 Task: Create a recipe book cover for 'Healthy Food 2023' using Canva.
Action: Mouse moved to (782, 11)
Screenshot: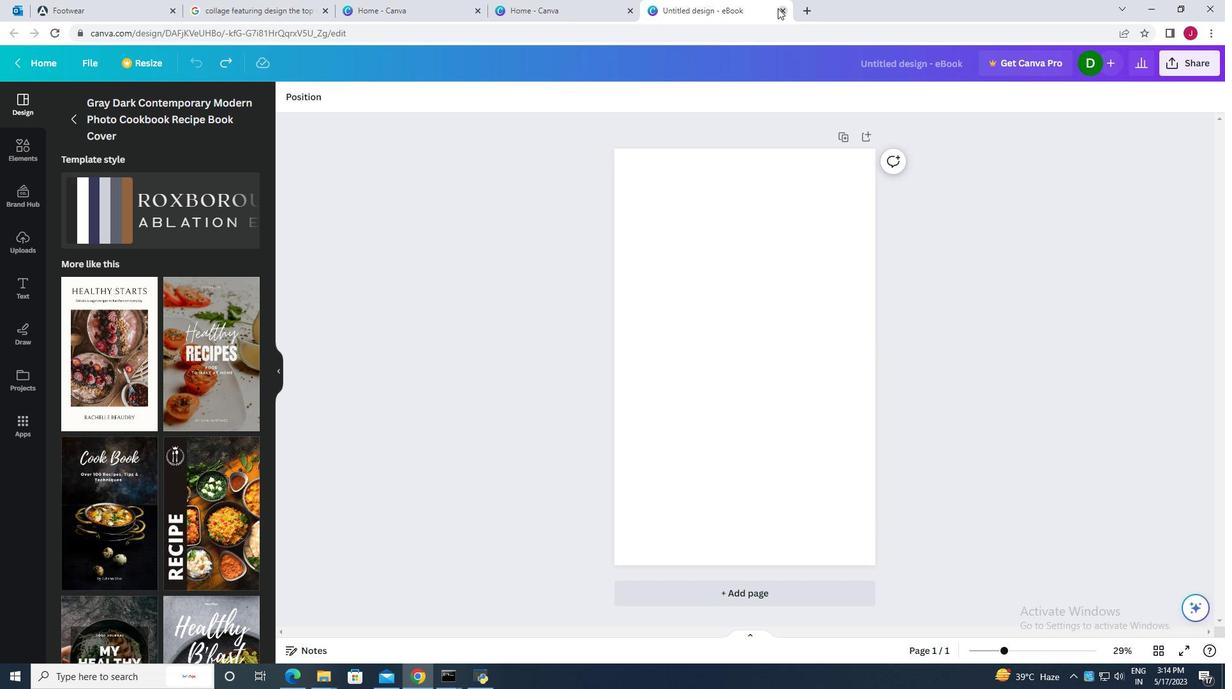 
Action: Mouse pressed left at (782, 11)
Screenshot: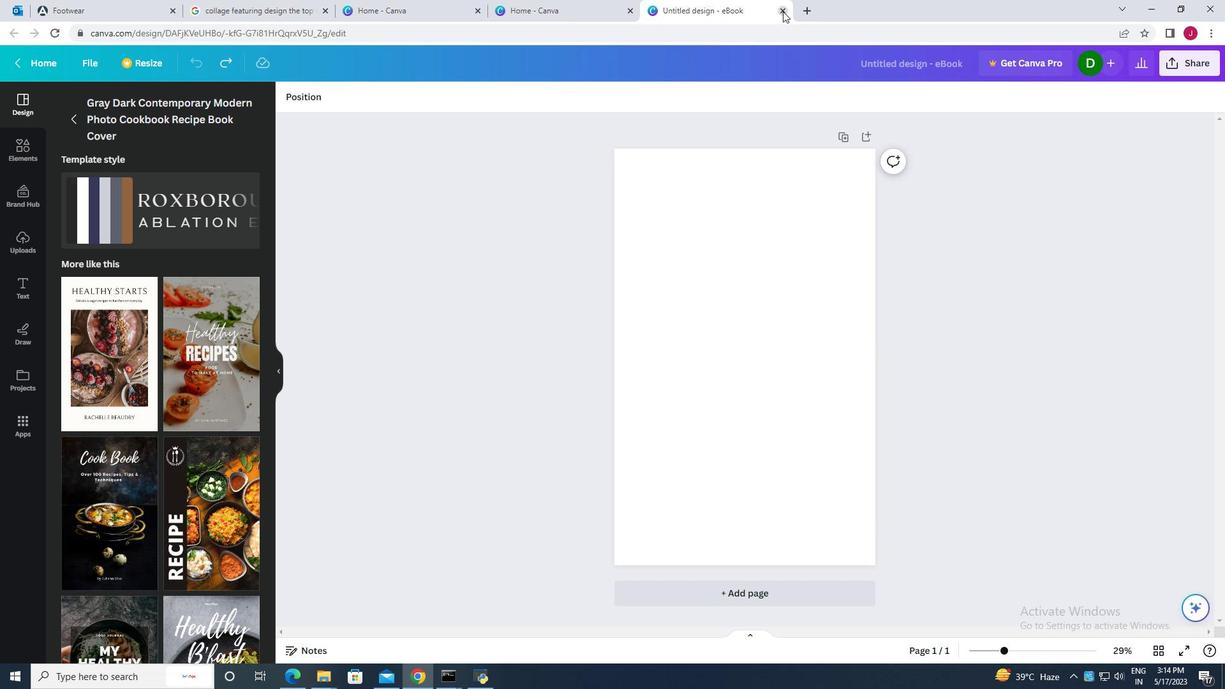 
Action: Mouse moved to (1004, 142)
Screenshot: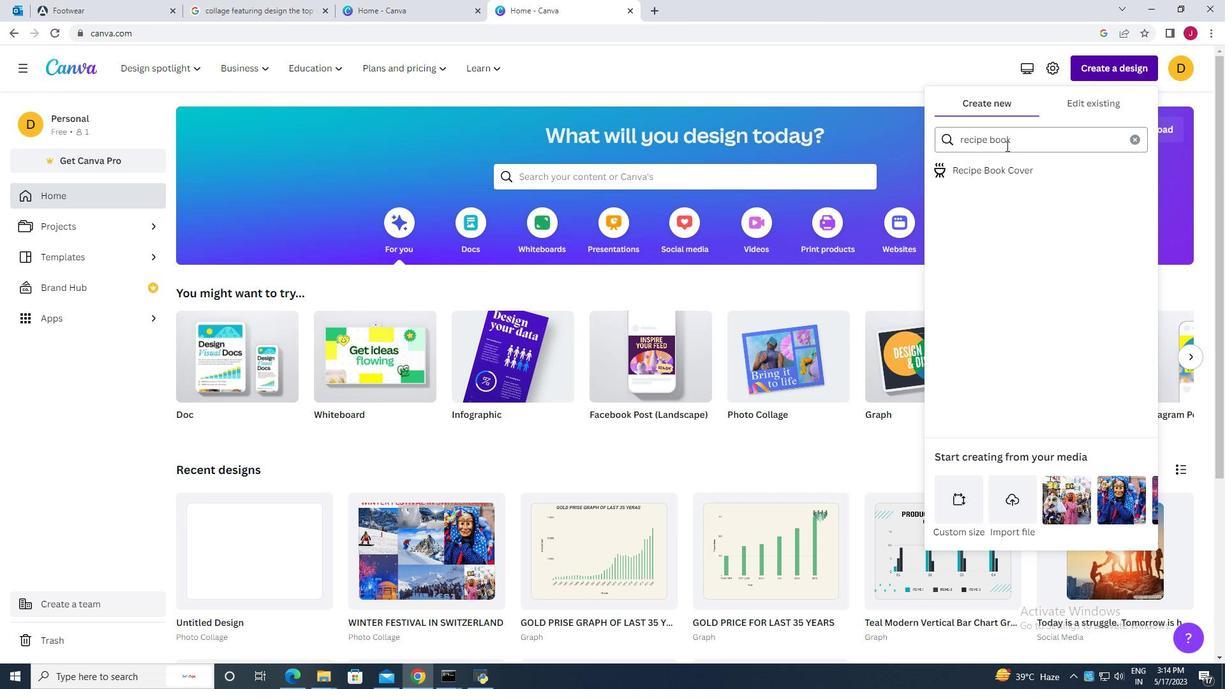 
Action: Mouse pressed left at (1004, 142)
Screenshot: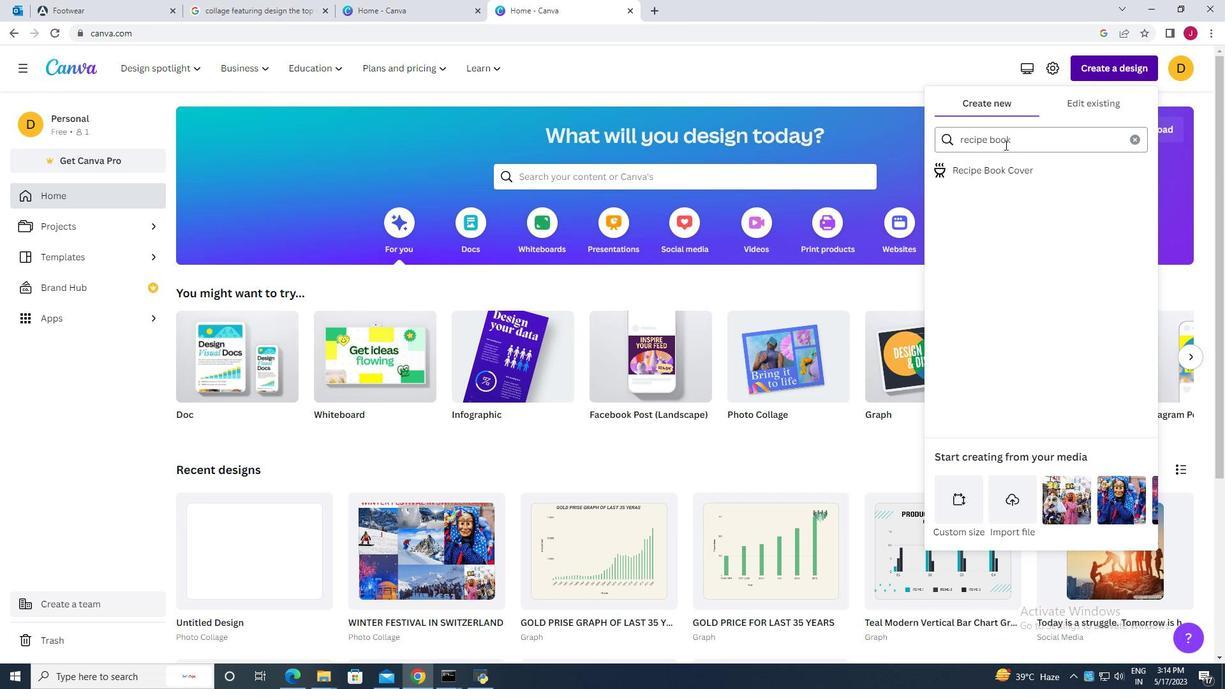 
Action: Key pressed recipe<Key.space>book<Key.space>template
Screenshot: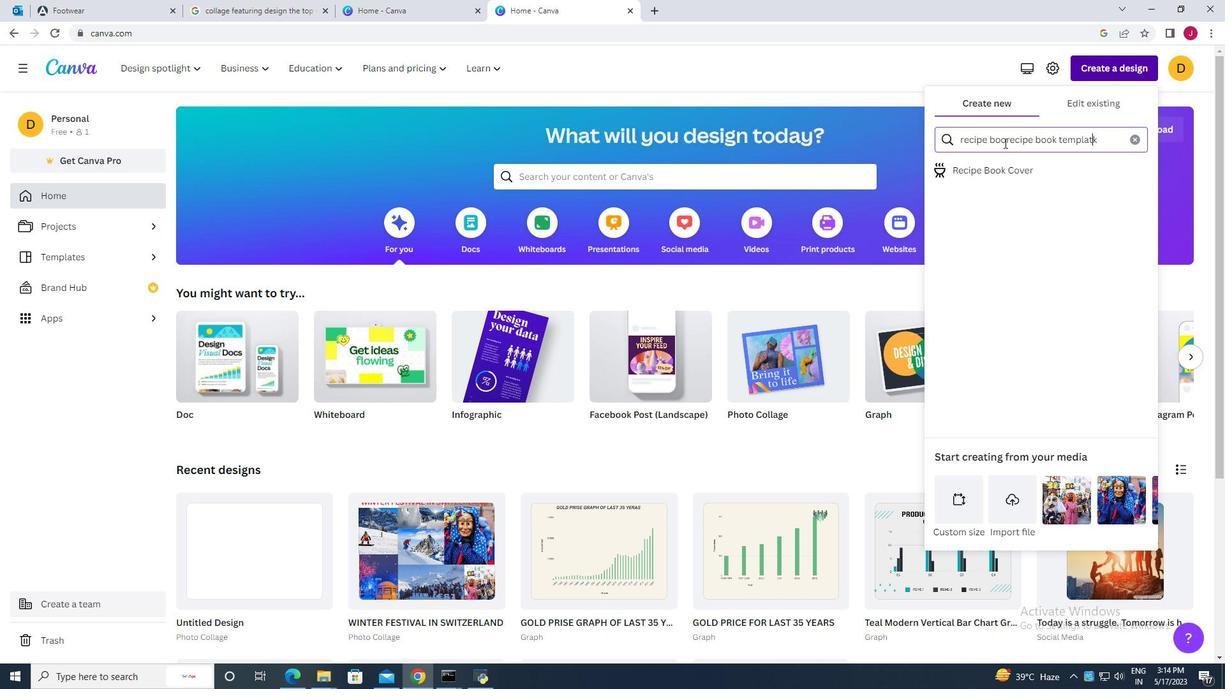 
Action: Mouse moved to (1101, 141)
Screenshot: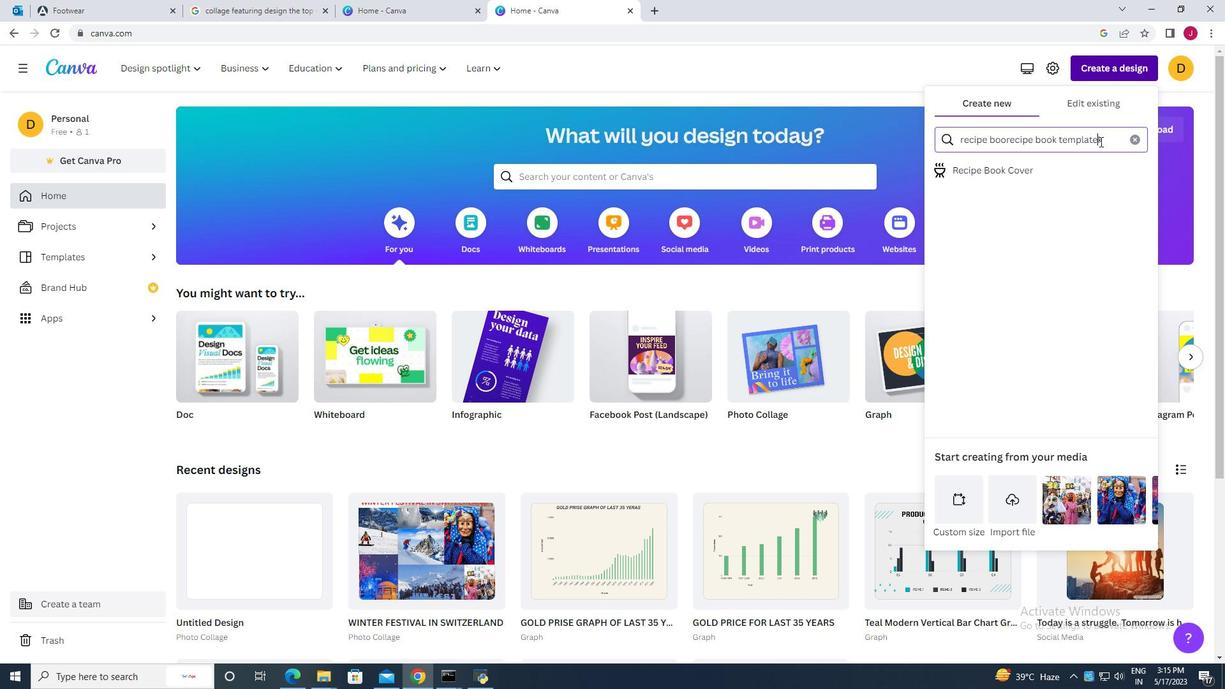 
Action: Mouse pressed left at (1101, 141)
Screenshot: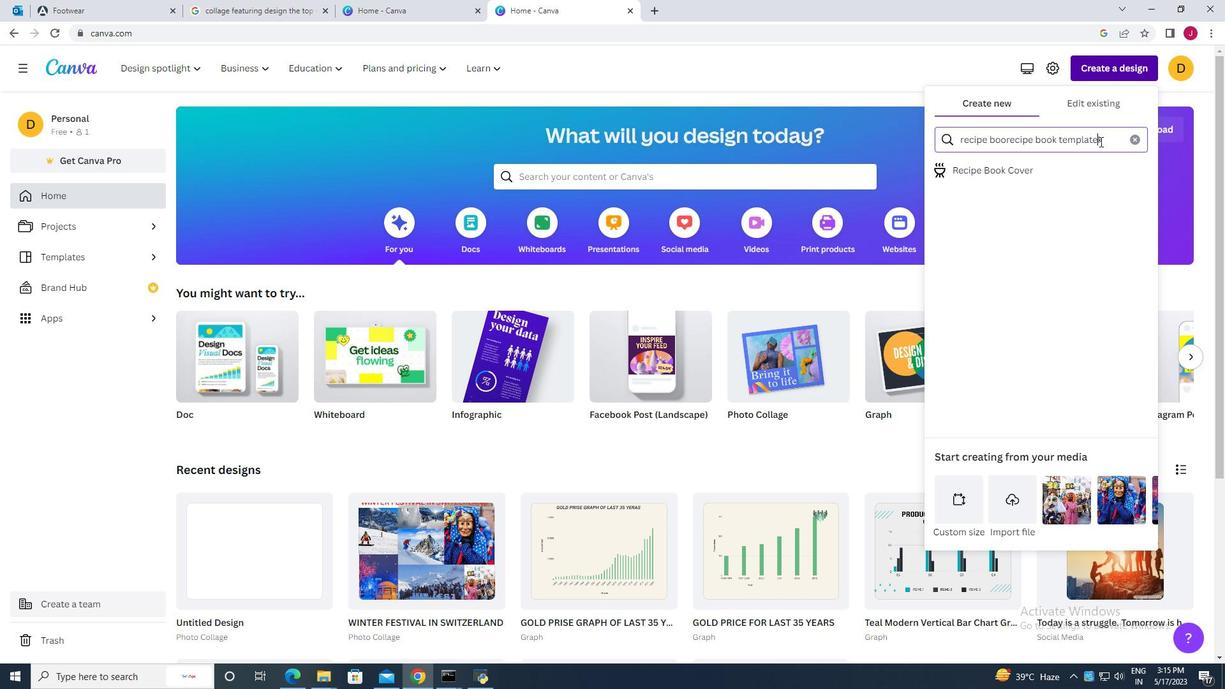 
Action: Key pressed <Key.backspace>
Screenshot: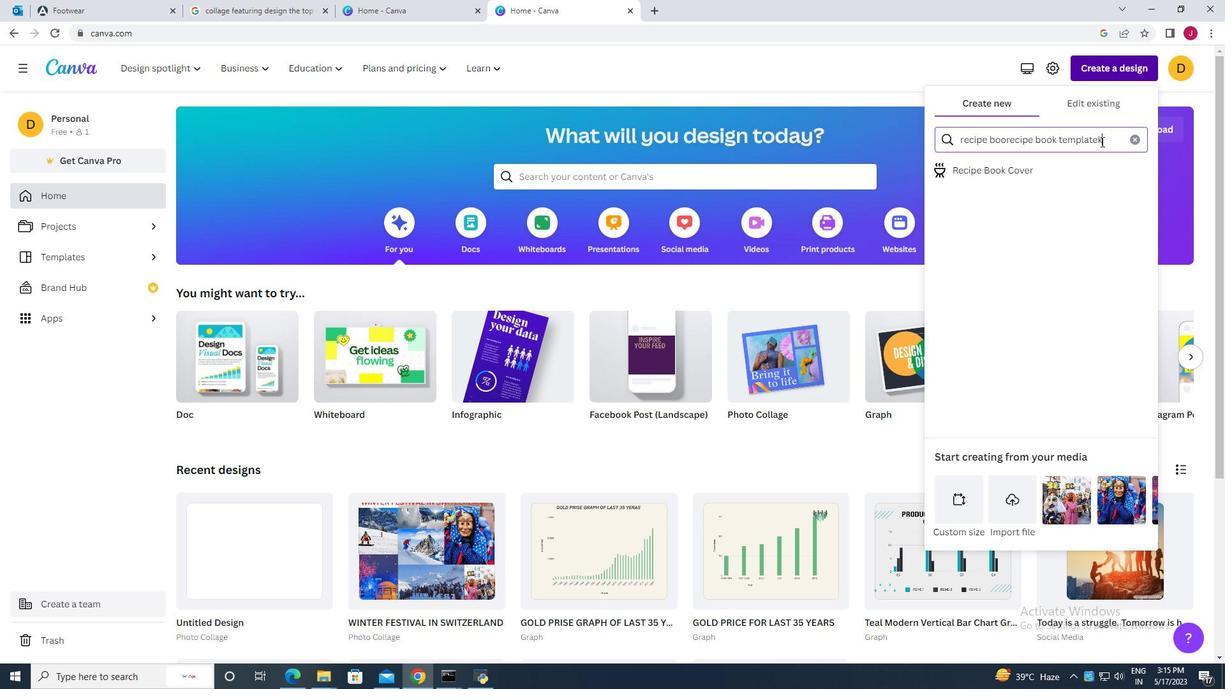 
Action: Mouse moved to (1017, 171)
Screenshot: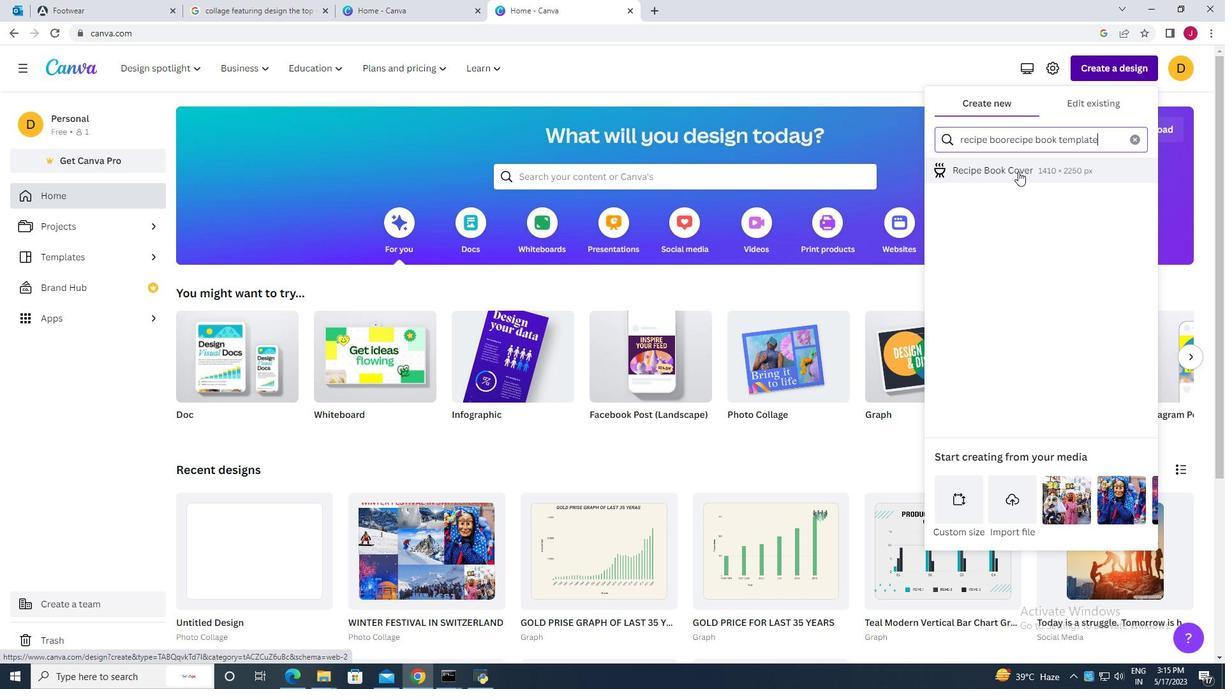 
Action: Mouse pressed left at (1017, 171)
Screenshot: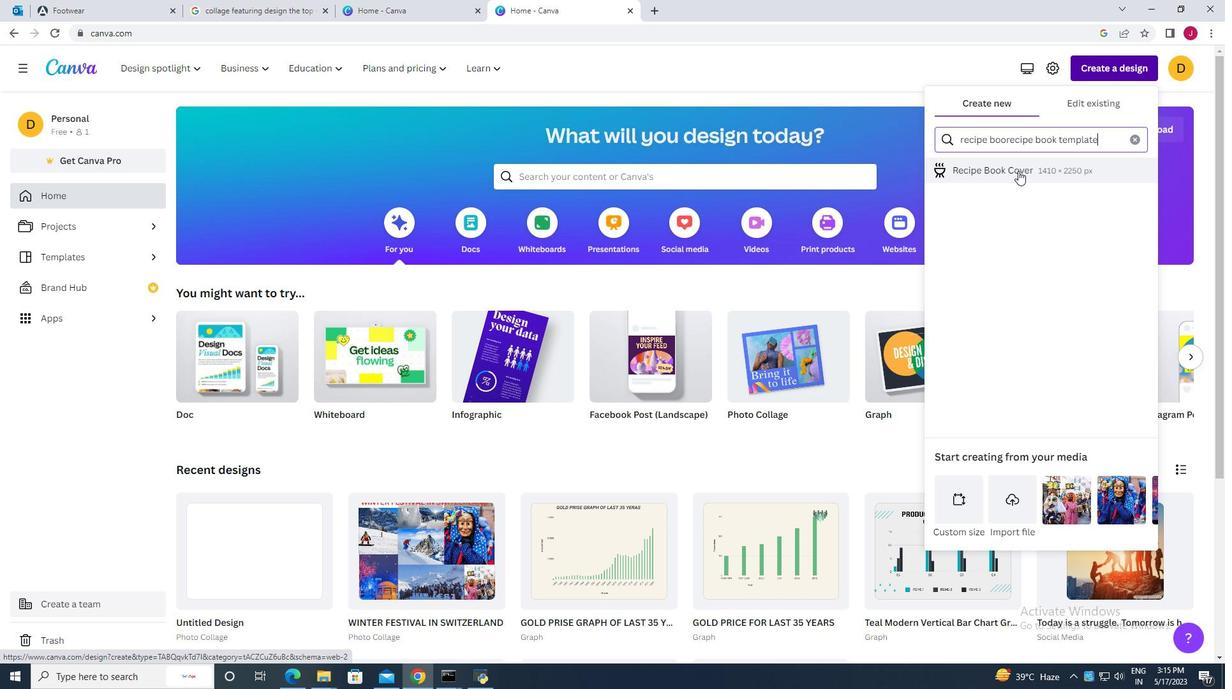 
Action: Mouse moved to (174, 105)
Screenshot: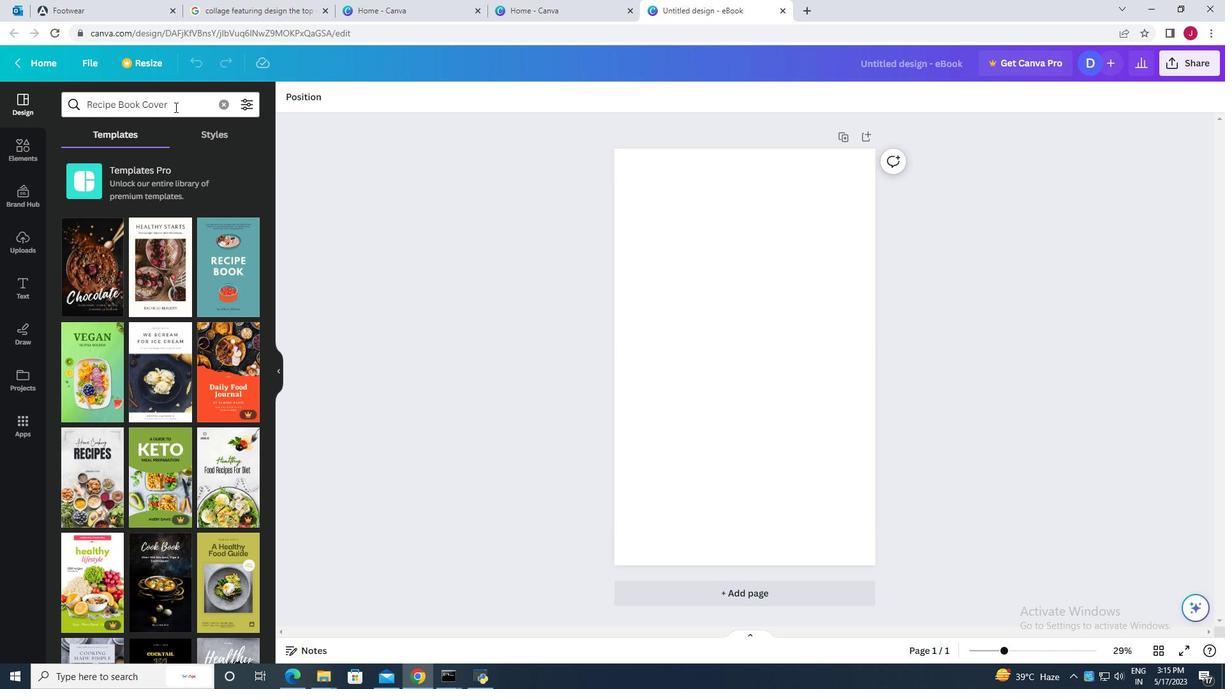 
Action: Mouse pressed left at (174, 105)
Screenshot: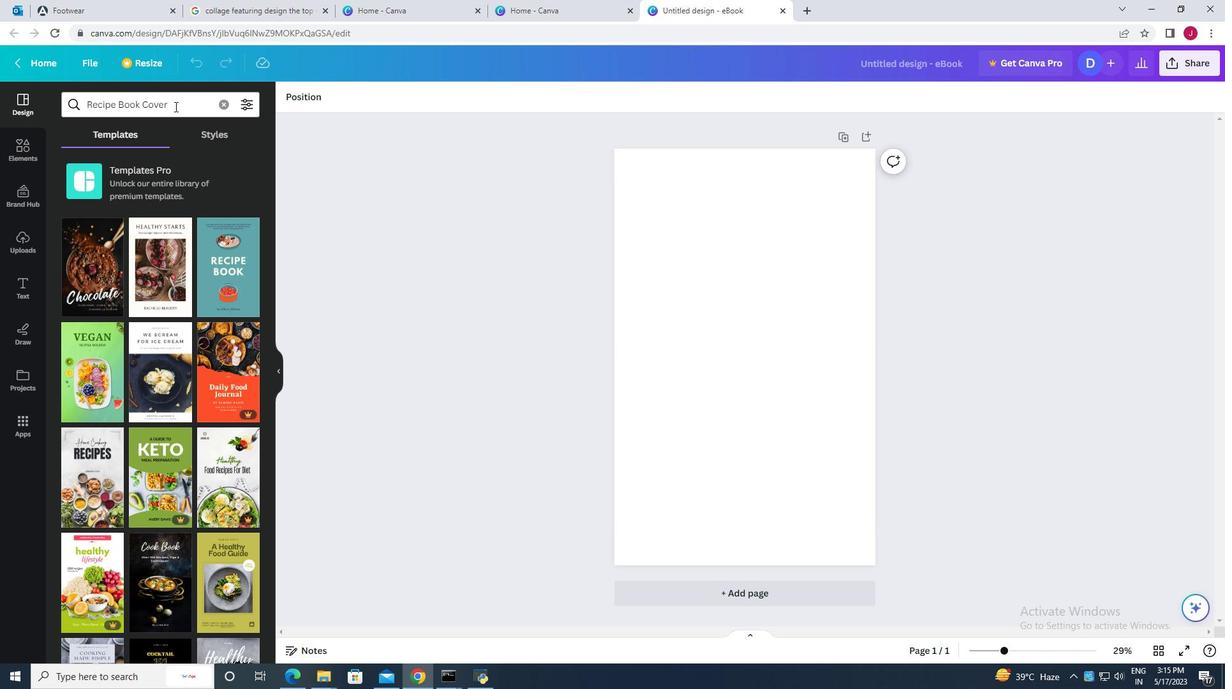 
Action: Key pressed <Key.backspace><Key.backspace><Key.backspace><Key.backspace><Key.backspace>tem<Key.backspace>mplate<Key.space>for<Key.space>healthy<Key.space>and<Key.space>easy<Key.space>to<Key.space>make<Key.space>meals<Key.enter>
Screenshot: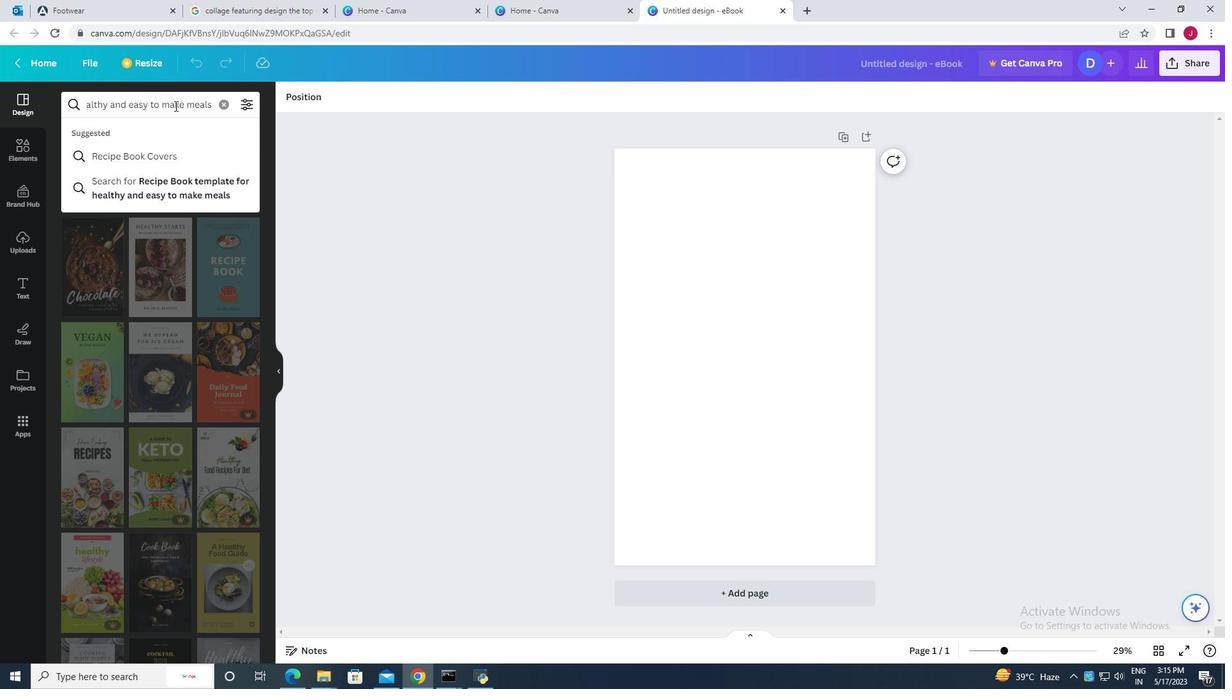 
Action: Mouse moved to (222, 280)
Screenshot: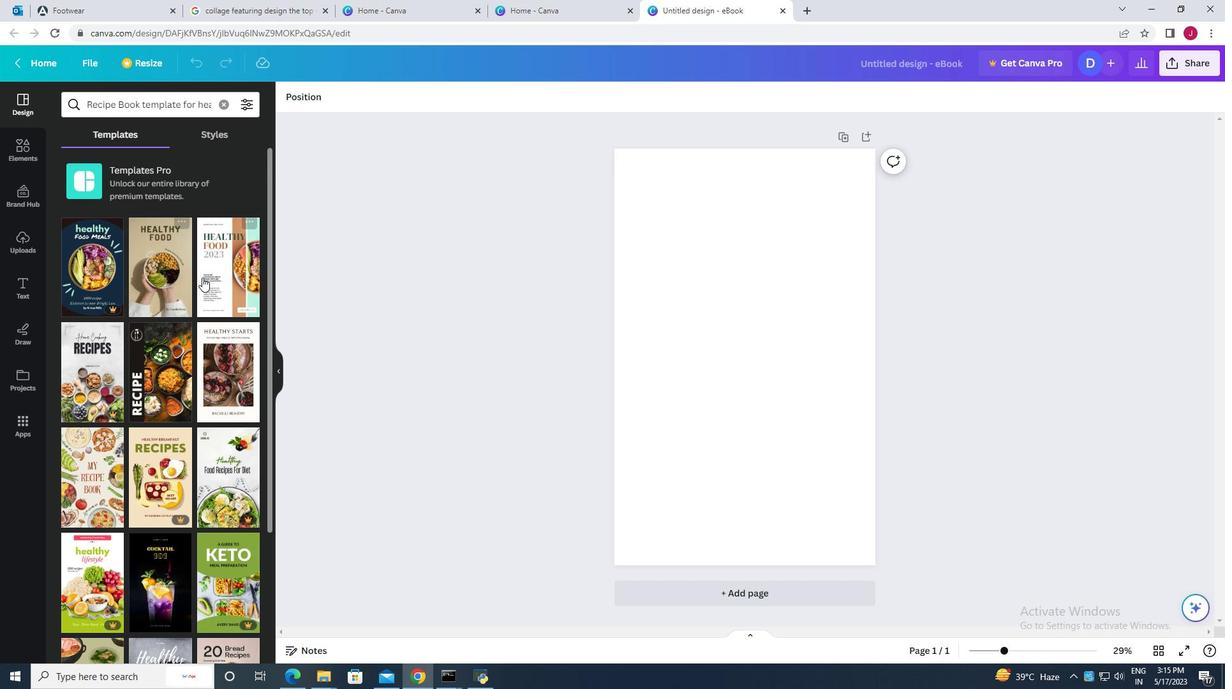 
Action: Mouse pressed left at (222, 280)
Screenshot: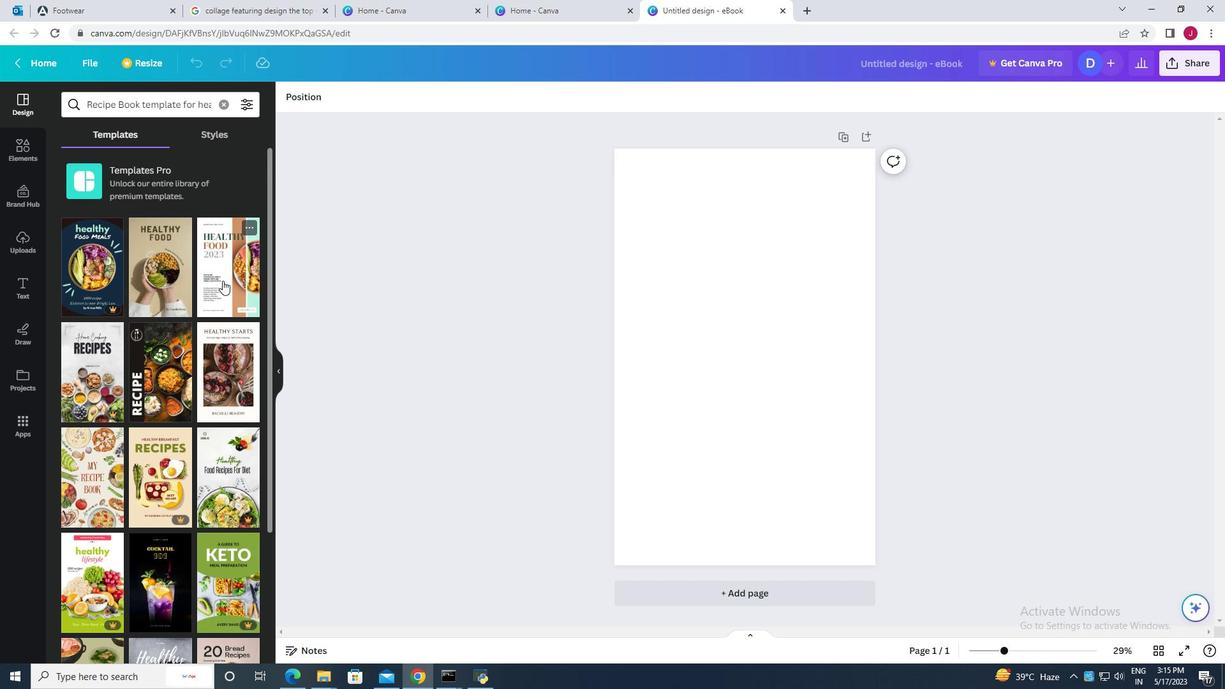 
Action: Mouse moved to (740, 488)
Screenshot: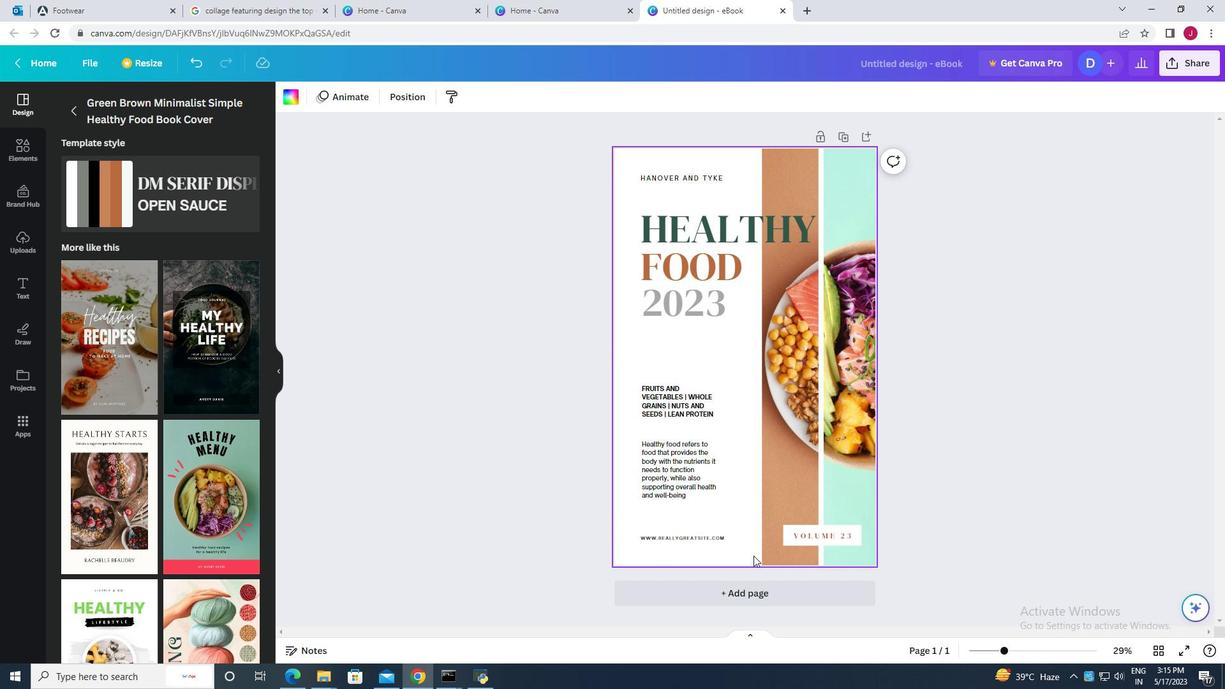
Action: Mouse pressed left at (740, 488)
Screenshot: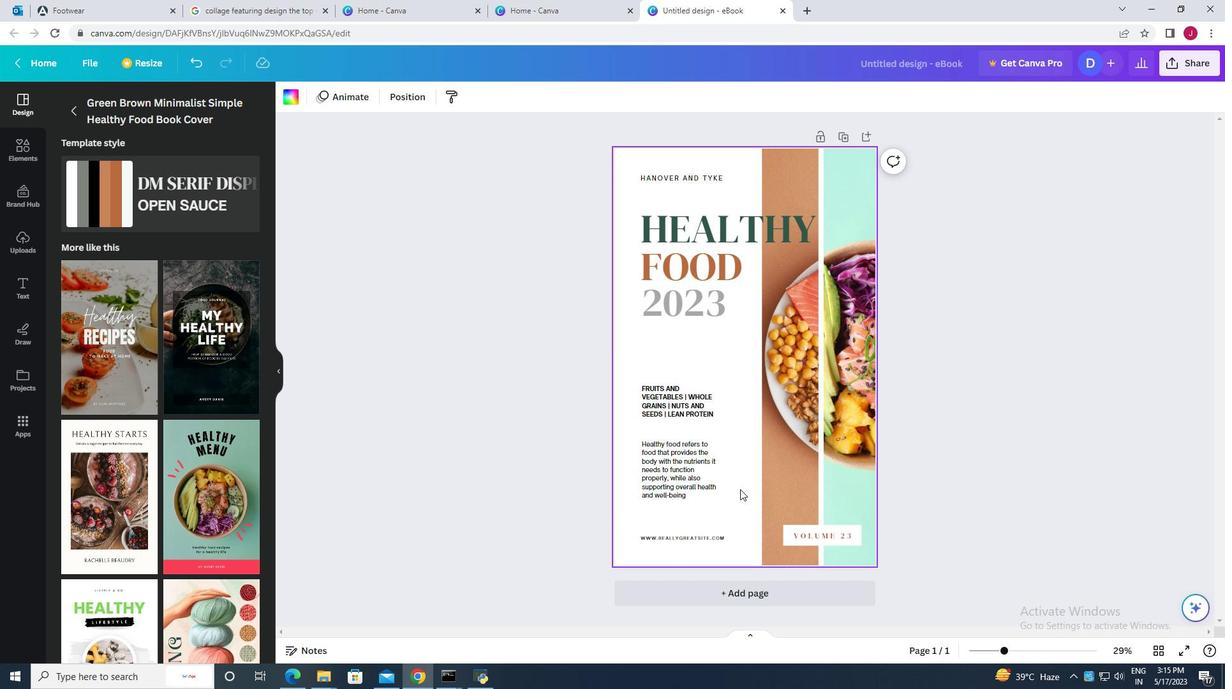 
Action: Mouse moved to (740, 488)
Screenshot: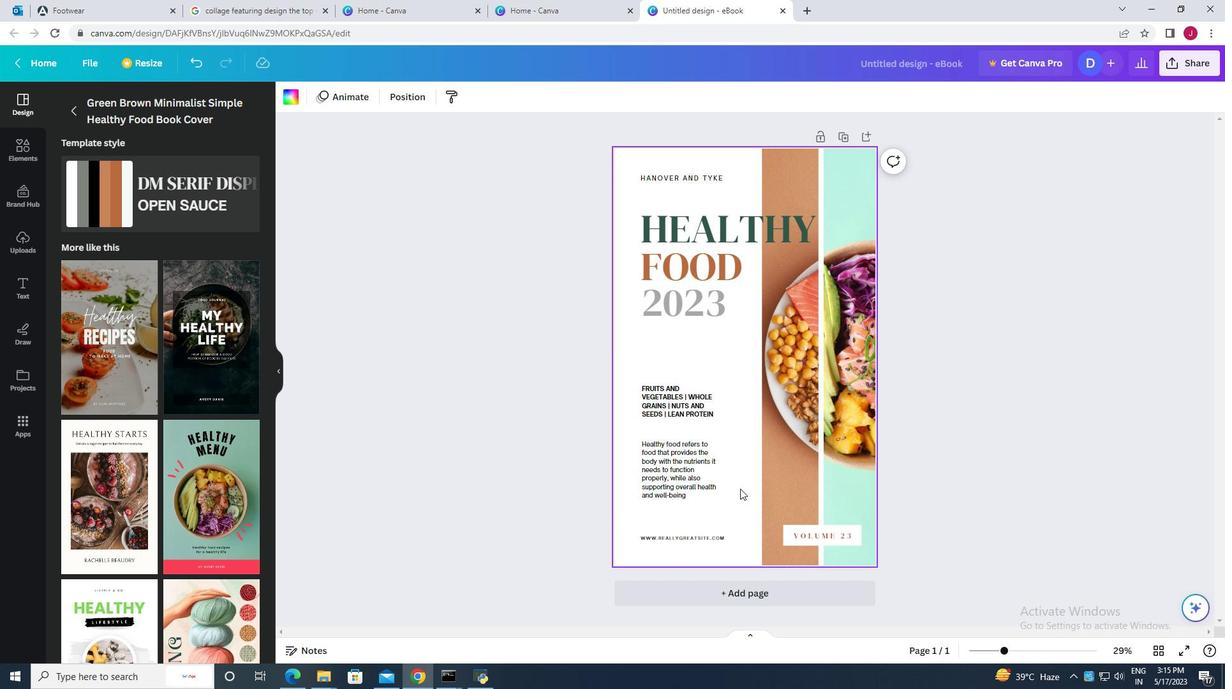
Action: Mouse pressed left at (740, 488)
Screenshot: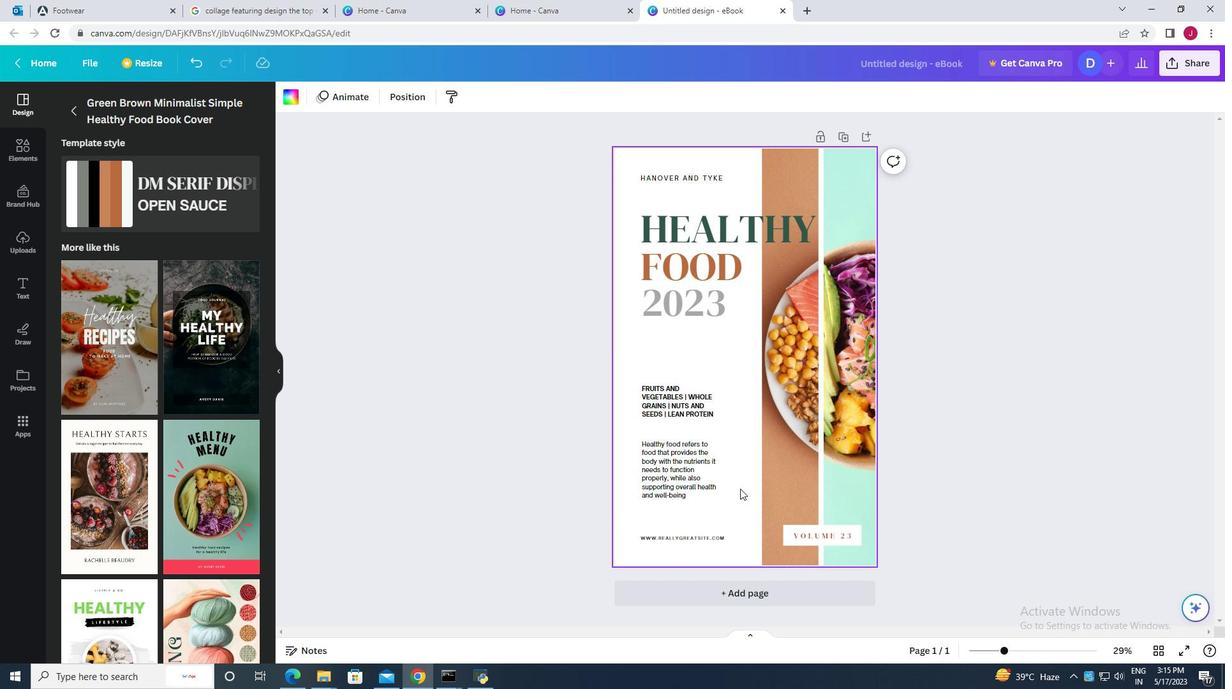 
Action: Mouse moved to (714, 413)
Screenshot: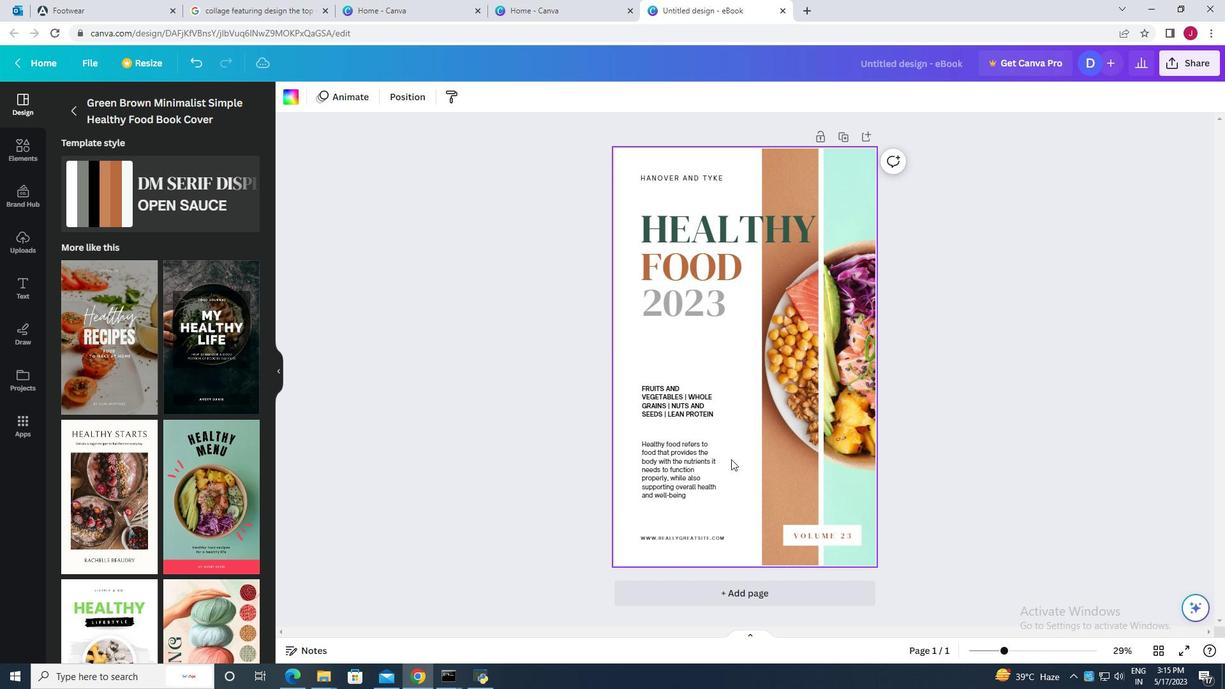 
Action: Mouse pressed left at (714, 413)
Screenshot: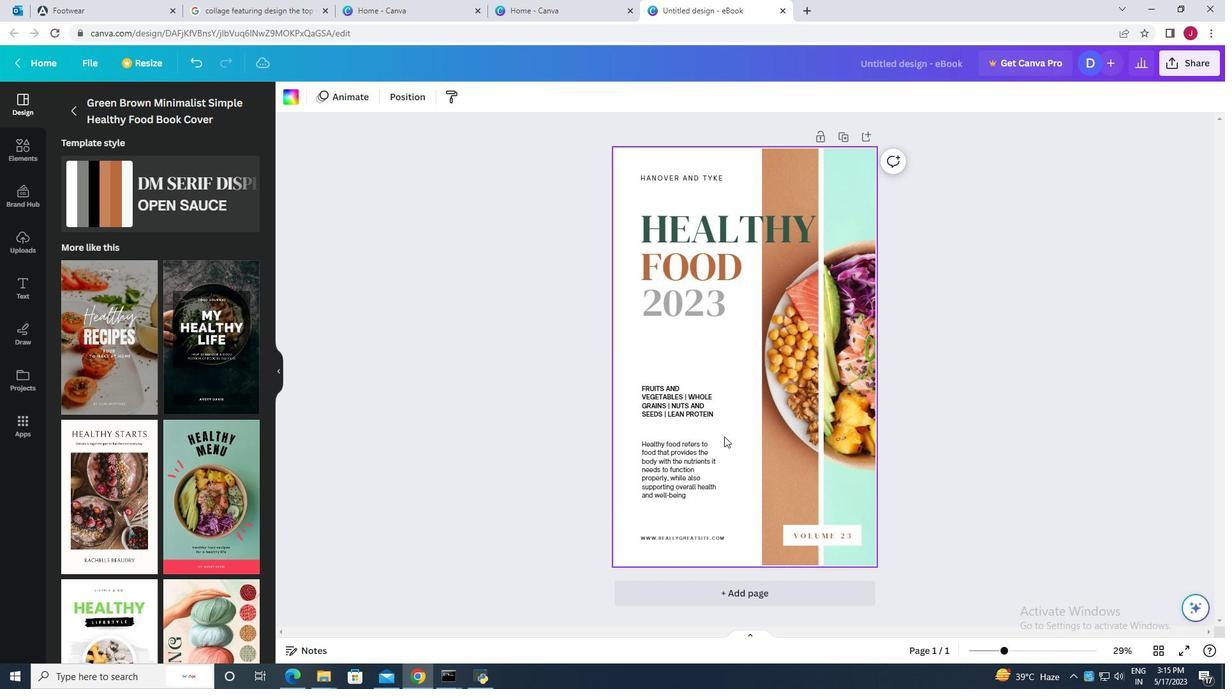 
Action: Mouse moved to (713, 458)
Screenshot: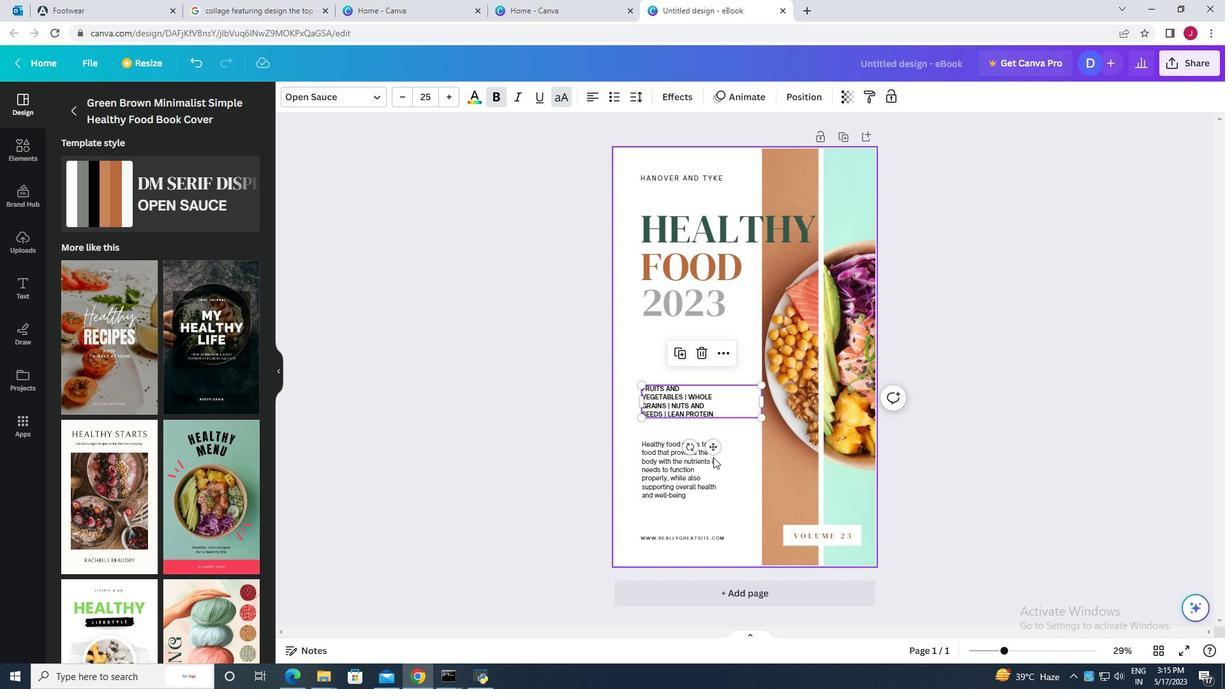 
Action: Mouse pressed left at (713, 458)
Screenshot: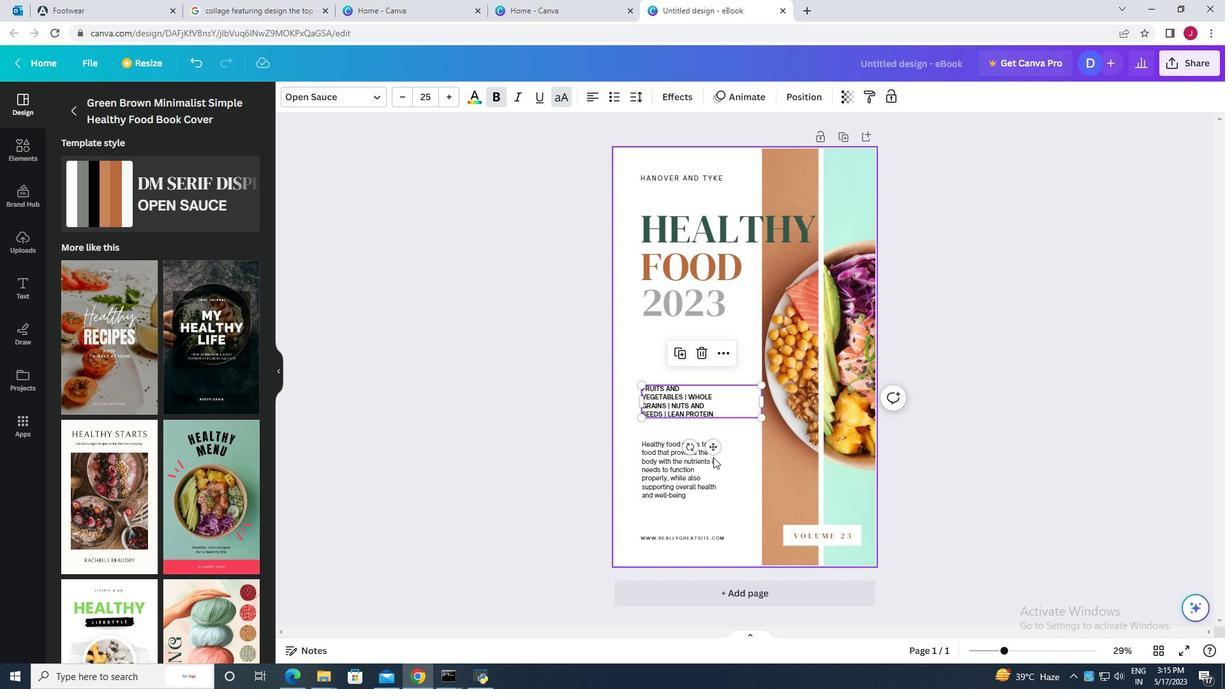 
Action: Mouse moved to (789, 446)
Screenshot: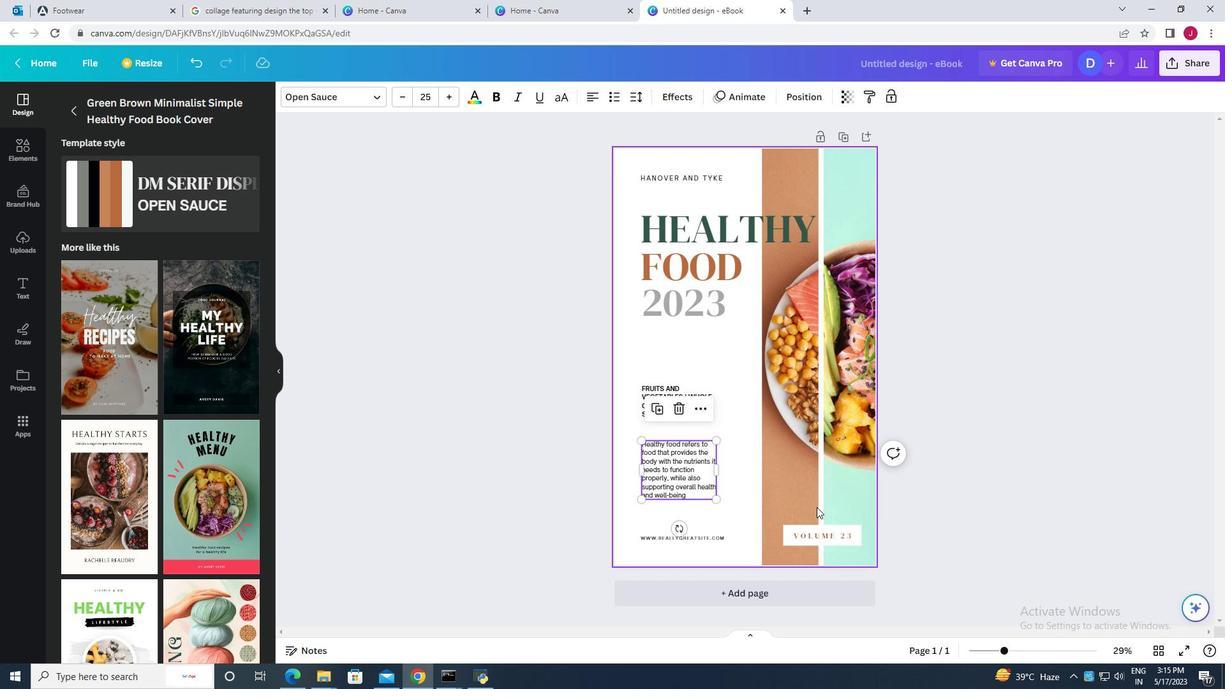 
Action: Mouse scrolled (789, 445) with delta (0, 0)
Screenshot: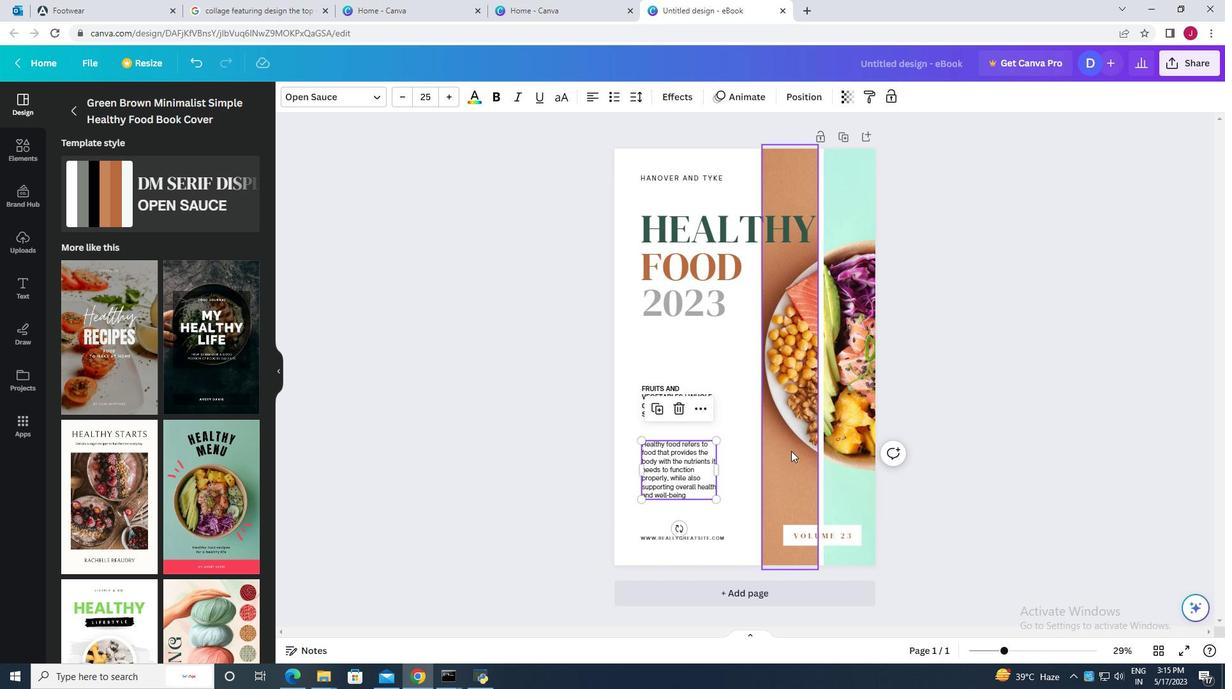 
Action: Mouse scrolled (789, 445) with delta (0, 0)
Screenshot: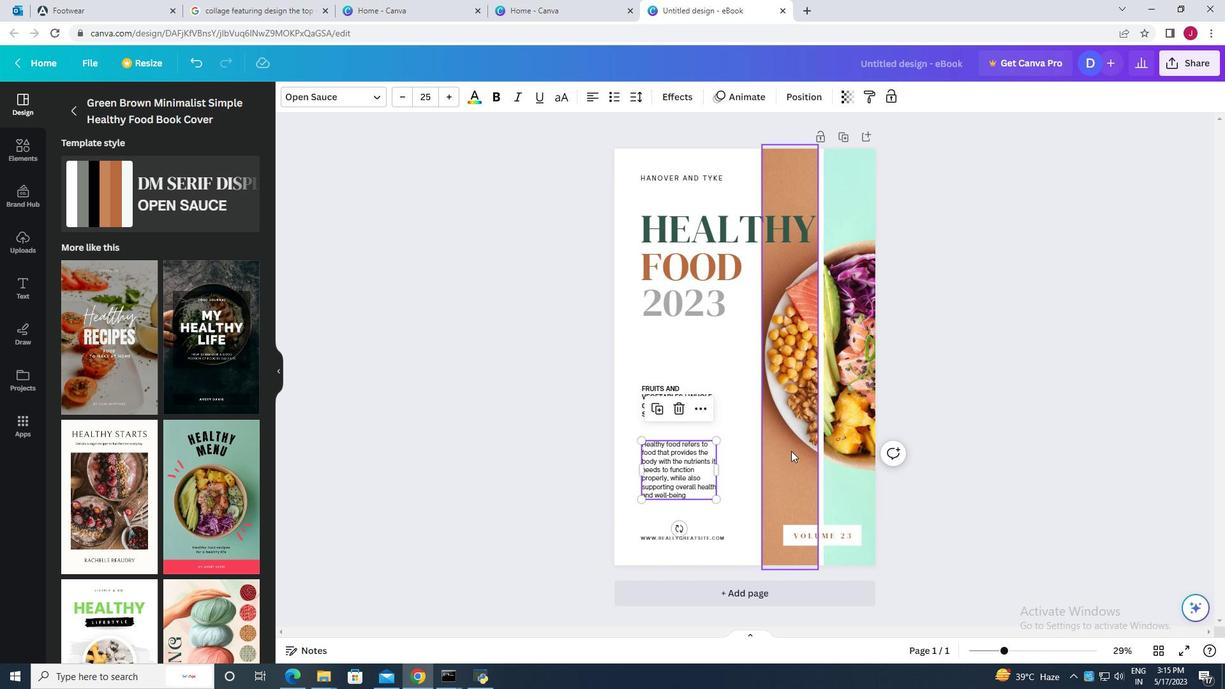 
Action: Mouse scrolled (789, 445) with delta (0, 0)
Screenshot: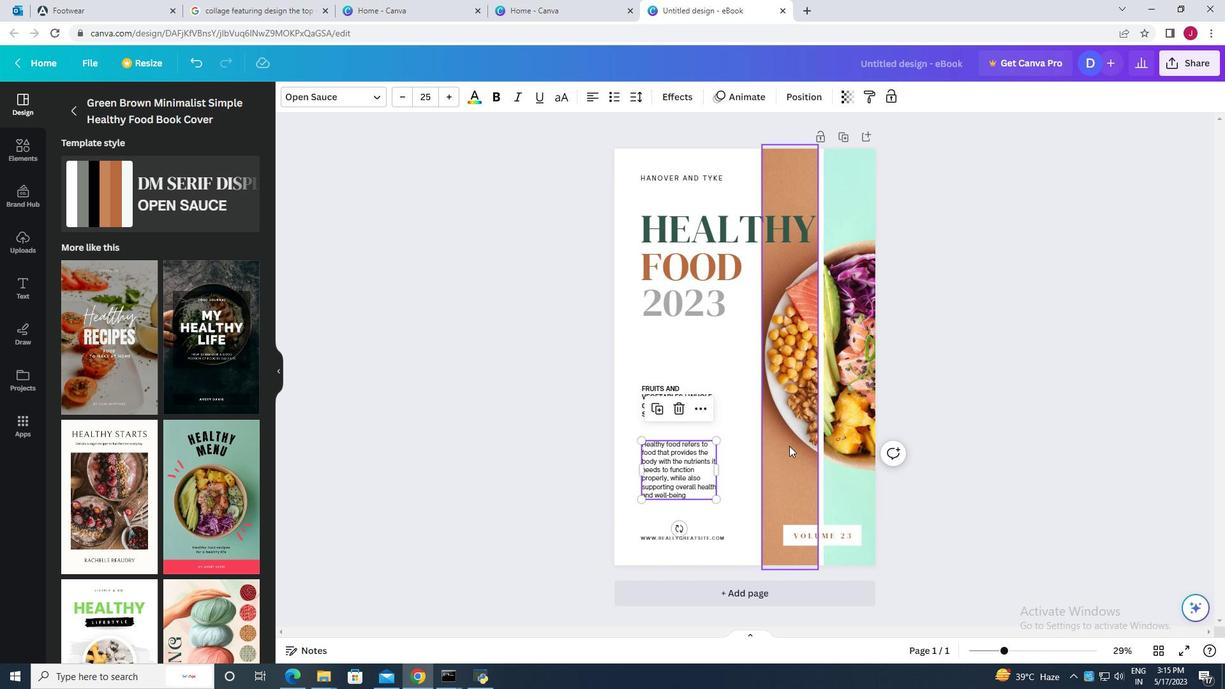 
Action: Mouse scrolled (789, 445) with delta (0, 0)
Screenshot: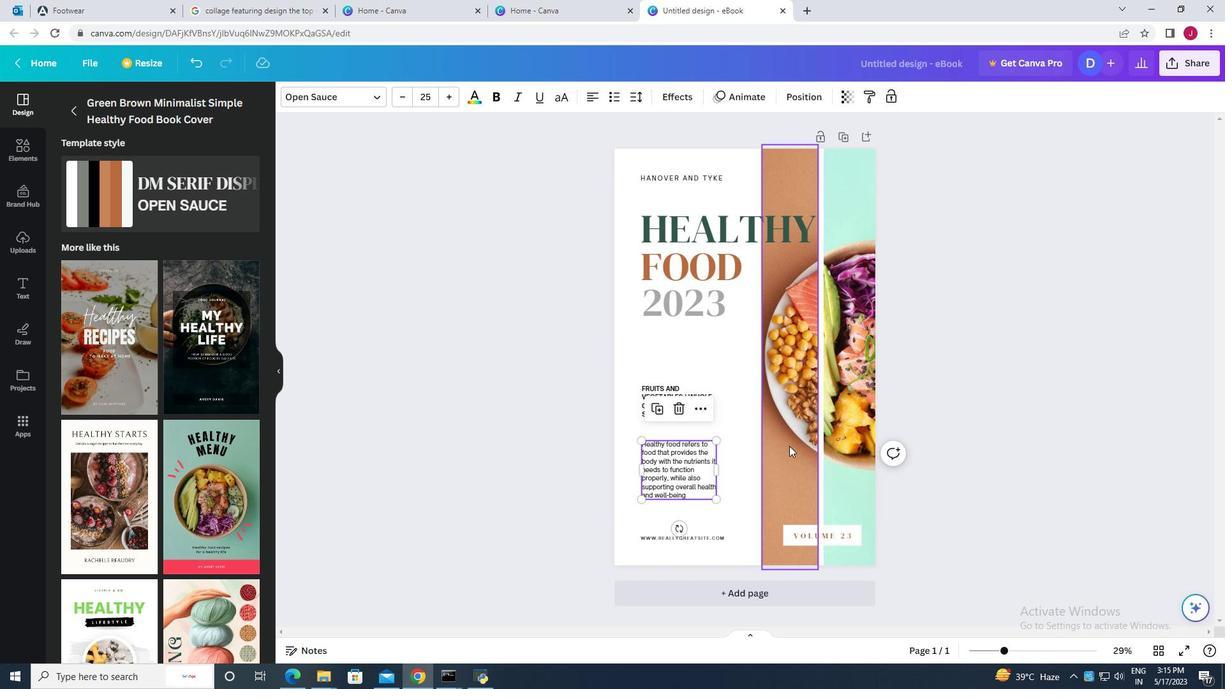 
Action: Mouse scrolled (789, 445) with delta (0, 0)
Screenshot: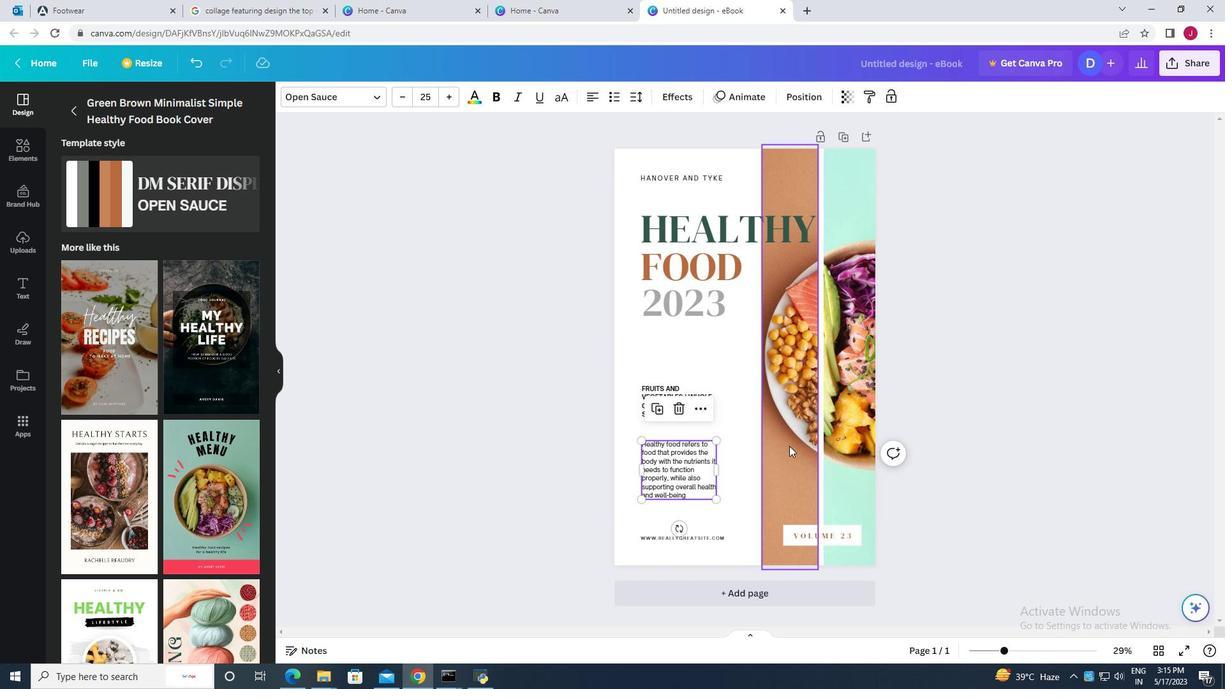 
Action: Mouse scrolled (789, 445) with delta (0, 0)
Screenshot: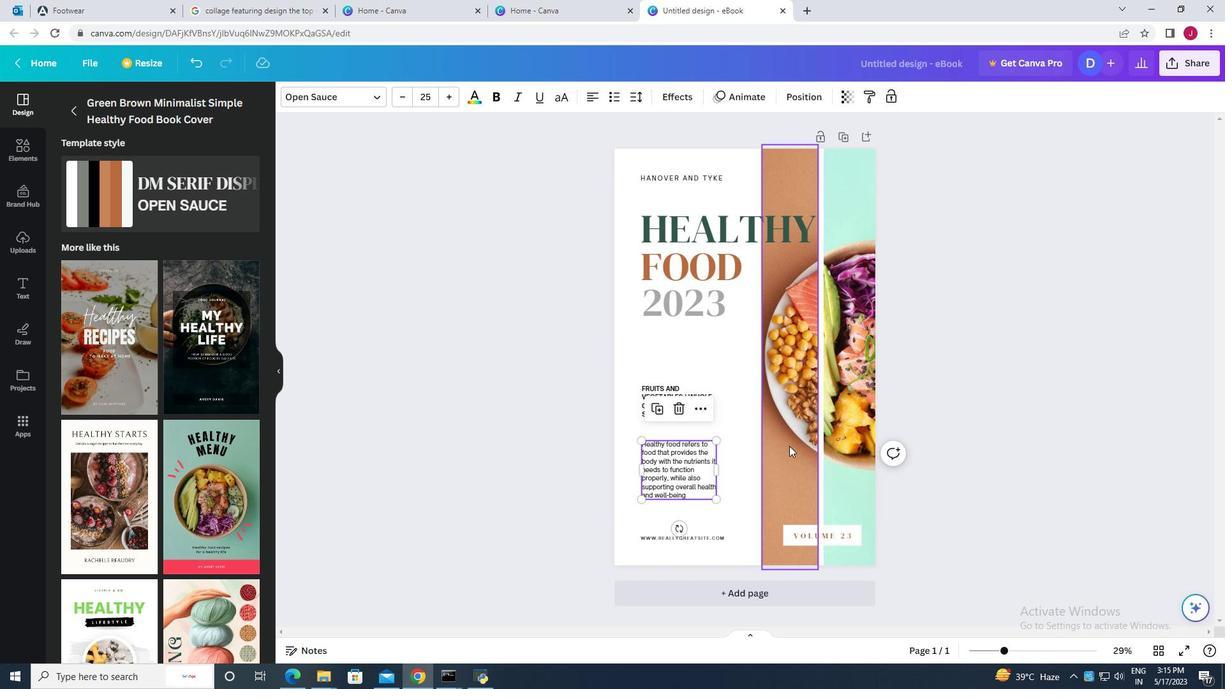 
Action: Mouse scrolled (789, 445) with delta (0, 0)
Screenshot: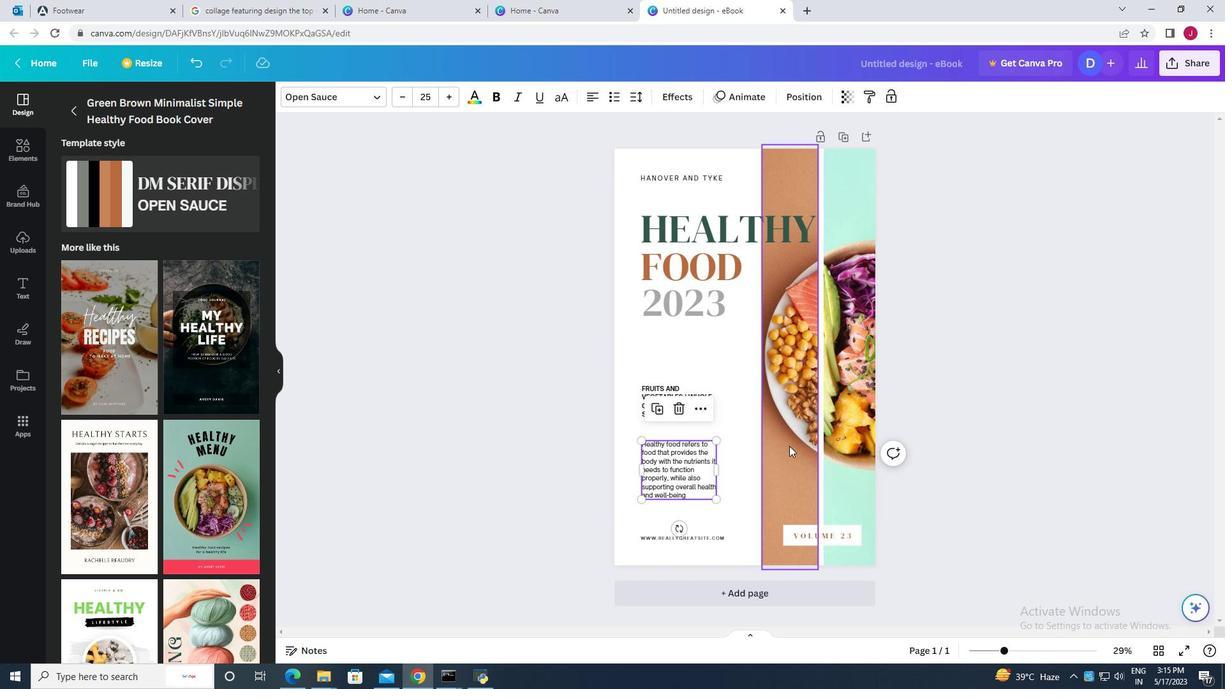 
Action: Mouse scrolled (789, 445) with delta (0, 0)
Screenshot: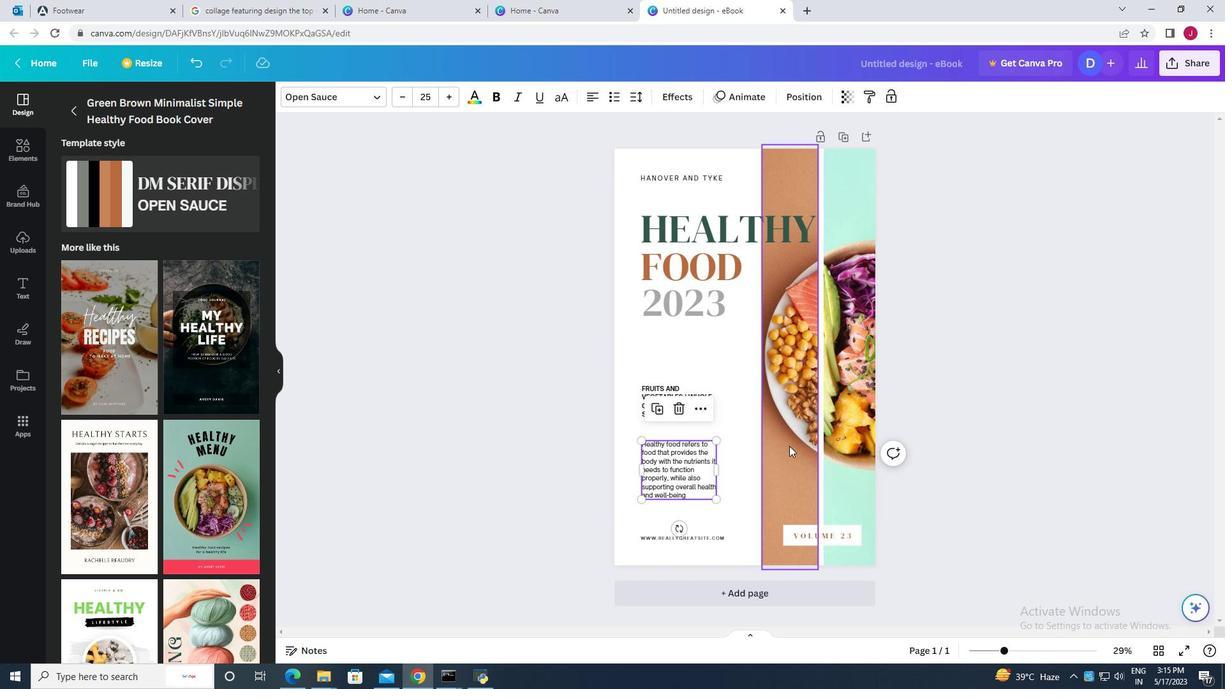 
Action: Mouse scrolled (789, 445) with delta (0, 0)
Screenshot: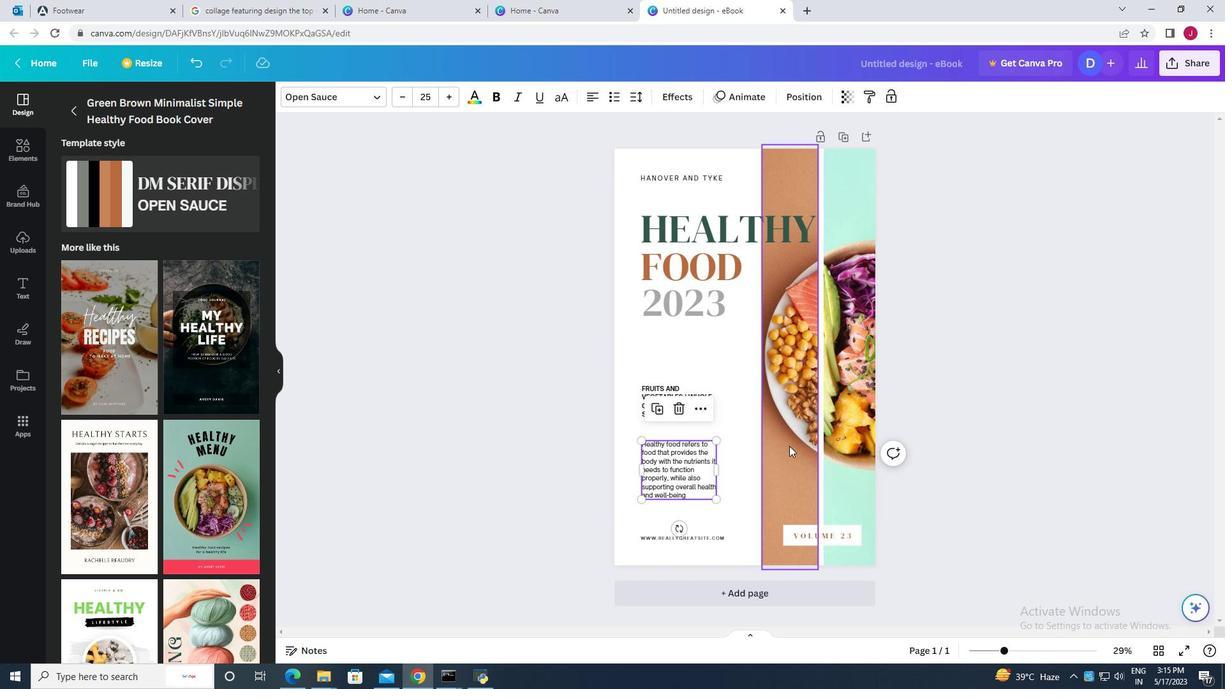 
Action: Mouse scrolled (789, 445) with delta (0, 0)
Screenshot: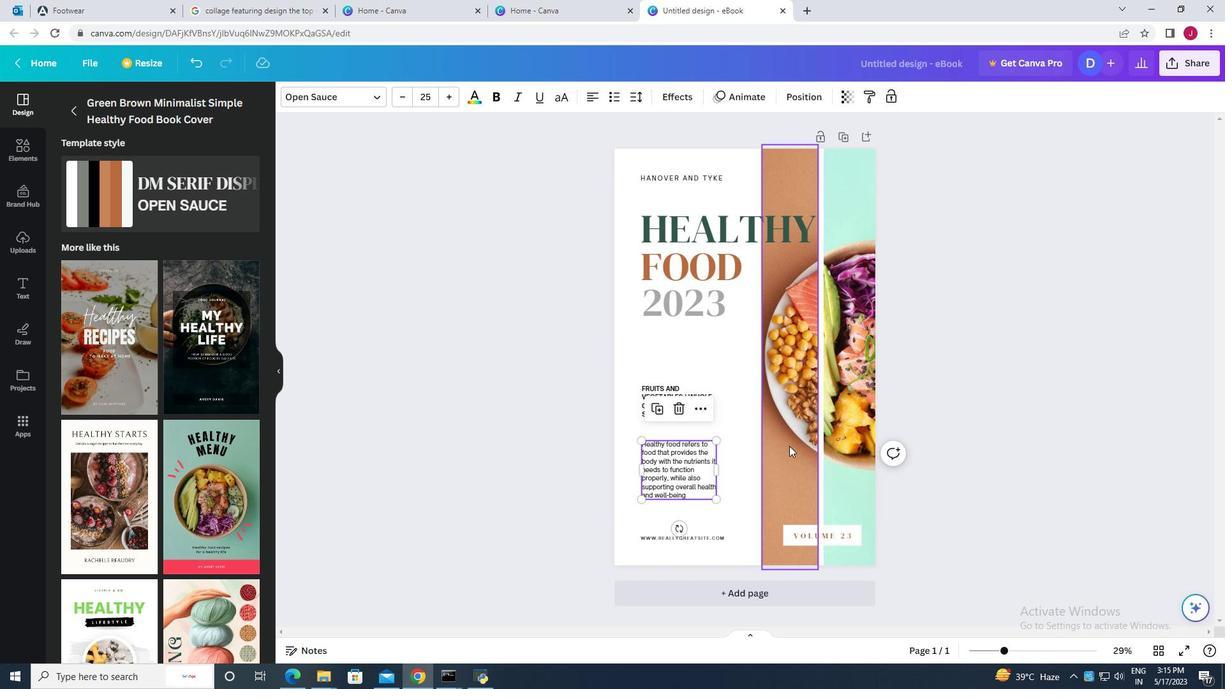 
Action: Mouse scrolled (789, 445) with delta (0, 0)
Screenshot: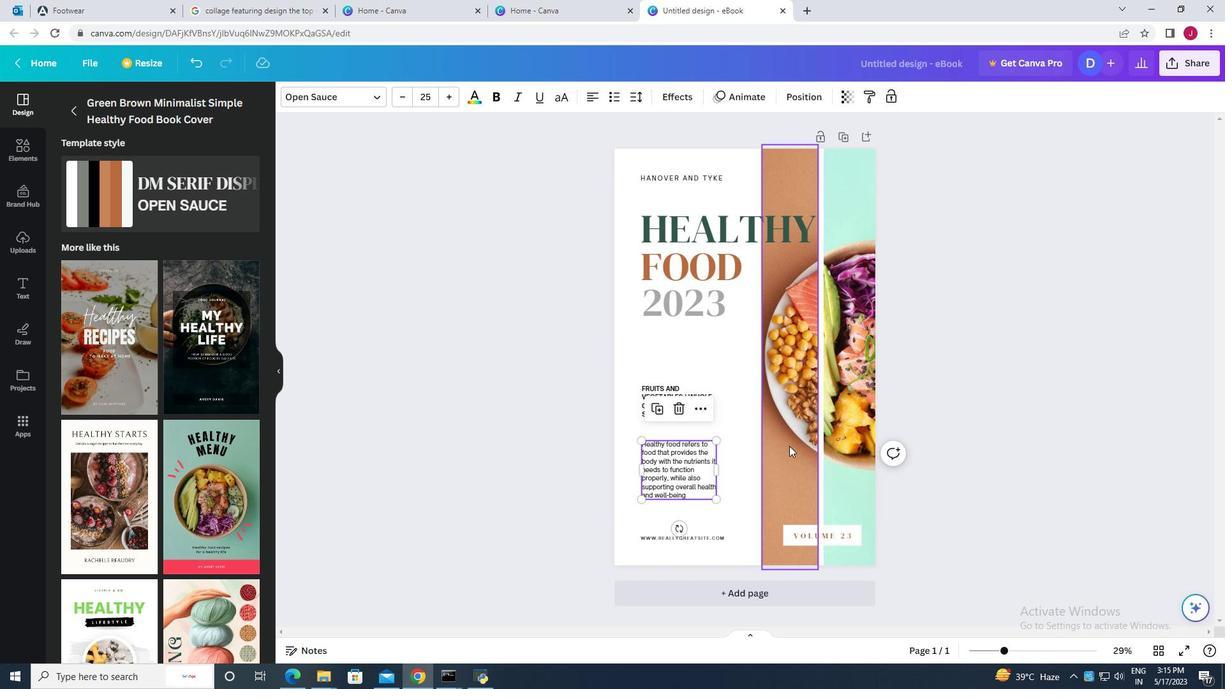 
Action: Mouse scrolled (789, 445) with delta (0, 0)
Screenshot: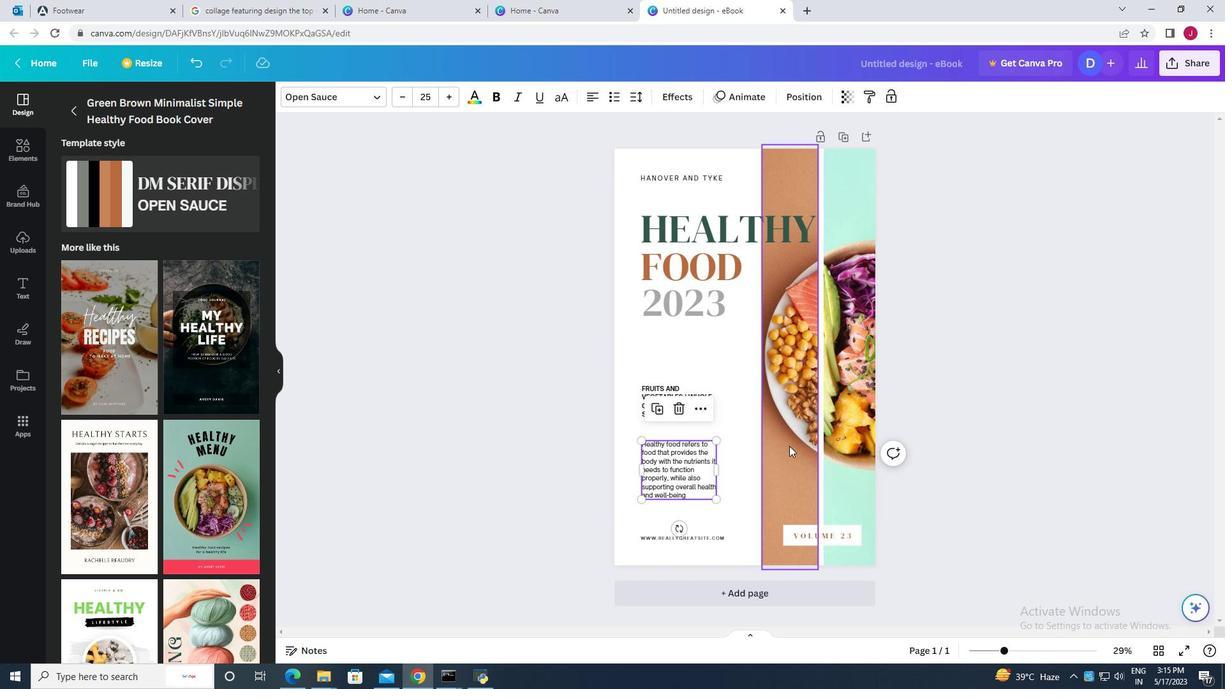 
Action: Mouse moved to (751, 590)
Screenshot: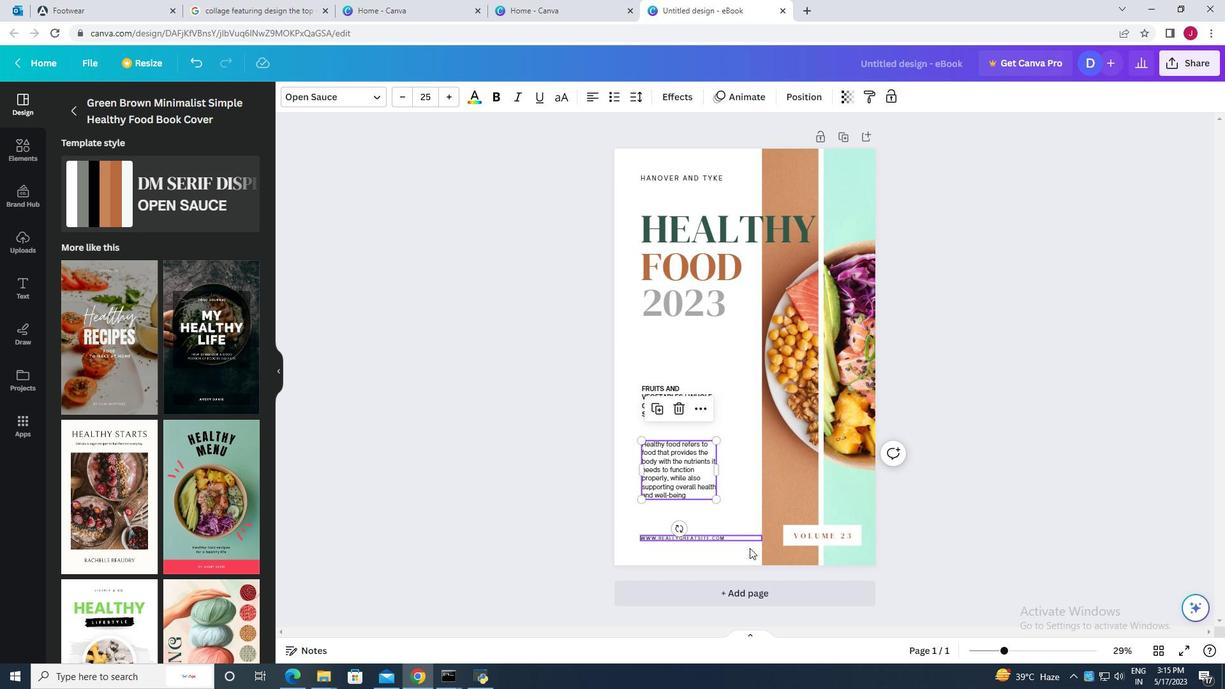 
Action: Mouse pressed left at (751, 590)
Screenshot: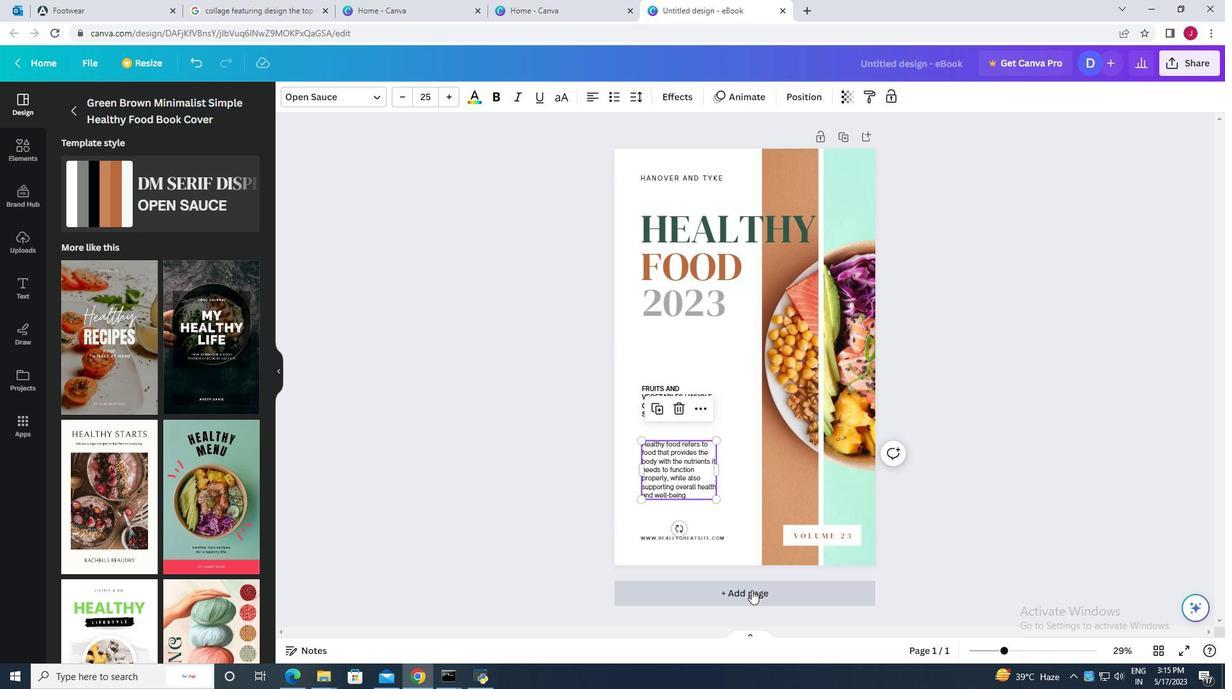
Action: Mouse moved to (738, 487)
Screenshot: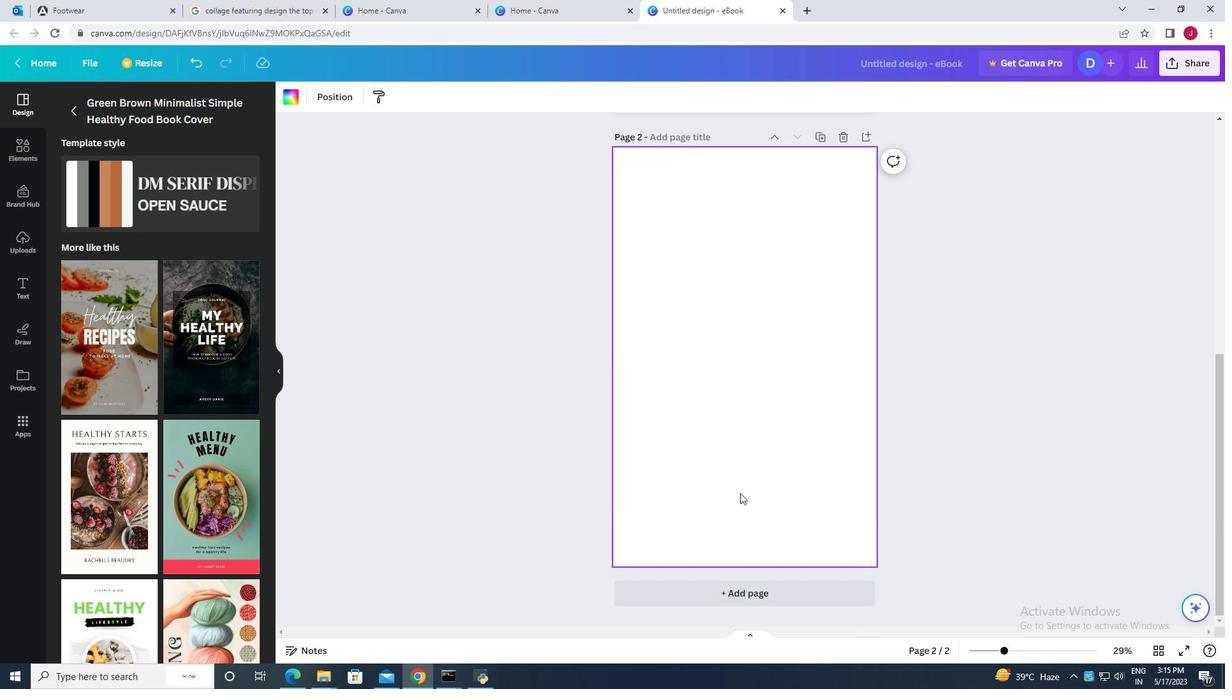 
Action: Mouse scrolled (738, 488) with delta (0, 0)
Screenshot: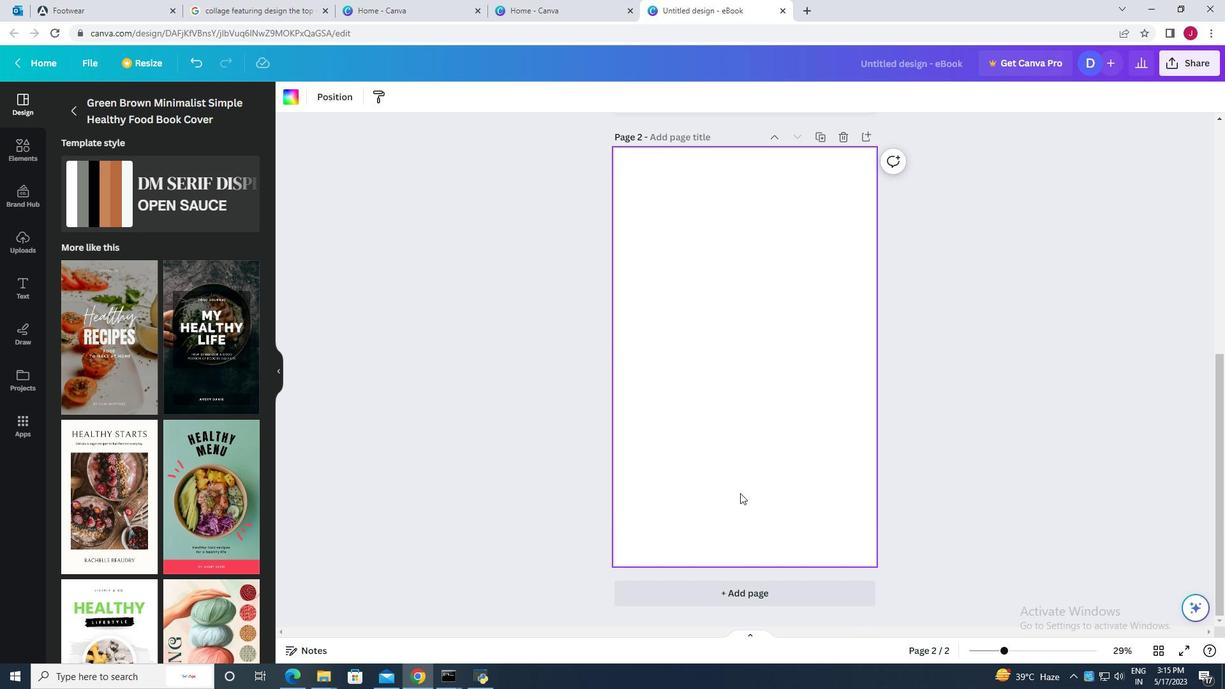 
Action: Mouse scrolled (738, 488) with delta (0, 0)
Screenshot: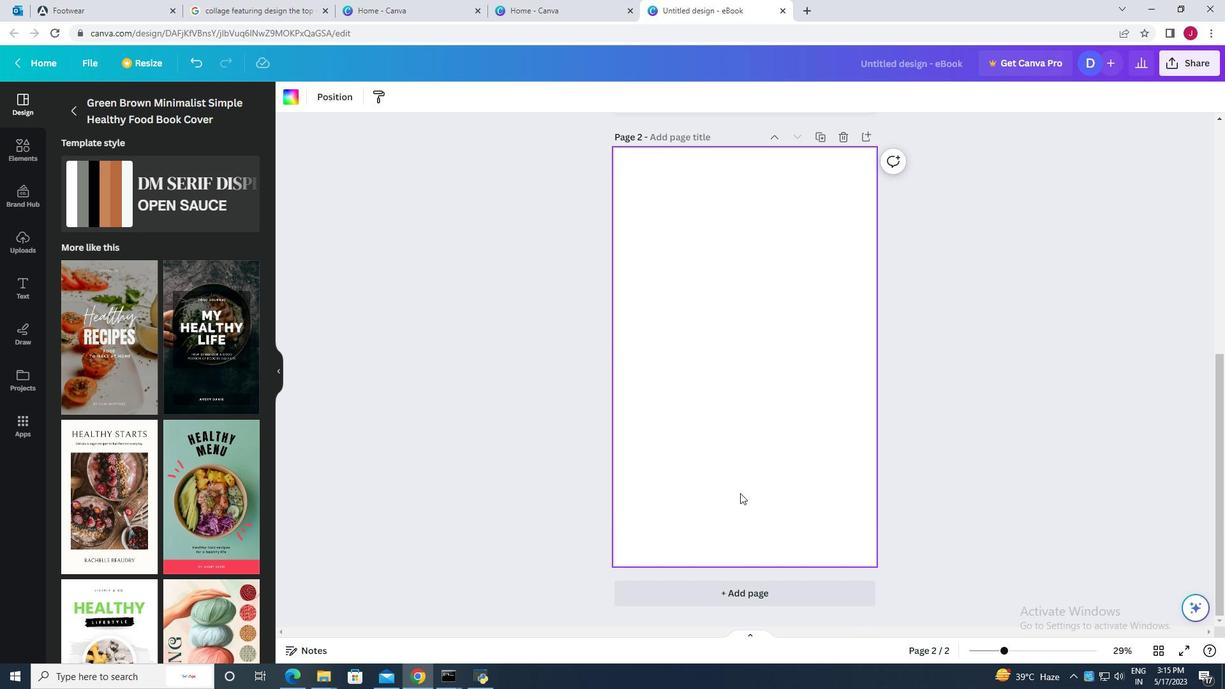 
Action: Mouse scrolled (738, 488) with delta (0, 0)
Screenshot: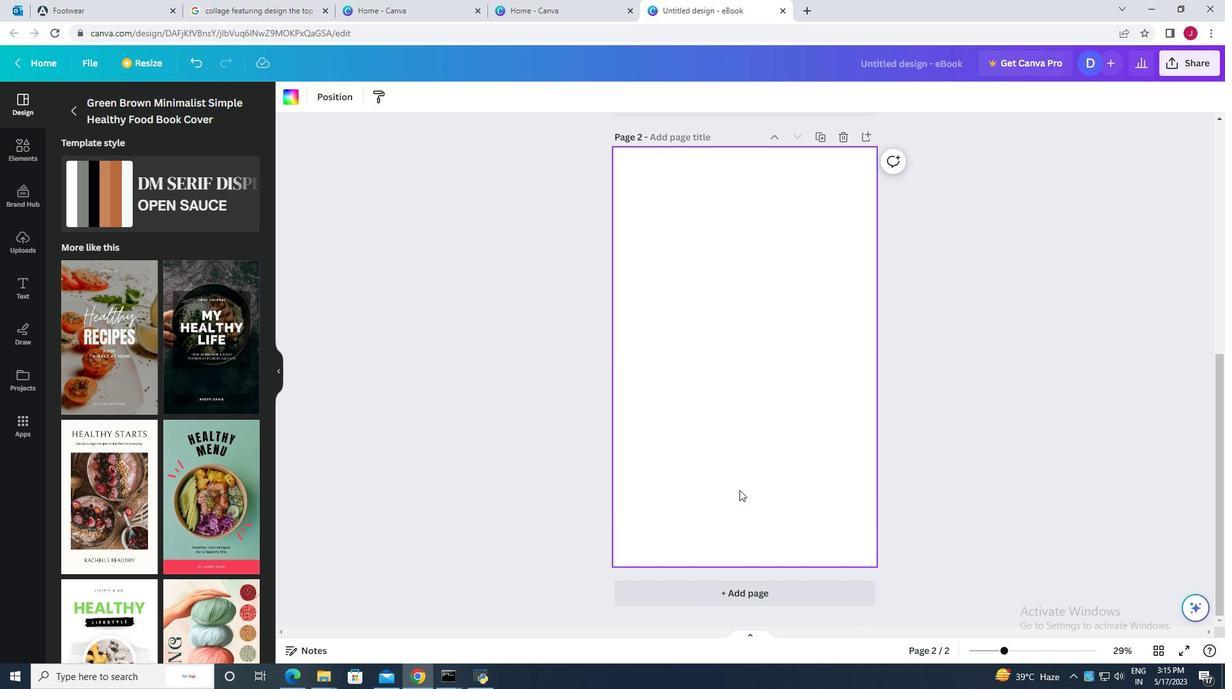 
Action: Mouse scrolled (738, 488) with delta (0, 0)
Screenshot: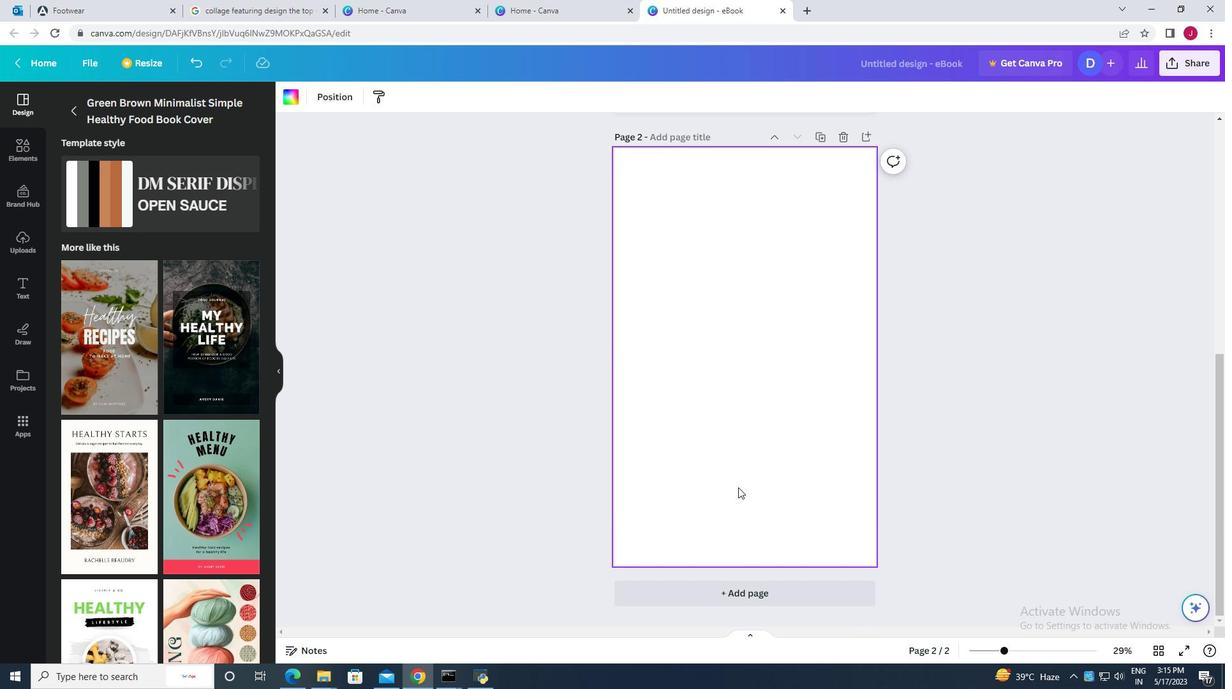
Action: Mouse scrolled (738, 488) with delta (0, 0)
Screenshot: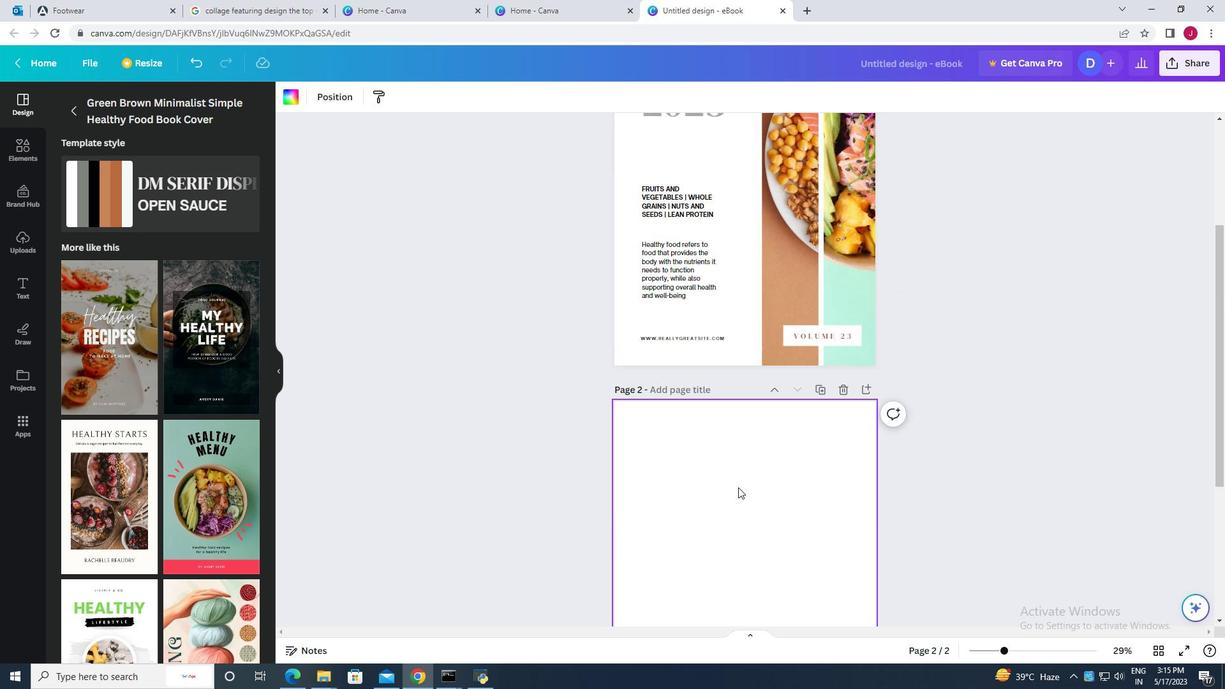 
Action: Mouse scrolled (738, 488) with delta (0, 0)
Screenshot: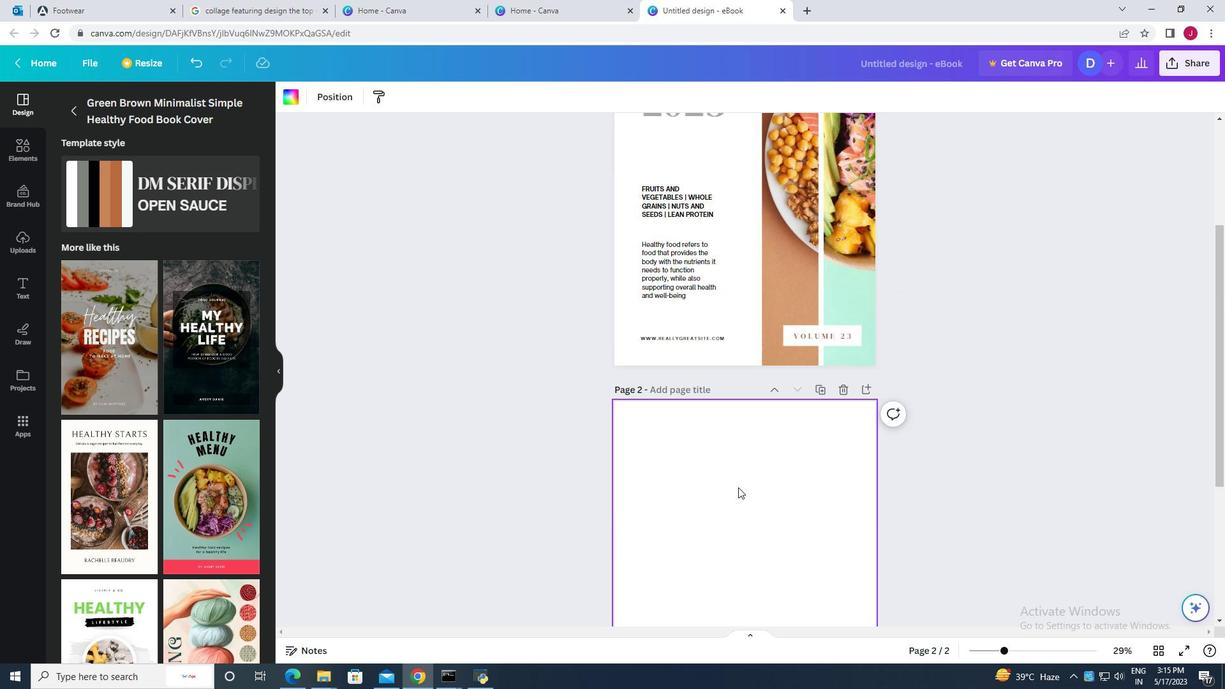 
Action: Mouse scrolled (738, 488) with delta (0, 0)
Screenshot: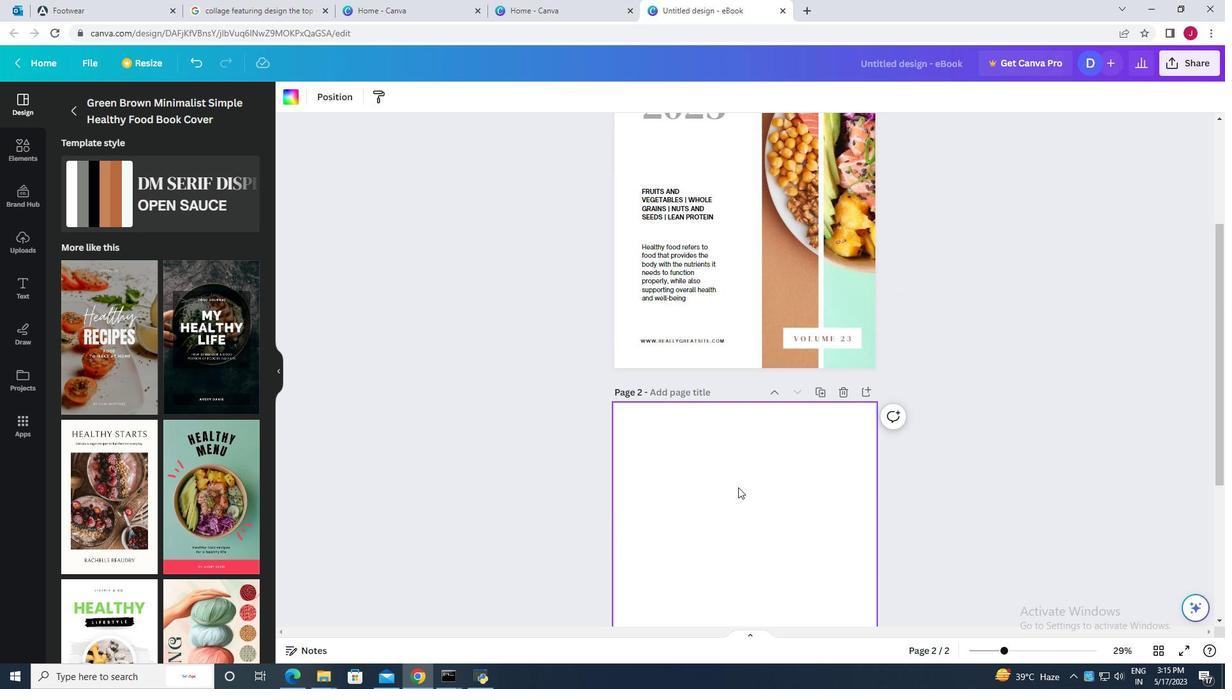 
Action: Mouse moved to (722, 452)
Screenshot: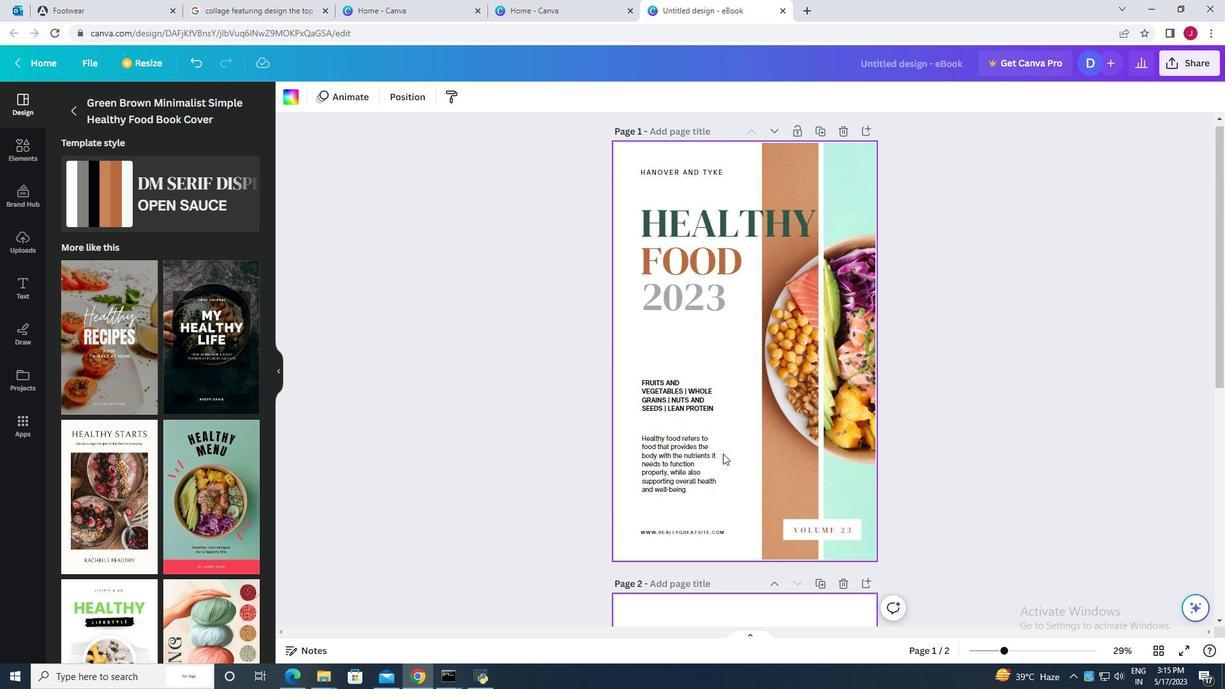 
Action: Mouse scrolled (722, 451) with delta (0, 0)
Screenshot: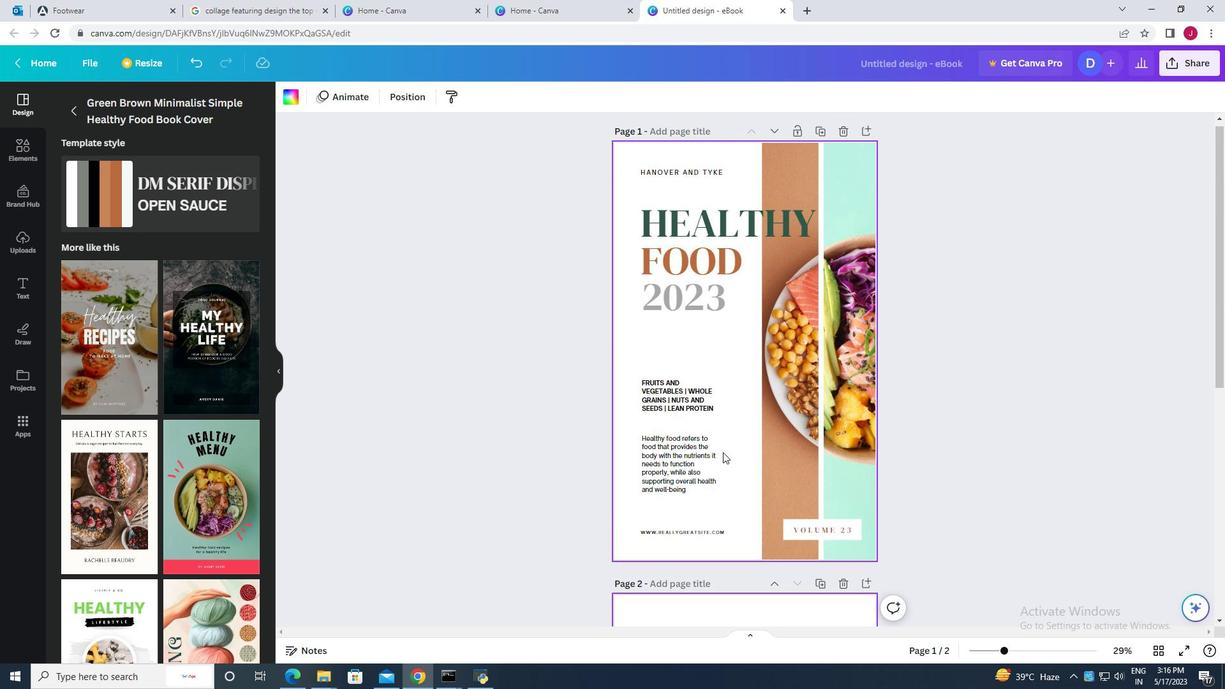 
Action: Mouse scrolled (722, 451) with delta (0, 0)
Screenshot: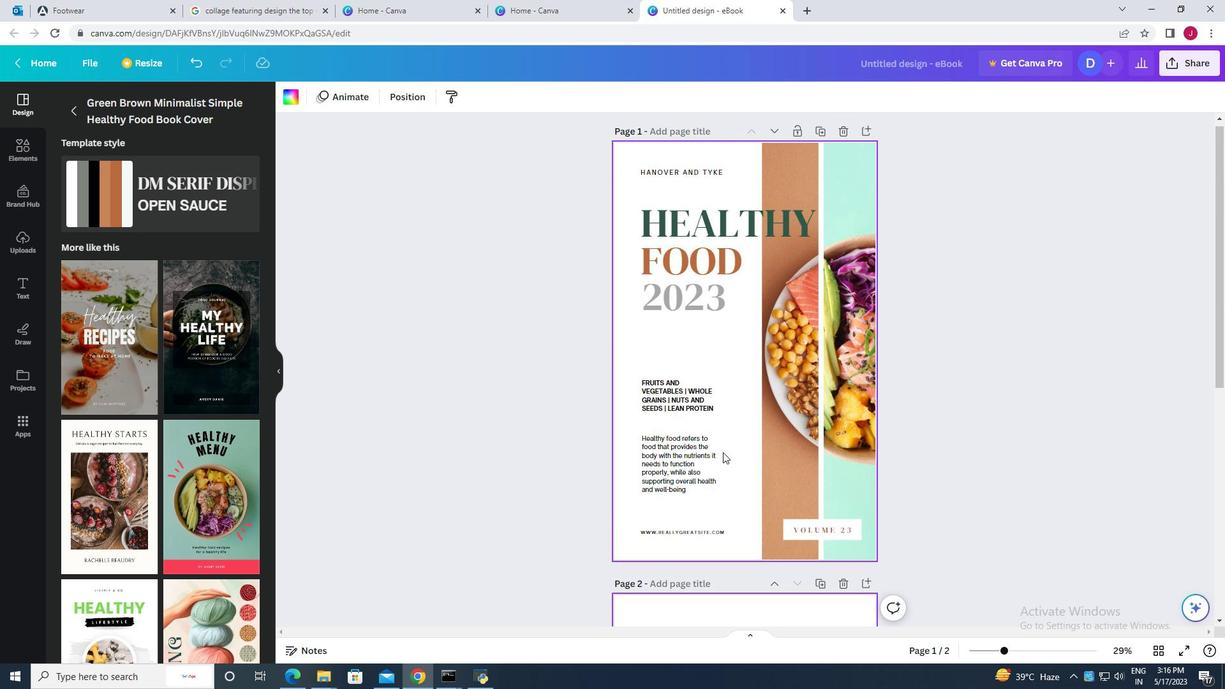 
Action: Mouse scrolled (722, 451) with delta (0, 0)
Screenshot: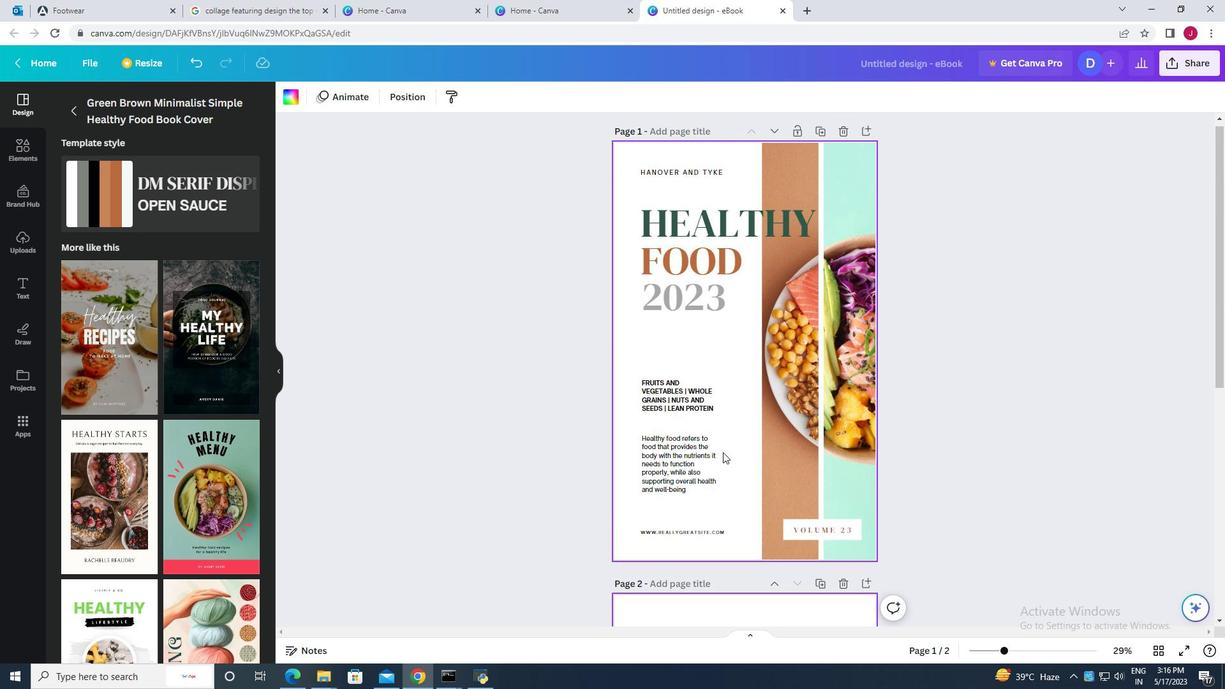 
Action: Mouse scrolled (722, 451) with delta (0, 0)
Screenshot: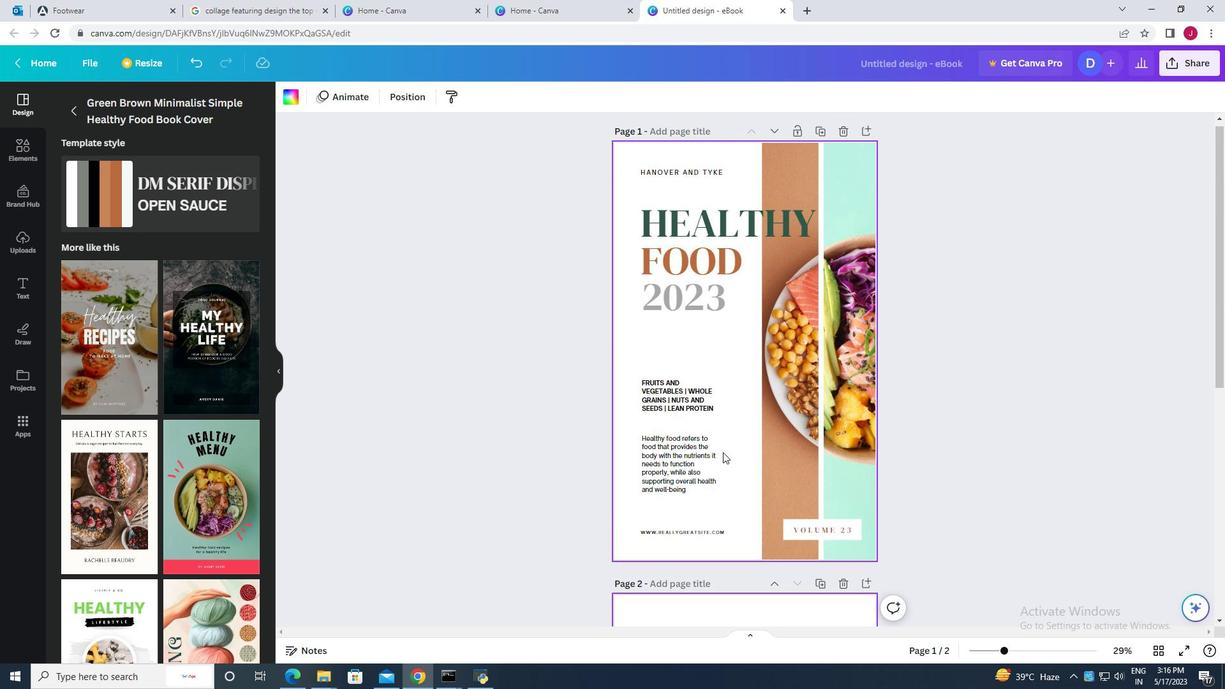 
Action: Mouse moved to (146, 382)
Screenshot: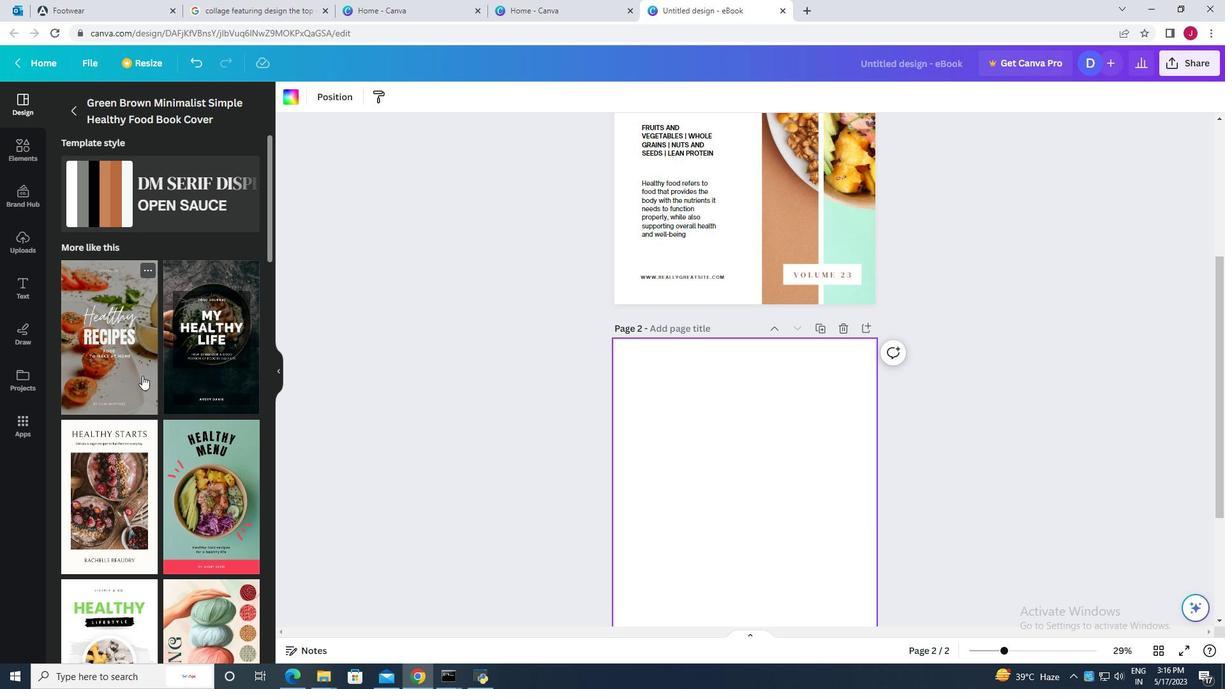 
Action: Mouse scrolled (146, 382) with delta (0, 0)
Screenshot: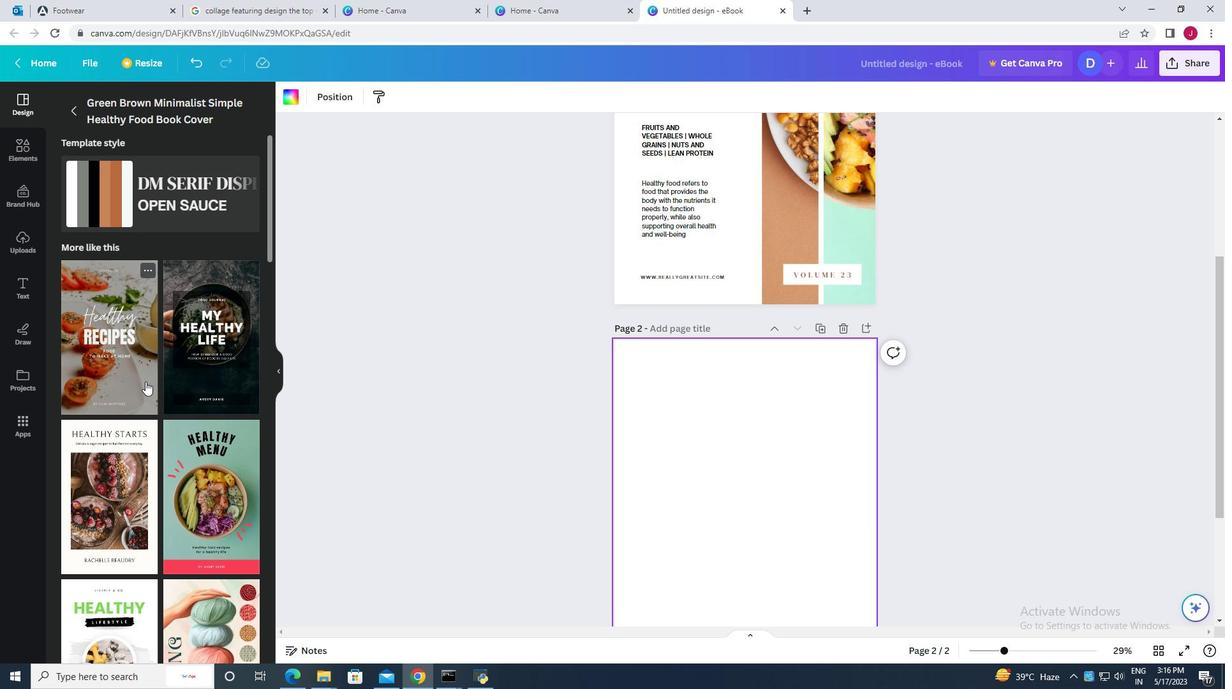 
Action: Mouse scrolled (146, 382) with delta (0, 0)
Screenshot: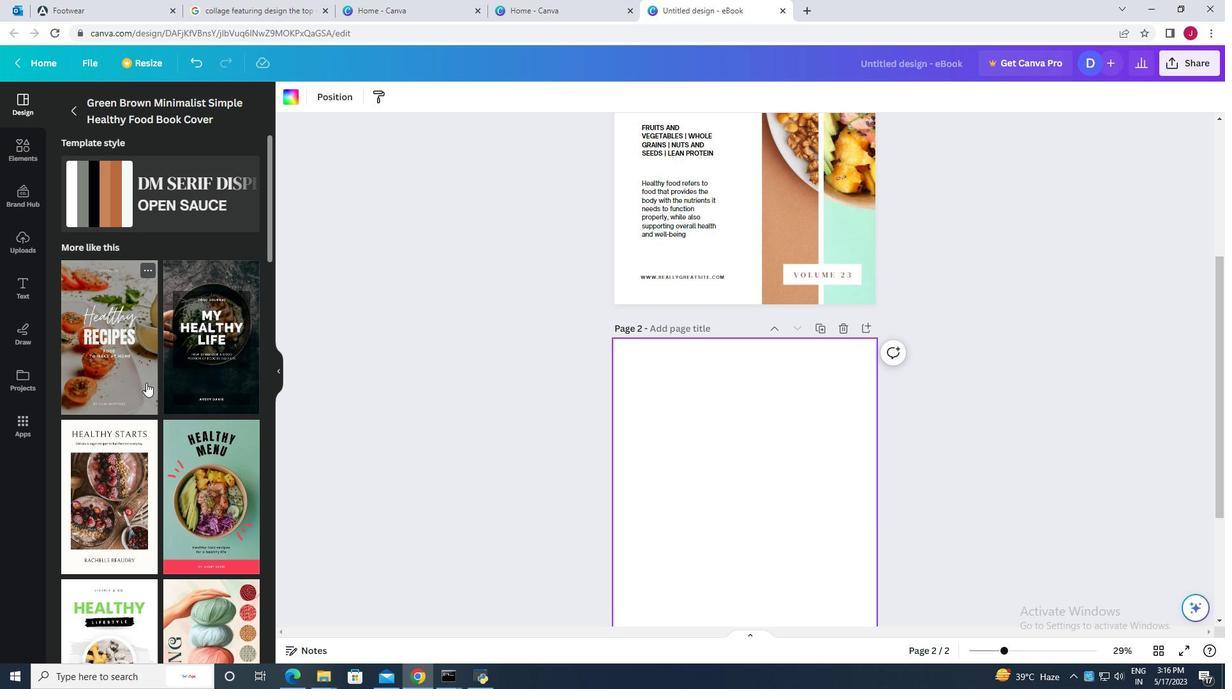 
Action: Mouse moved to (121, 377)
Screenshot: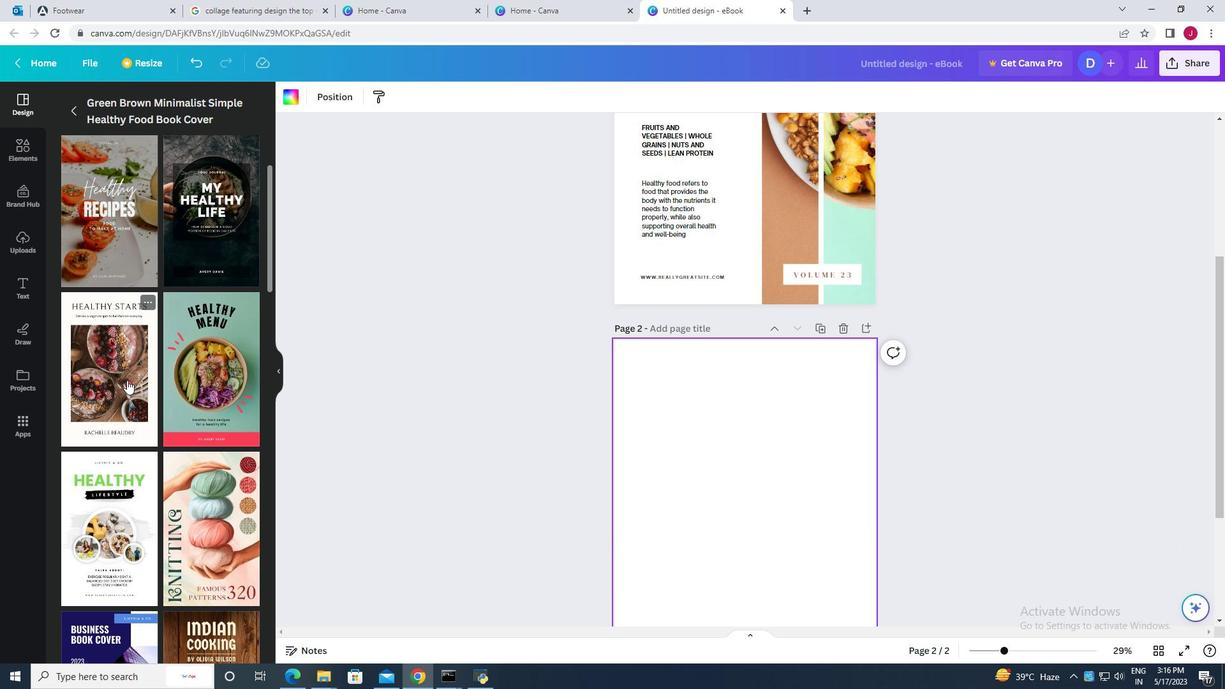 
Action: Mouse pressed left at (121, 377)
Screenshot: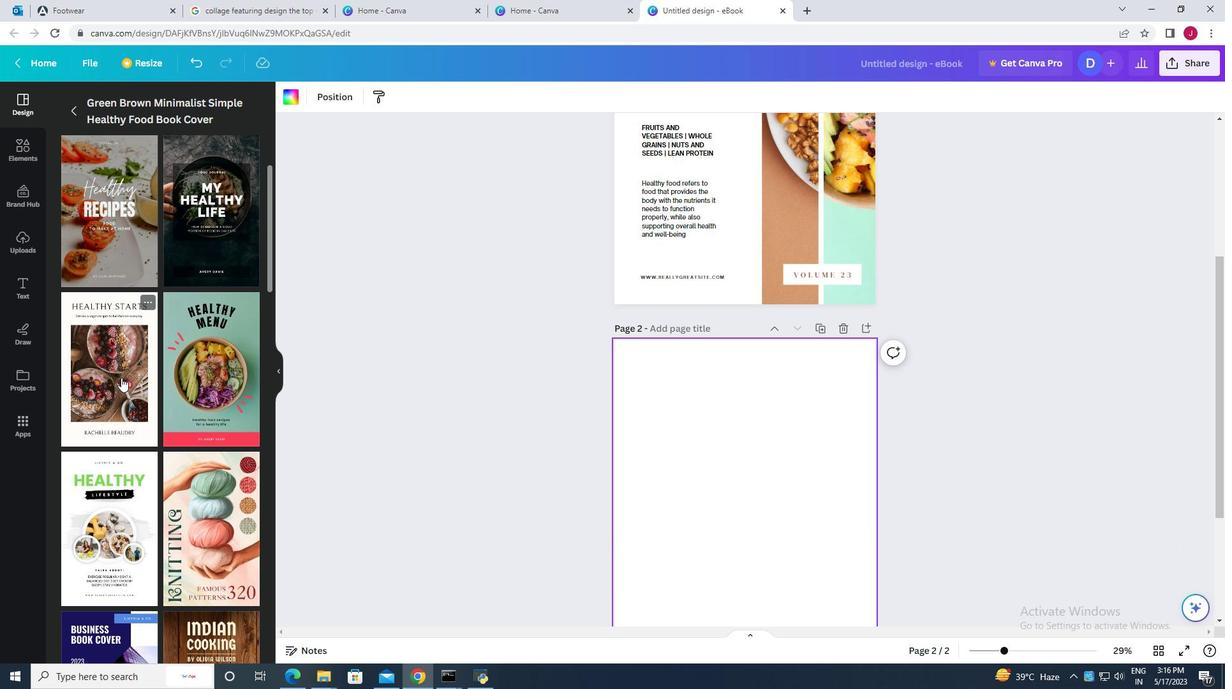 
Action: Mouse moved to (725, 461)
Screenshot: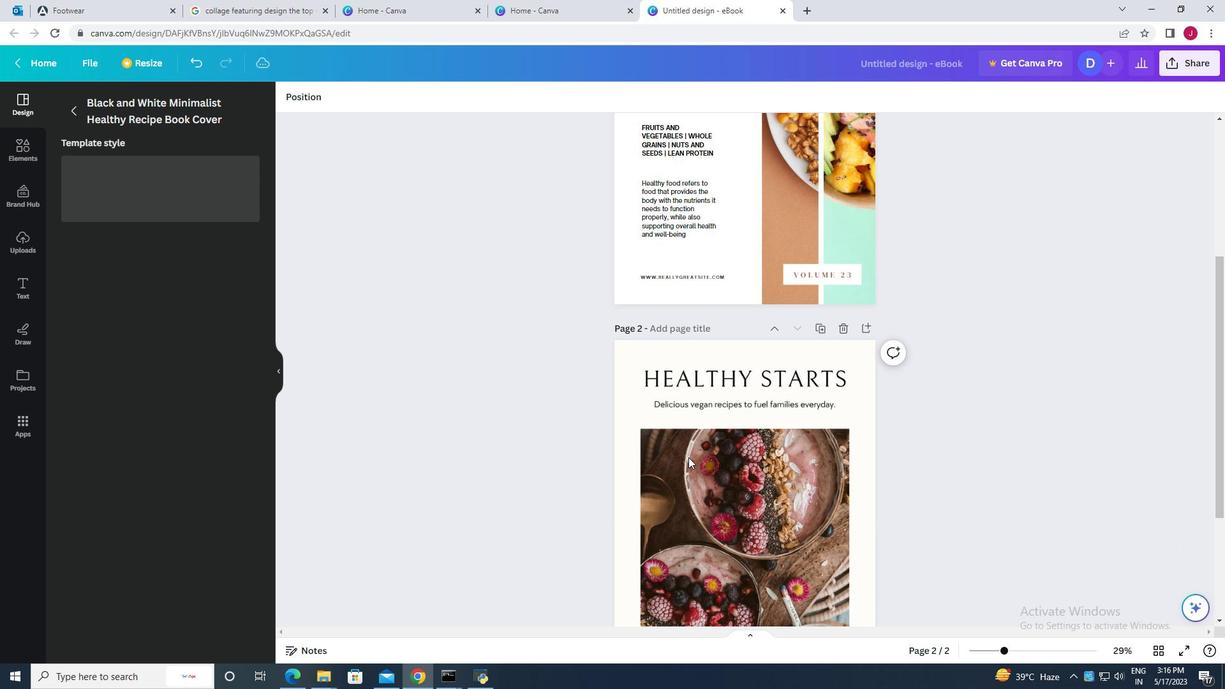 
Action: Mouse scrolled (725, 461) with delta (0, 0)
Screenshot: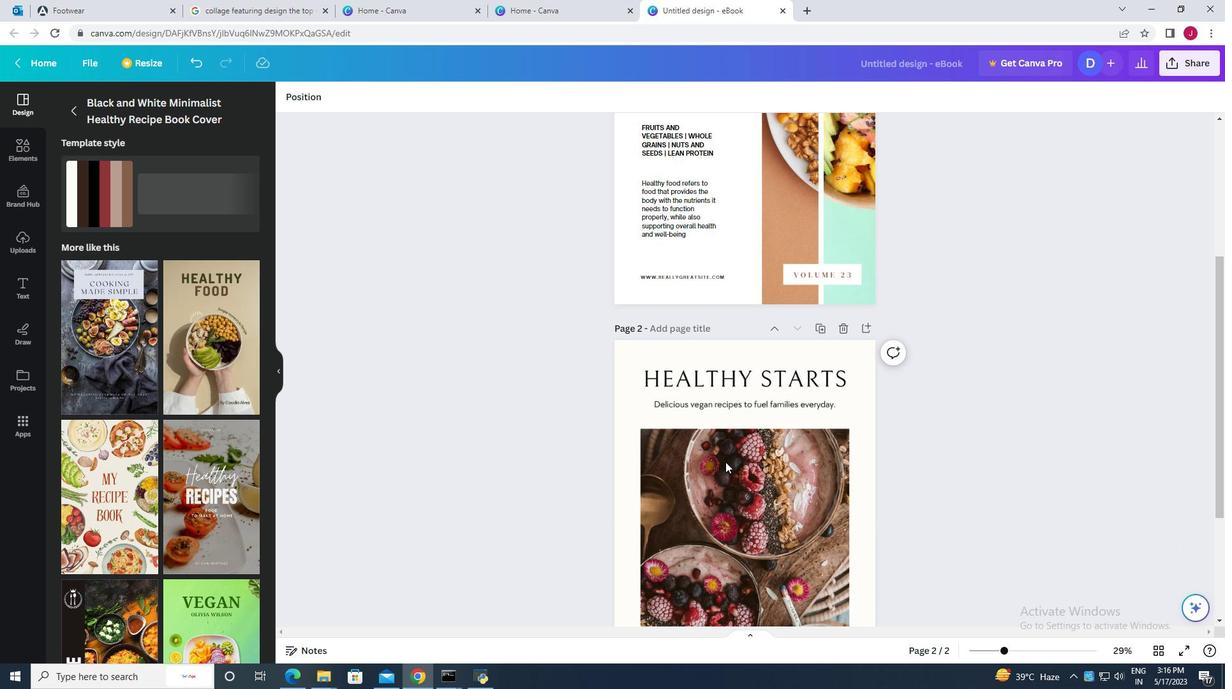 
Action: Mouse scrolled (725, 461) with delta (0, 0)
Screenshot: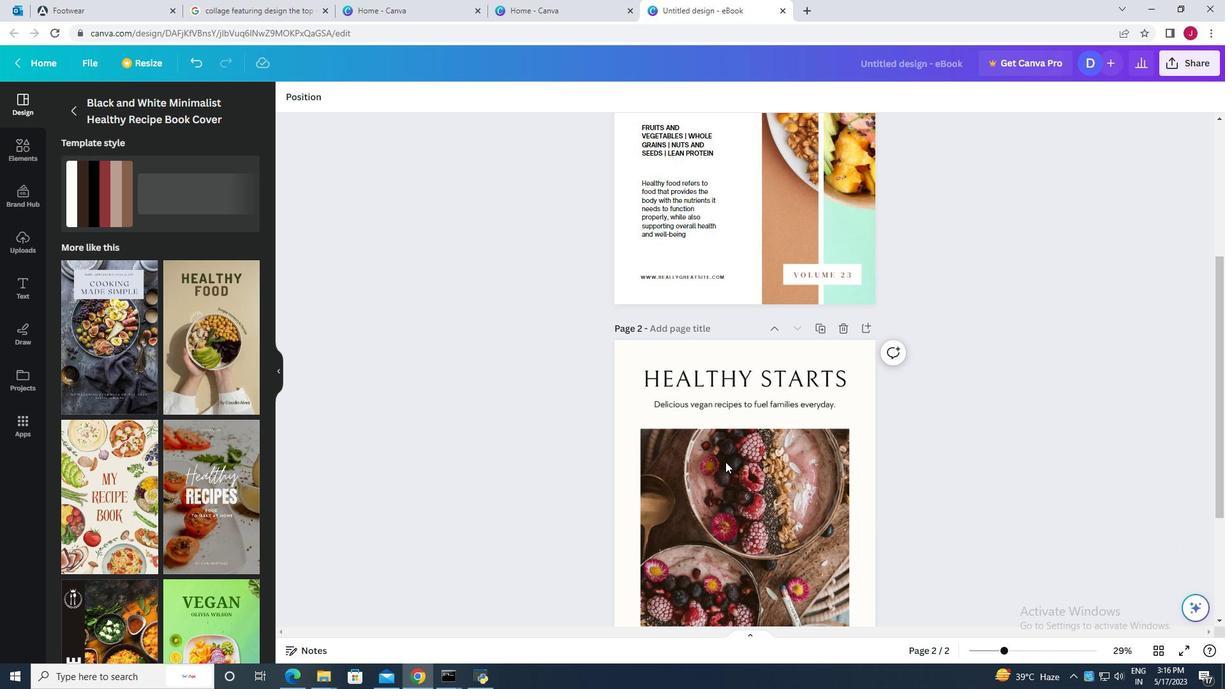 
Action: Mouse scrolled (725, 461) with delta (0, 0)
Screenshot: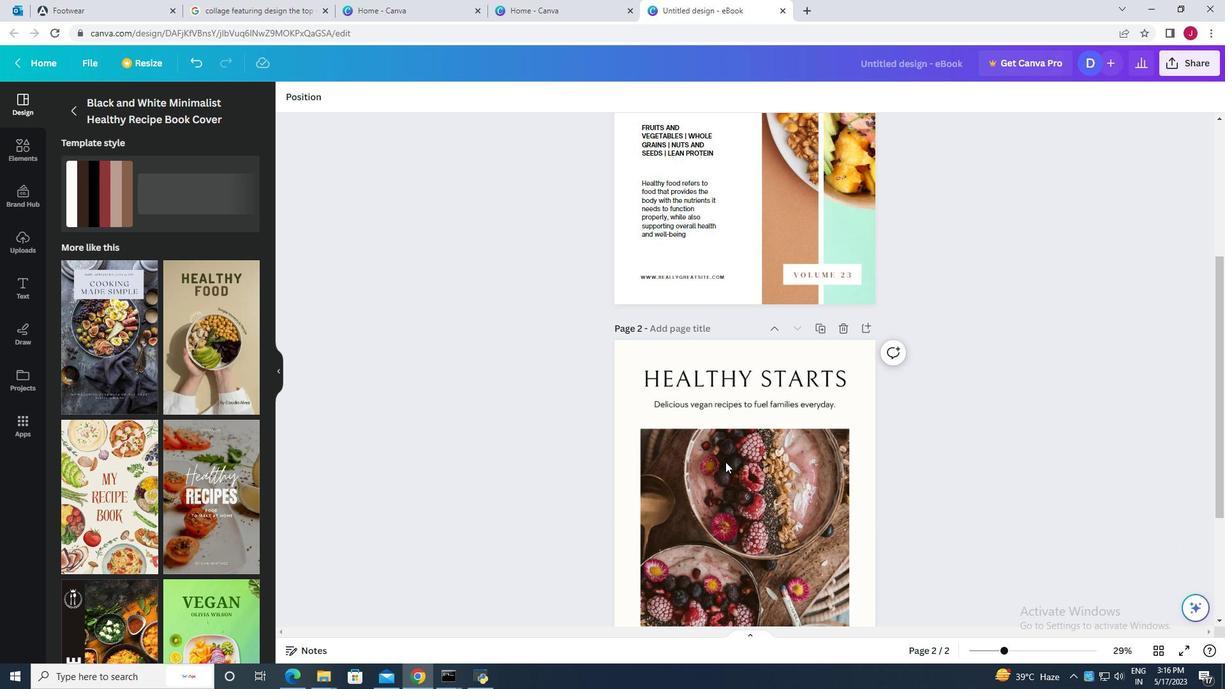 
Action: Mouse scrolled (725, 461) with delta (0, 0)
Screenshot: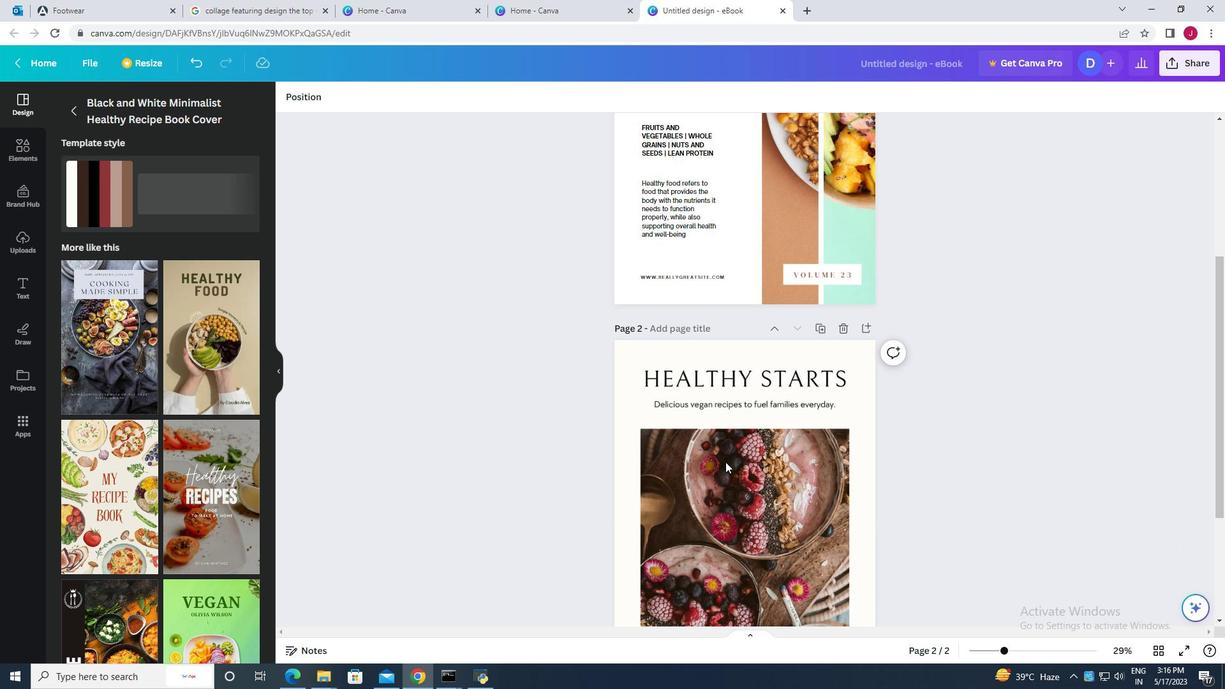 
Action: Mouse scrolled (725, 461) with delta (0, 0)
Screenshot: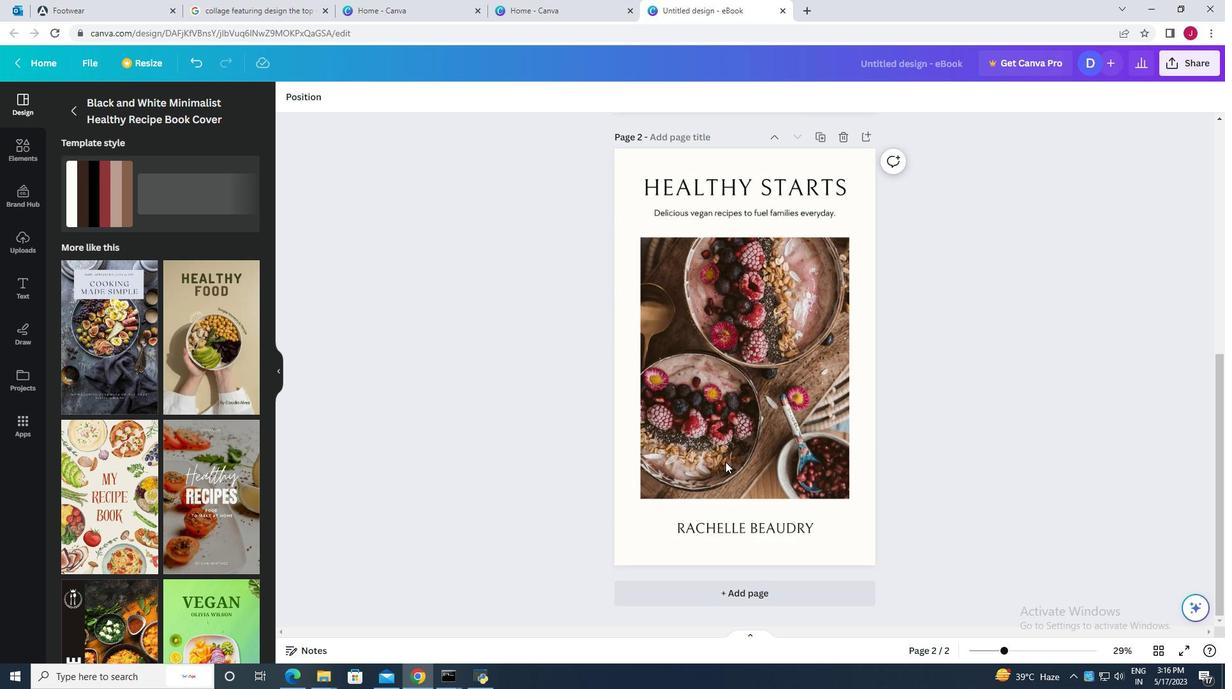 
Action: Mouse scrolled (725, 461) with delta (0, 0)
Screenshot: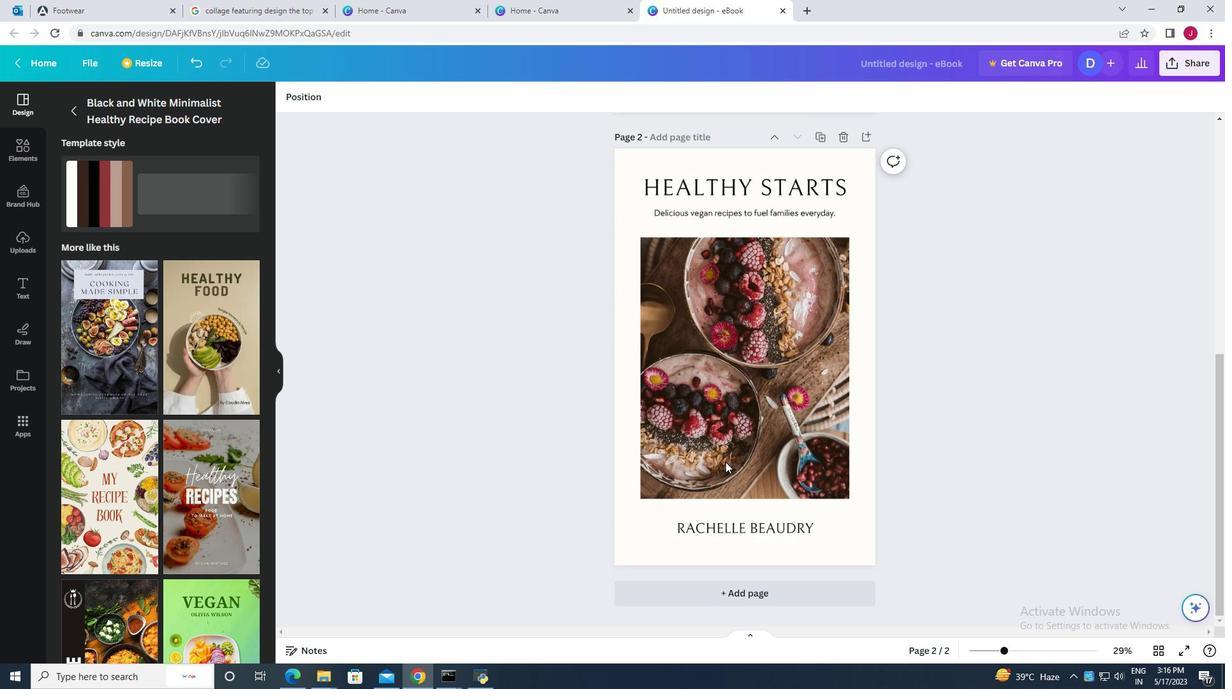 
Action: Mouse moved to (735, 532)
Screenshot: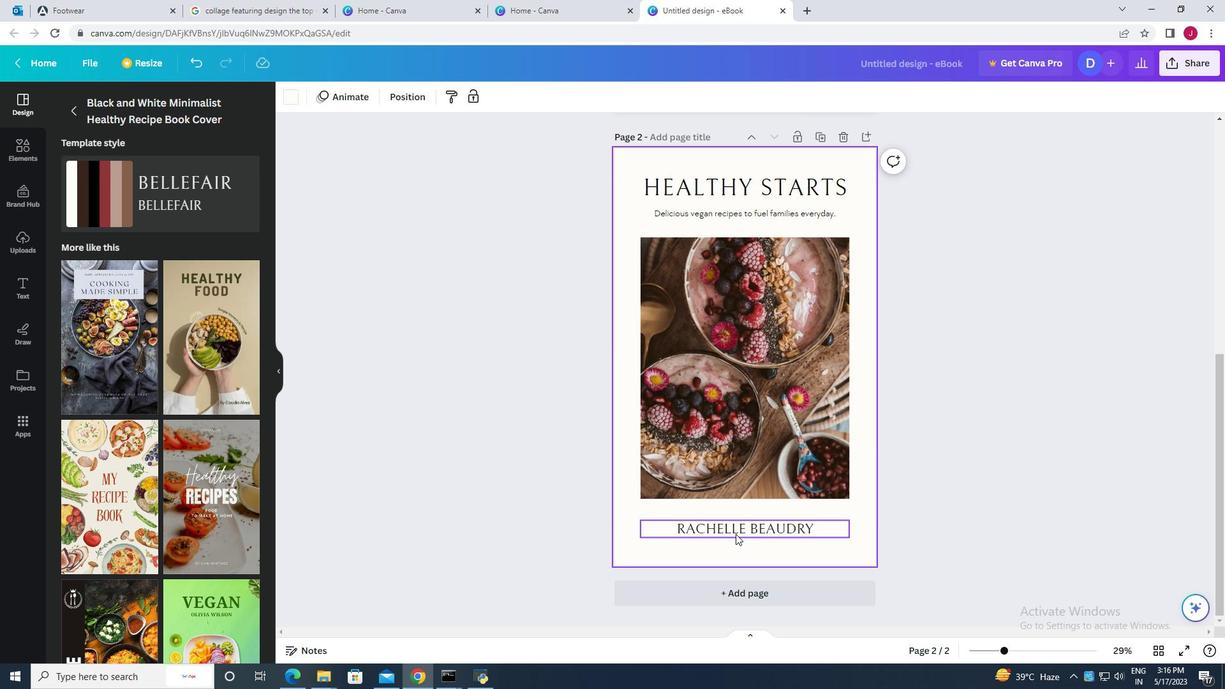 
Action: Mouse pressed left at (735, 532)
Screenshot: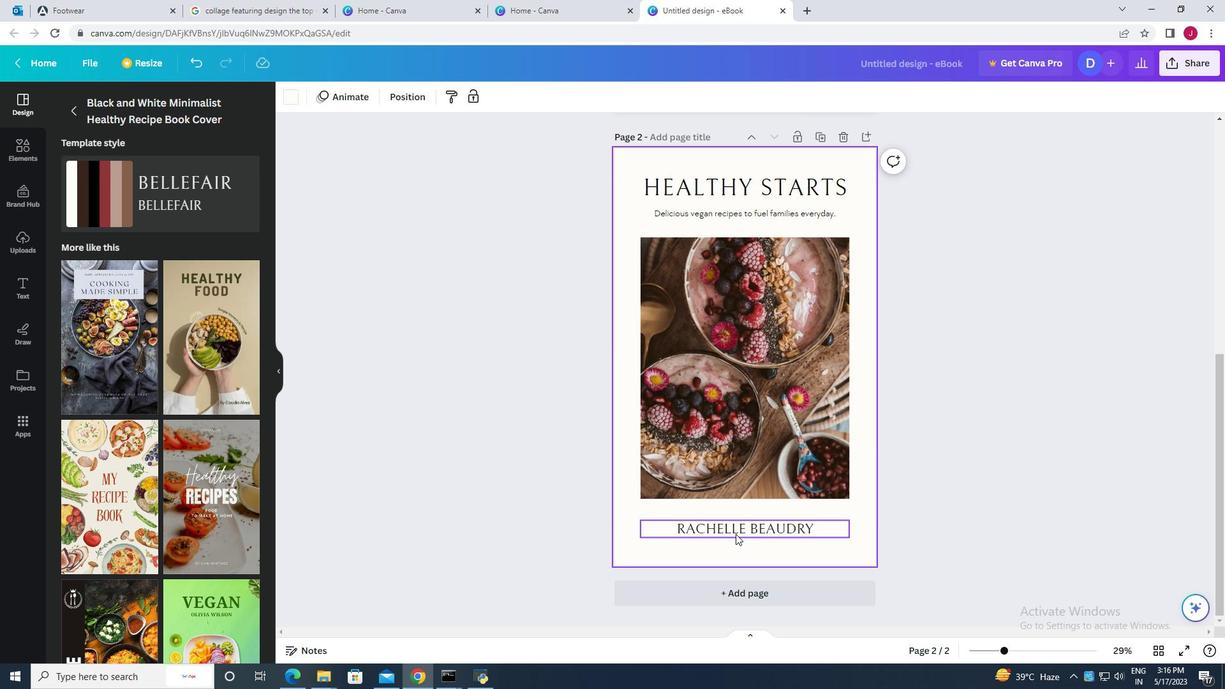 
Action: Mouse pressed left at (735, 532)
Screenshot: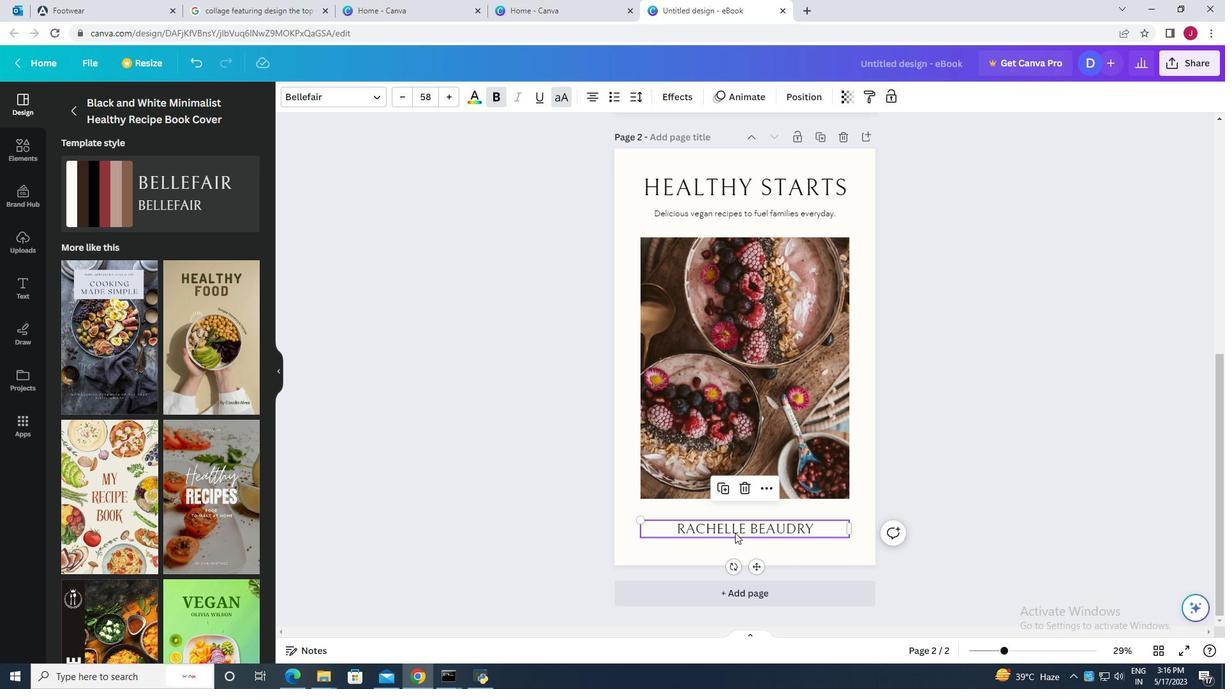 
Action: Mouse pressed left at (735, 532)
Screenshot: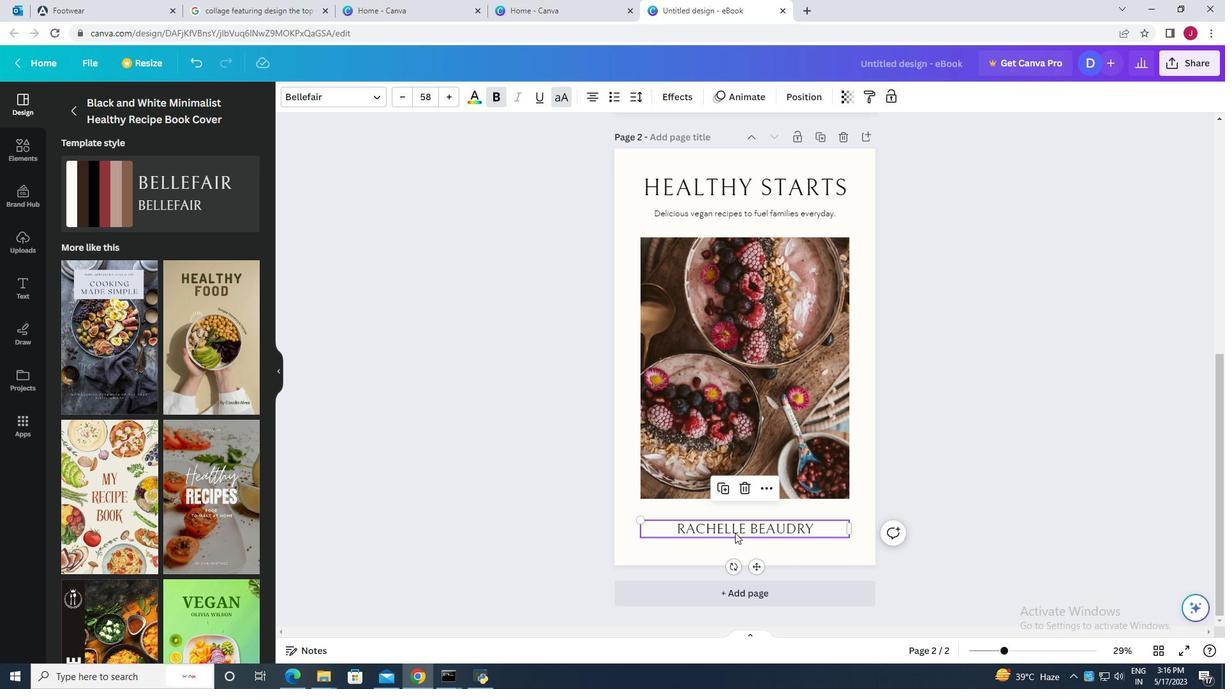 
Action: Key pressed <Key.backspace>
Screenshot: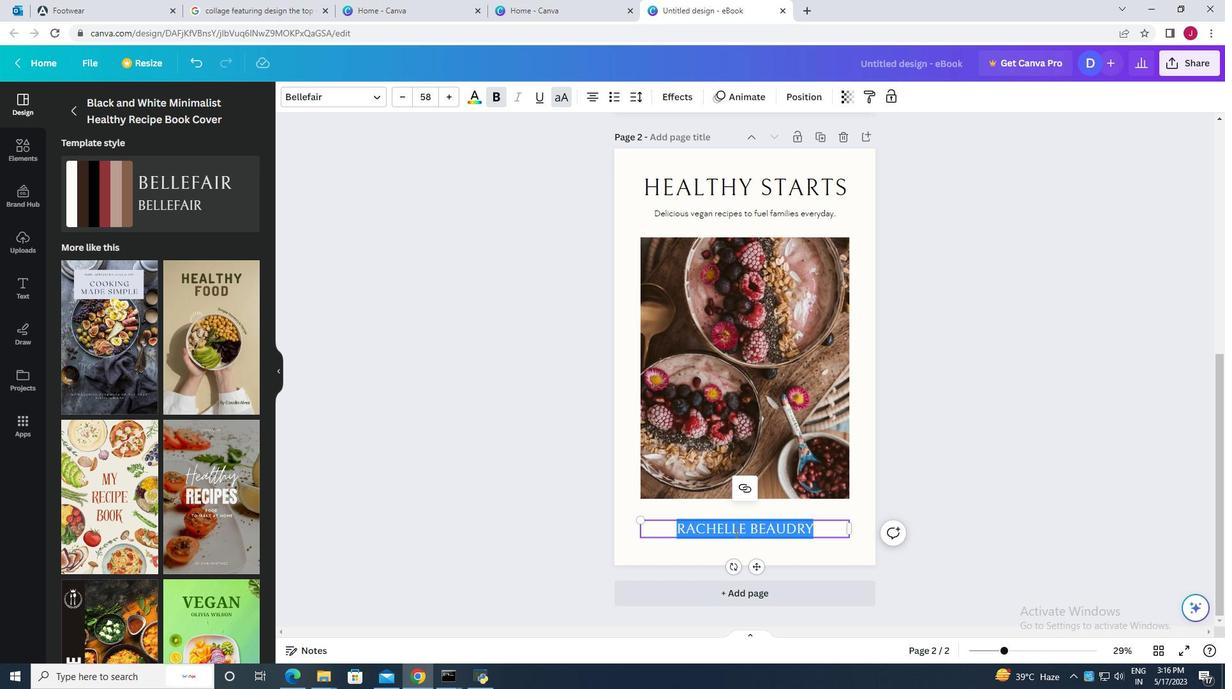 
Action: Mouse moved to (748, 533)
Screenshot: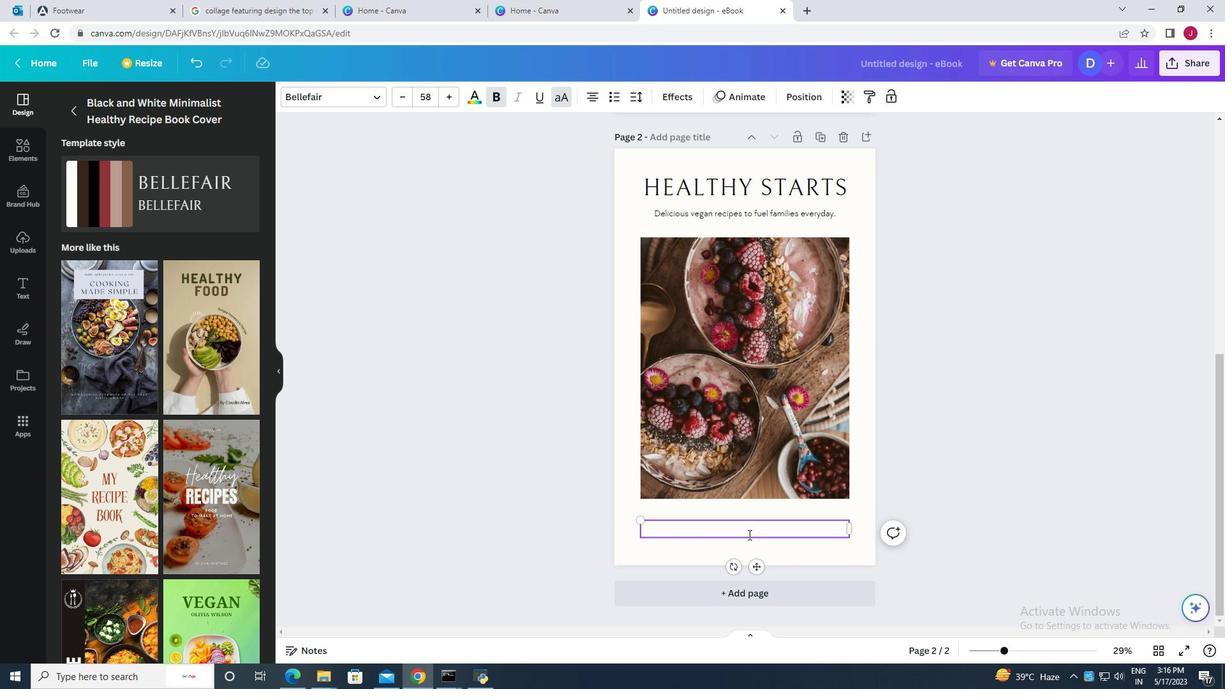 
Action: Mouse pressed right at (748, 533)
Screenshot: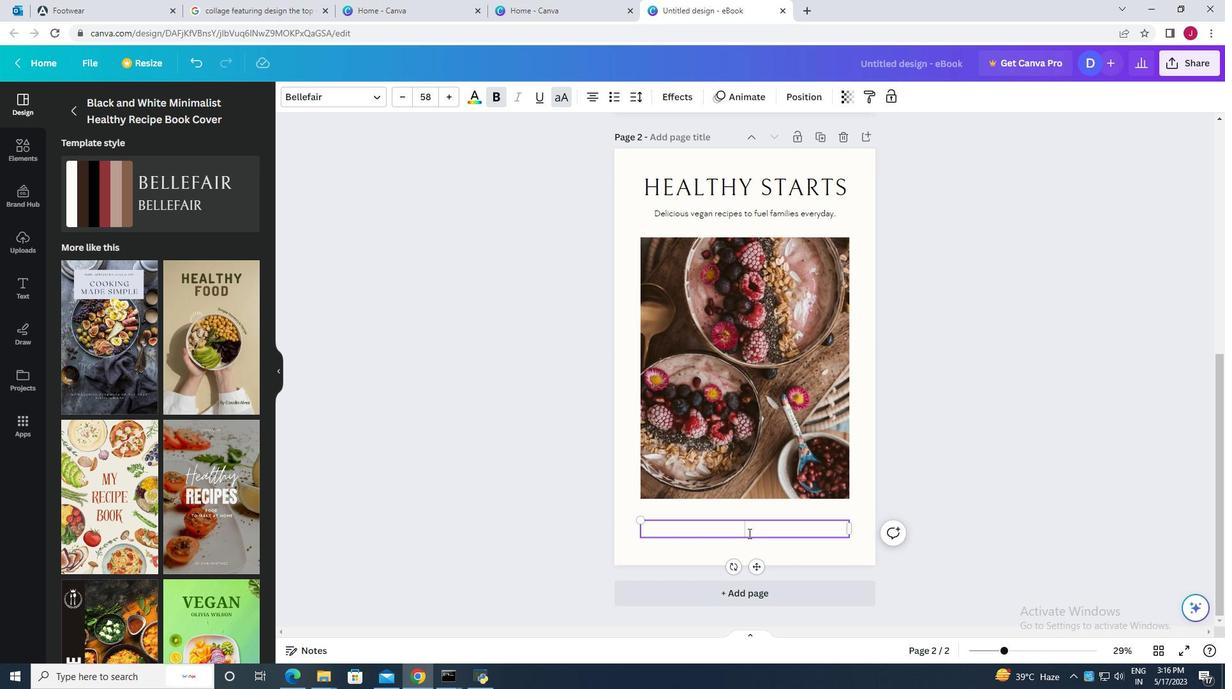
Action: Mouse moved to (511, 470)
Screenshot: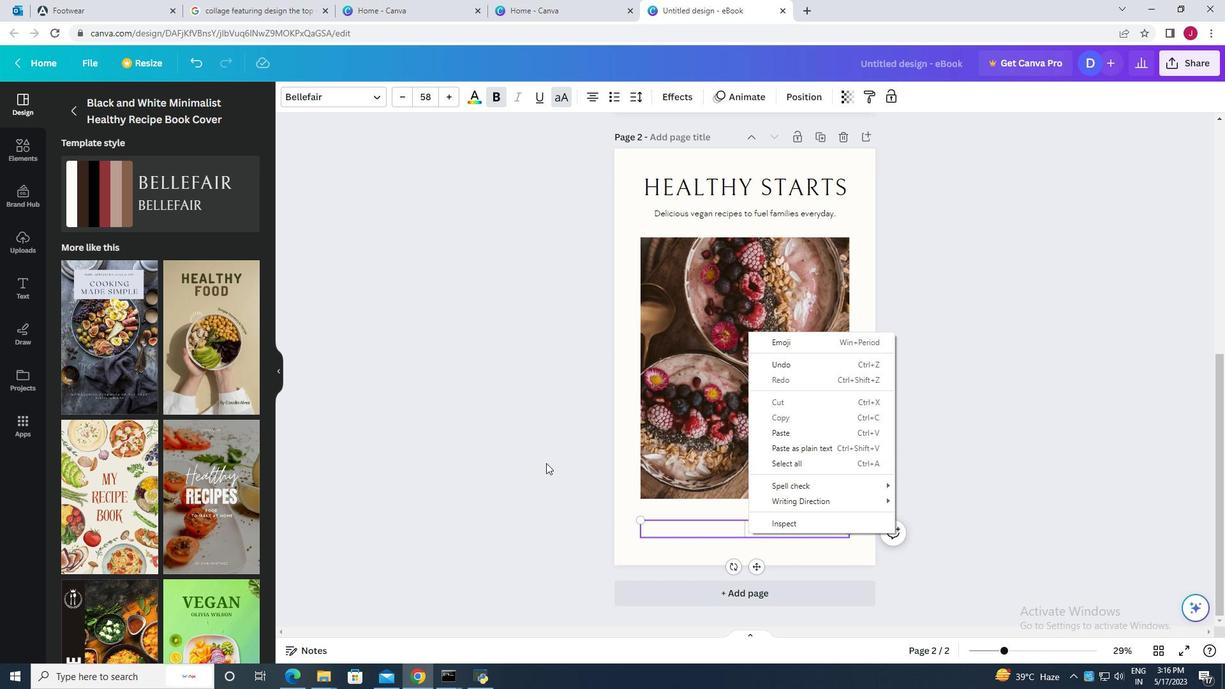 
Action: Mouse pressed left at (511, 470)
Screenshot: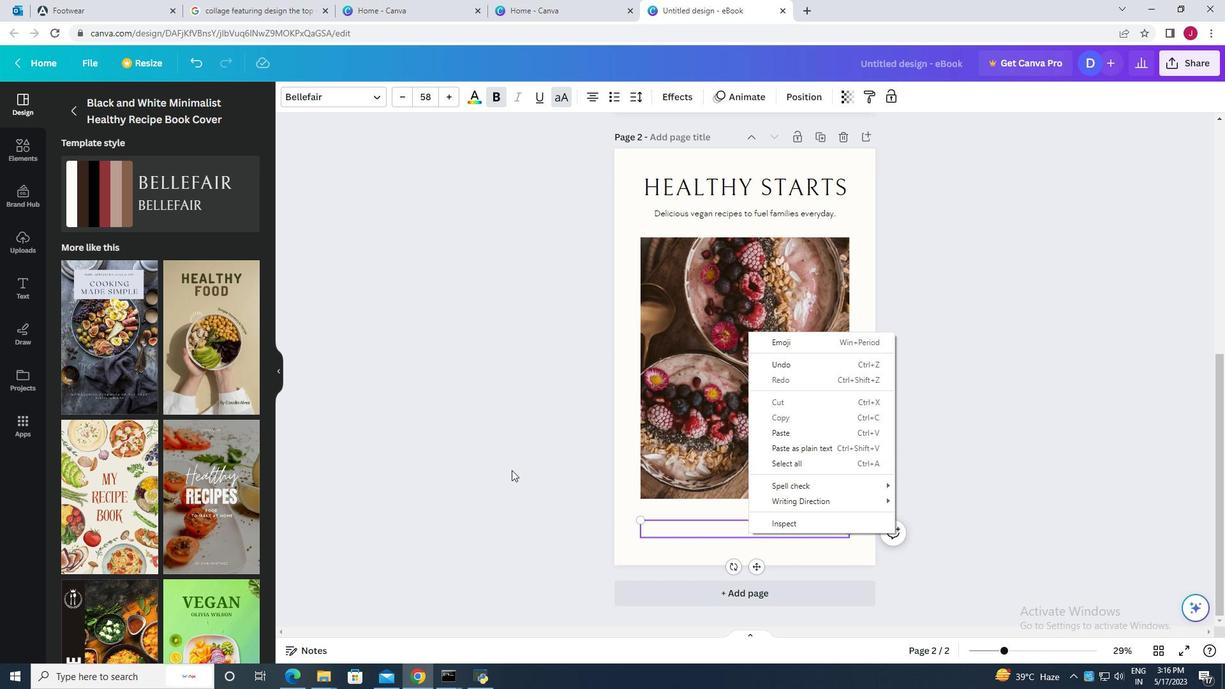 
Action: Mouse moved to (796, 525)
Screenshot: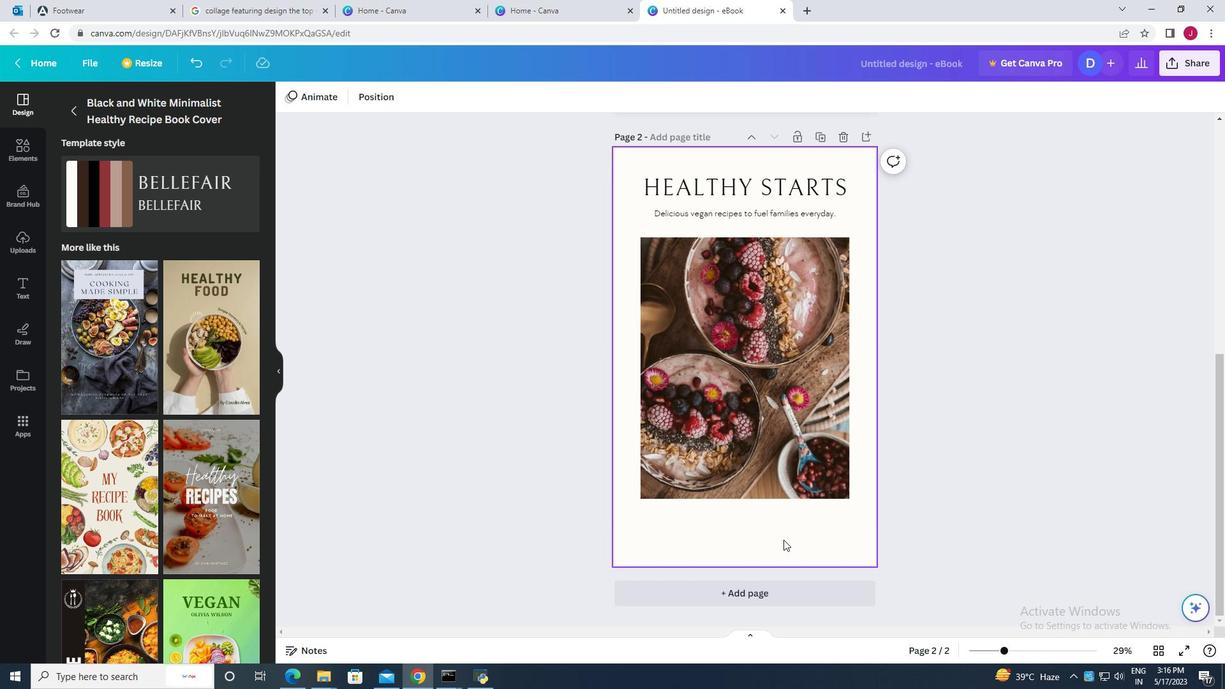 
Action: Mouse scrolled (796, 524) with delta (0, 0)
Screenshot: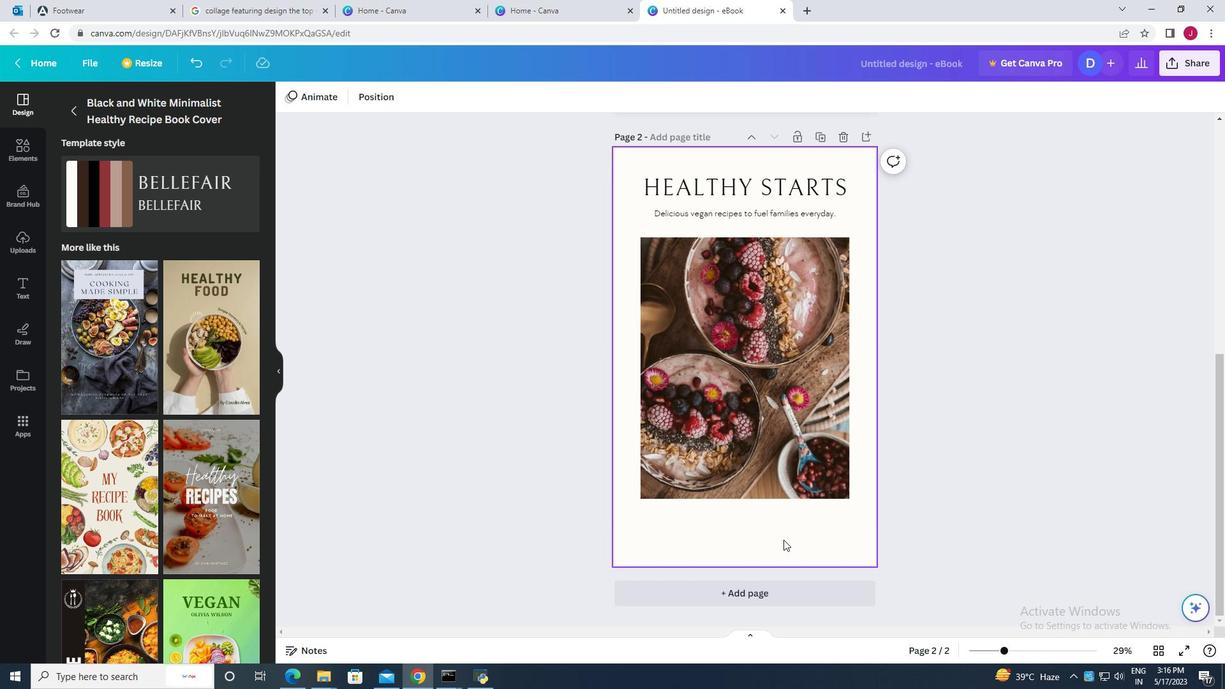 
Action: Mouse scrolled (796, 524) with delta (0, 0)
Screenshot: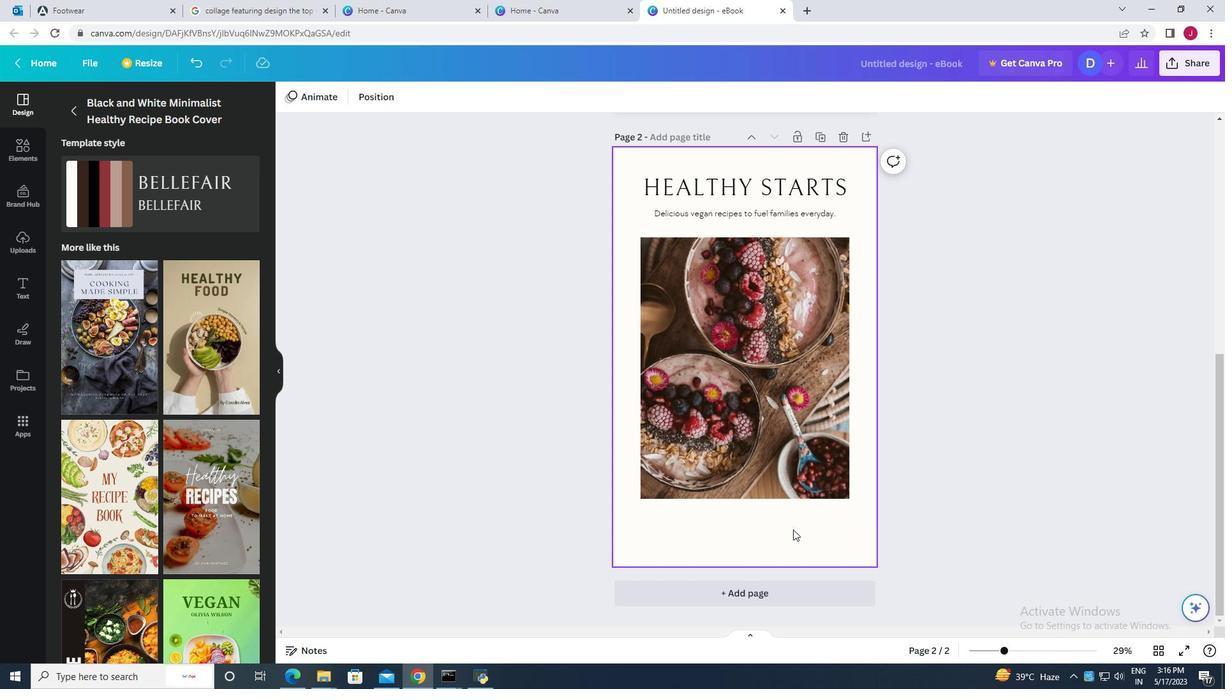 
Action: Mouse scrolled (796, 524) with delta (0, 0)
Screenshot: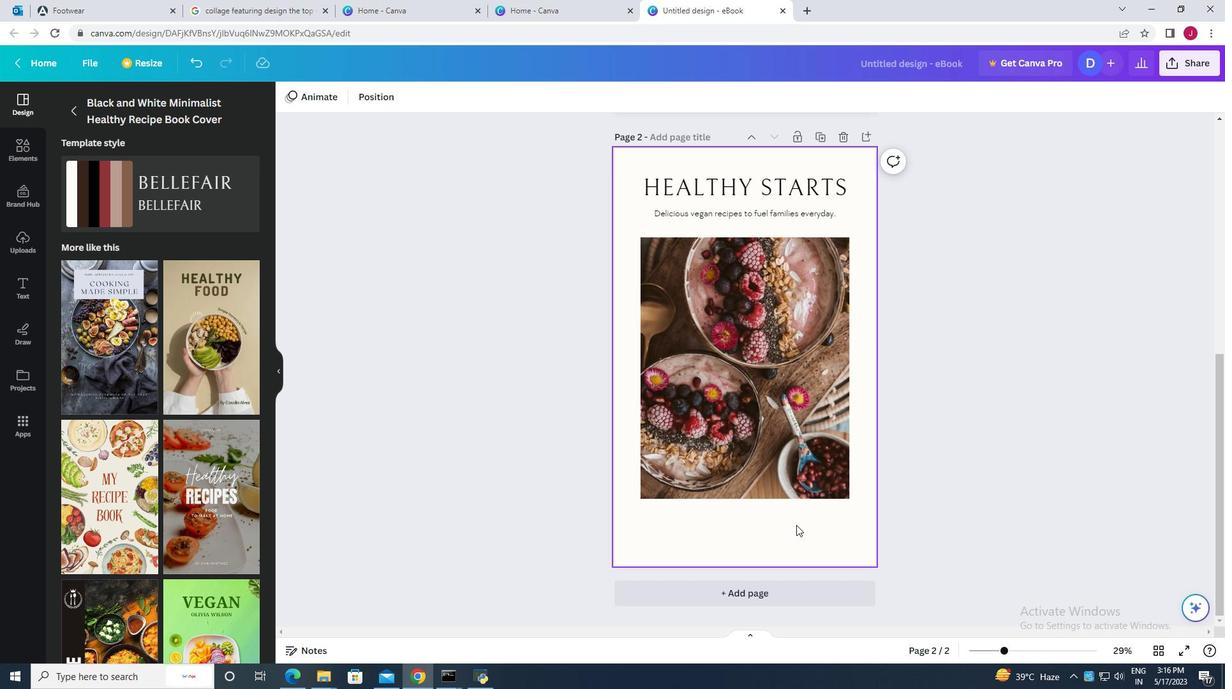 
Action: Mouse scrolled (796, 525) with delta (0, 0)
Screenshot: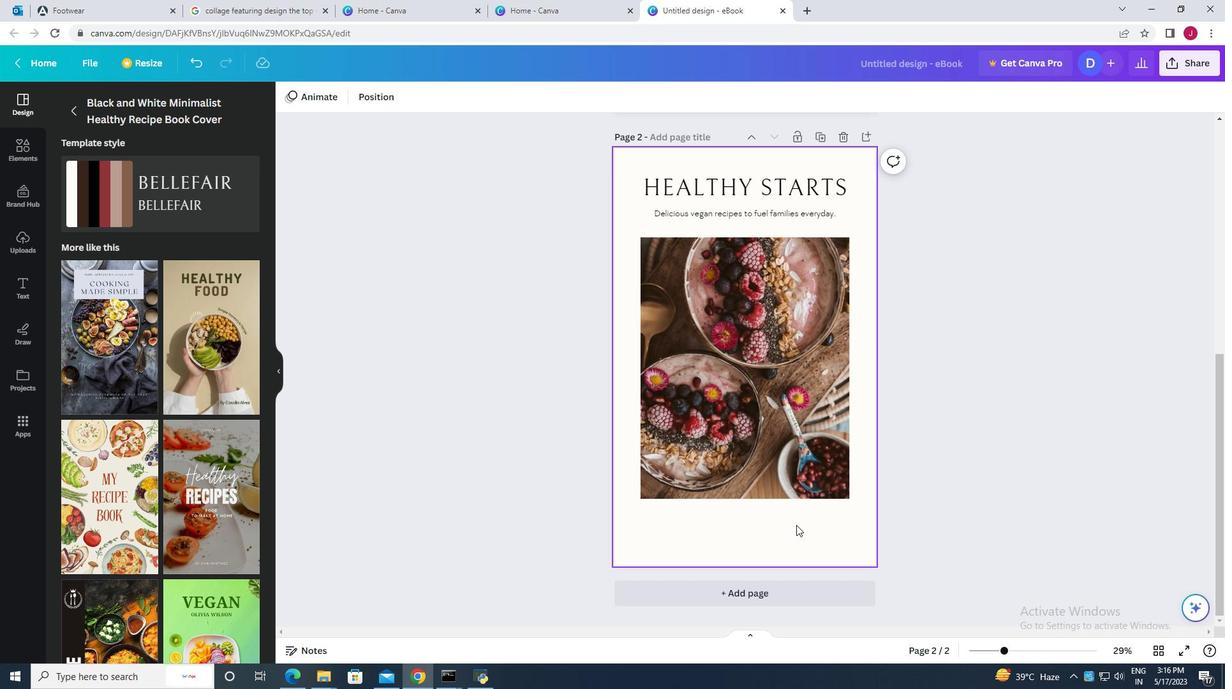 
Action: Mouse scrolled (796, 525) with delta (0, 0)
Screenshot: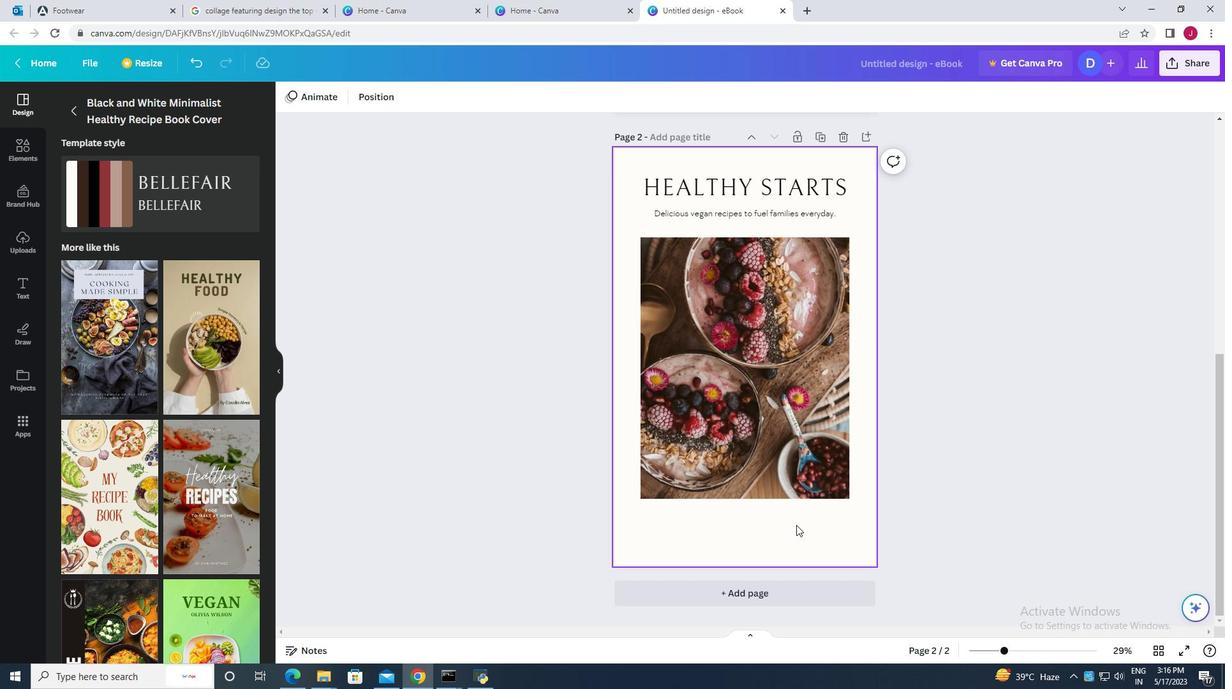 
Action: Mouse scrolled (796, 525) with delta (0, 0)
Screenshot: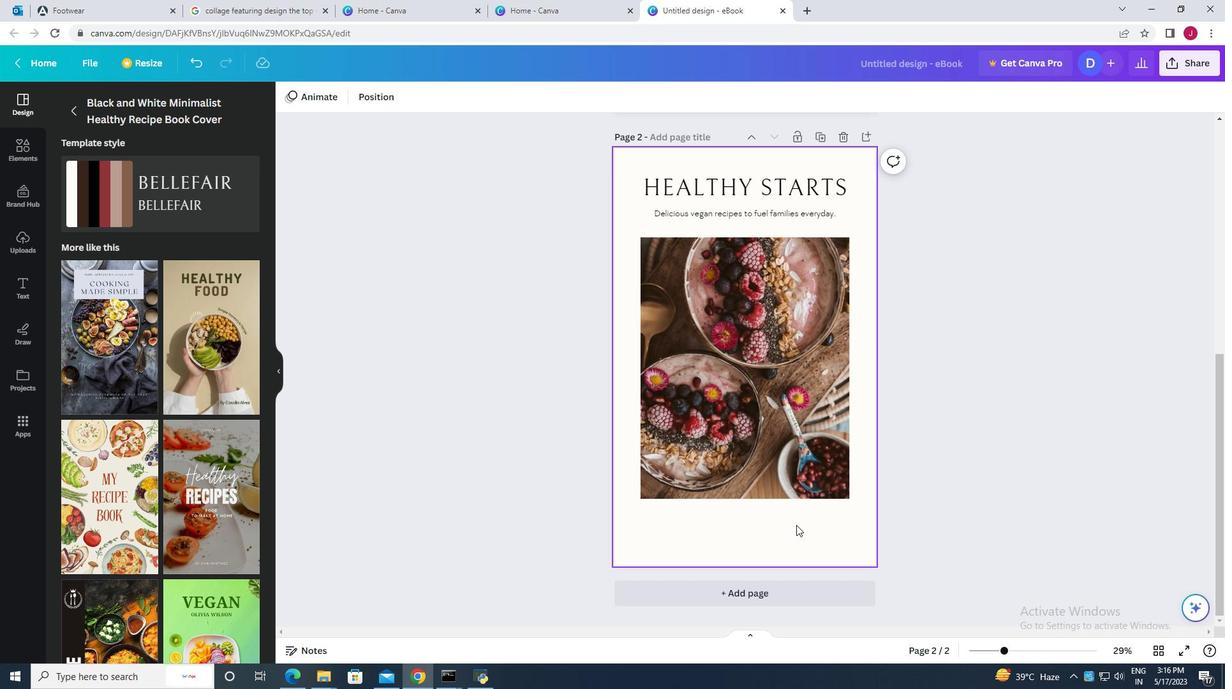 
Action: Mouse moved to (685, 276)
Screenshot: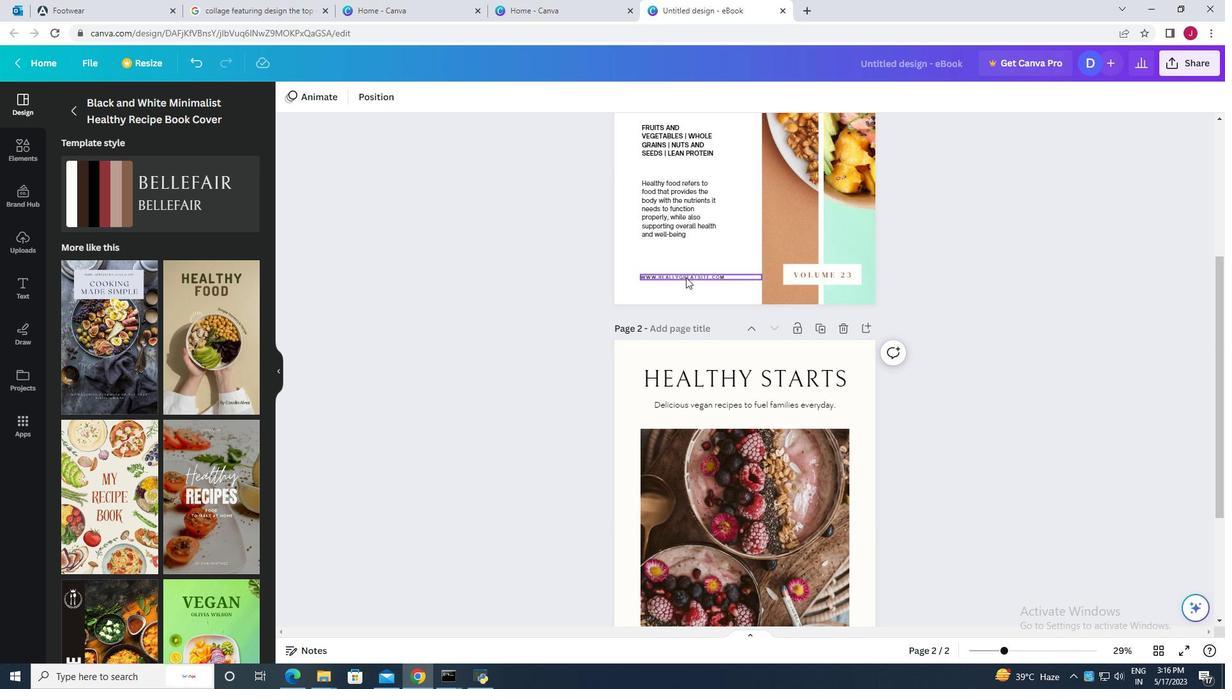 
Action: Mouse pressed left at (685, 276)
Screenshot: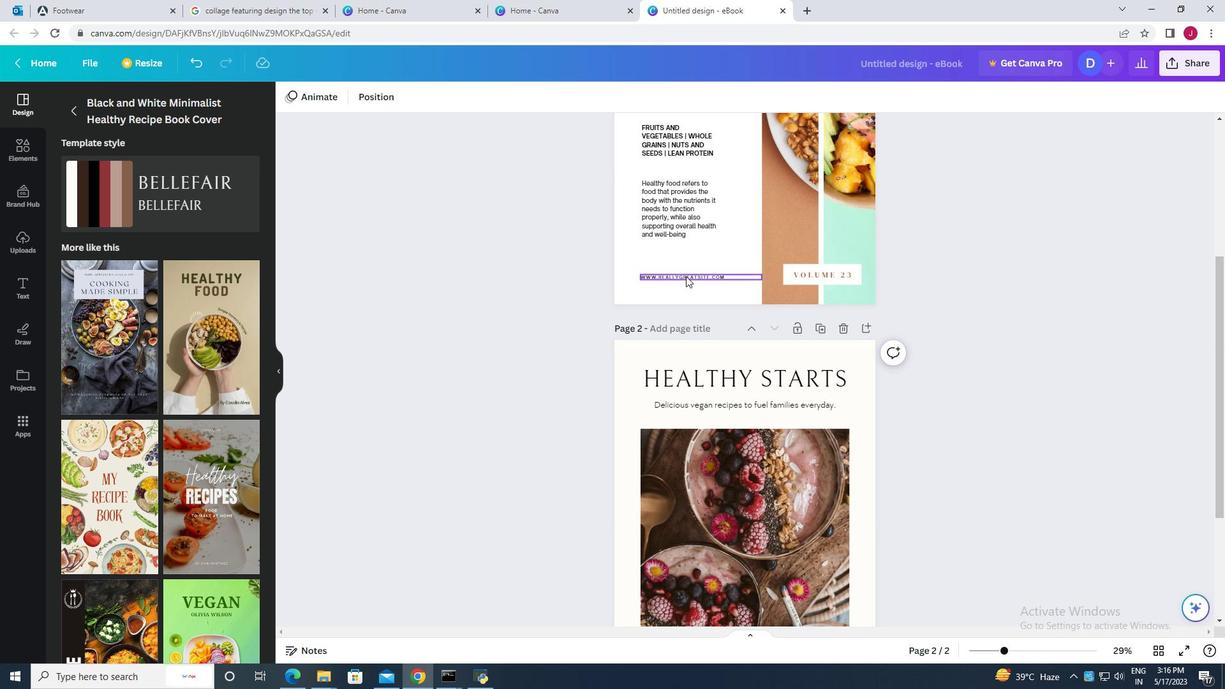 
Action: Mouse pressed left at (685, 276)
Screenshot: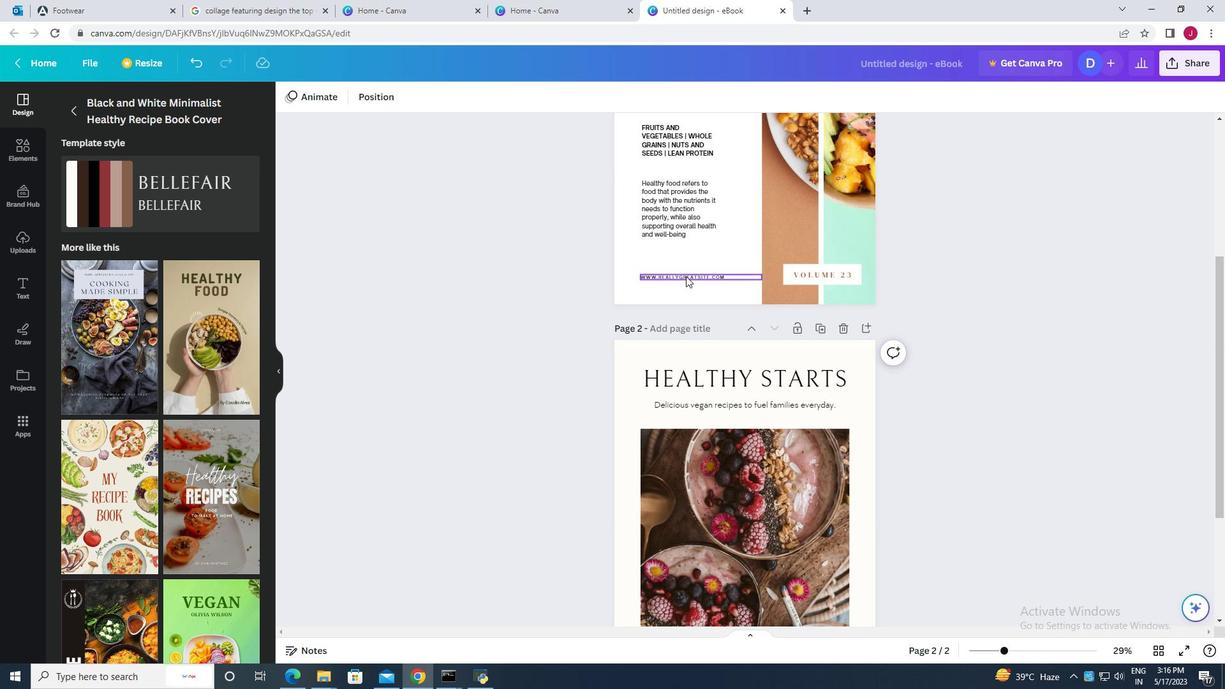 
Action: Key pressed <Key.backspace>
Screenshot: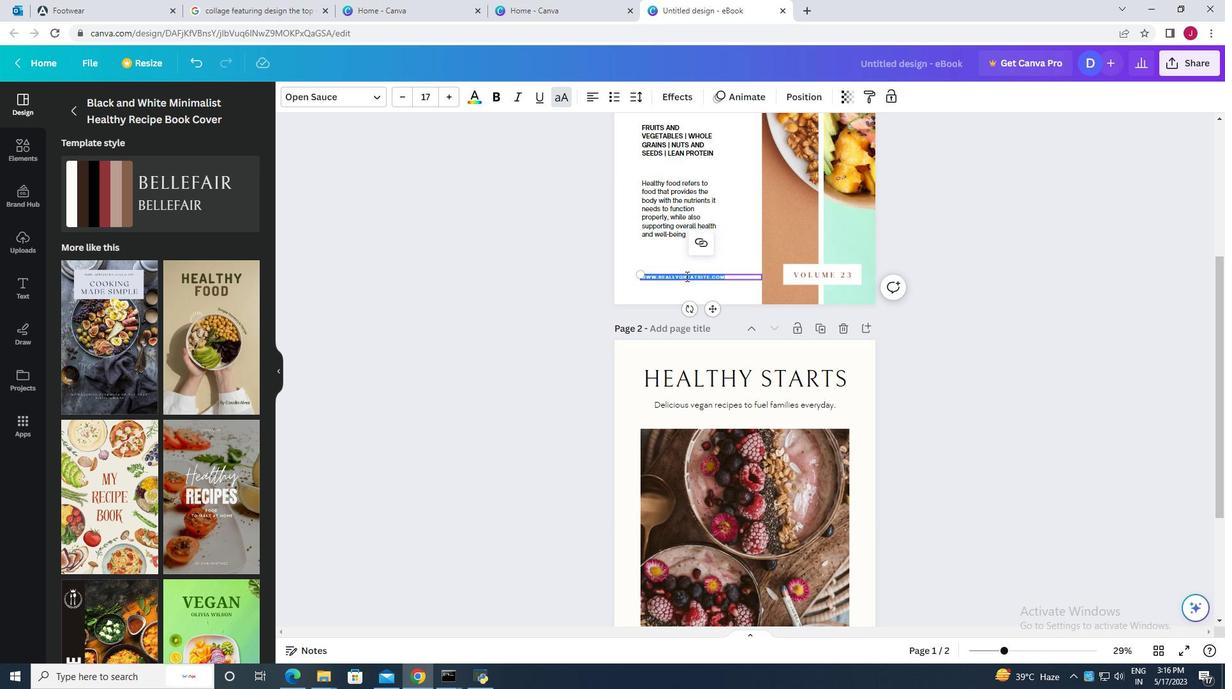
Action: Mouse moved to (562, 464)
Screenshot: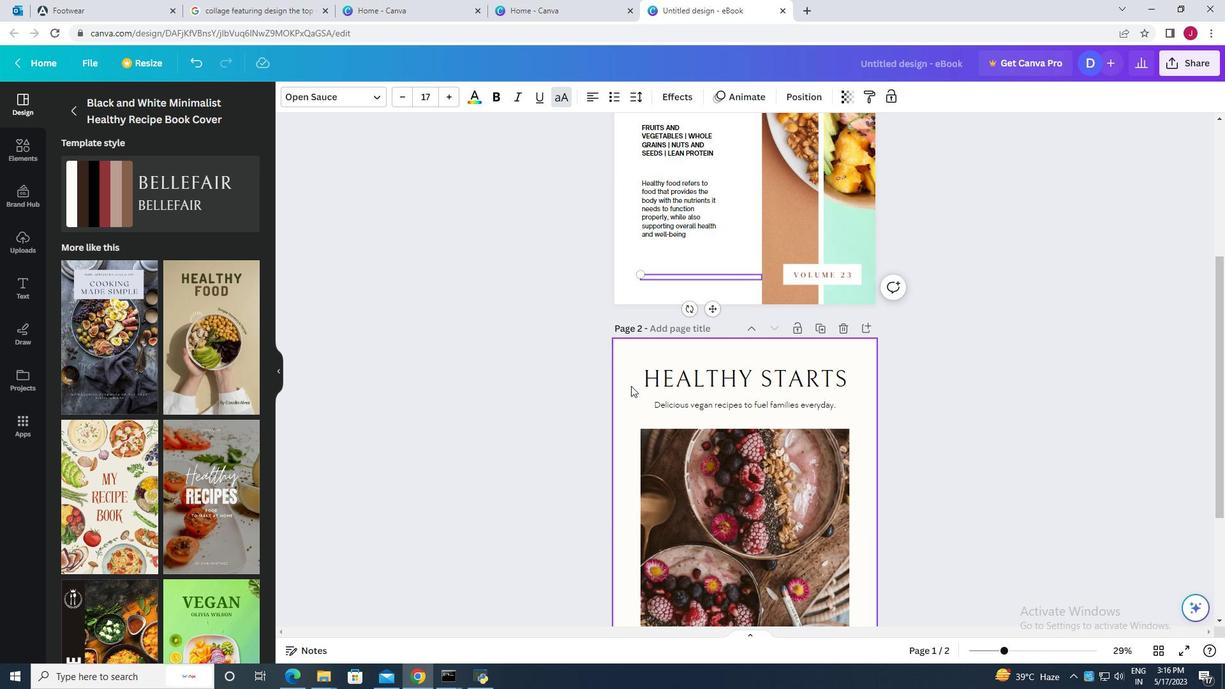 
Action: Mouse pressed left at (562, 464)
Screenshot: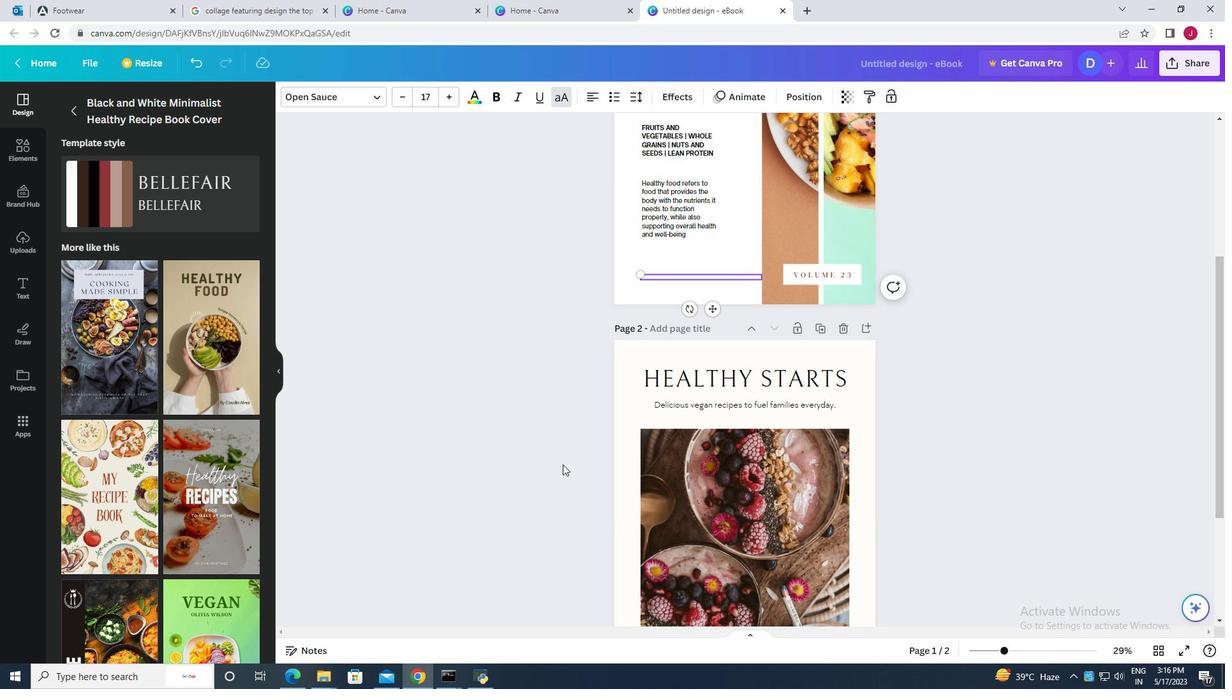 
Action: Mouse moved to (701, 474)
Screenshot: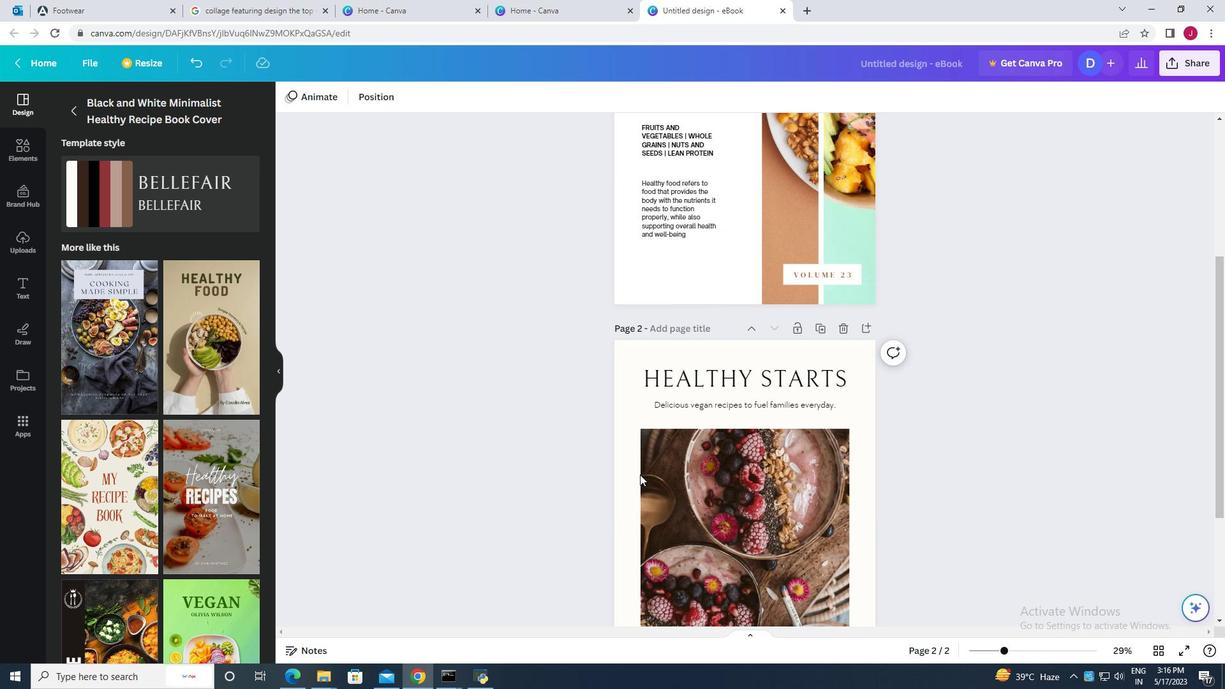 
Action: Mouse scrolled (701, 473) with delta (0, 0)
Screenshot: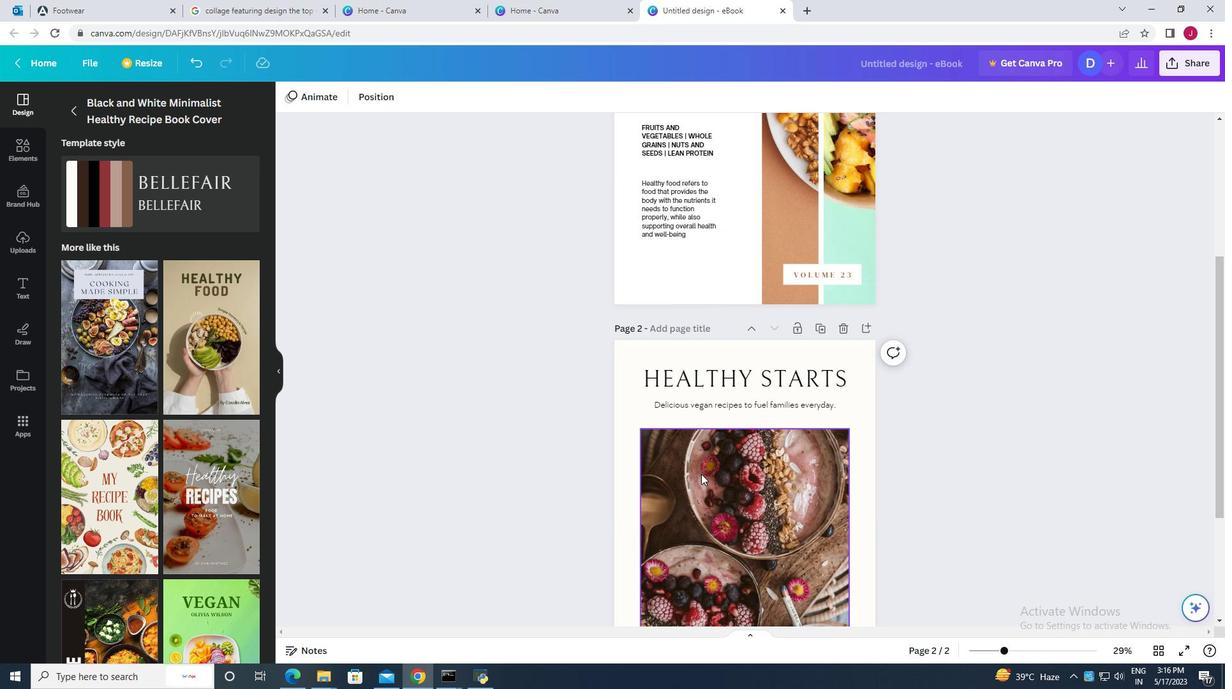 
Action: Mouse scrolled (701, 473) with delta (0, 0)
Screenshot: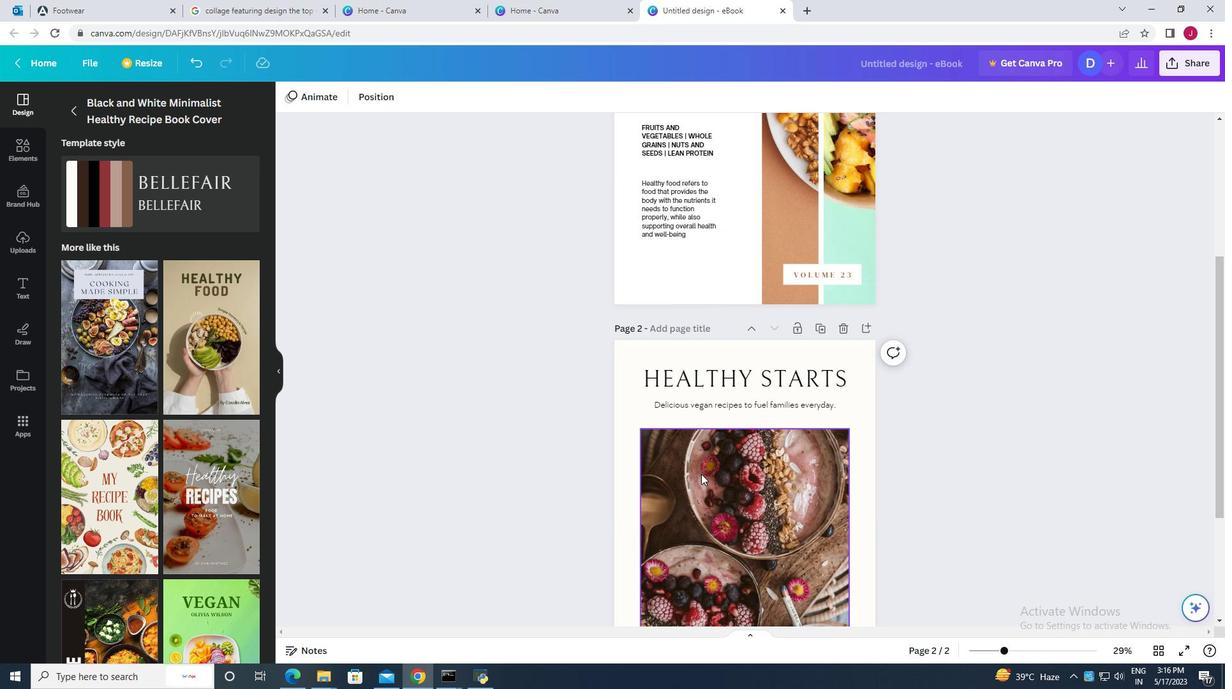 
Action: Mouse scrolled (701, 473) with delta (0, 0)
Screenshot: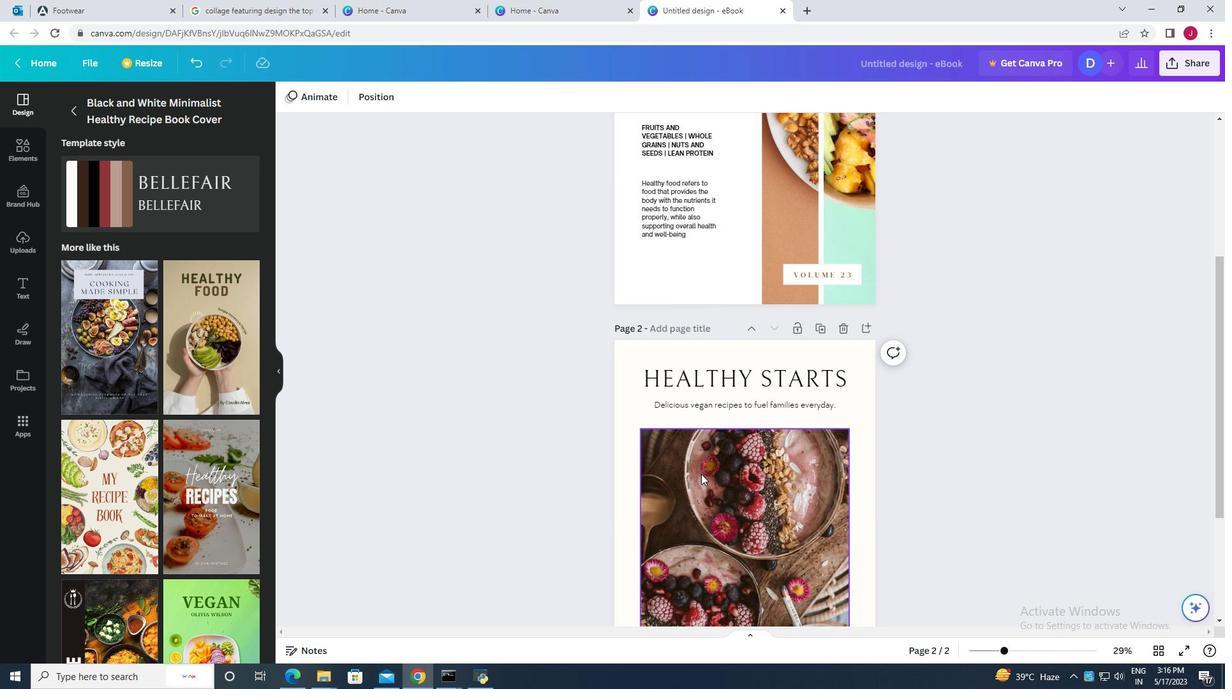 
Action: Mouse scrolled (701, 473) with delta (0, 0)
Screenshot: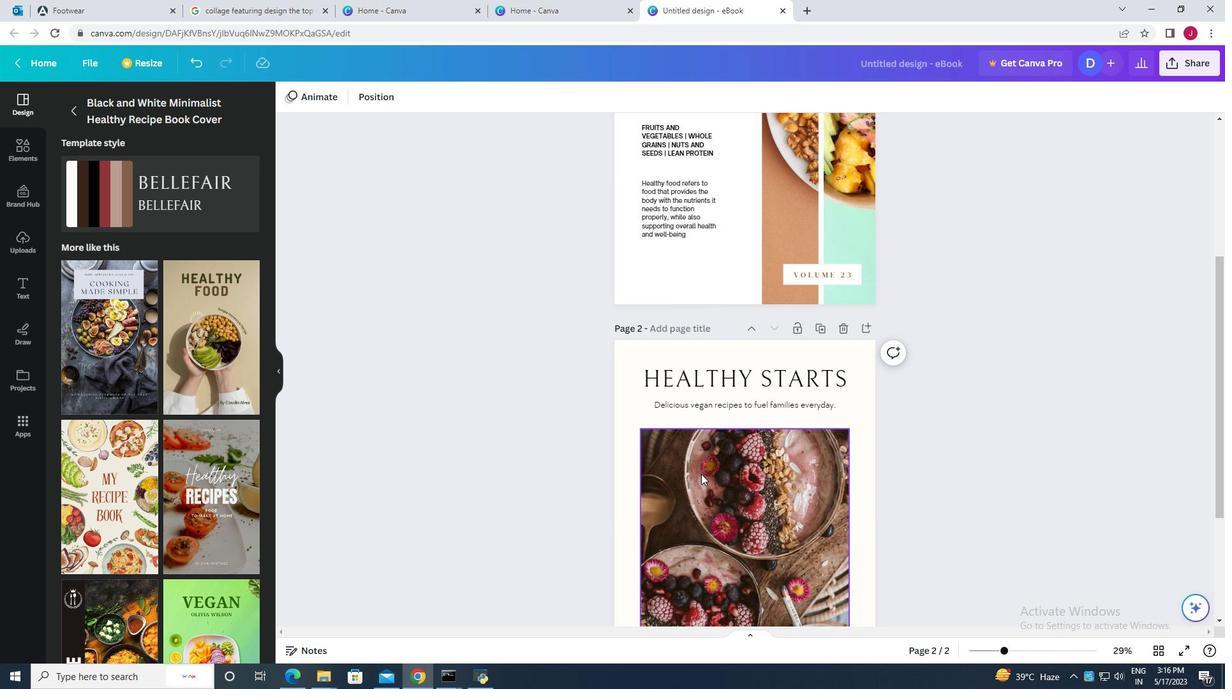 
Action: Mouse scrolled (701, 473) with delta (0, 0)
Screenshot: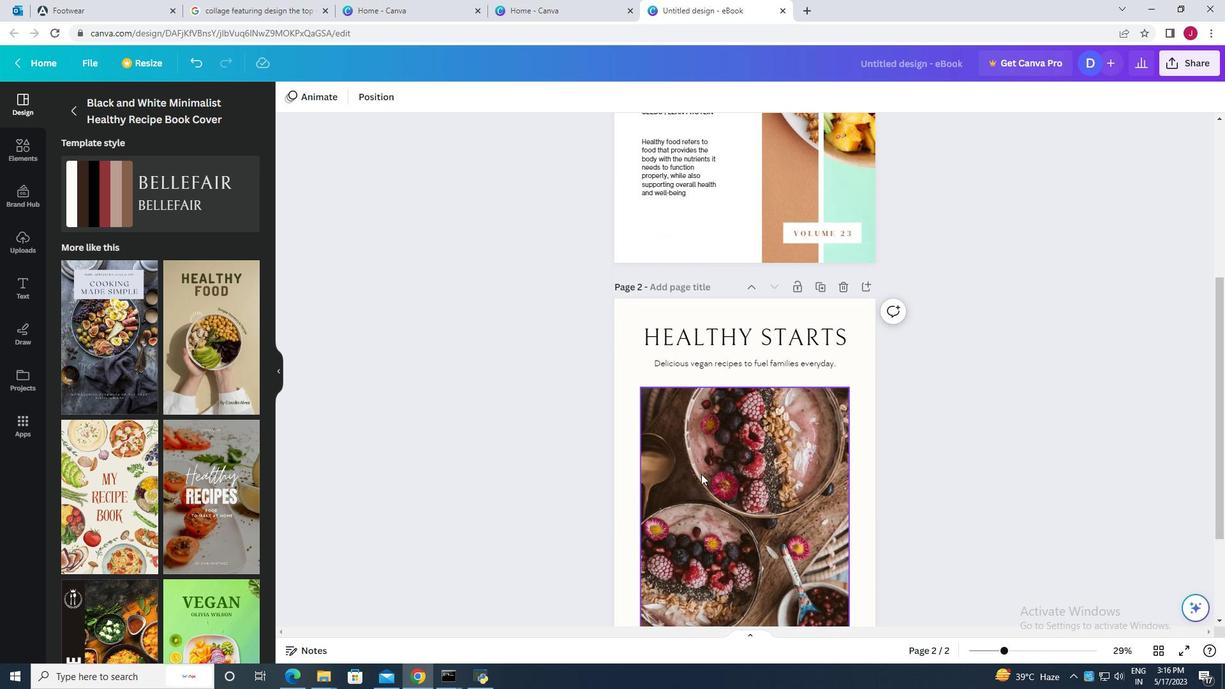 
Action: Mouse moved to (700, 473)
Screenshot: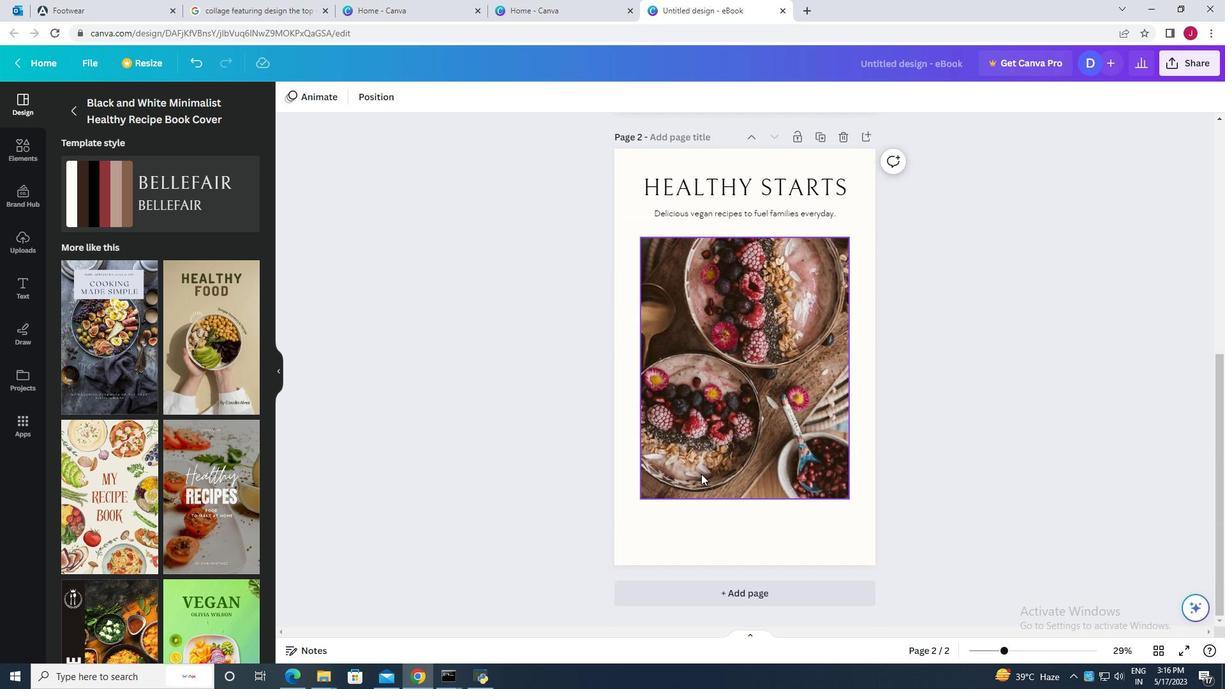 
Action: Mouse scrolled (700, 472) with delta (0, 0)
Screenshot: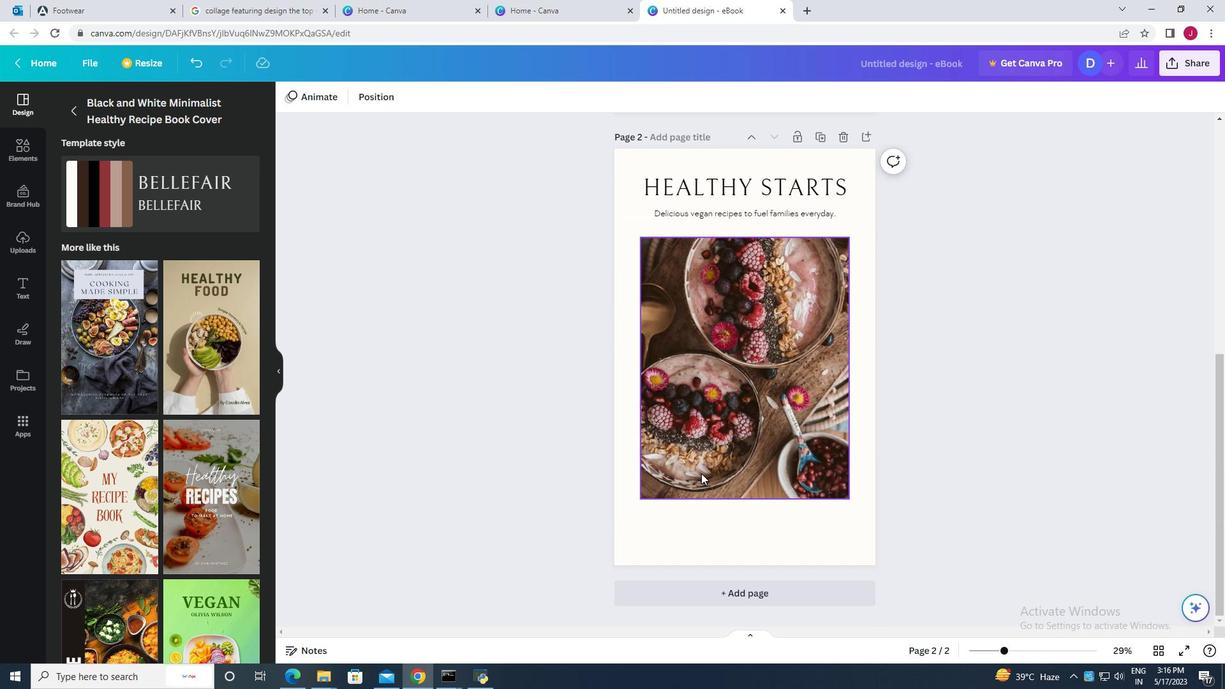 
Action: Mouse scrolled (700, 472) with delta (0, 0)
Screenshot: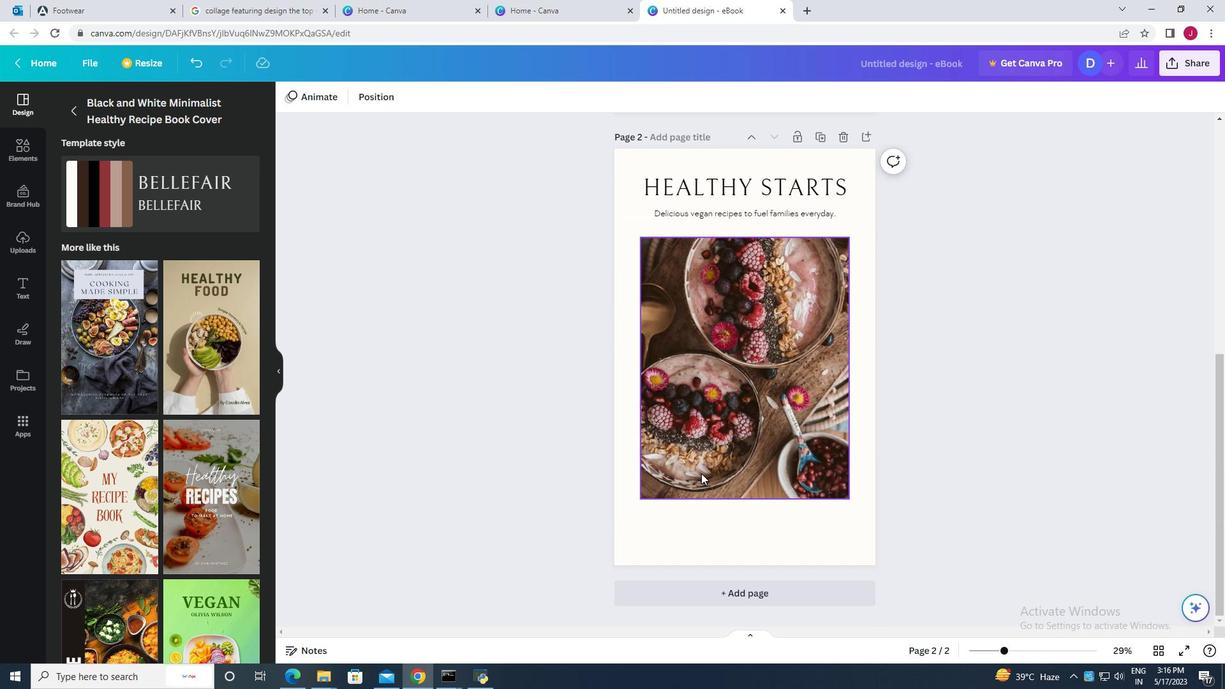 
Action: Mouse scrolled (700, 472) with delta (0, 0)
Screenshot: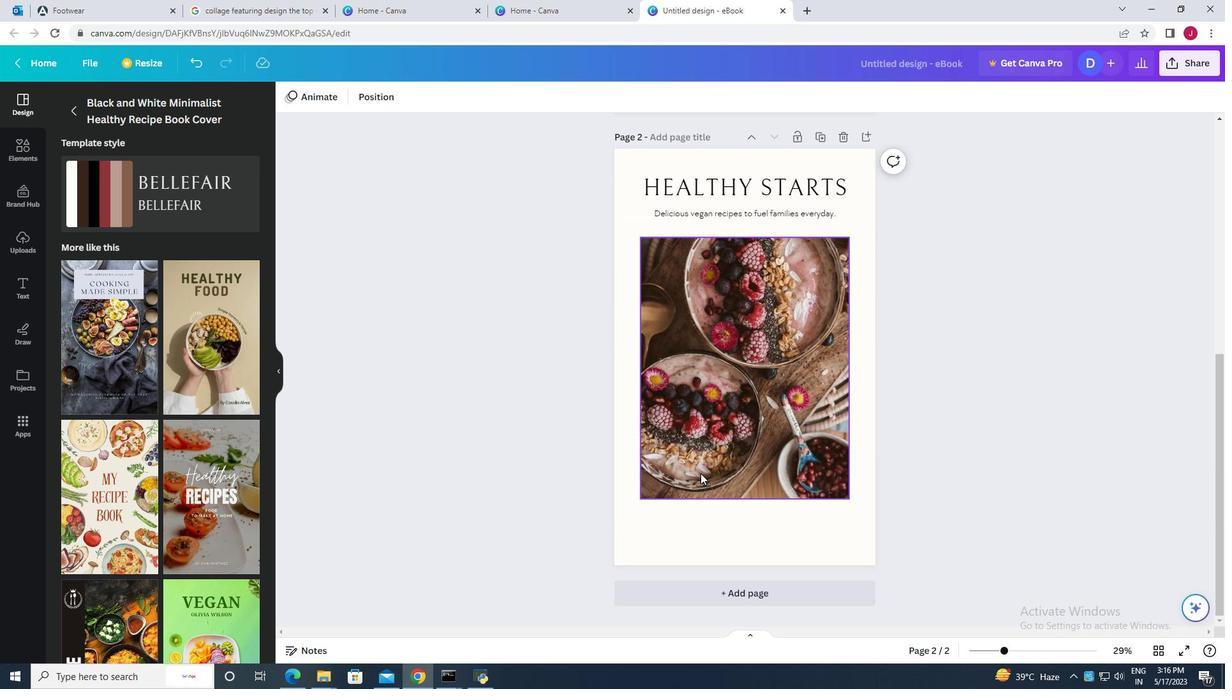 
Action: Mouse scrolled (700, 474) with delta (0, 0)
Screenshot: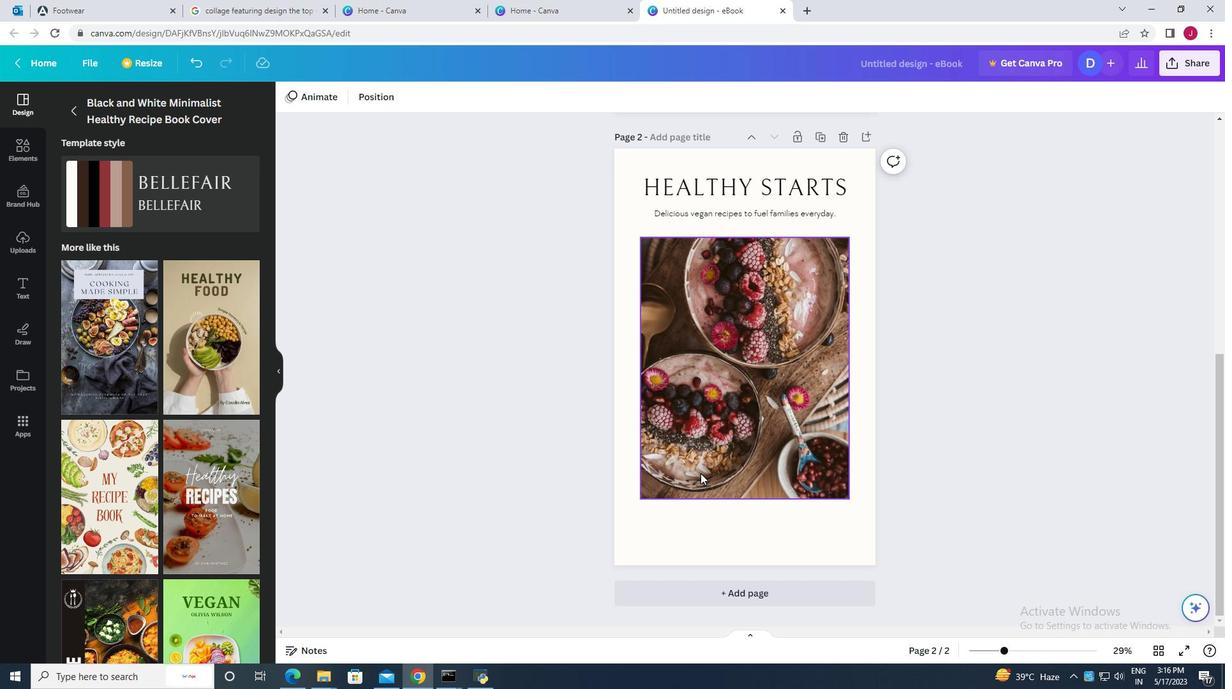 
Action: Mouse scrolled (700, 474) with delta (0, 0)
Screenshot: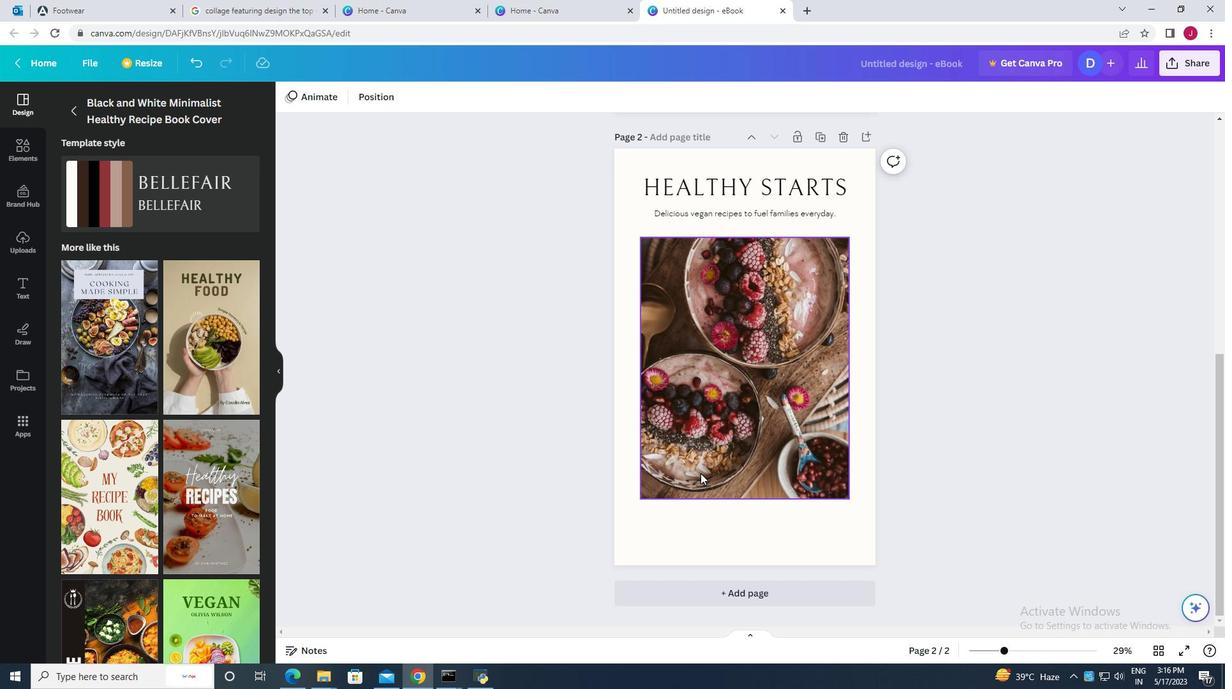 
Action: Mouse scrolled (700, 474) with delta (0, 0)
Screenshot: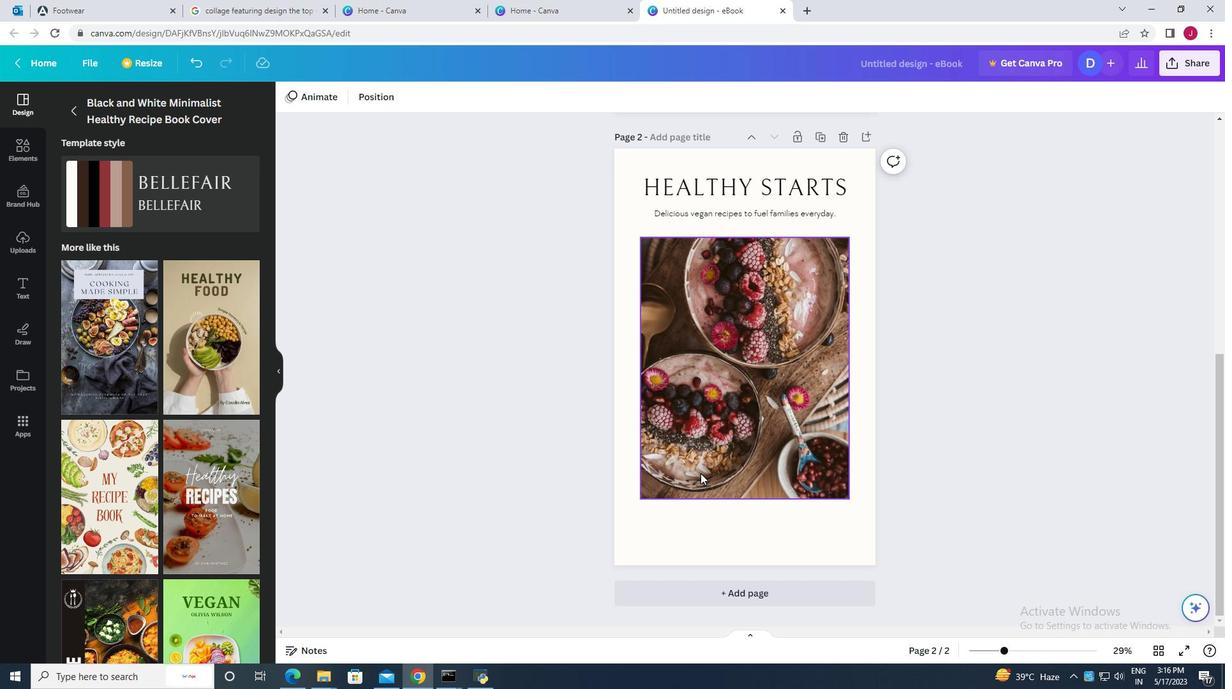 
Action: Mouse scrolled (700, 474) with delta (0, 0)
Screenshot: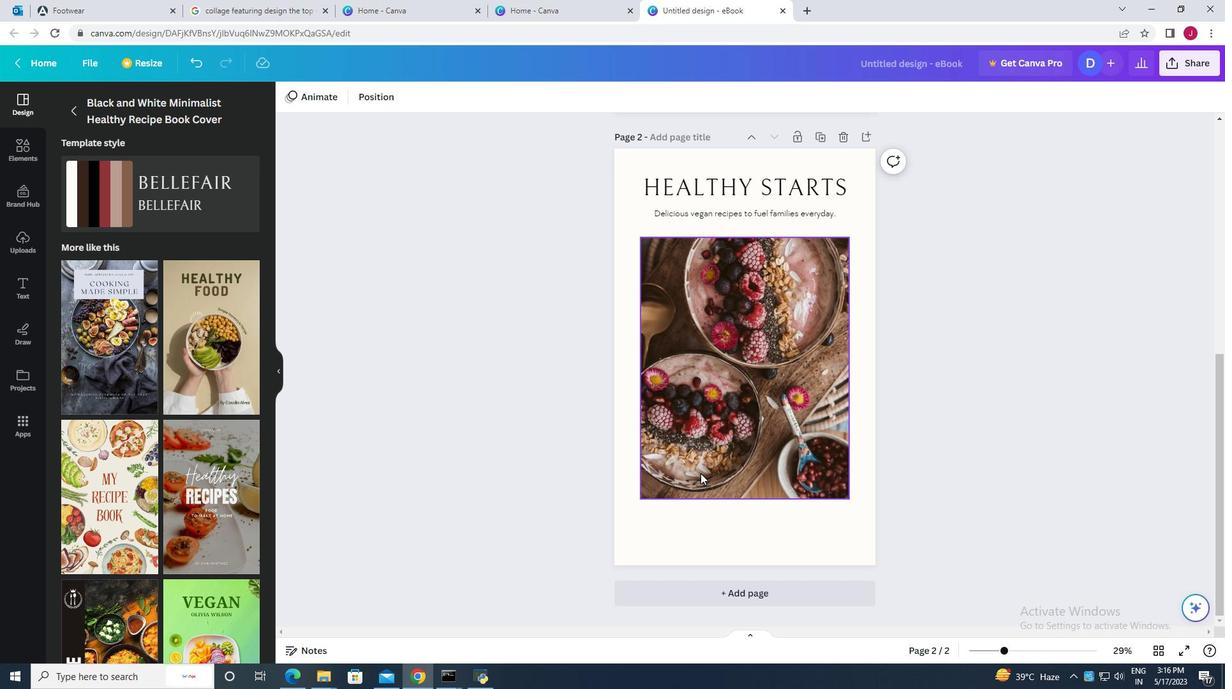 
Action: Mouse scrolled (700, 472) with delta (0, 0)
Screenshot: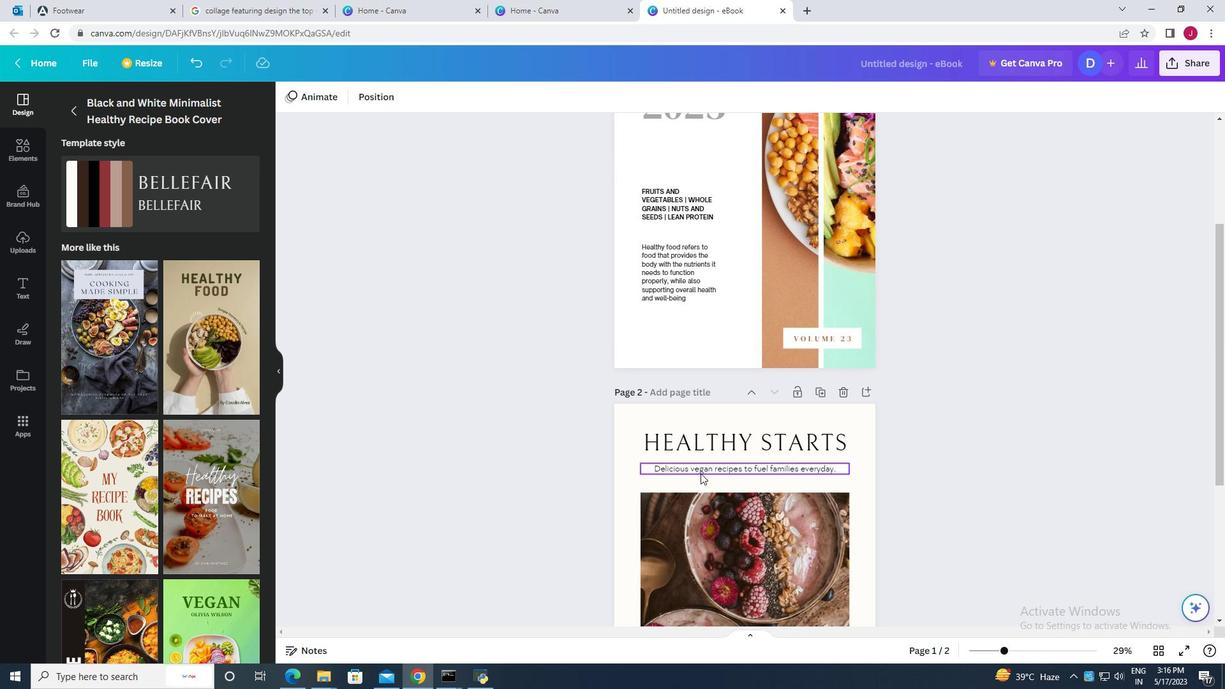 
Action: Mouse scrolled (700, 472) with delta (0, 0)
Screenshot: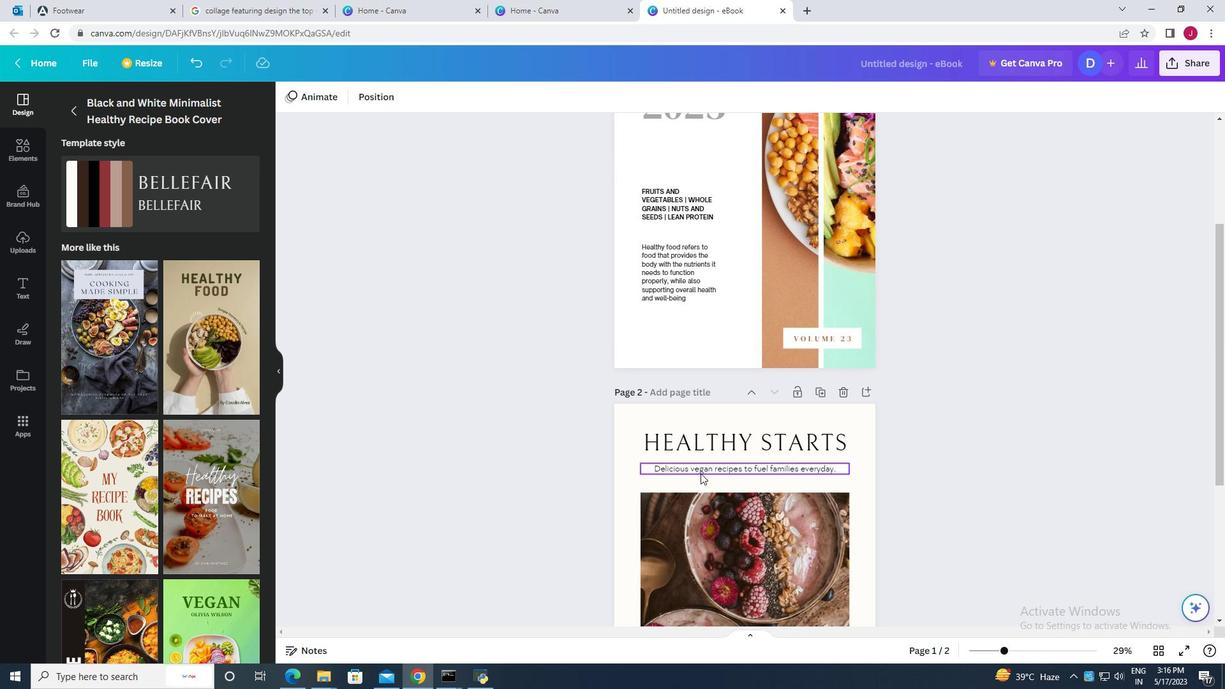 
Action: Mouse scrolled (700, 472) with delta (0, 0)
Screenshot: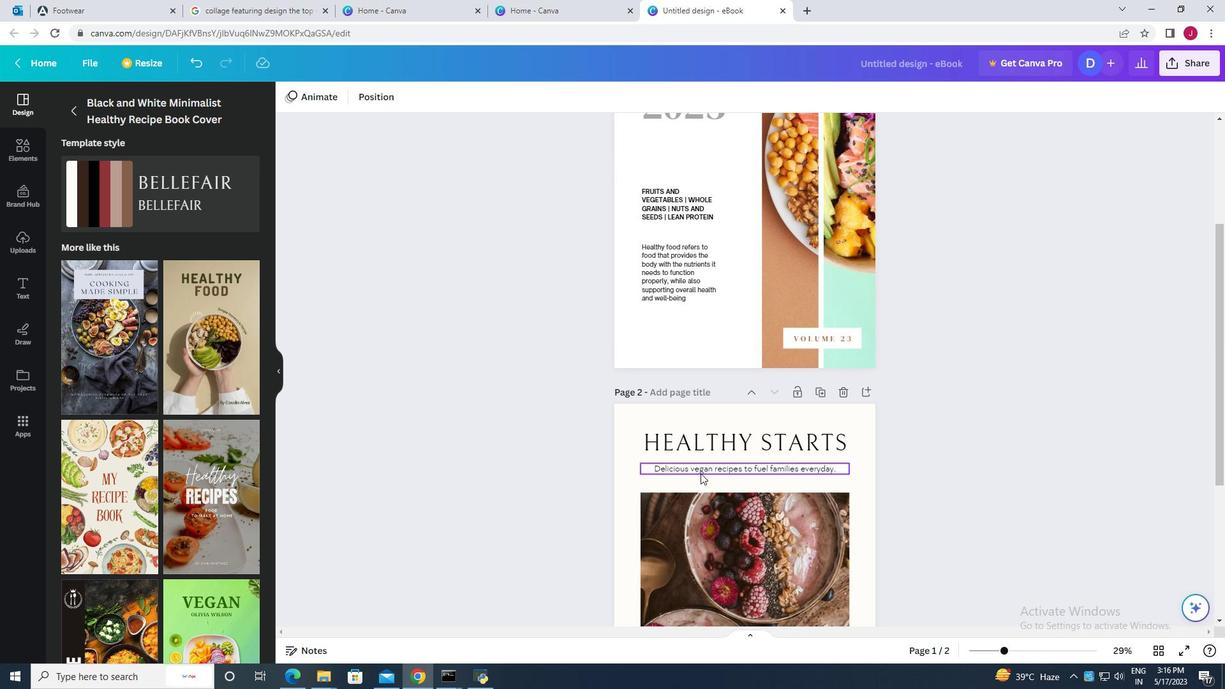 
Action: Mouse scrolled (700, 472) with delta (0, 0)
Screenshot: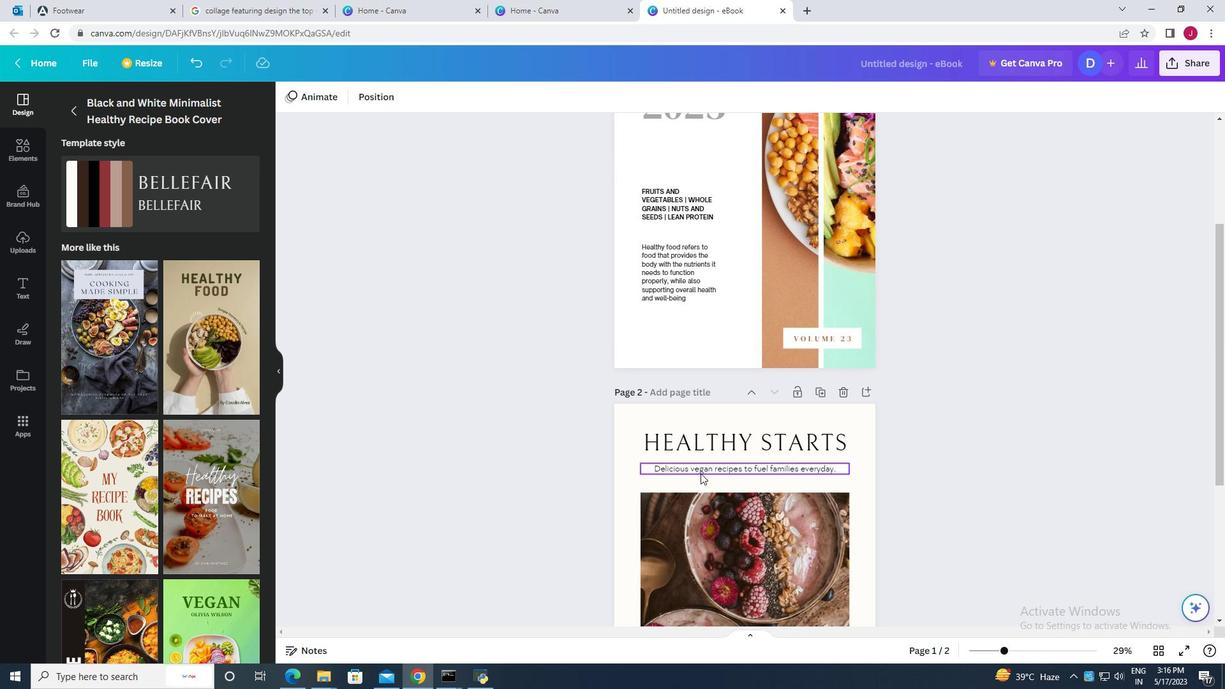 
Action: Mouse scrolled (700, 472) with delta (0, 0)
Screenshot: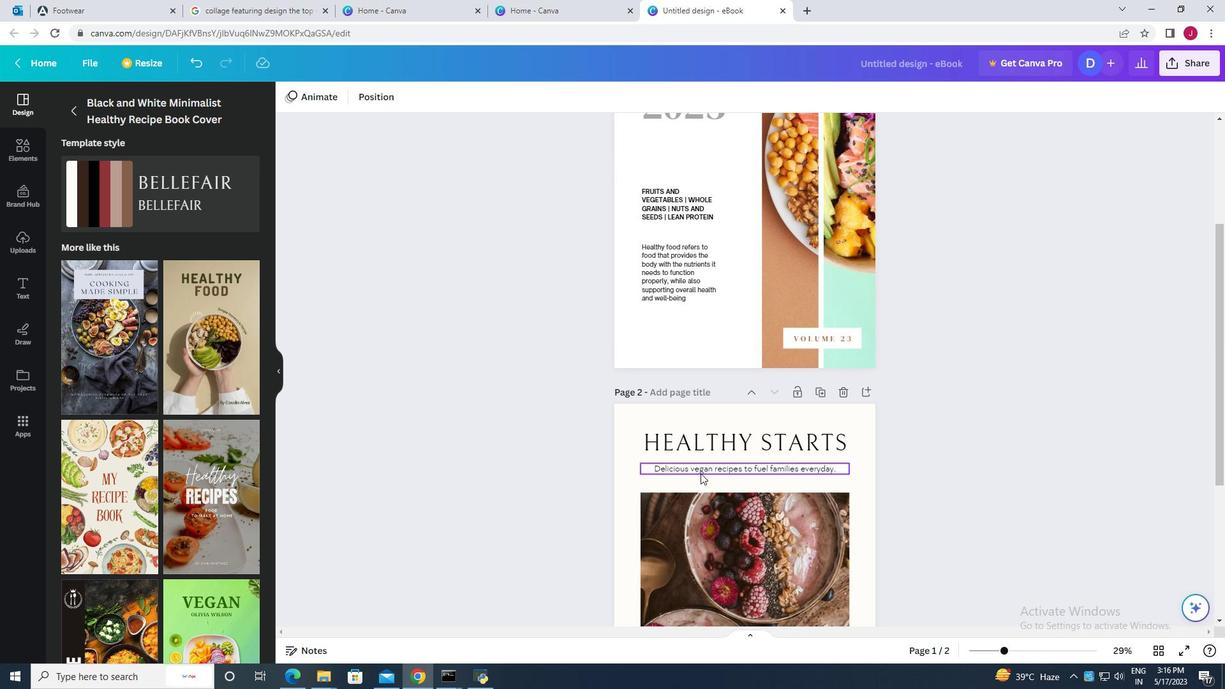 
Action: Mouse scrolled (700, 472) with delta (0, 0)
Screenshot: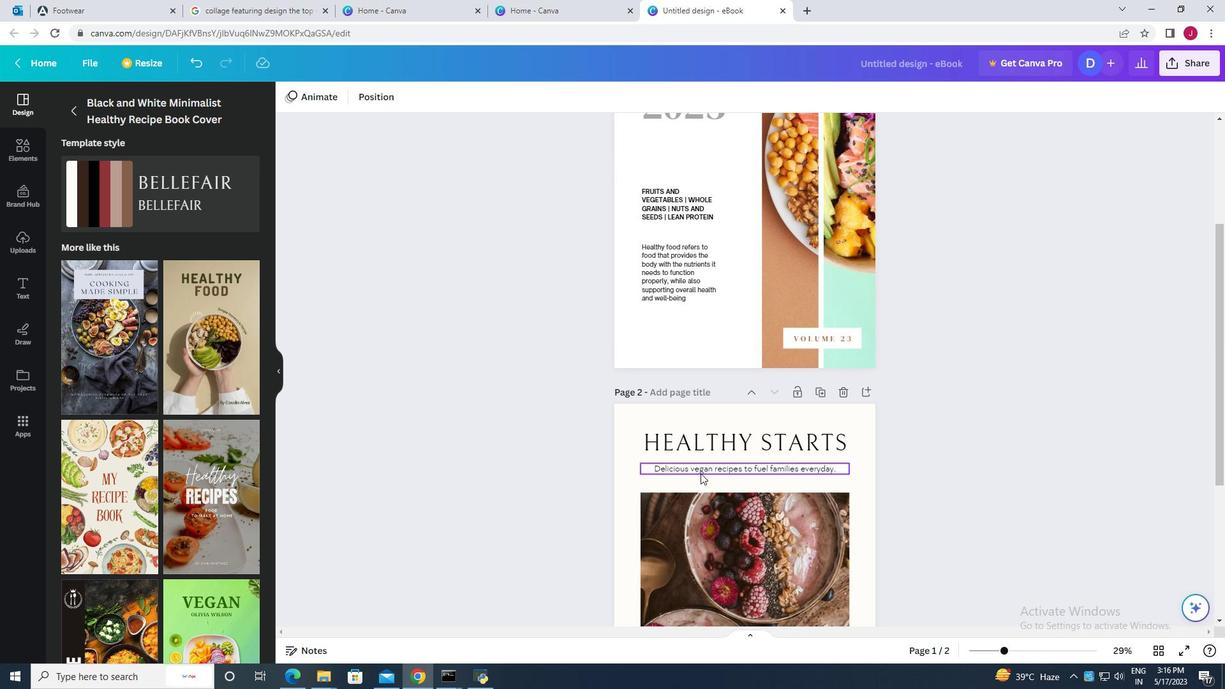 
Action: Mouse moved to (720, 507)
Screenshot: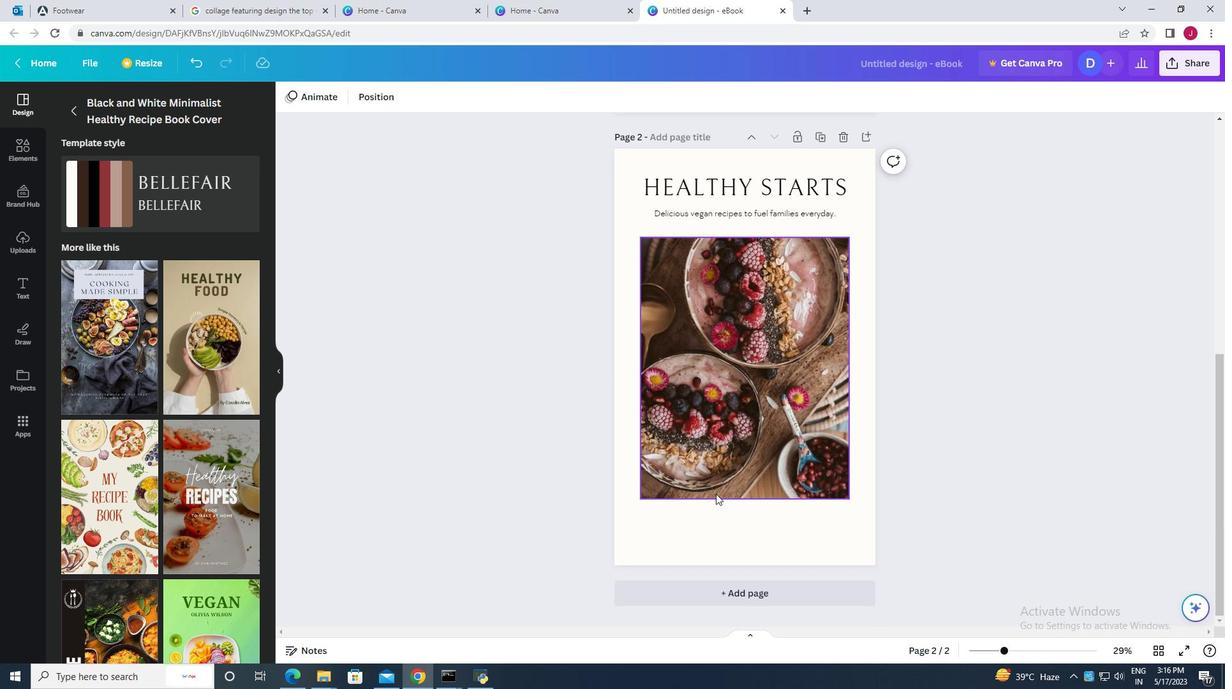 
Action: Mouse scrolled (720, 506) with delta (0, 0)
Screenshot: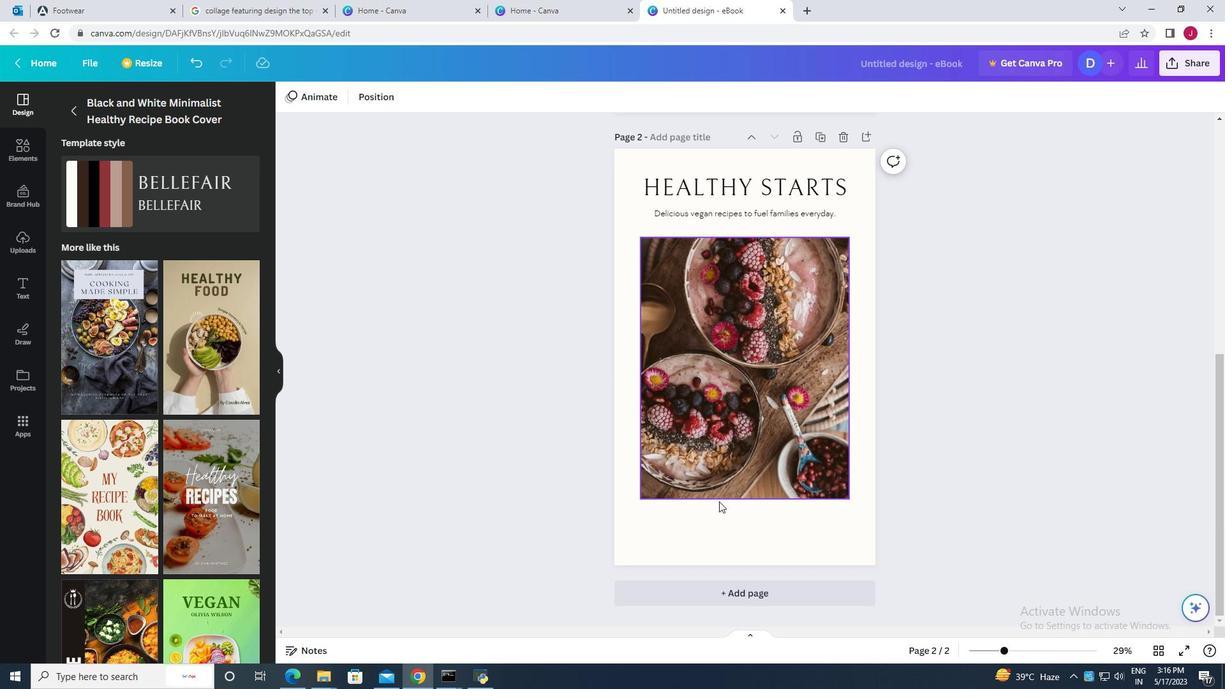
Action: Mouse moved to (722, 509)
Screenshot: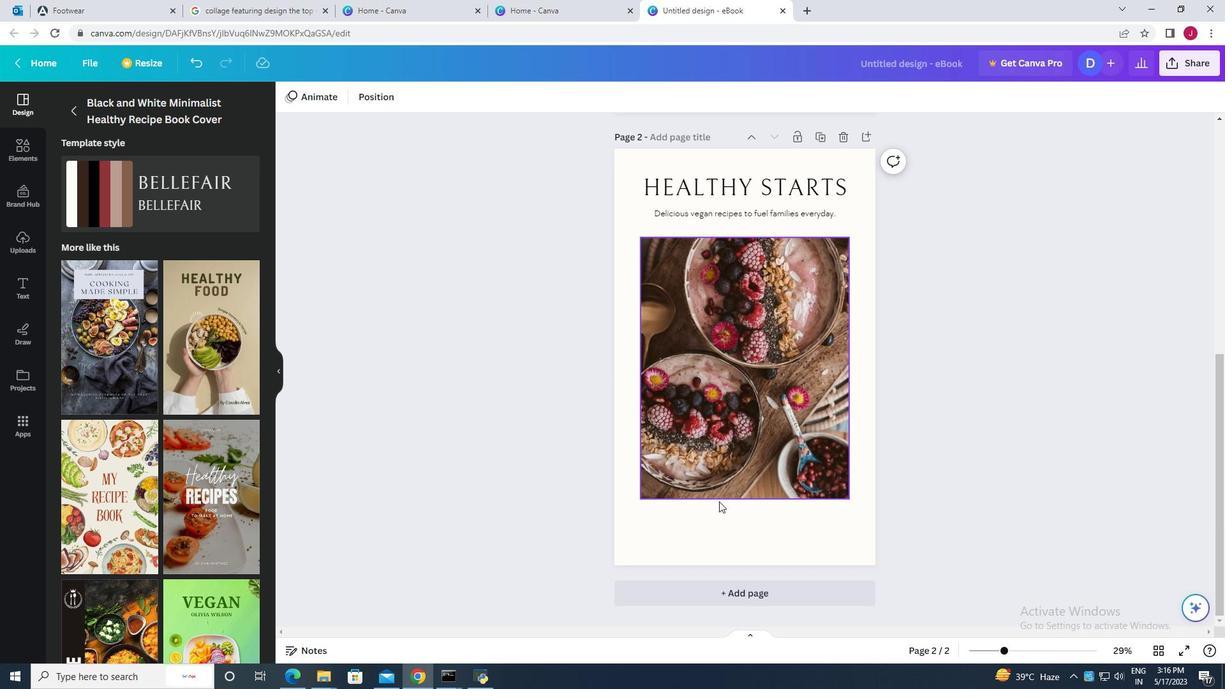 
Action: Mouse scrolled (722, 508) with delta (0, 0)
Screenshot: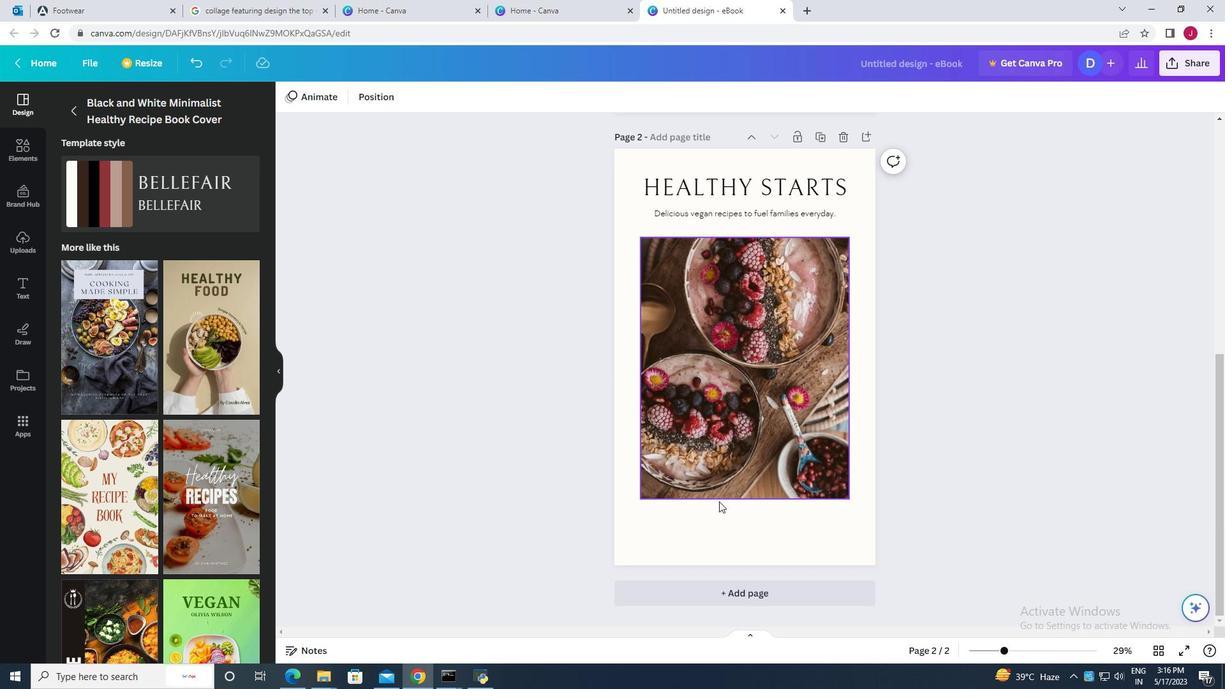 
Action: Mouse scrolled (722, 508) with delta (0, 0)
Screenshot: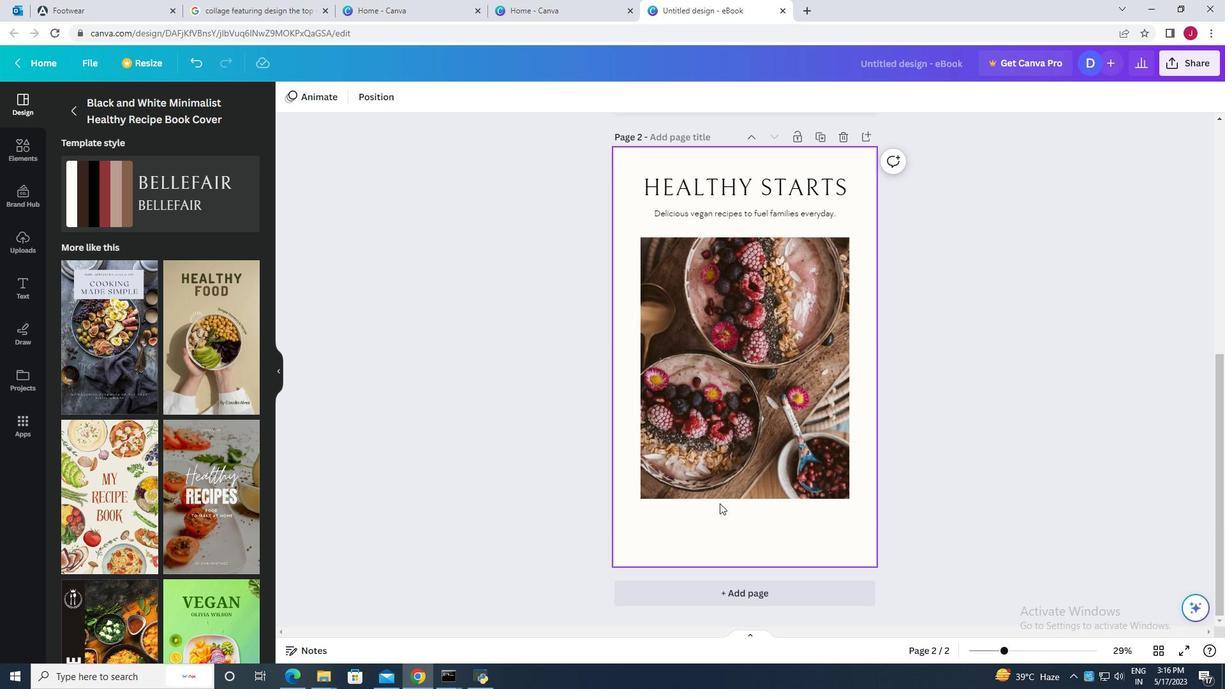 
Action: Mouse moved to (722, 509)
Screenshot: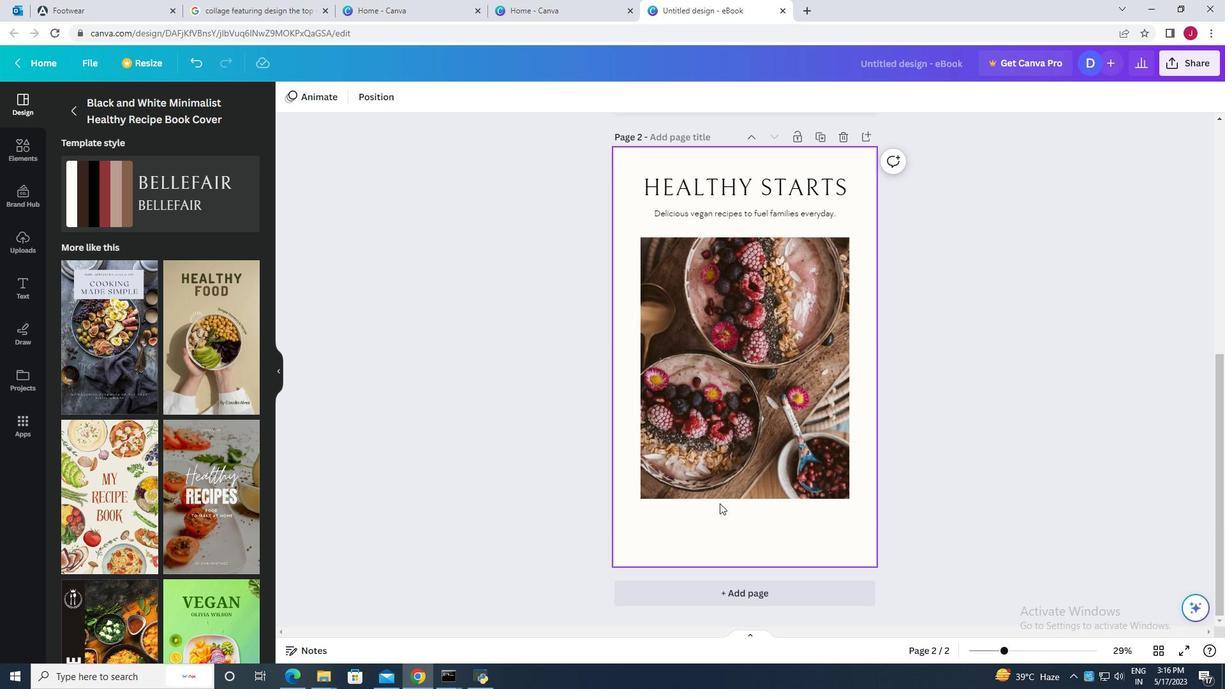 
Action: Mouse scrolled (722, 508) with delta (0, 0)
Screenshot: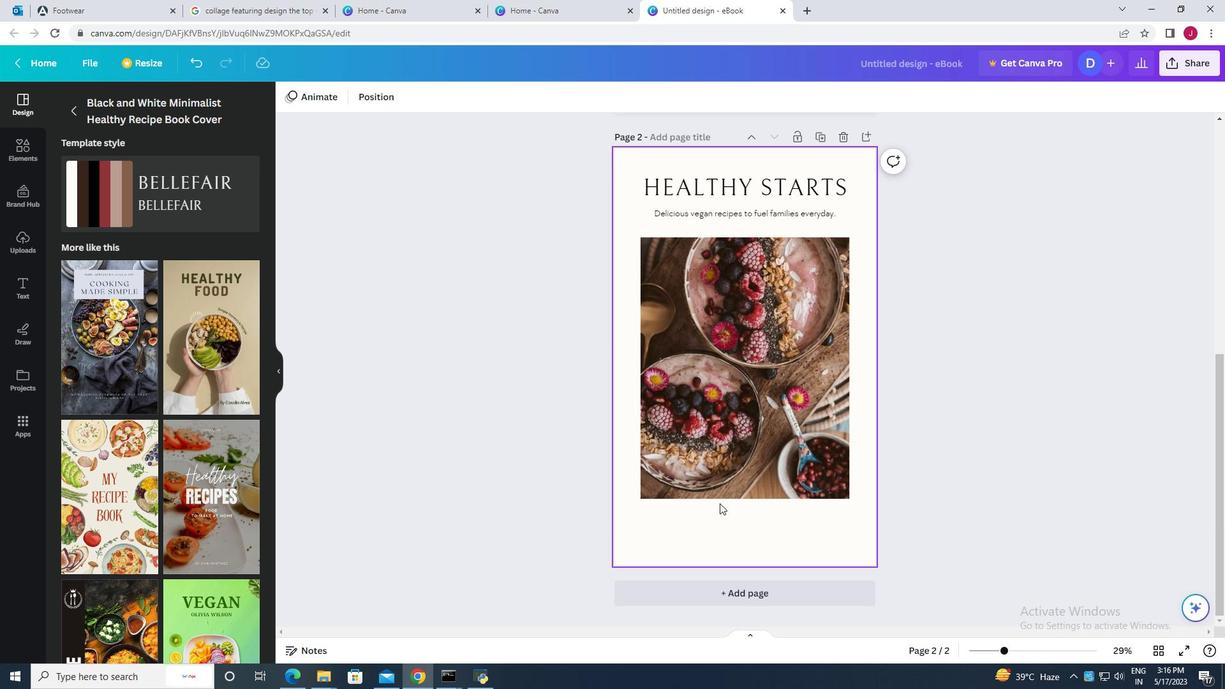 
Action: Mouse moved to (759, 596)
Screenshot: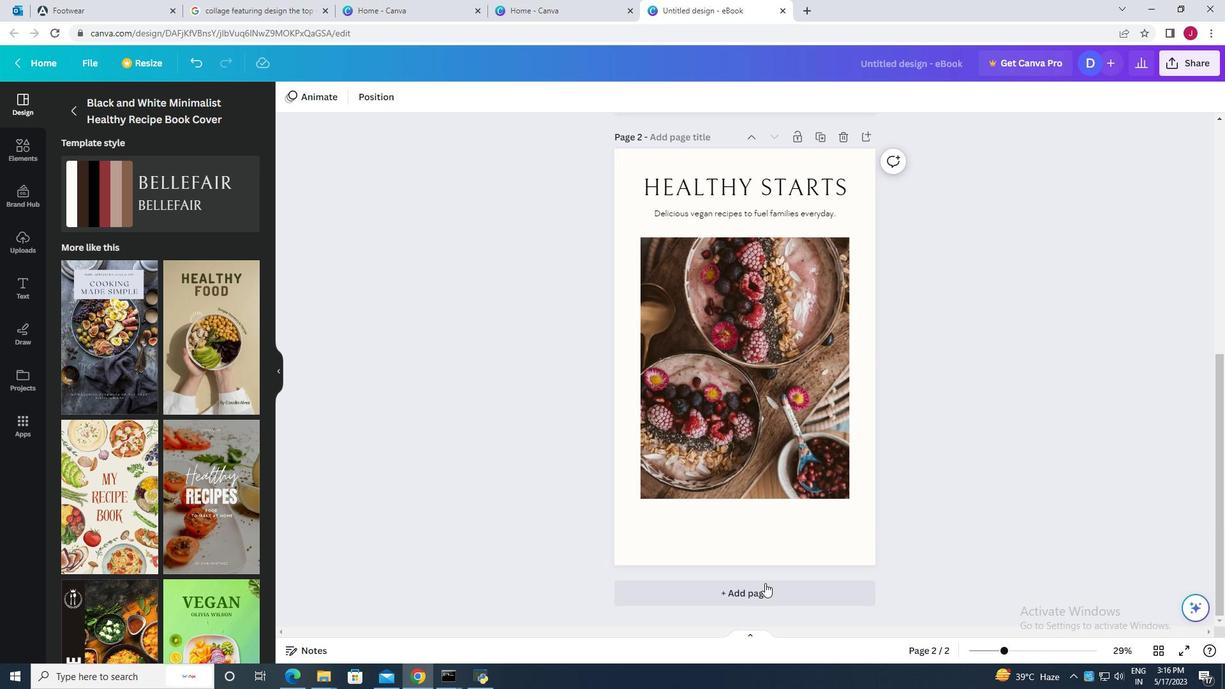 
Action: Mouse pressed left at (759, 596)
Screenshot: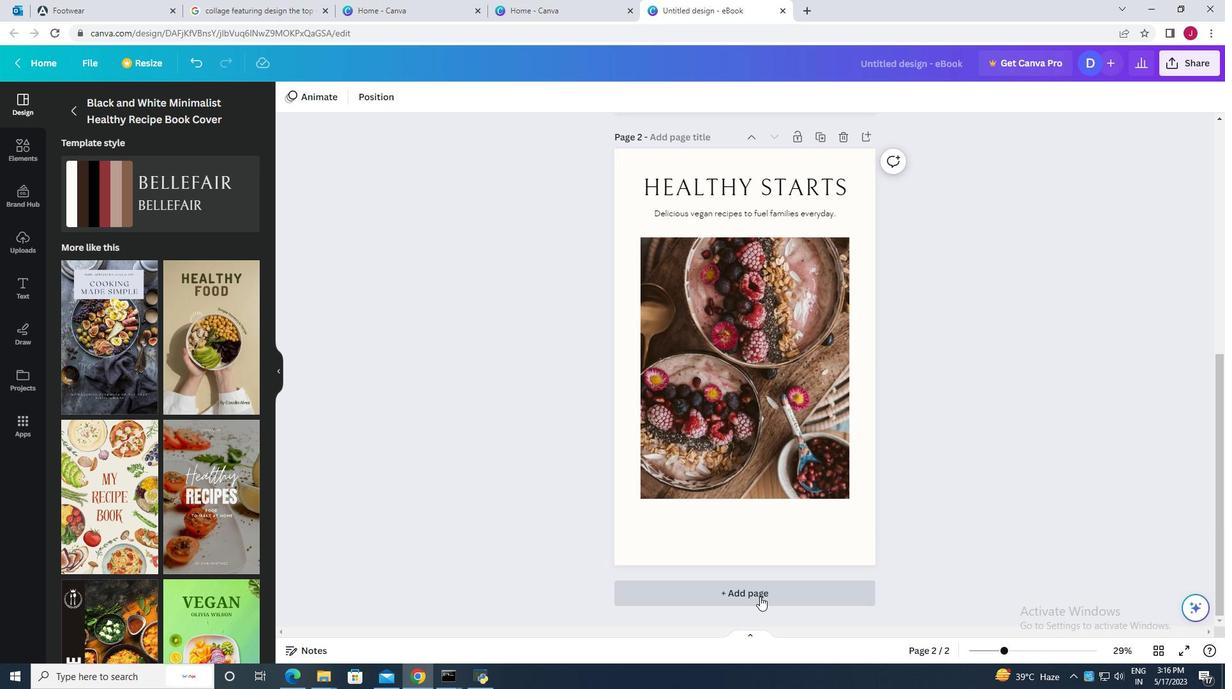 
Action: Mouse moved to (207, 486)
Screenshot: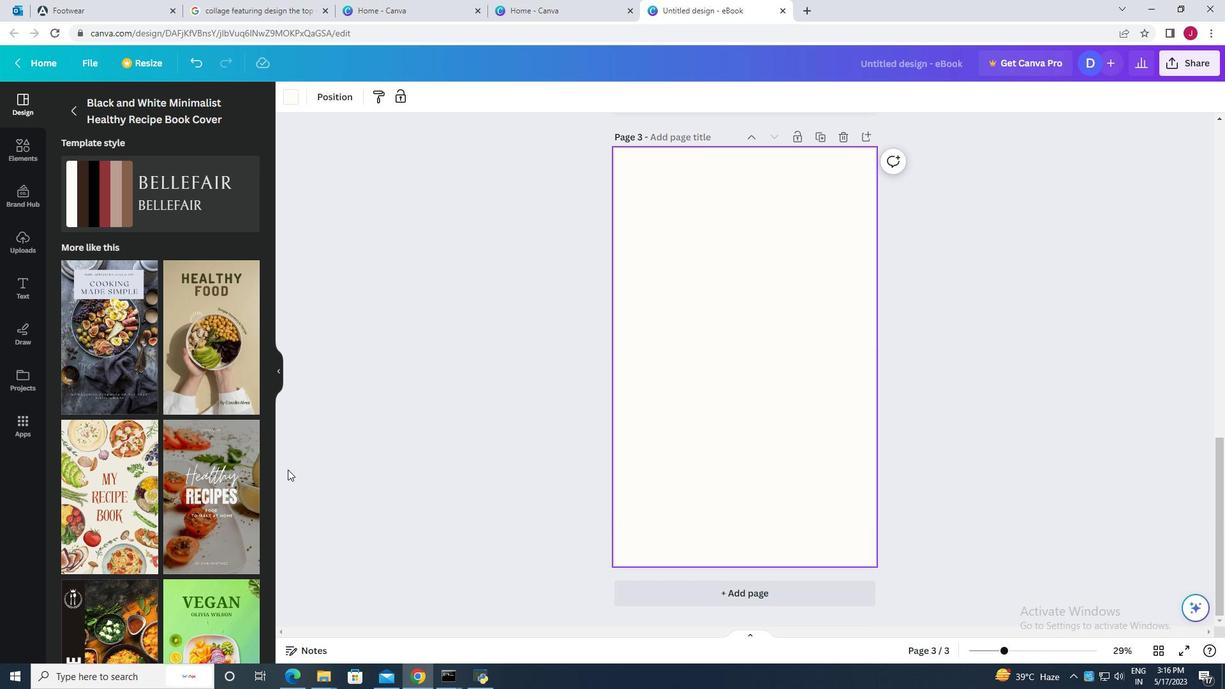 
Action: Mouse scrolled (207, 486) with delta (0, 0)
Screenshot: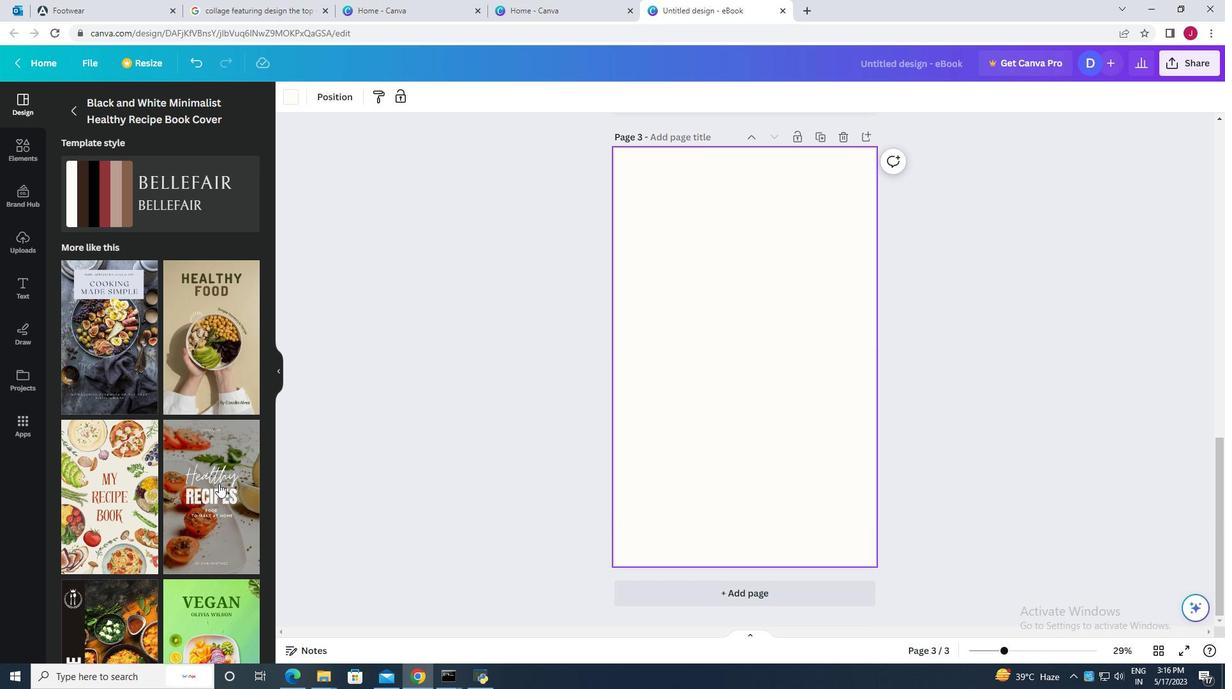 
Action: Mouse scrolled (207, 486) with delta (0, 0)
Screenshot: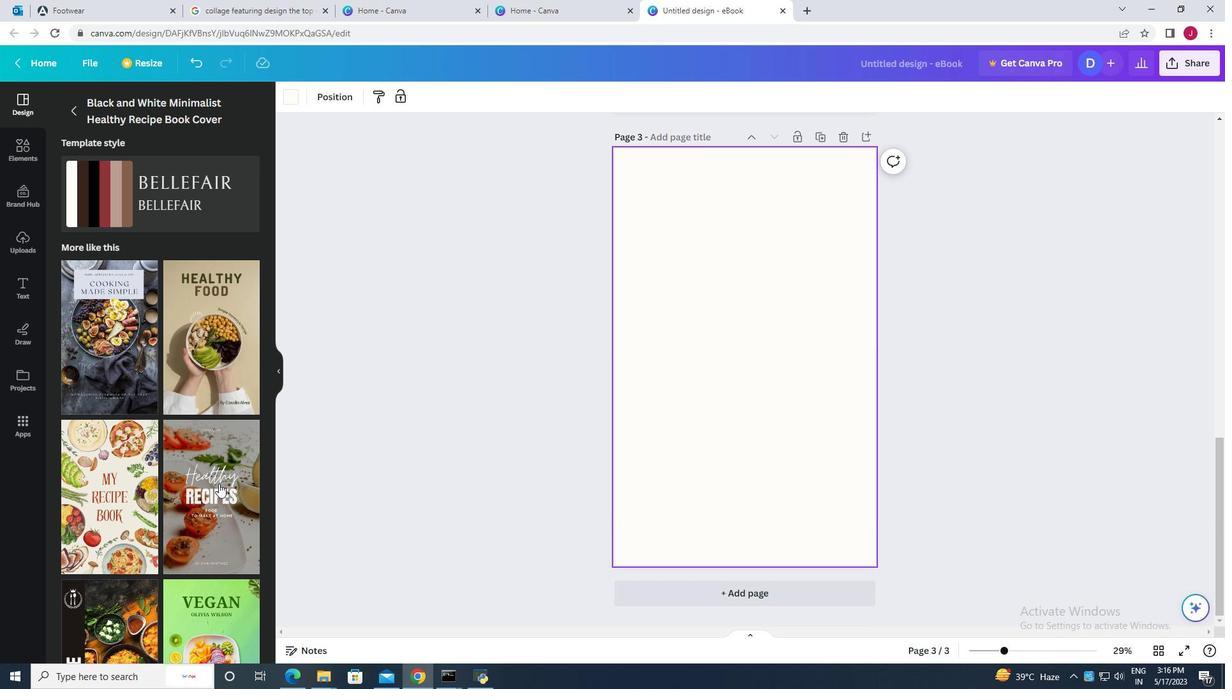 
Action: Mouse scrolled (207, 486) with delta (0, 0)
Screenshot: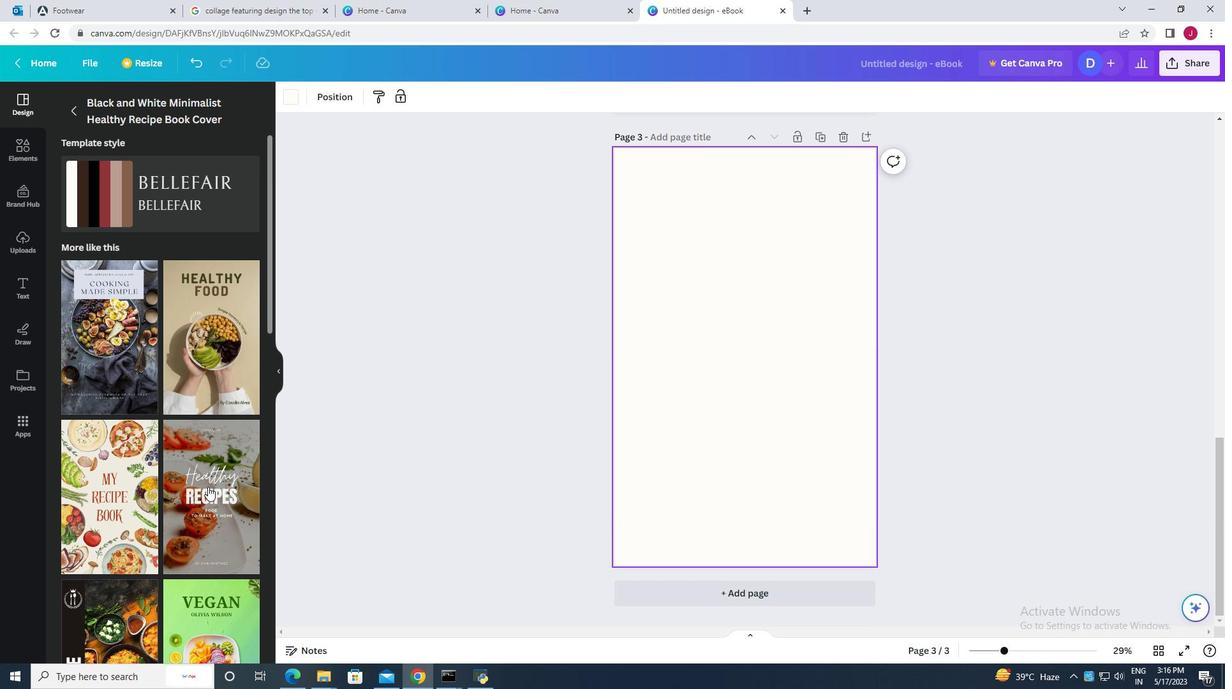 
Action: Mouse scrolled (207, 486) with delta (0, 0)
Screenshot: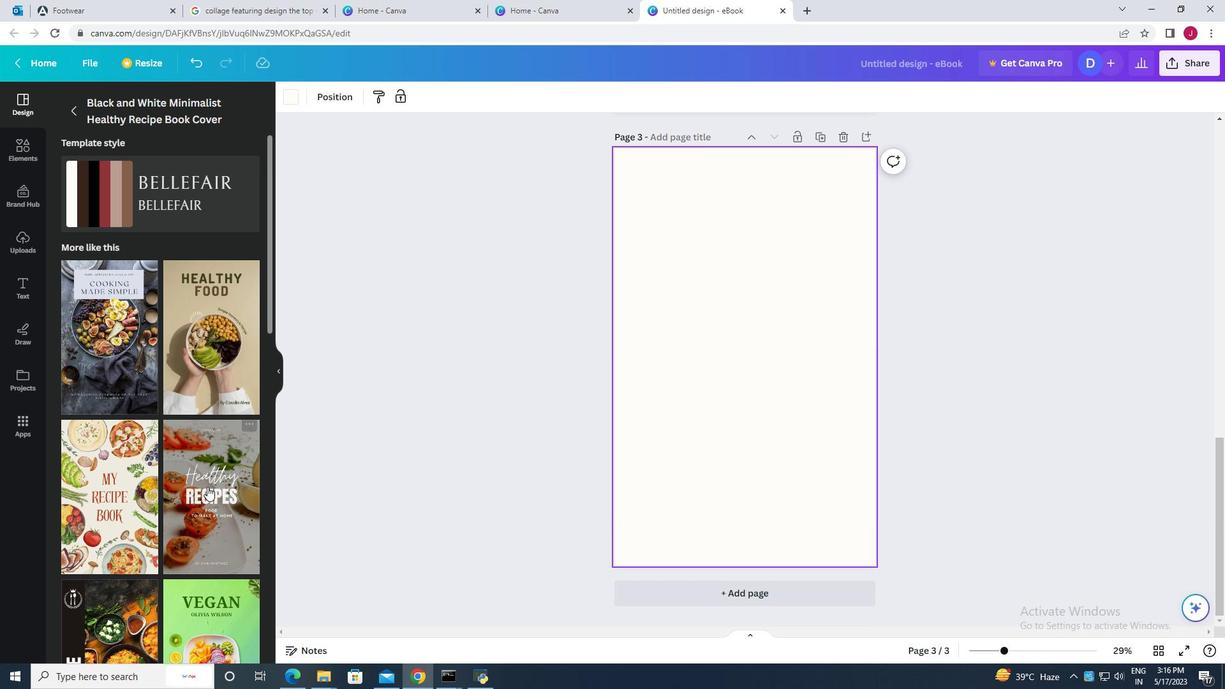 
Action: Mouse scrolled (207, 486) with delta (0, 0)
Screenshot: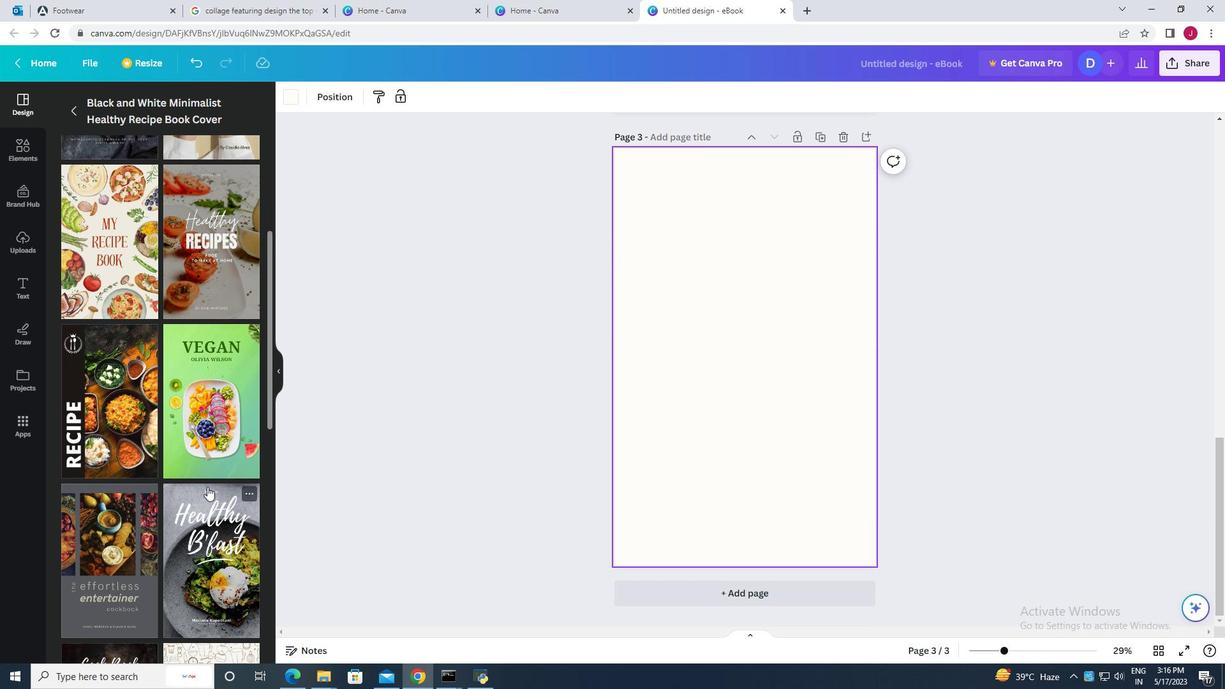 
Action: Mouse scrolled (207, 486) with delta (0, 0)
Screenshot: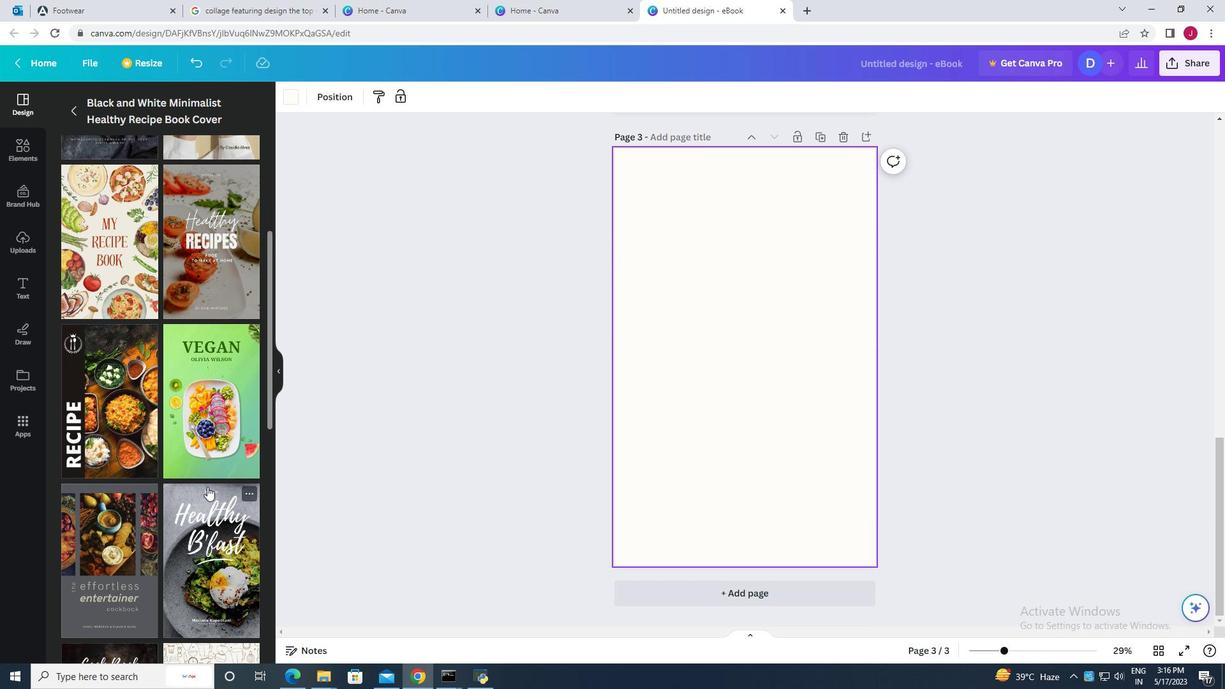 
Action: Mouse scrolled (207, 486) with delta (0, 0)
Screenshot: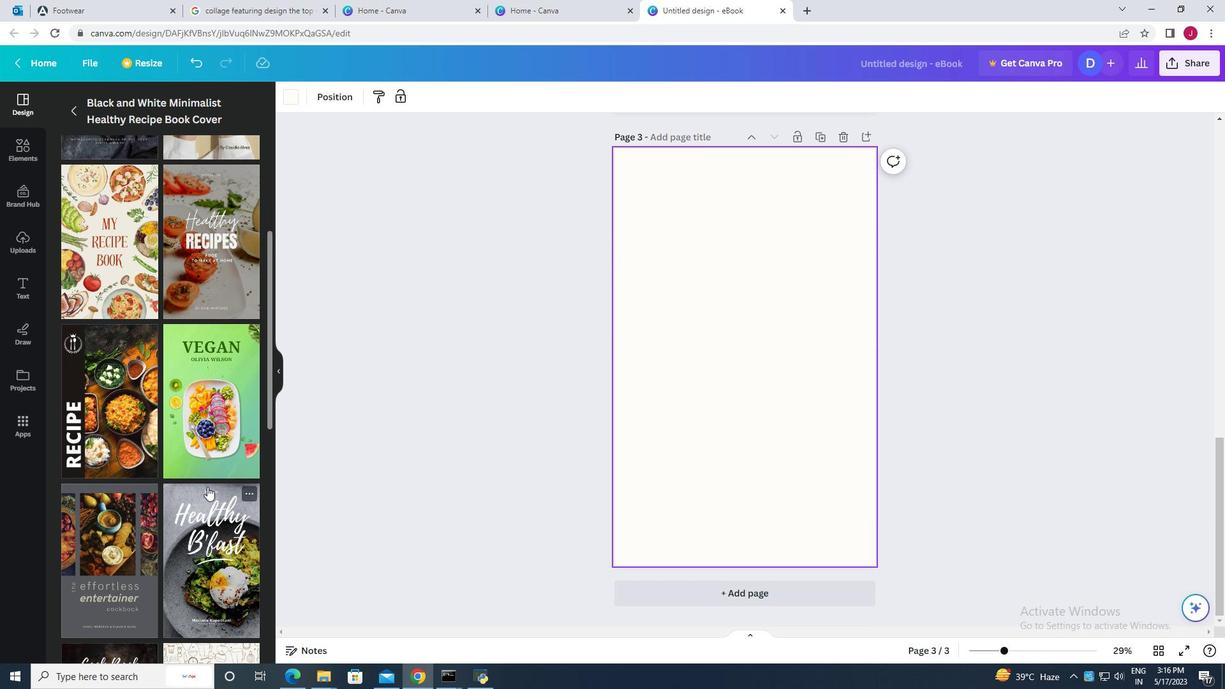 
Action: Mouse scrolled (207, 486) with delta (0, 0)
Screenshot: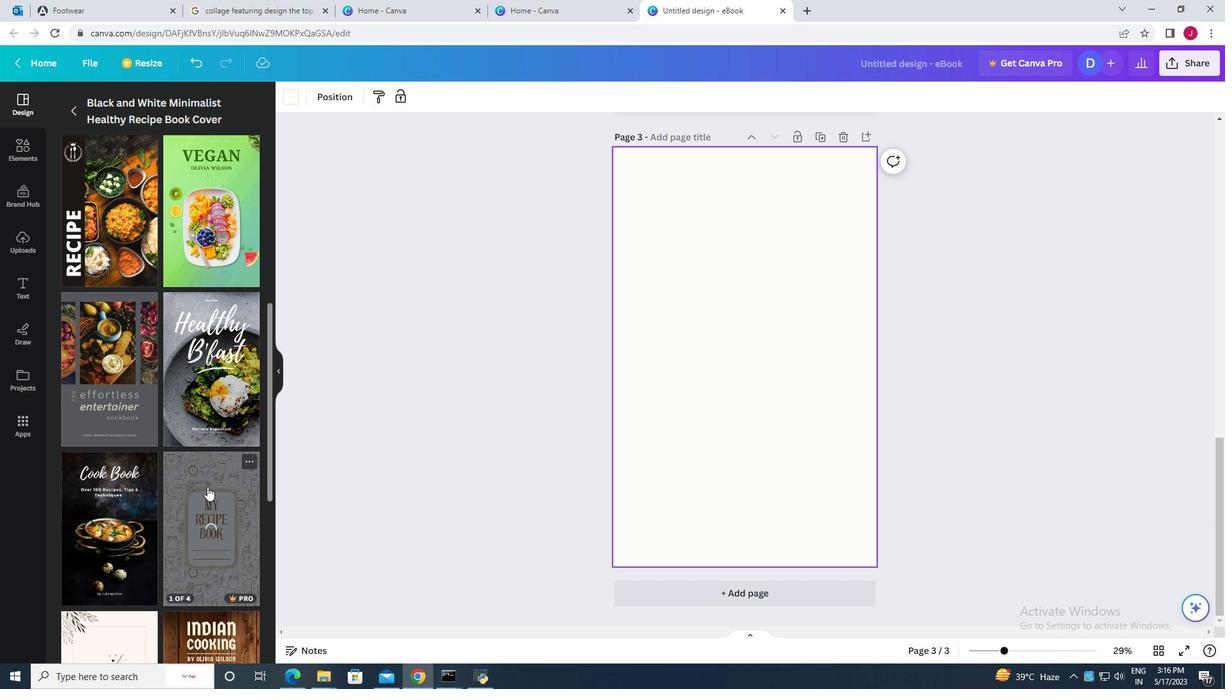 
Action: Mouse scrolled (207, 486) with delta (0, 0)
Screenshot: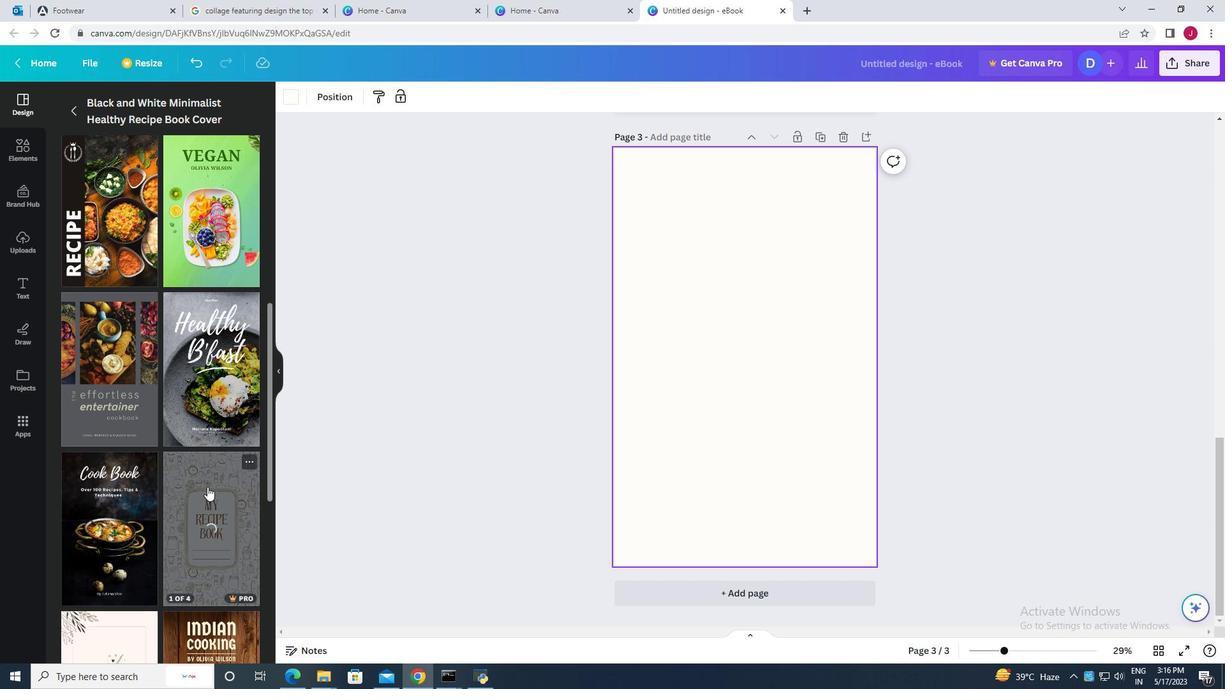 
Action: Mouse scrolled (207, 486) with delta (0, 0)
Screenshot: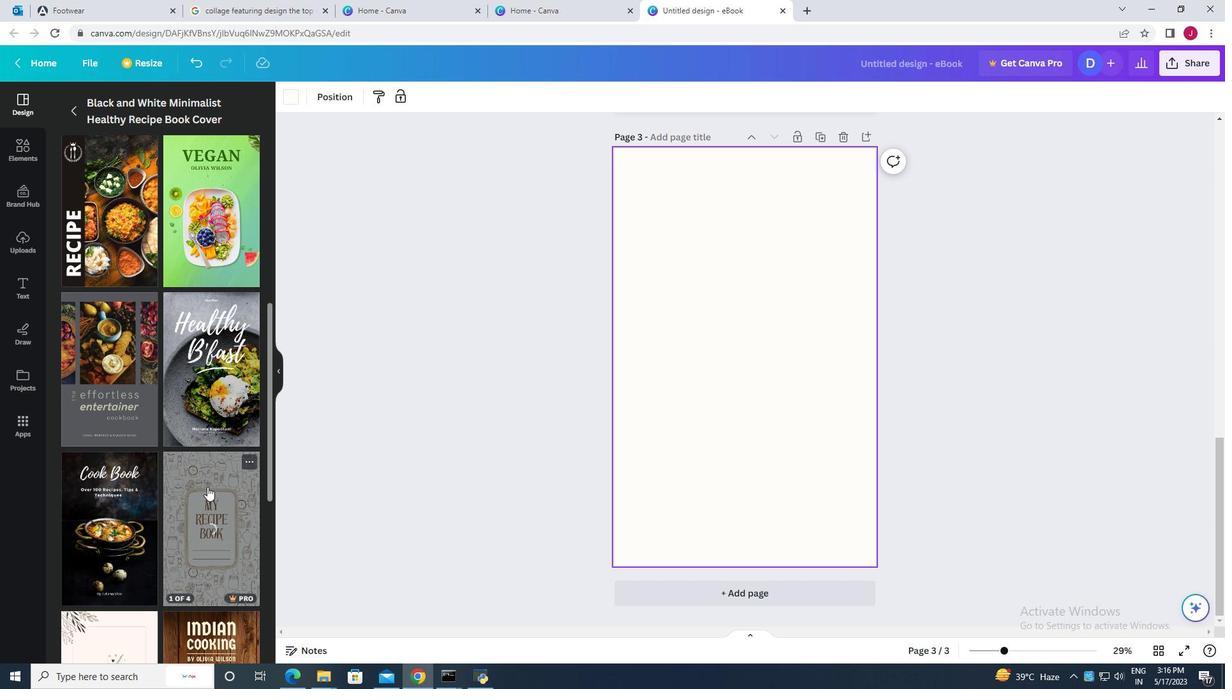 
Action: Mouse scrolled (207, 486) with delta (0, 0)
Screenshot: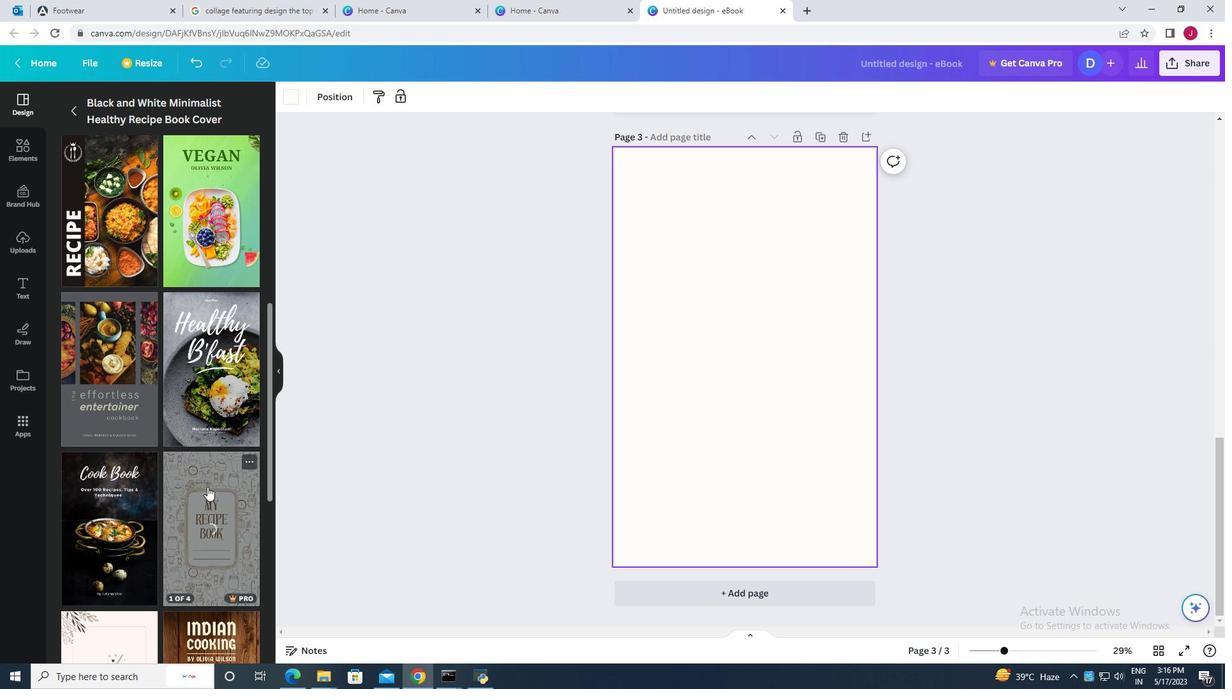 
Action: Mouse scrolled (207, 486) with delta (0, 0)
Screenshot: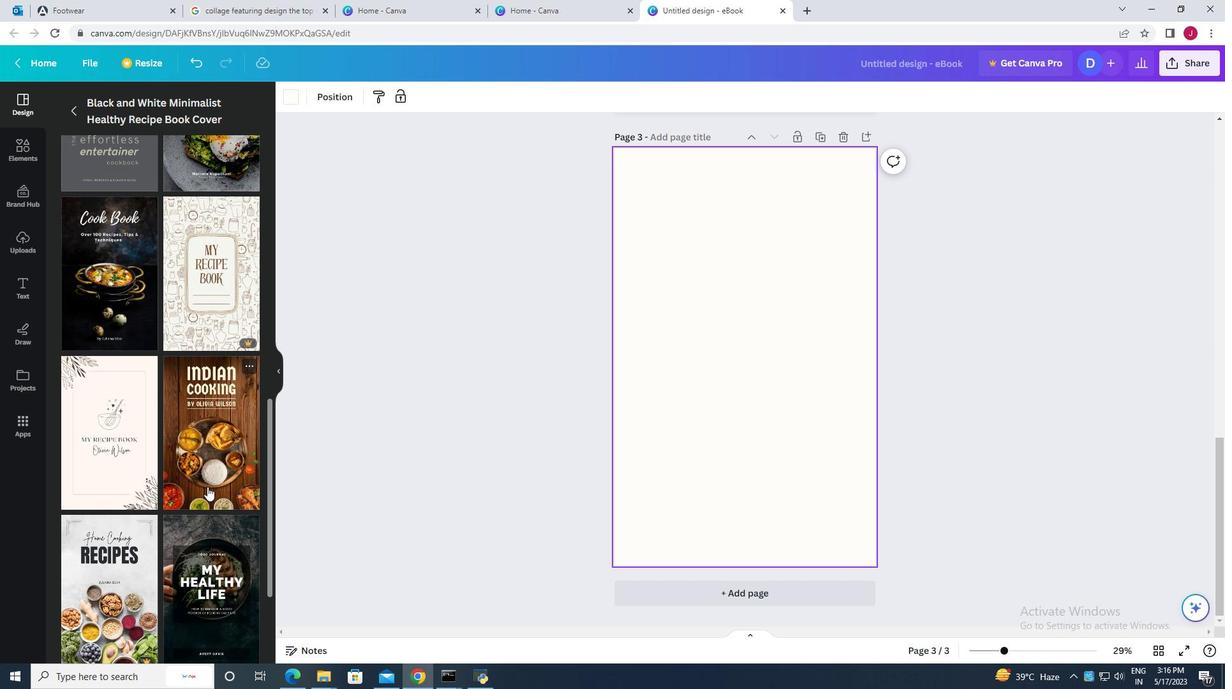 
Action: Mouse scrolled (207, 486) with delta (0, 0)
Screenshot: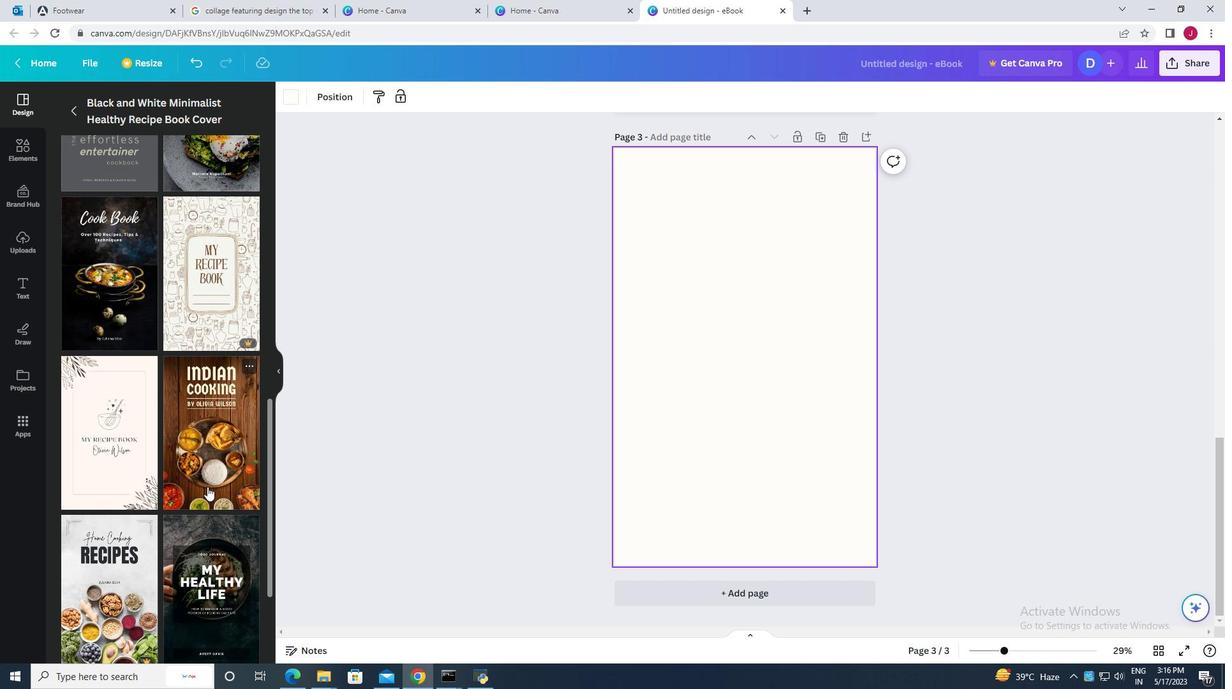 
Action: Mouse scrolled (207, 486) with delta (0, 0)
Screenshot: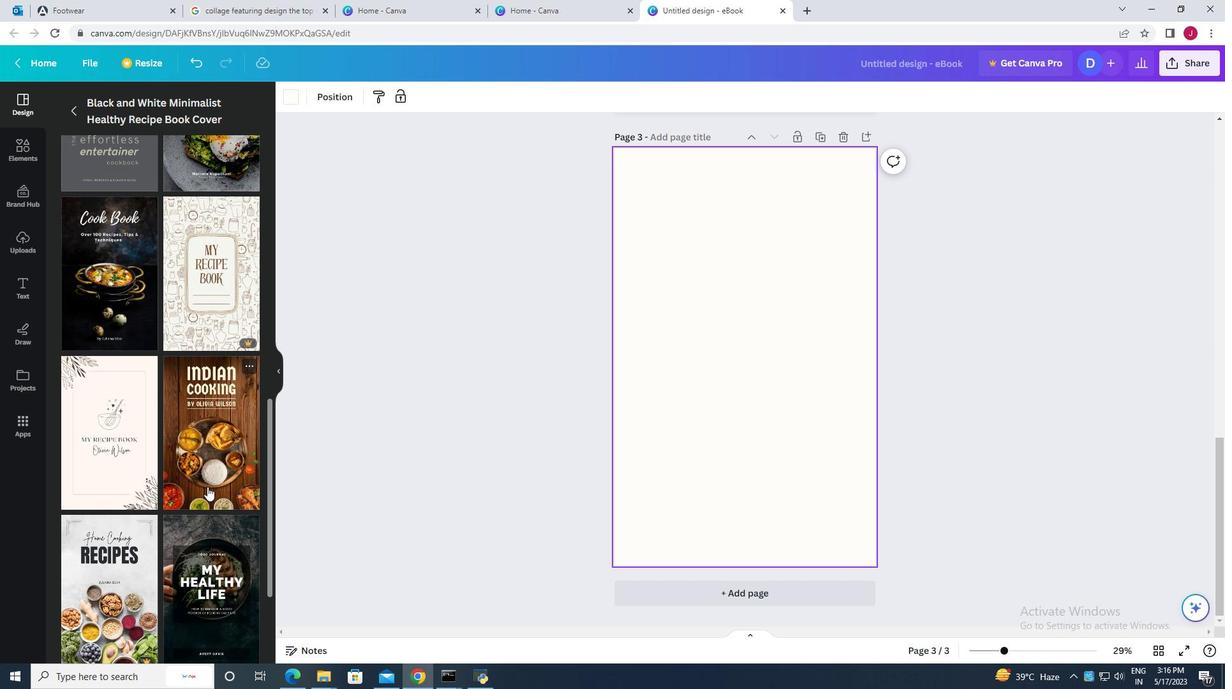 
Action: Mouse scrolled (207, 486) with delta (0, 0)
Screenshot: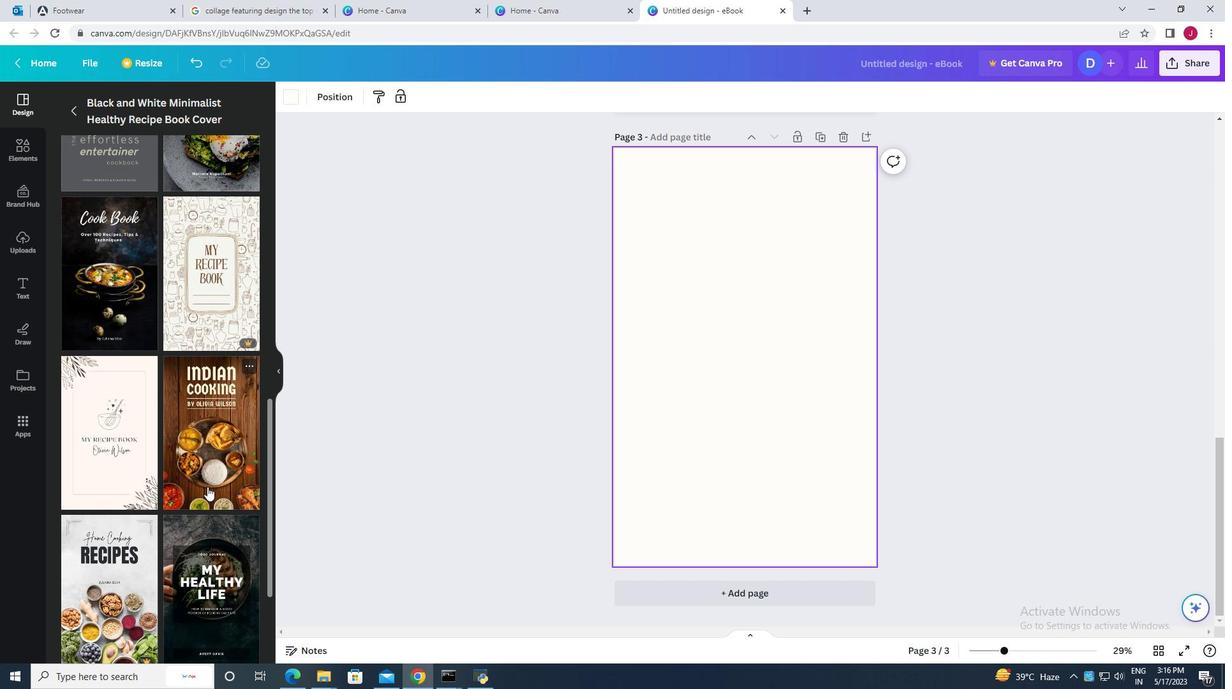 
Action: Mouse scrolled (207, 486) with delta (0, 0)
Screenshot: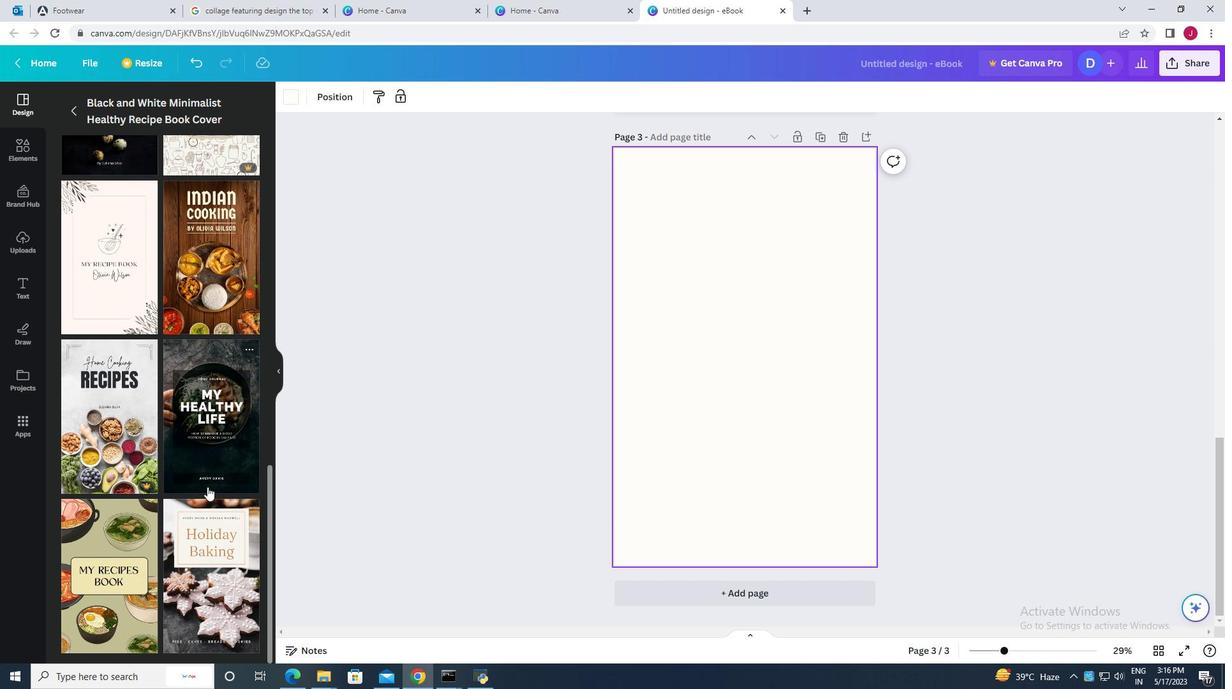 
Action: Mouse scrolled (207, 486) with delta (0, 0)
Screenshot: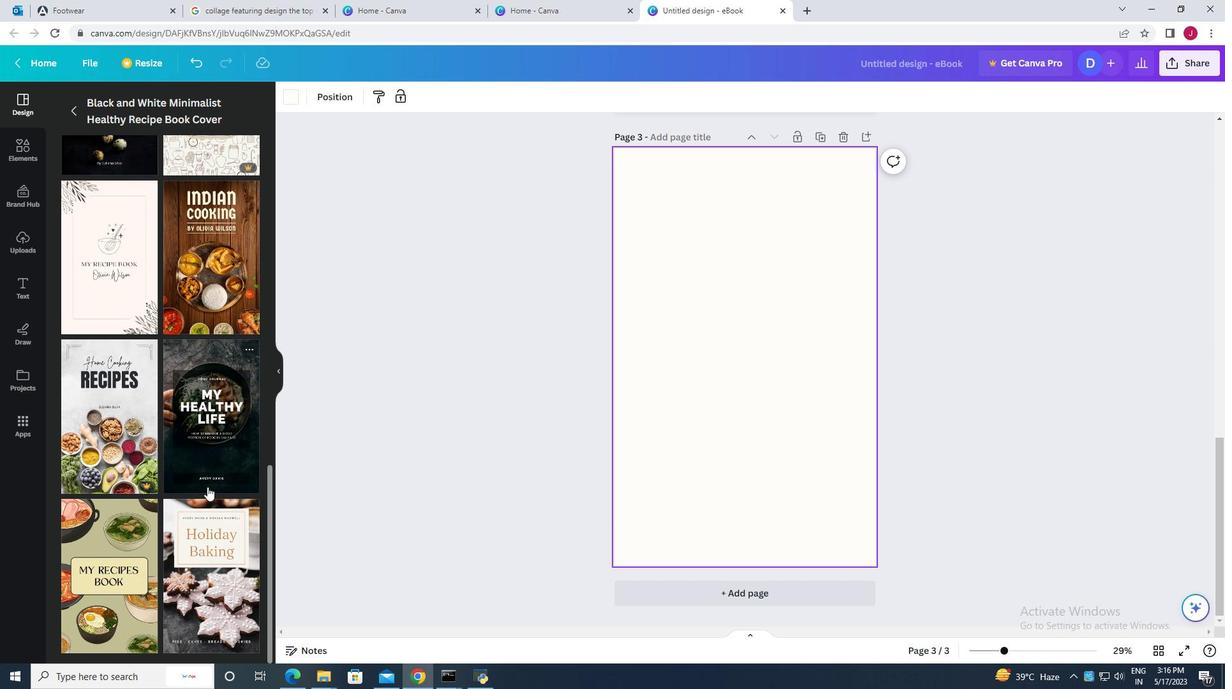 
Action: Mouse scrolled (207, 486) with delta (0, 0)
Screenshot: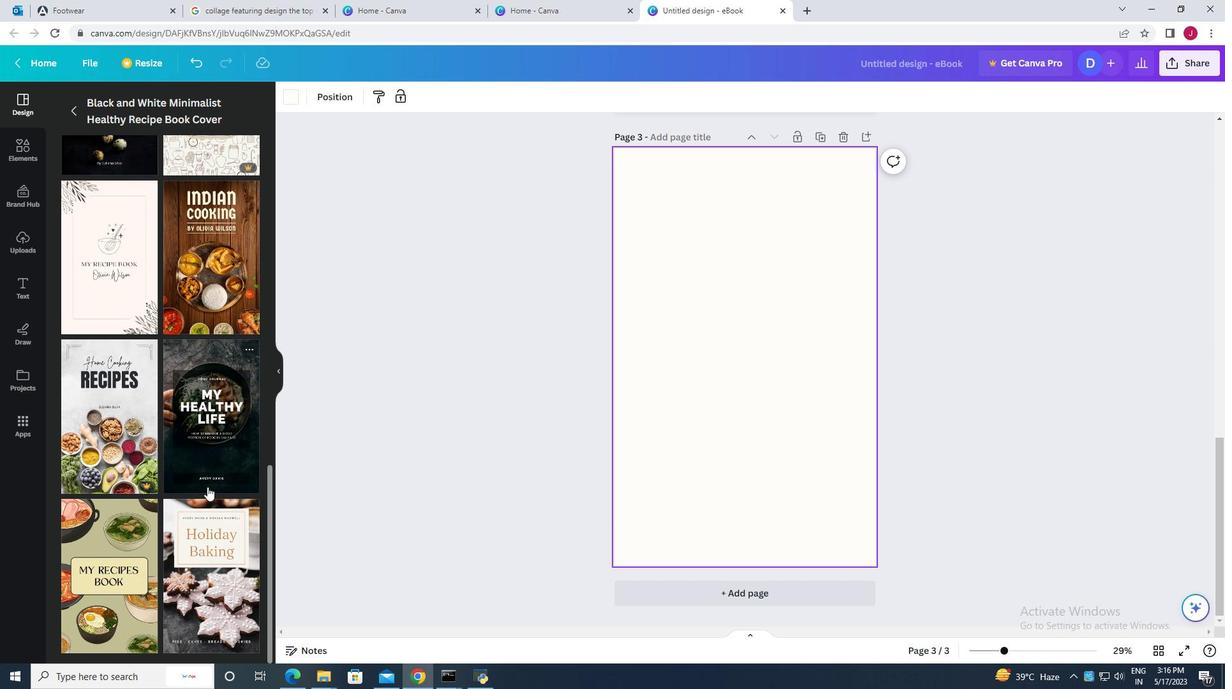 
Action: Mouse scrolled (207, 486) with delta (0, 0)
Screenshot: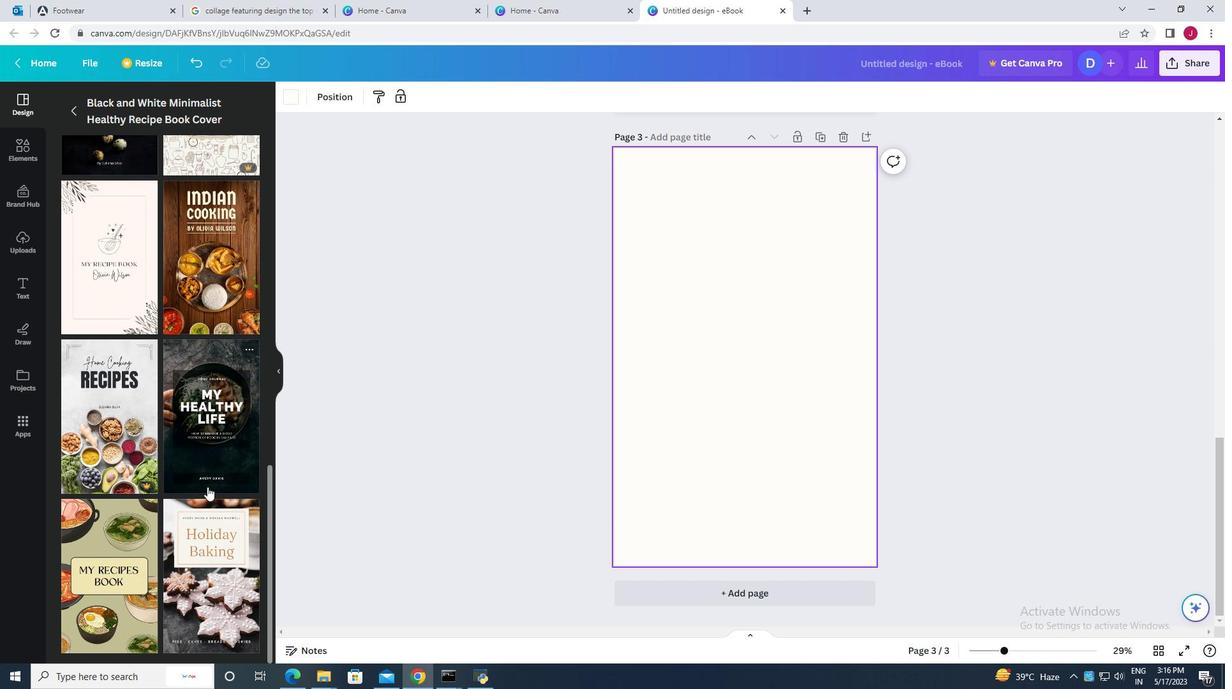 
Action: Mouse scrolled (207, 486) with delta (0, 0)
Screenshot: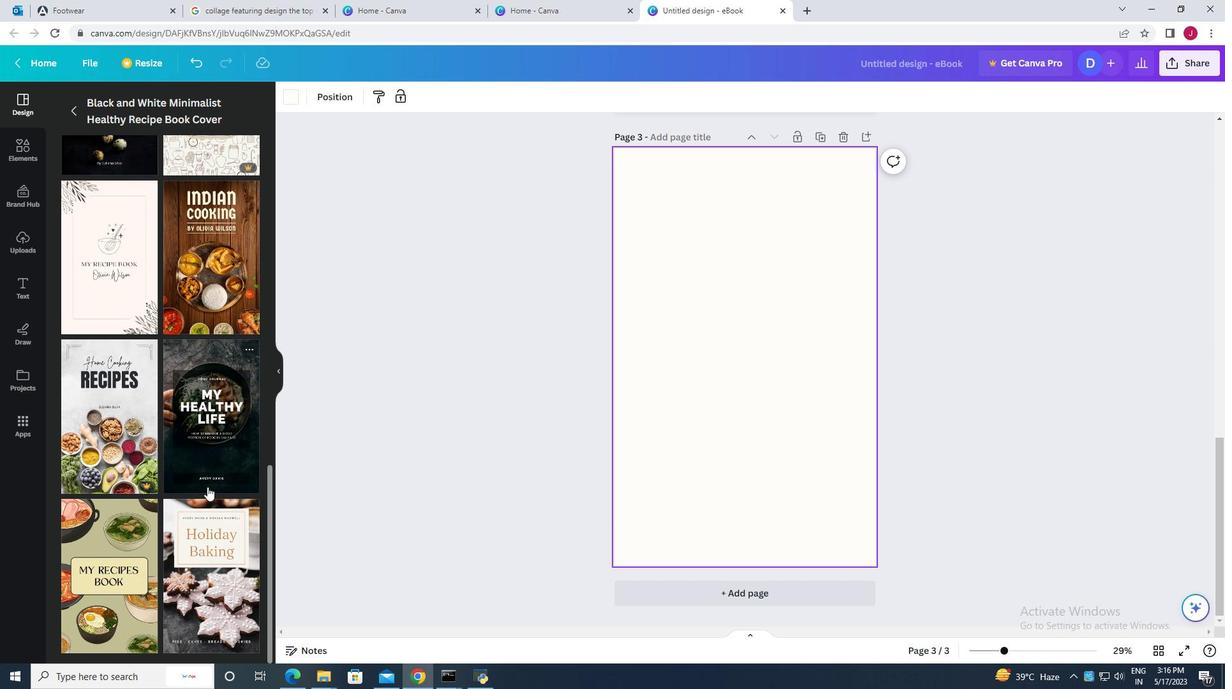 
Action: Mouse scrolled (207, 487) with delta (0, 0)
Screenshot: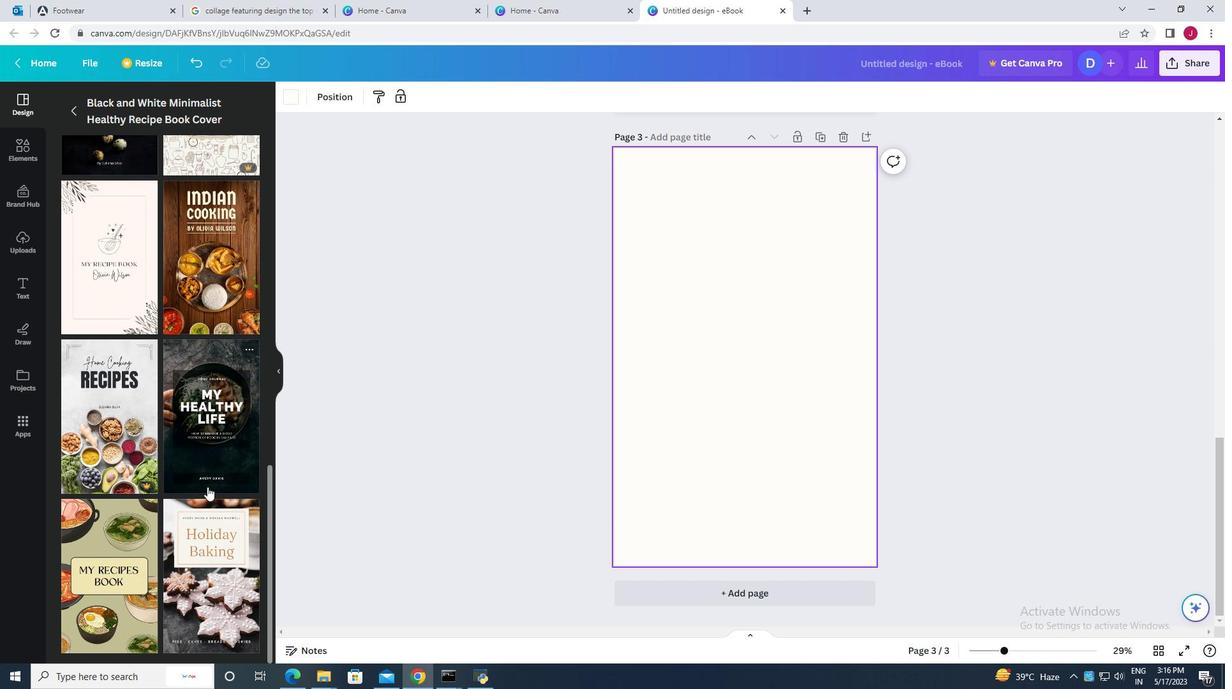 
Action: Mouse scrolled (207, 487) with delta (0, 0)
Screenshot: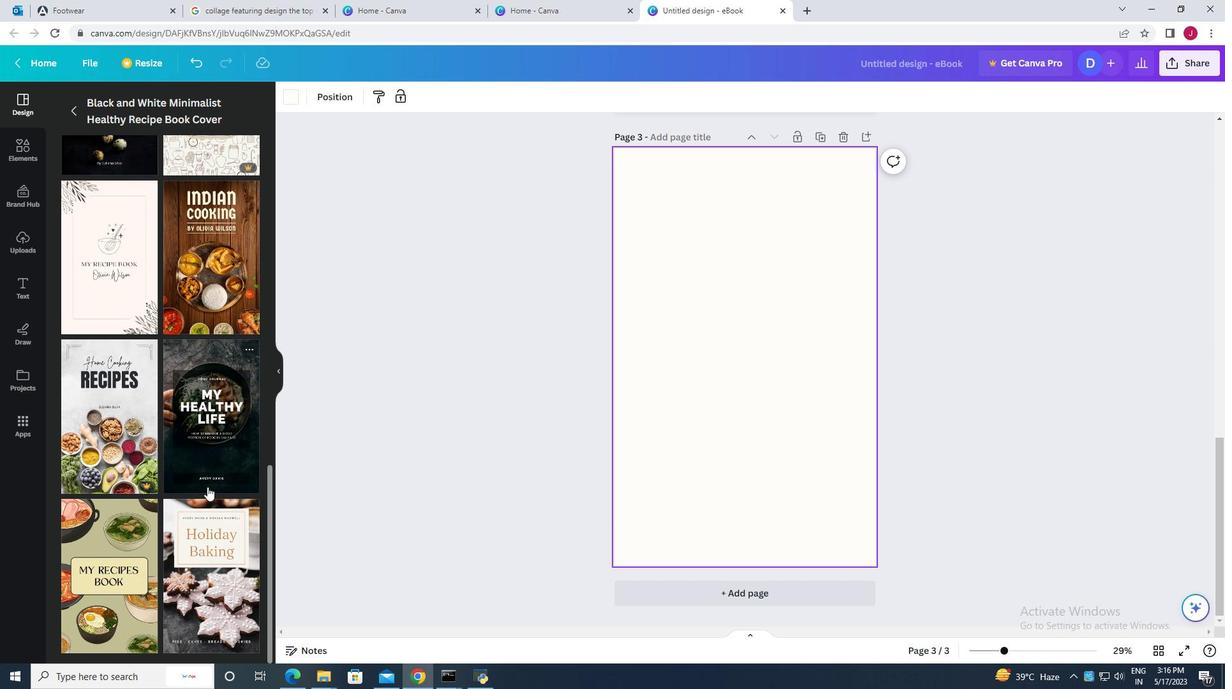 
Action: Mouse scrolled (207, 487) with delta (0, 0)
Screenshot: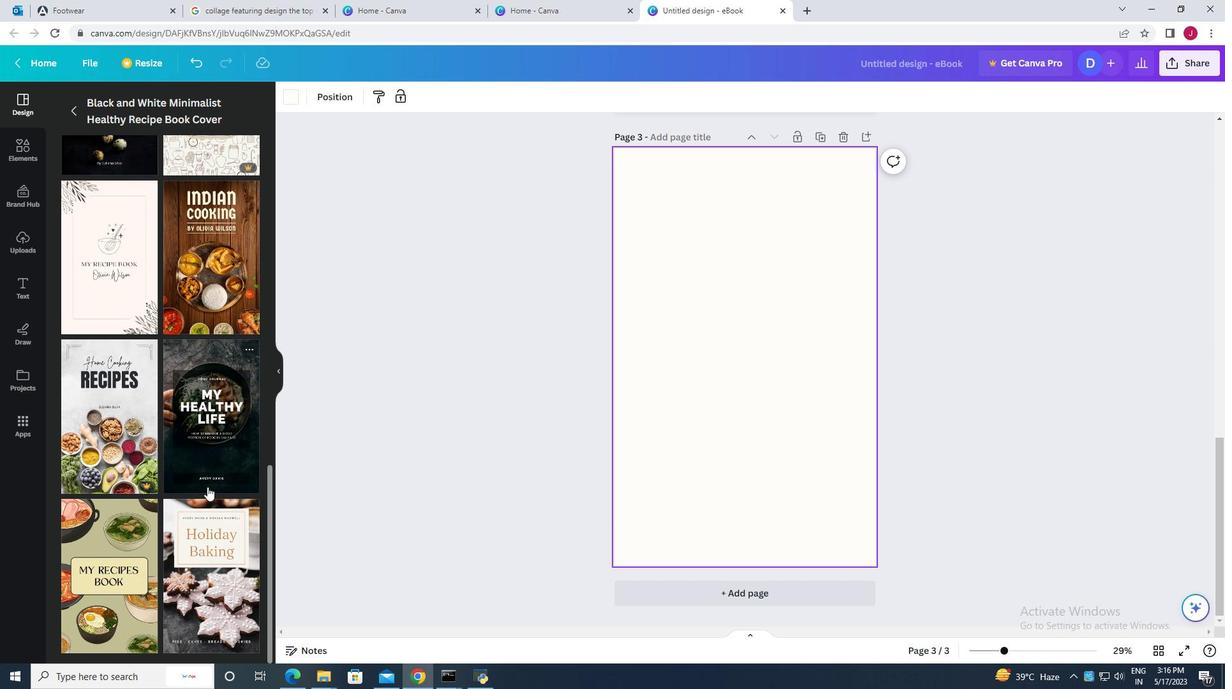 
Action: Mouse scrolled (207, 487) with delta (0, 0)
Screenshot: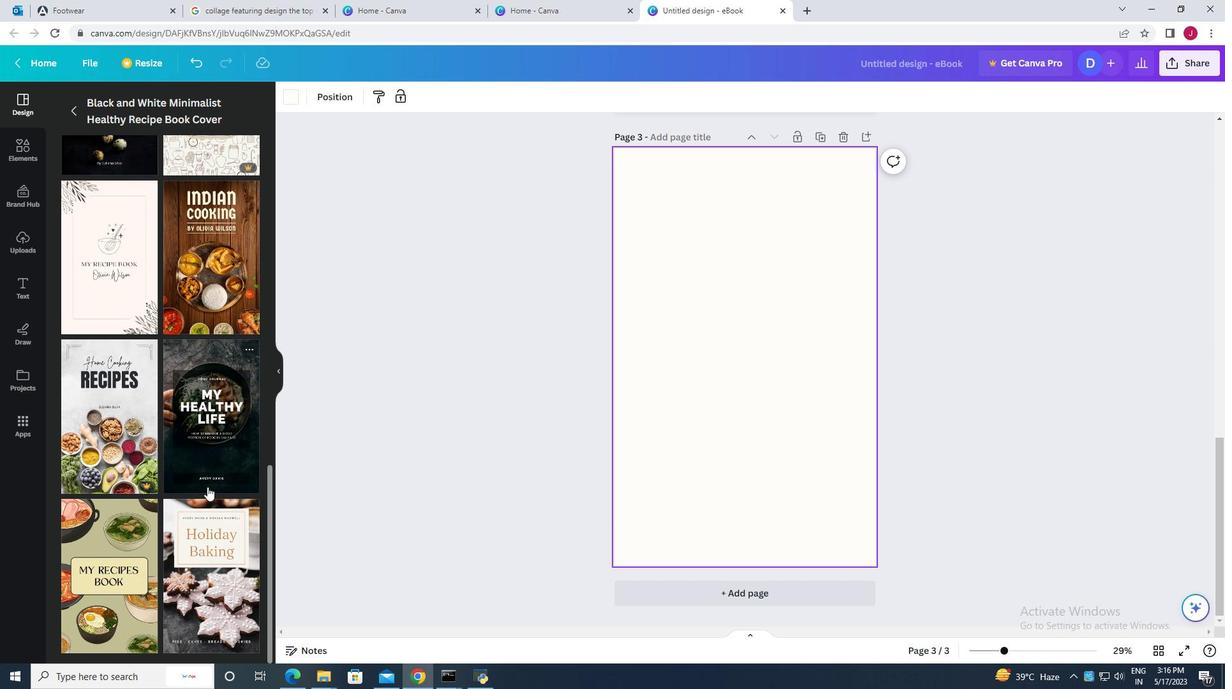 
Action: Mouse scrolled (207, 487) with delta (0, 0)
Screenshot: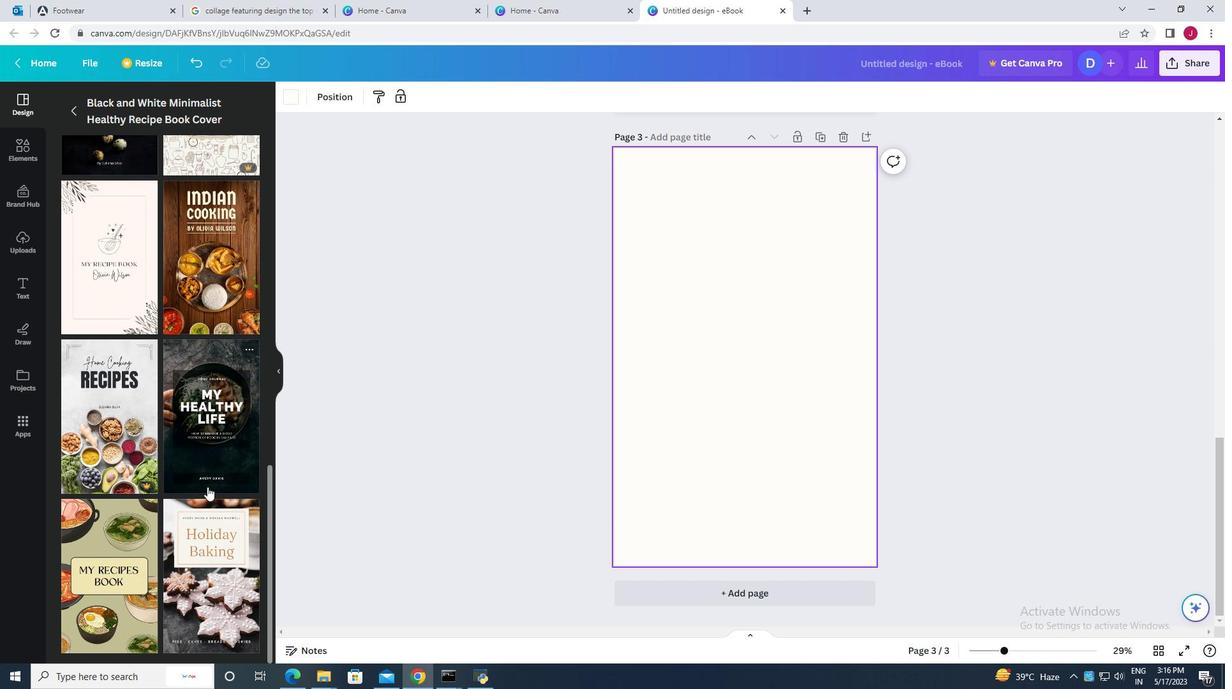 
Action: Mouse scrolled (207, 487) with delta (0, 0)
Screenshot: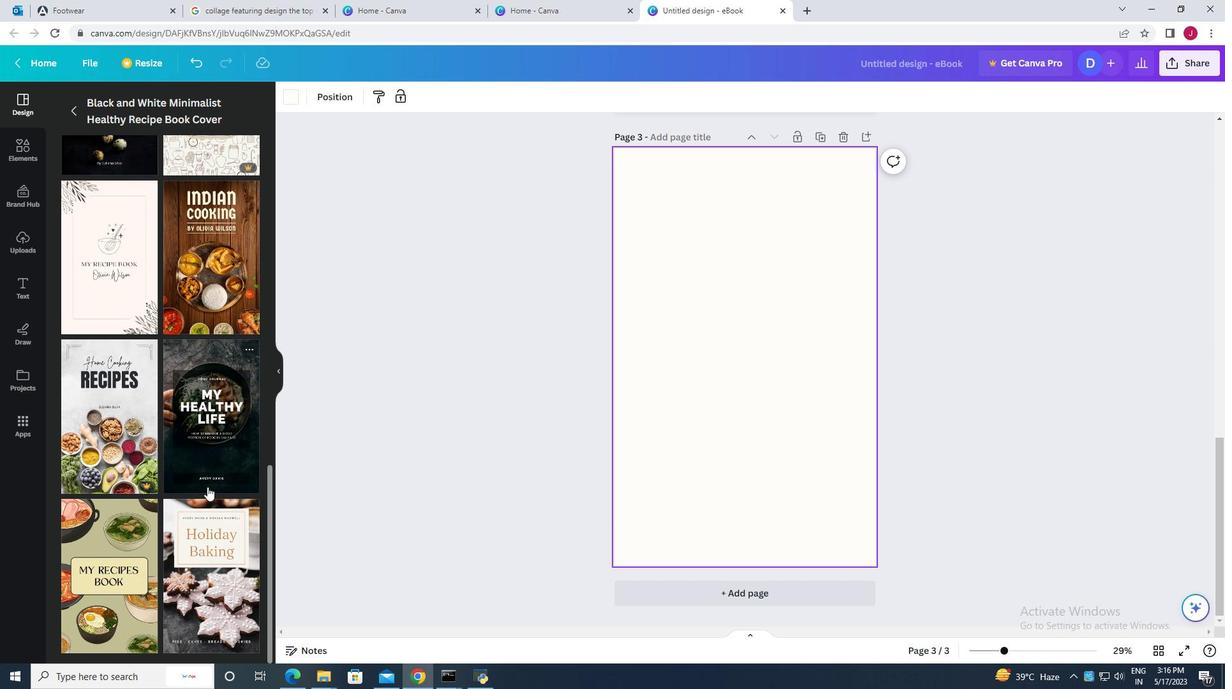 
Action: Mouse scrolled (207, 487) with delta (0, 0)
Screenshot: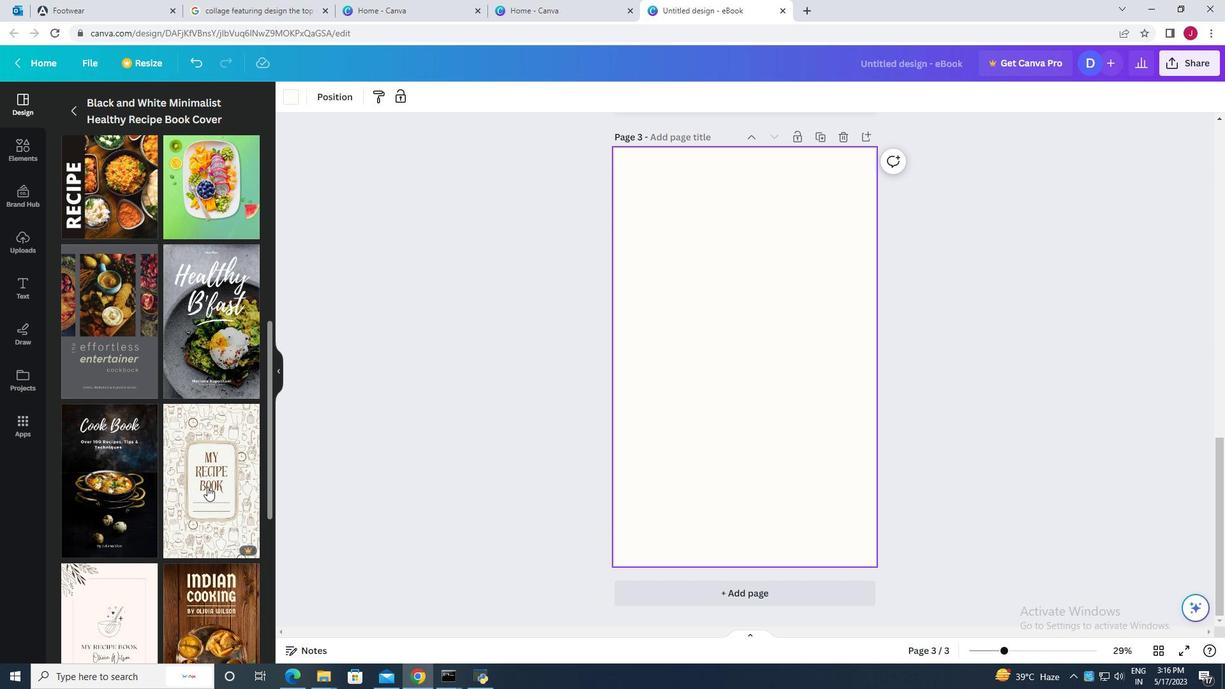 
Action: Mouse scrolled (207, 487) with delta (0, 0)
Screenshot: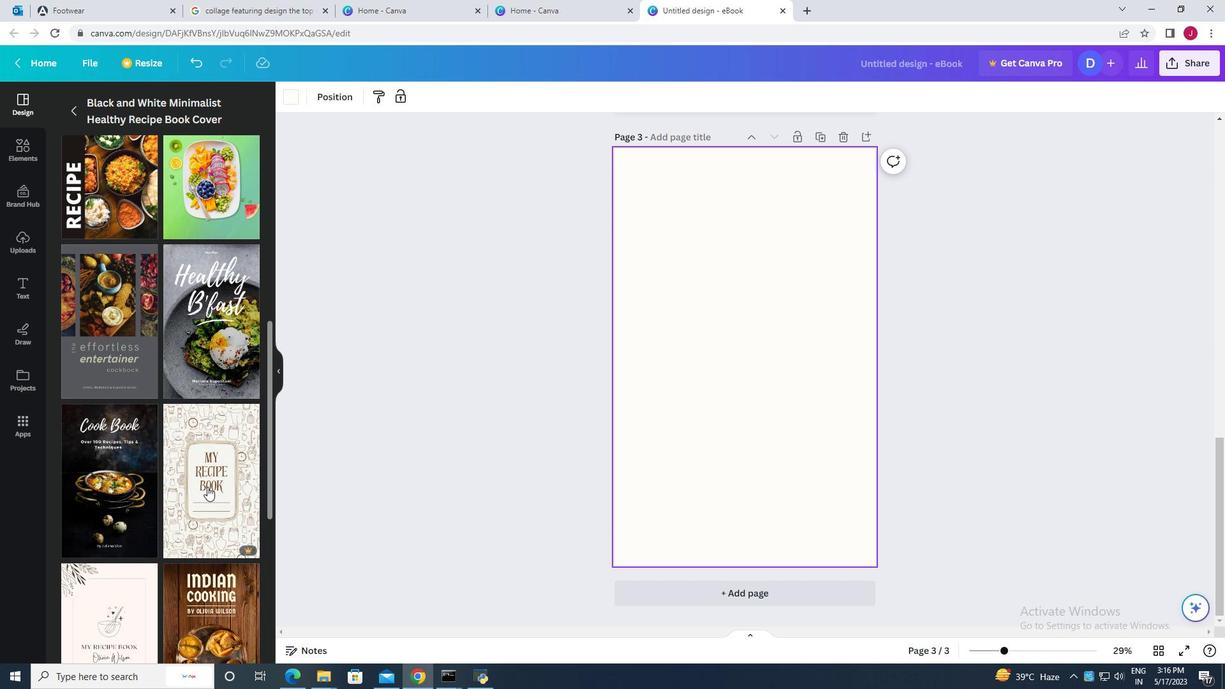 
Action: Mouse scrolled (207, 487) with delta (0, 0)
Screenshot: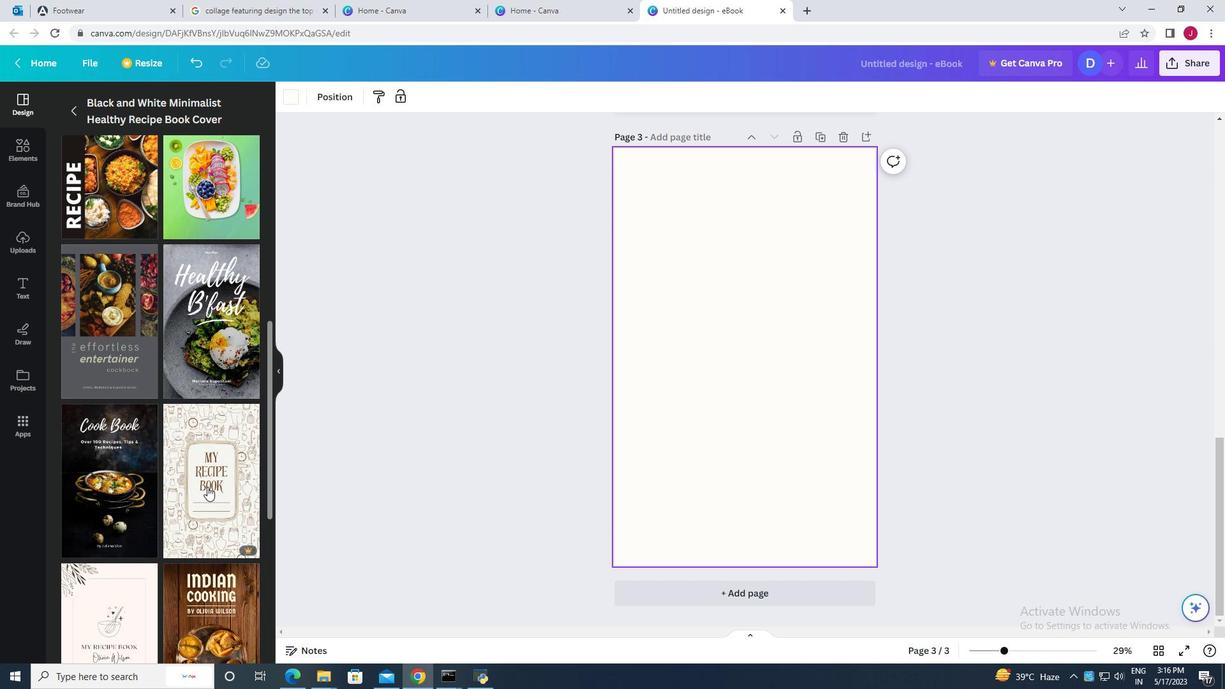 
Action: Mouse scrolled (207, 487) with delta (0, 0)
Screenshot: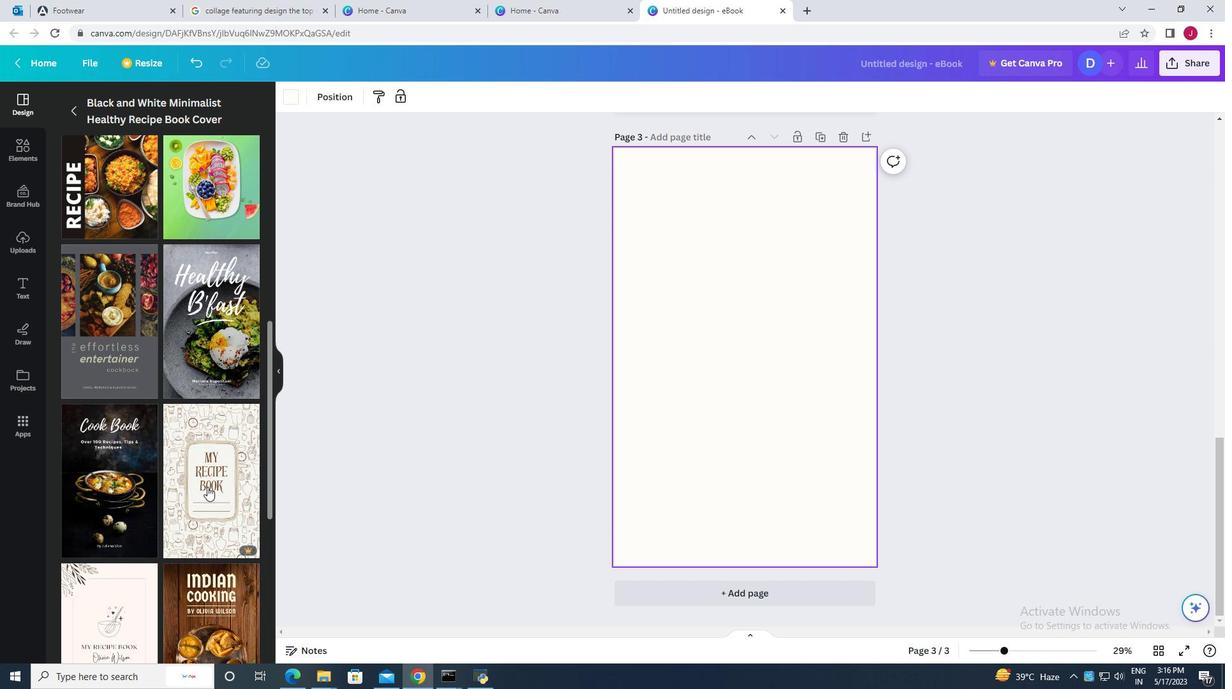 
Action: Mouse scrolled (207, 487) with delta (0, 0)
Screenshot: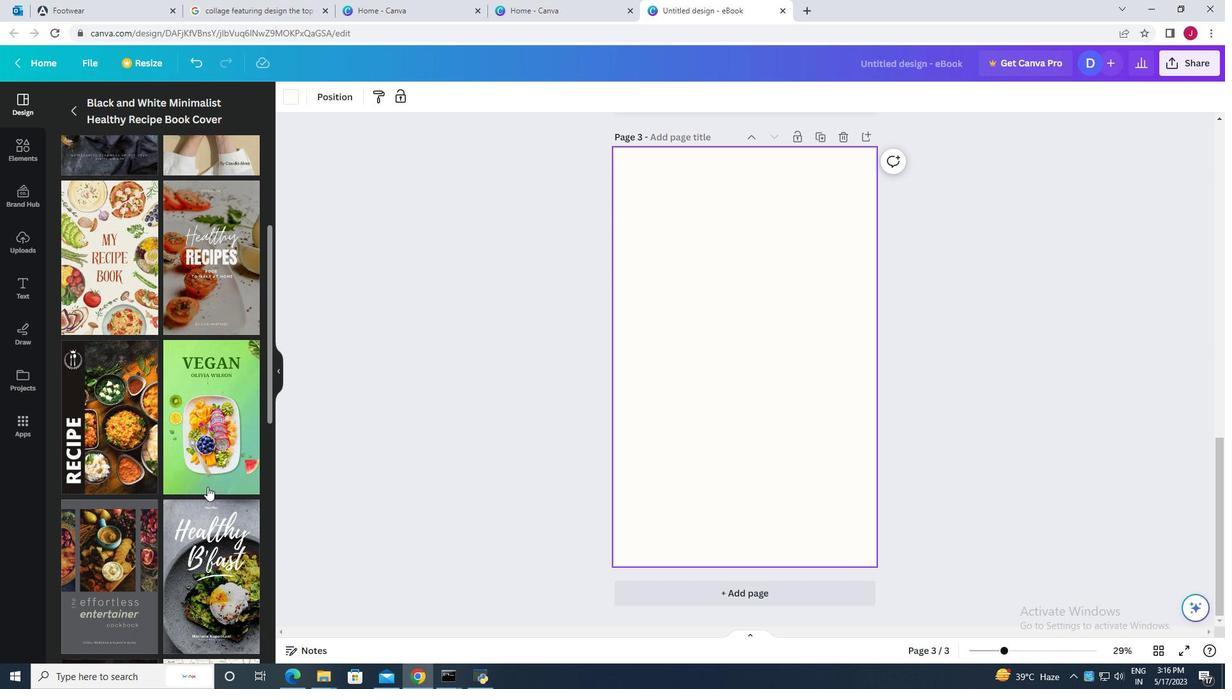 
Action: Mouse scrolled (207, 487) with delta (0, 0)
Screenshot: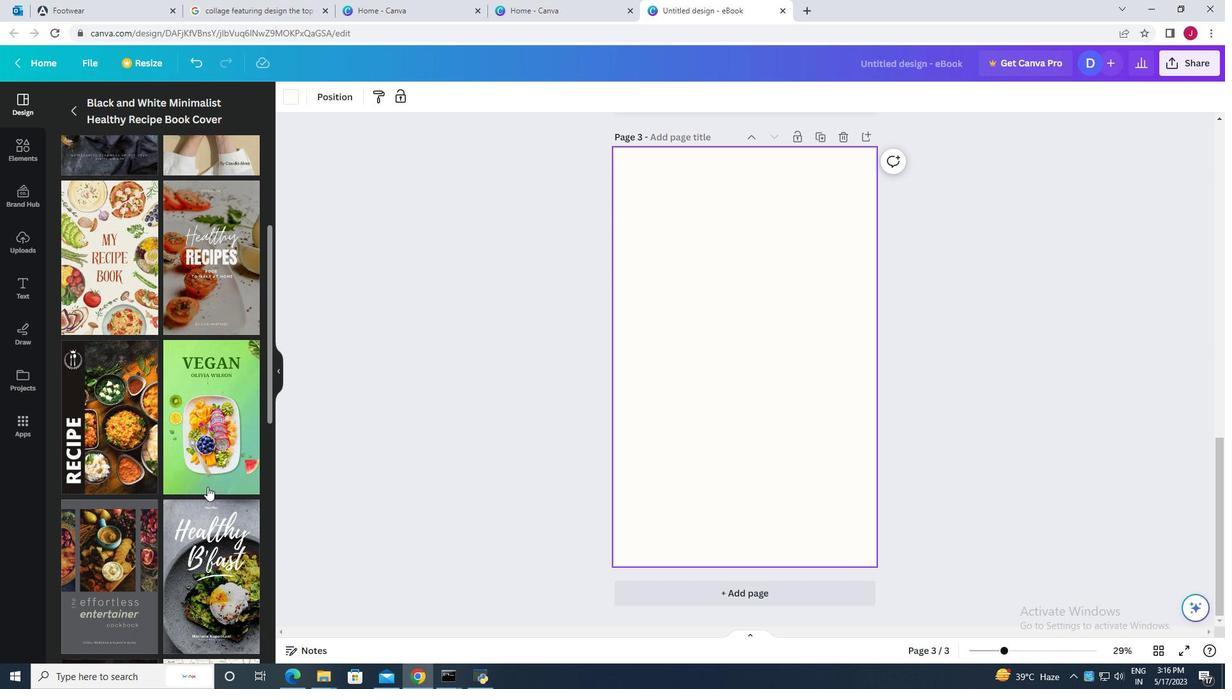 
Action: Mouse scrolled (207, 487) with delta (0, 0)
Screenshot: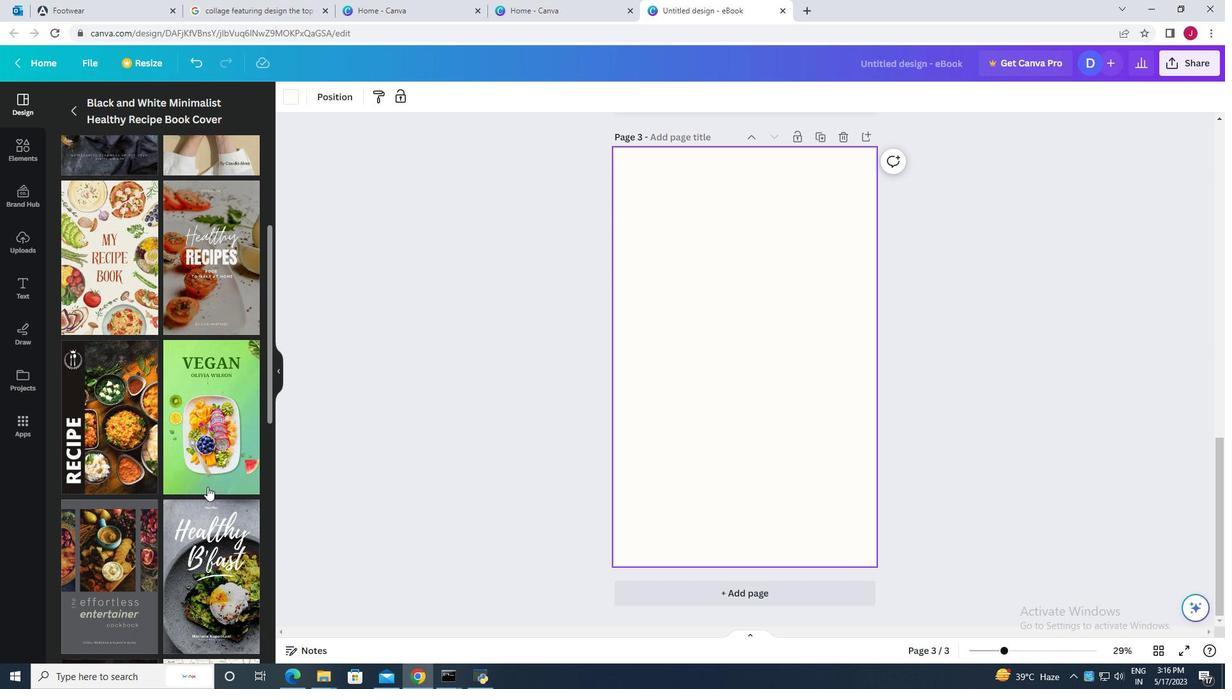 
Action: Mouse scrolled (207, 487) with delta (0, 0)
Screenshot: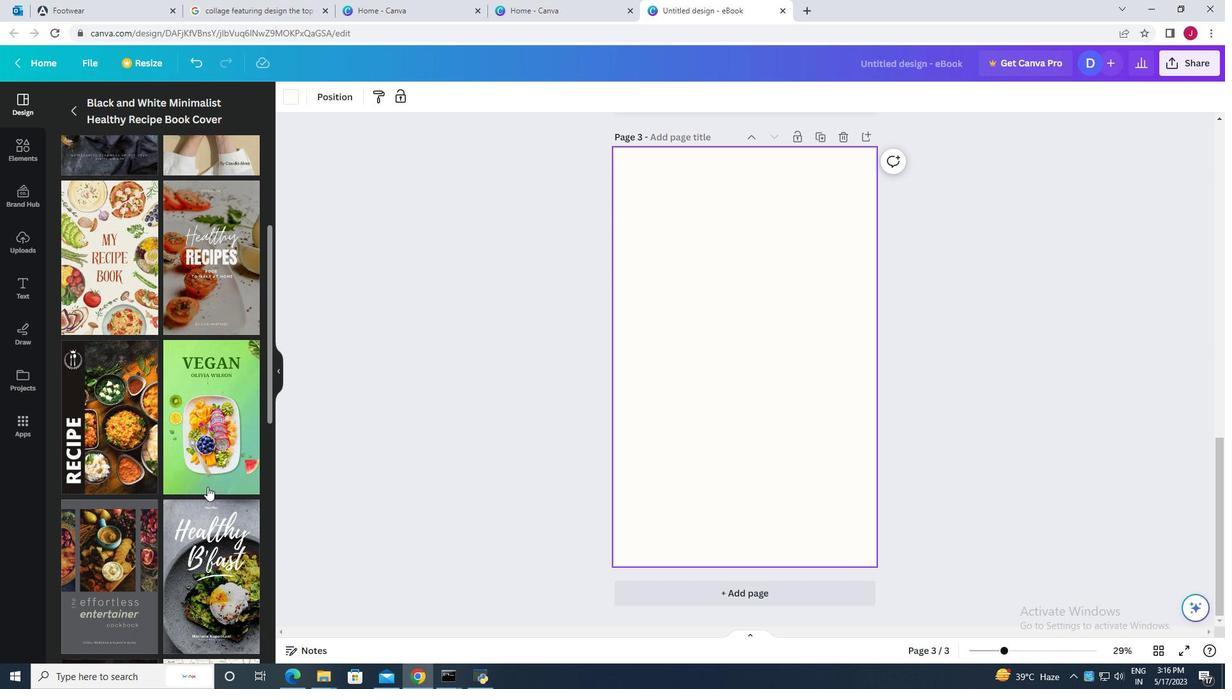 
Action: Mouse scrolled (207, 487) with delta (0, 0)
Screenshot: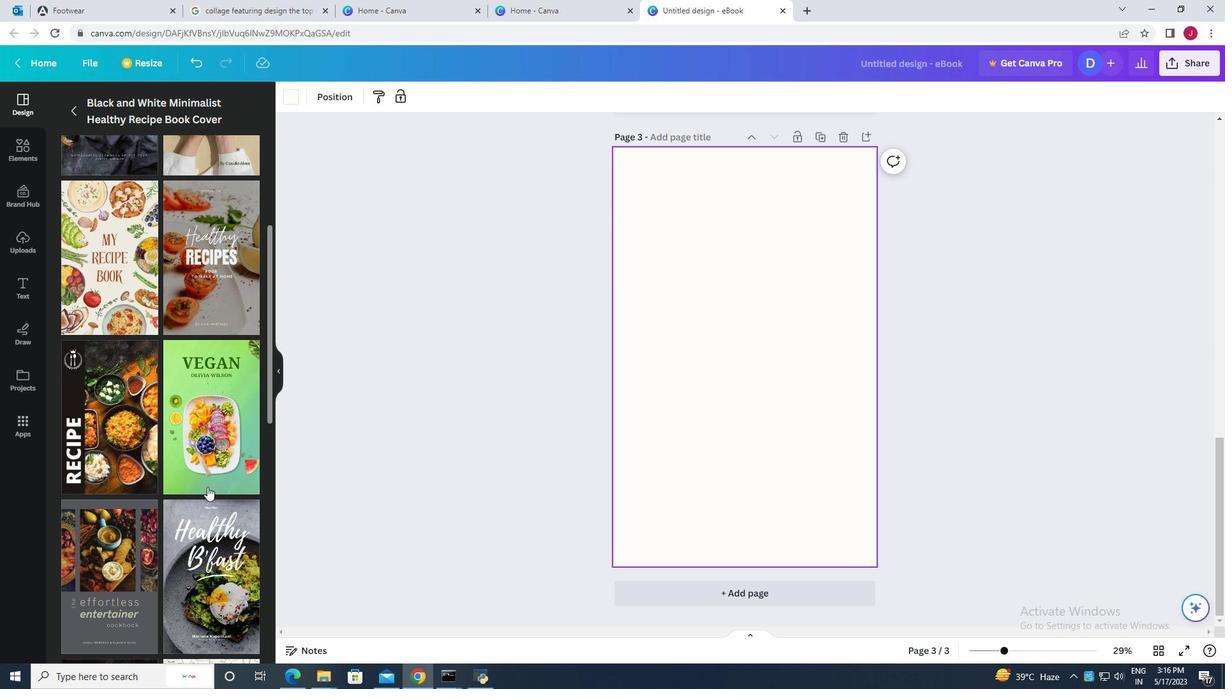 
Action: Mouse scrolled (207, 487) with delta (0, 0)
Screenshot: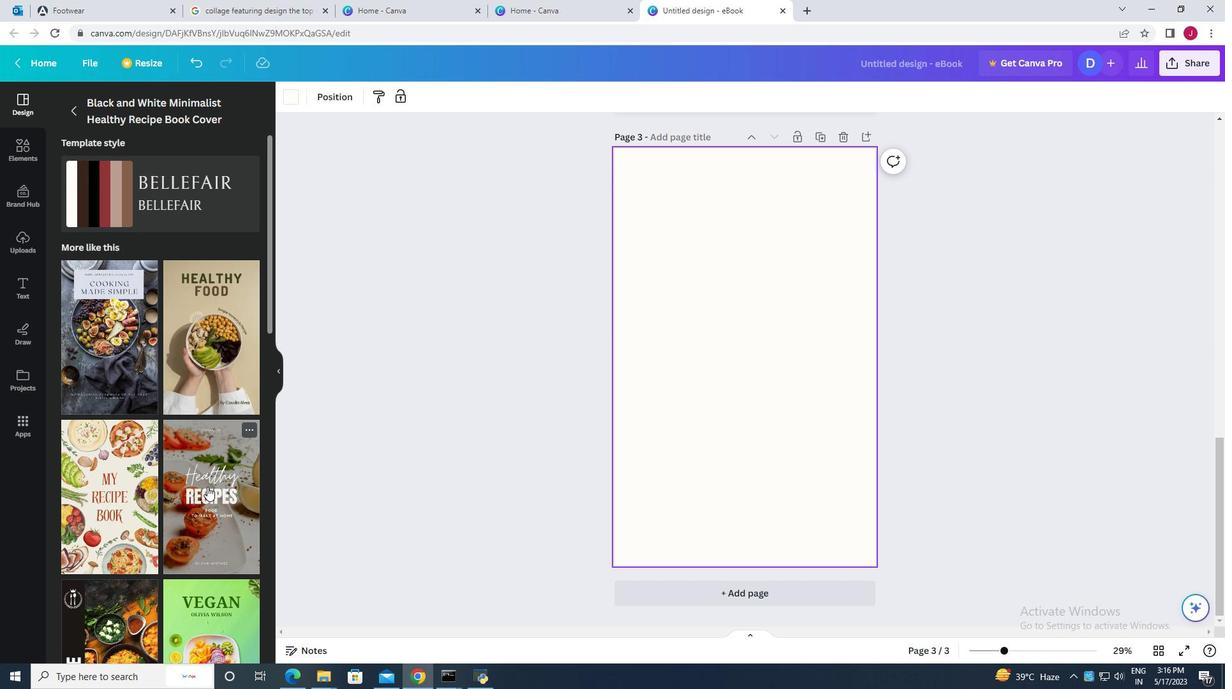 
Action: Mouse scrolled (207, 487) with delta (0, 0)
Screenshot: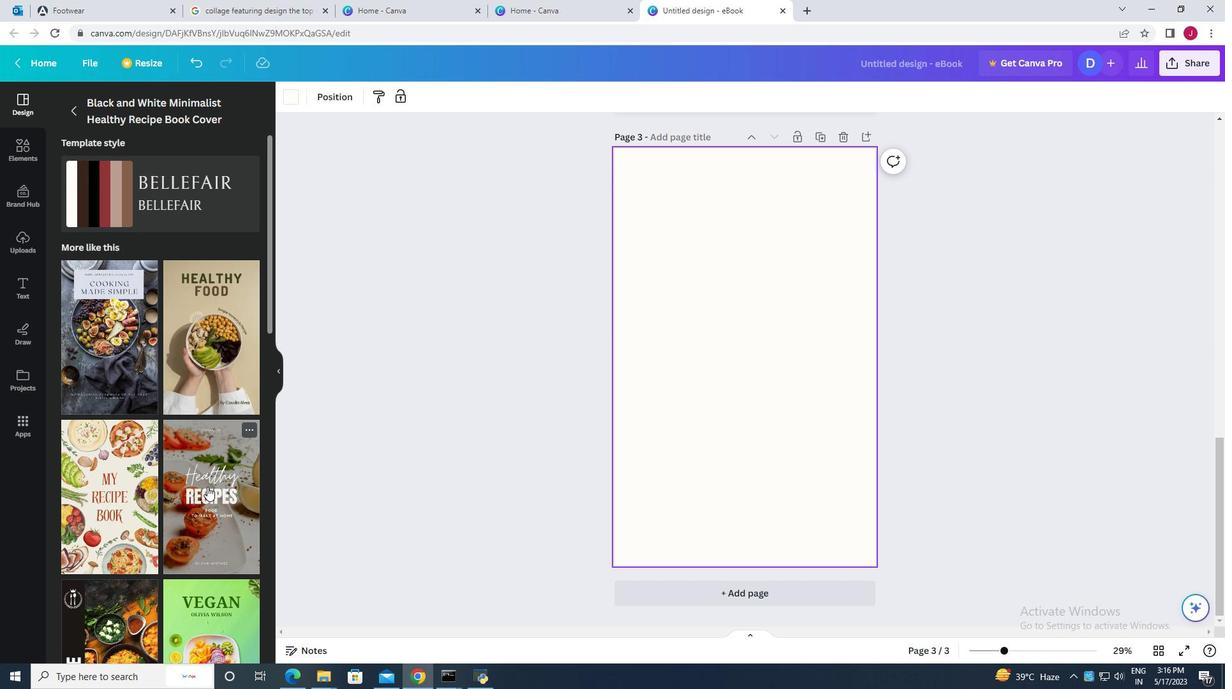 
Action: Mouse scrolled (207, 487) with delta (0, 0)
Screenshot: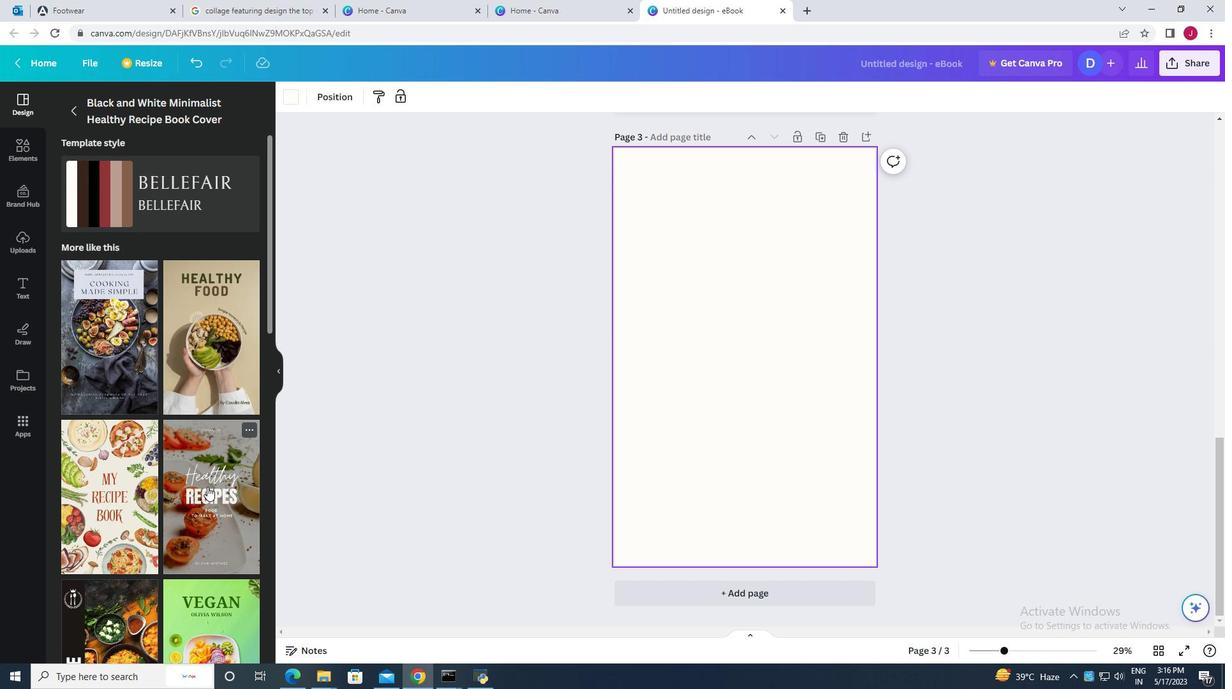 
Action: Mouse moved to (188, 498)
Screenshot: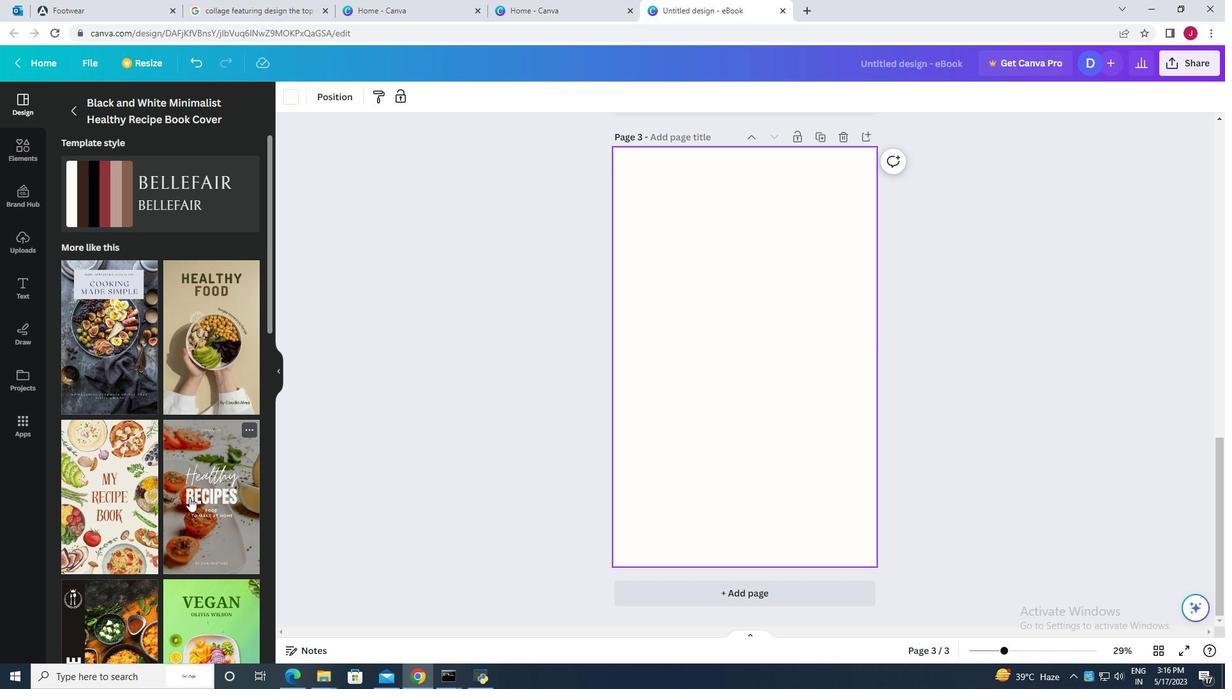 
Action: Mouse scrolled (188, 497) with delta (0, 0)
Screenshot: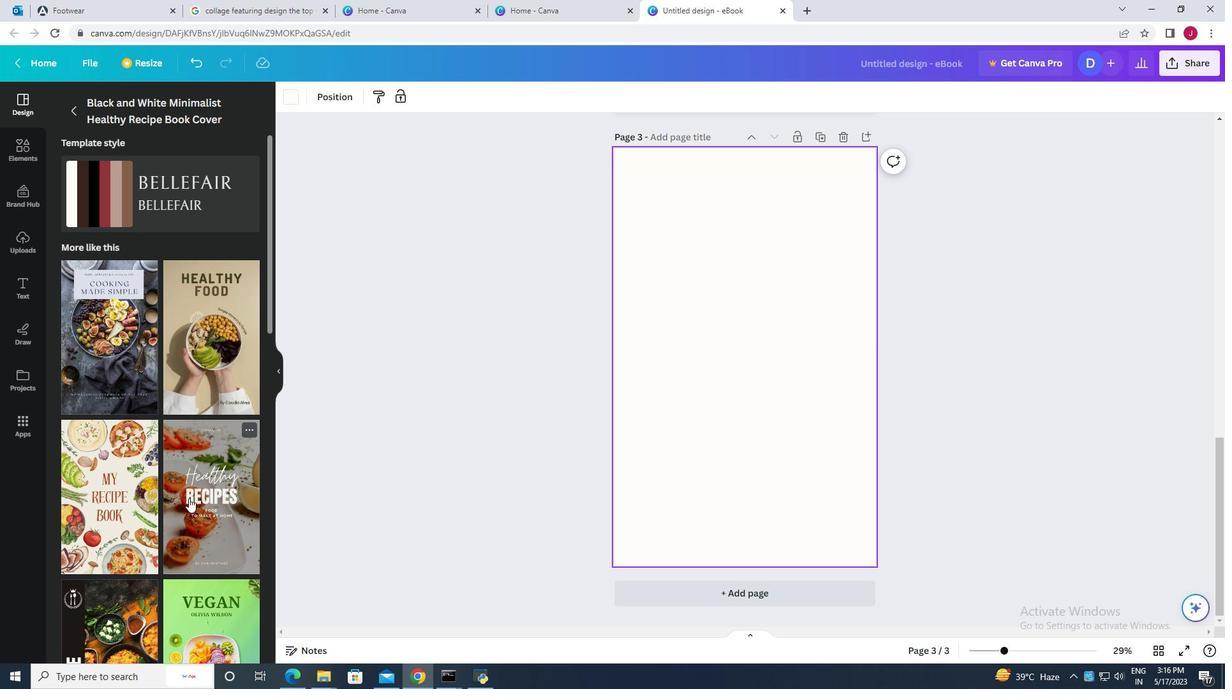 
Action: Mouse moved to (147, 470)
Screenshot: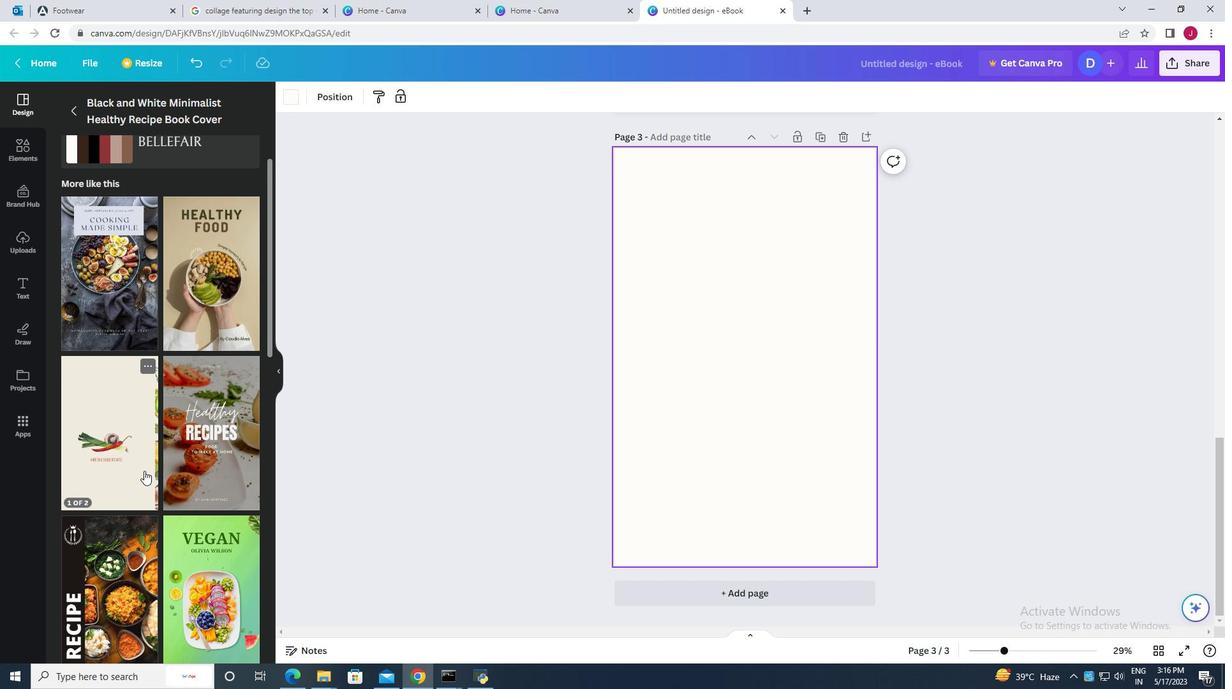 
Action: Mouse scrolled (147, 470) with delta (0, 0)
Screenshot: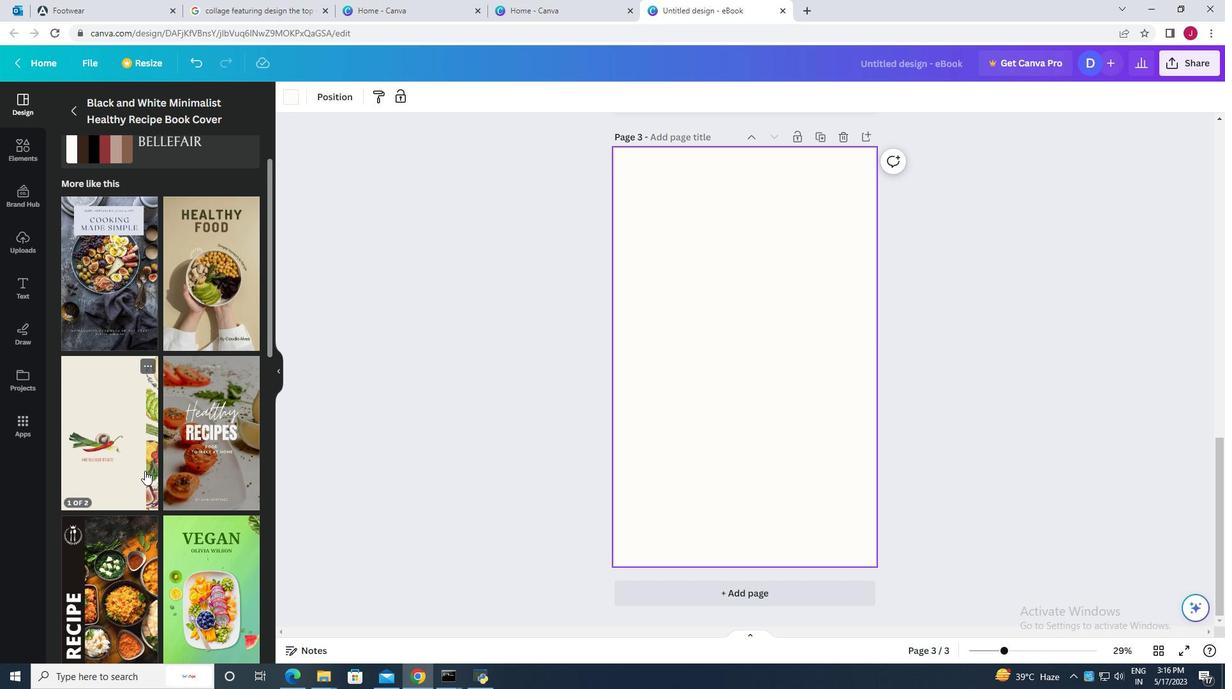 
Action: Mouse moved to (148, 470)
Screenshot: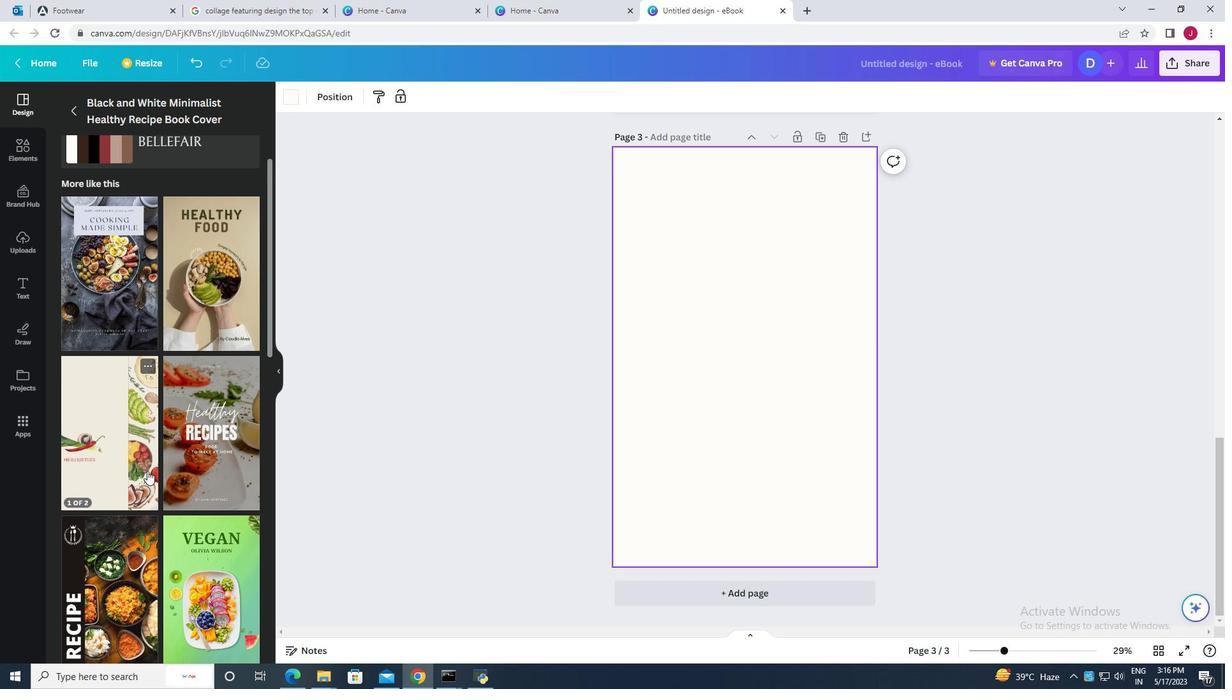 
Action: Mouse scrolled (148, 470) with delta (0, 0)
Screenshot: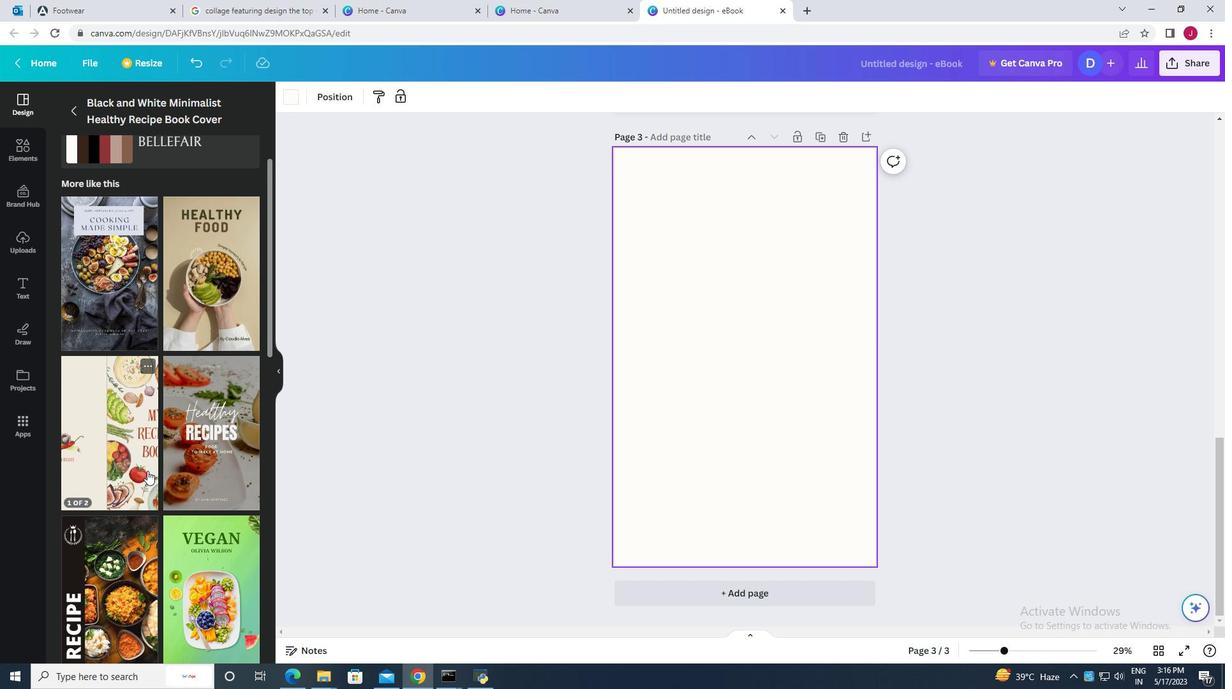 
Action: Mouse moved to (115, 454)
Screenshot: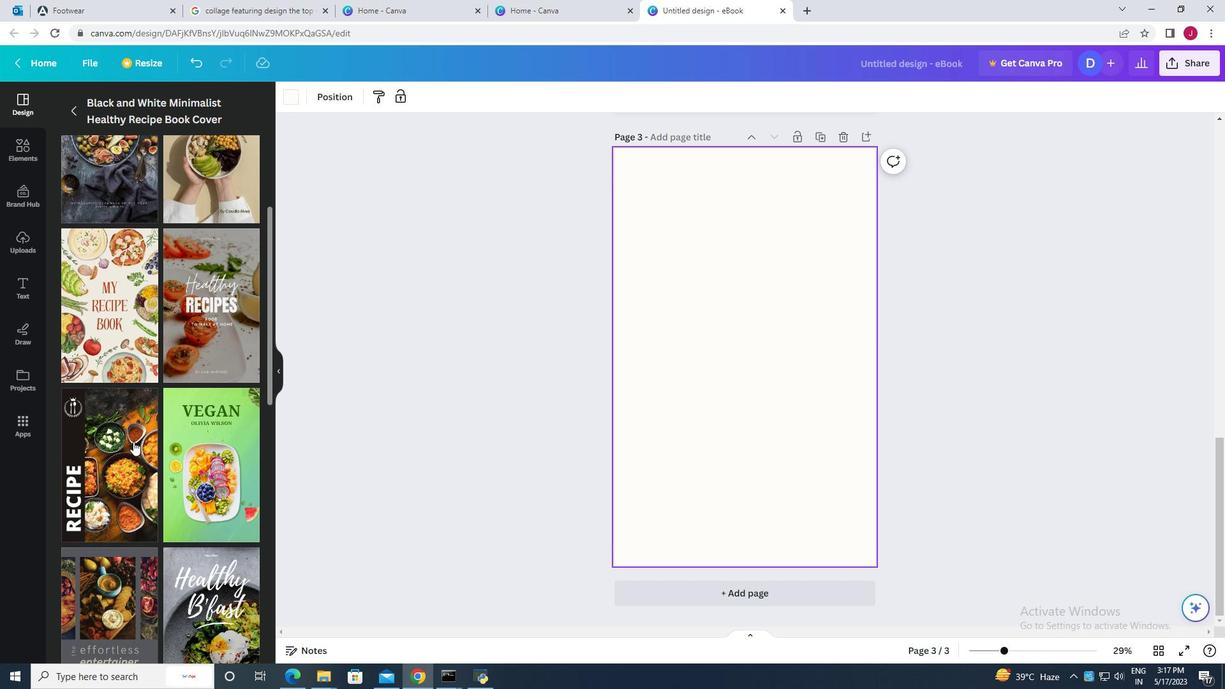 
Action: Mouse pressed left at (115, 454)
Screenshot: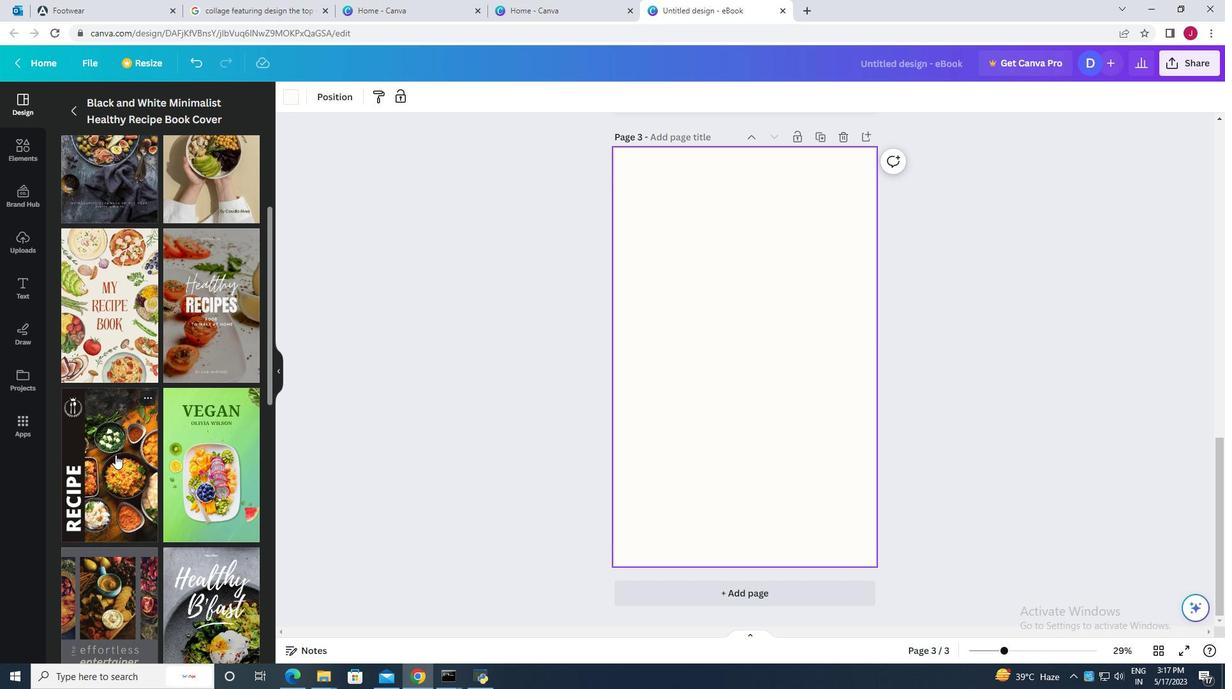 
Action: Mouse moved to (759, 465)
Screenshot: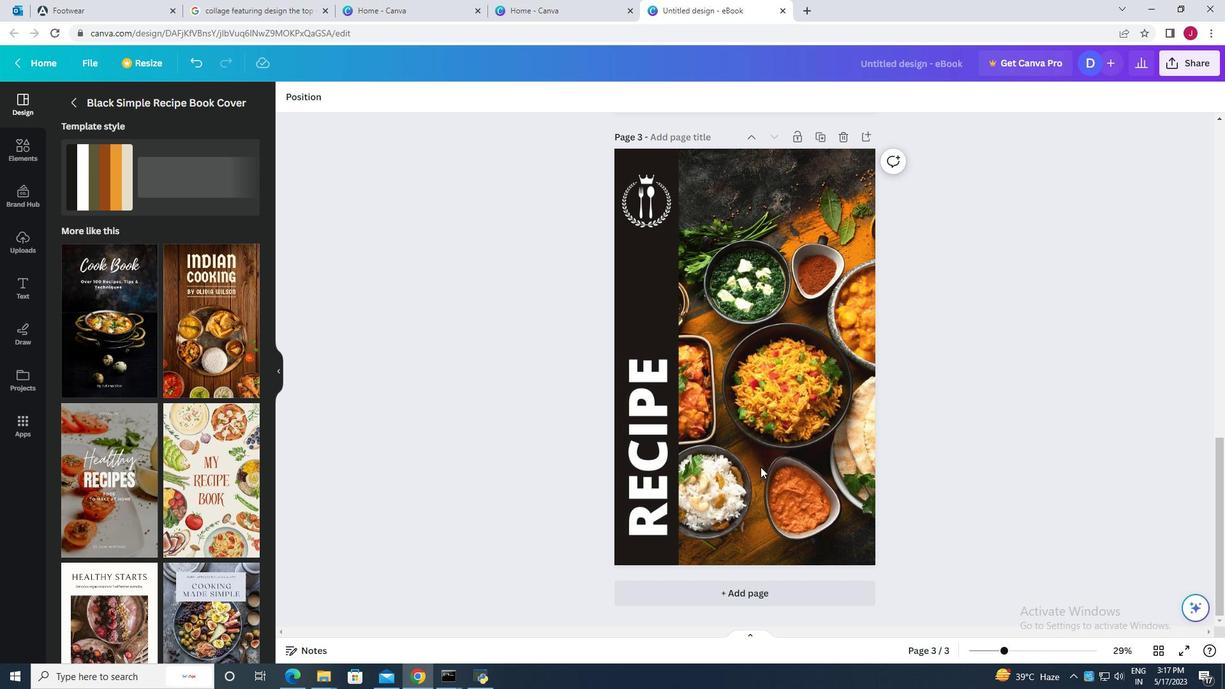
Action: Mouse scrolled (759, 465) with delta (0, 0)
Screenshot: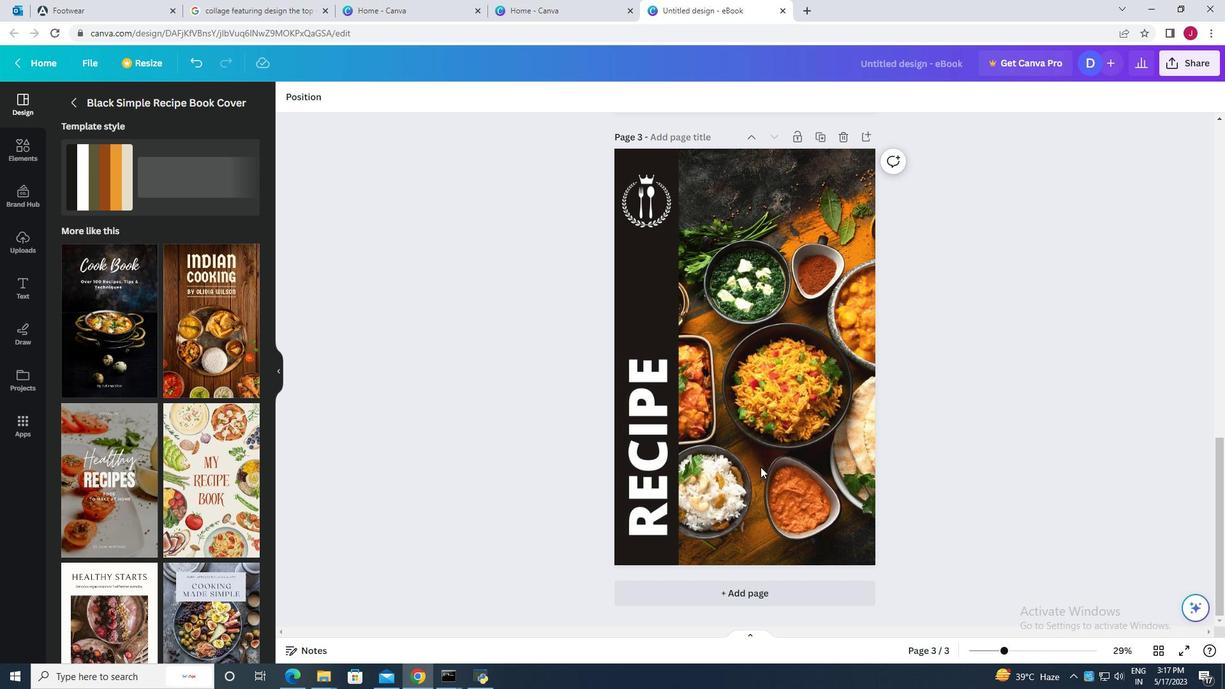 
Action: Mouse scrolled (759, 465) with delta (0, 0)
Screenshot: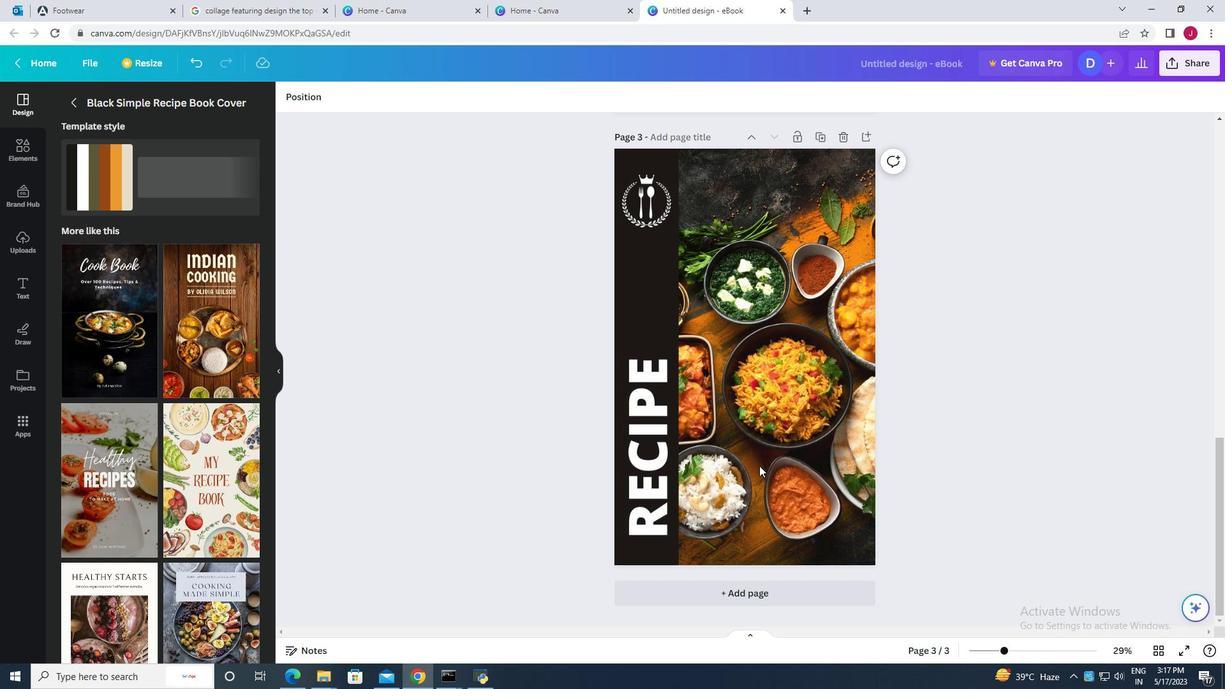 
Action: Mouse scrolled (759, 465) with delta (0, 0)
Screenshot: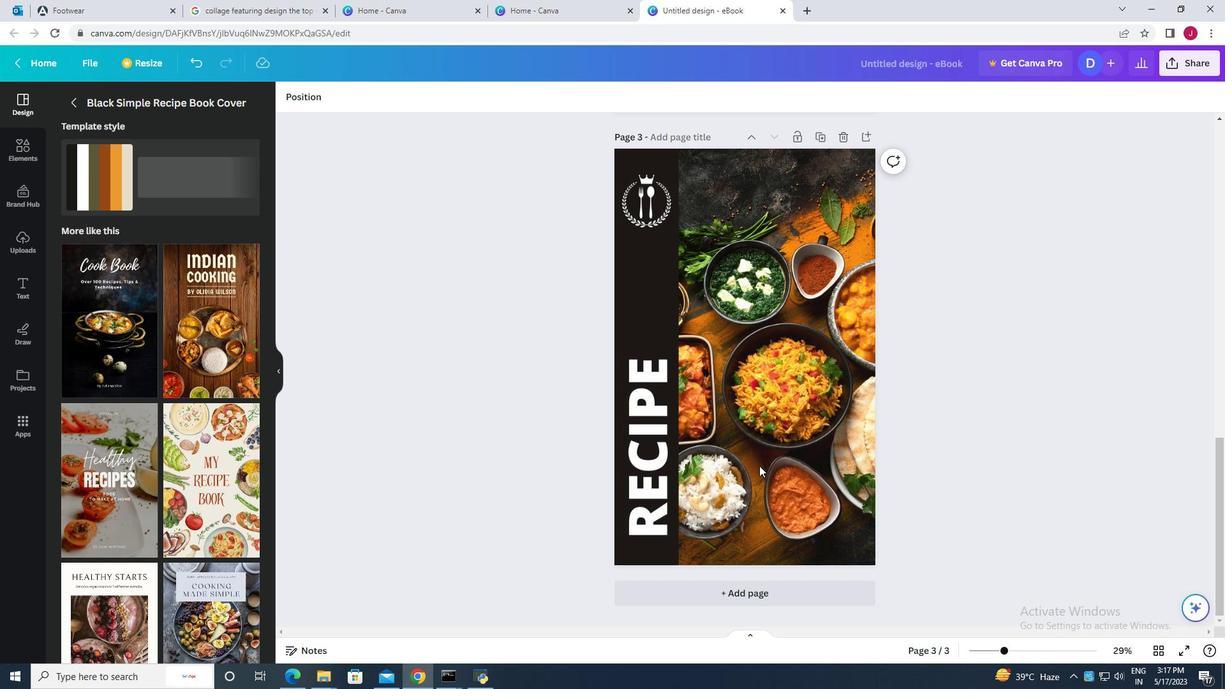 
Action: Mouse scrolled (759, 465) with delta (0, 0)
Screenshot: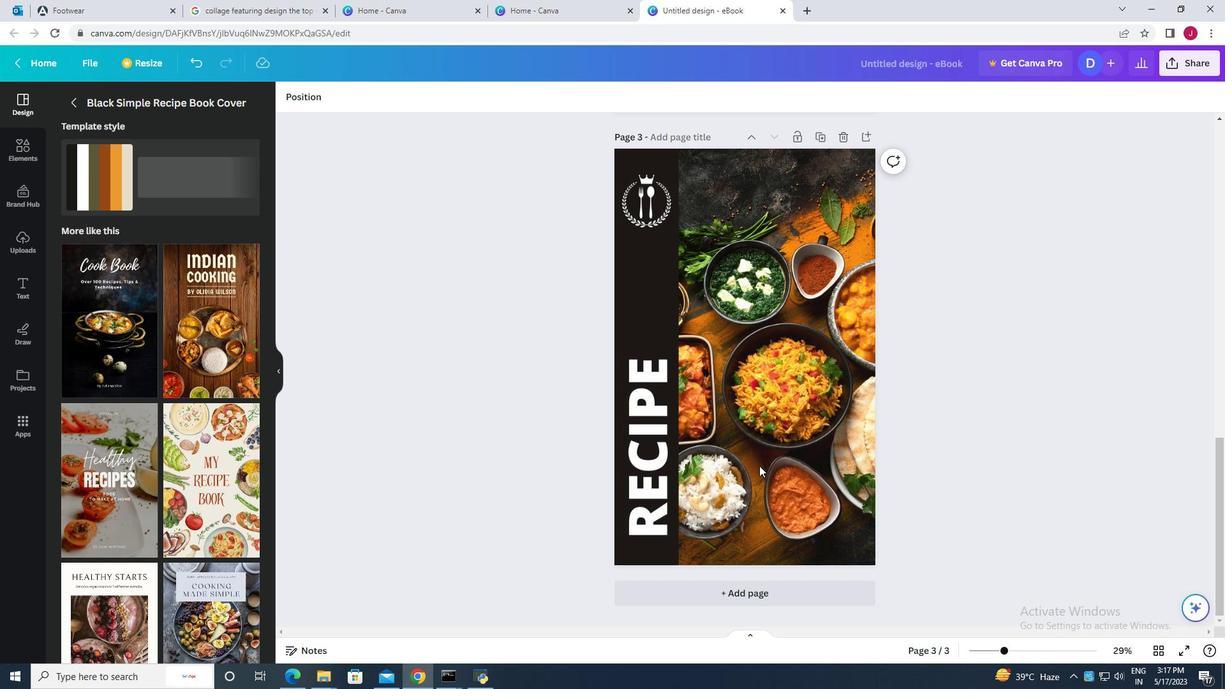 
Action: Mouse moved to (740, 592)
Screenshot: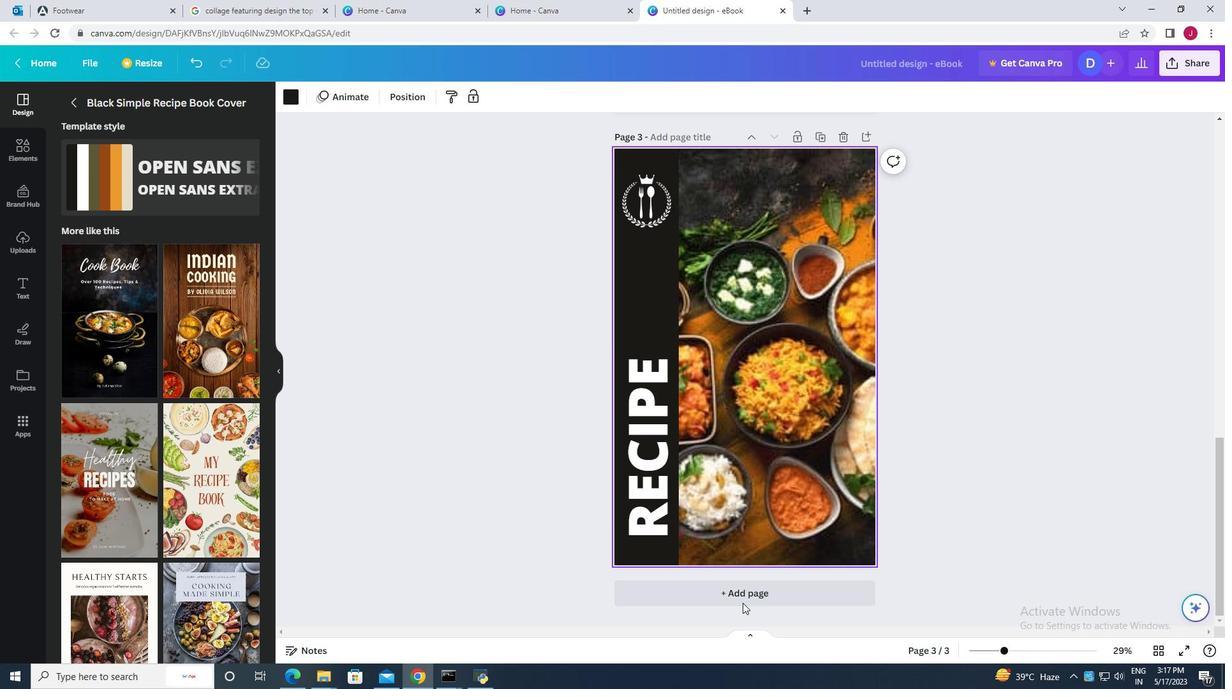
Action: Mouse pressed left at (740, 592)
Screenshot: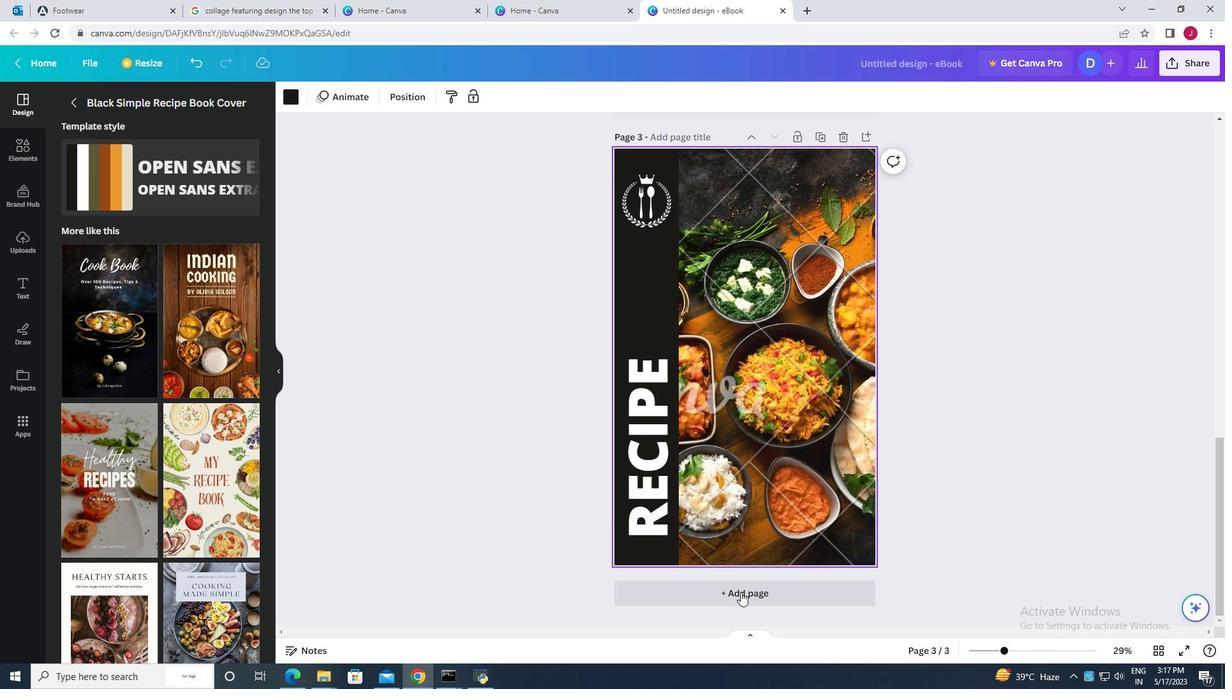 
Action: Mouse moved to (537, 483)
Screenshot: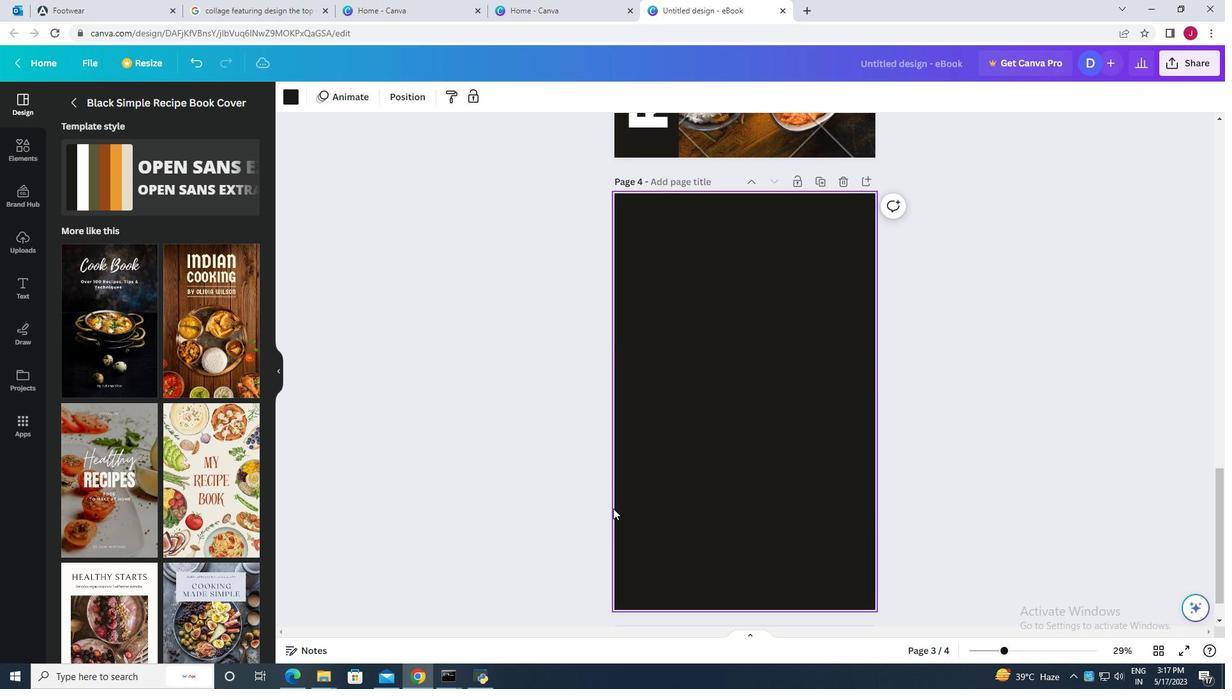 
Action: Mouse scrolled (537, 482) with delta (0, 0)
Screenshot: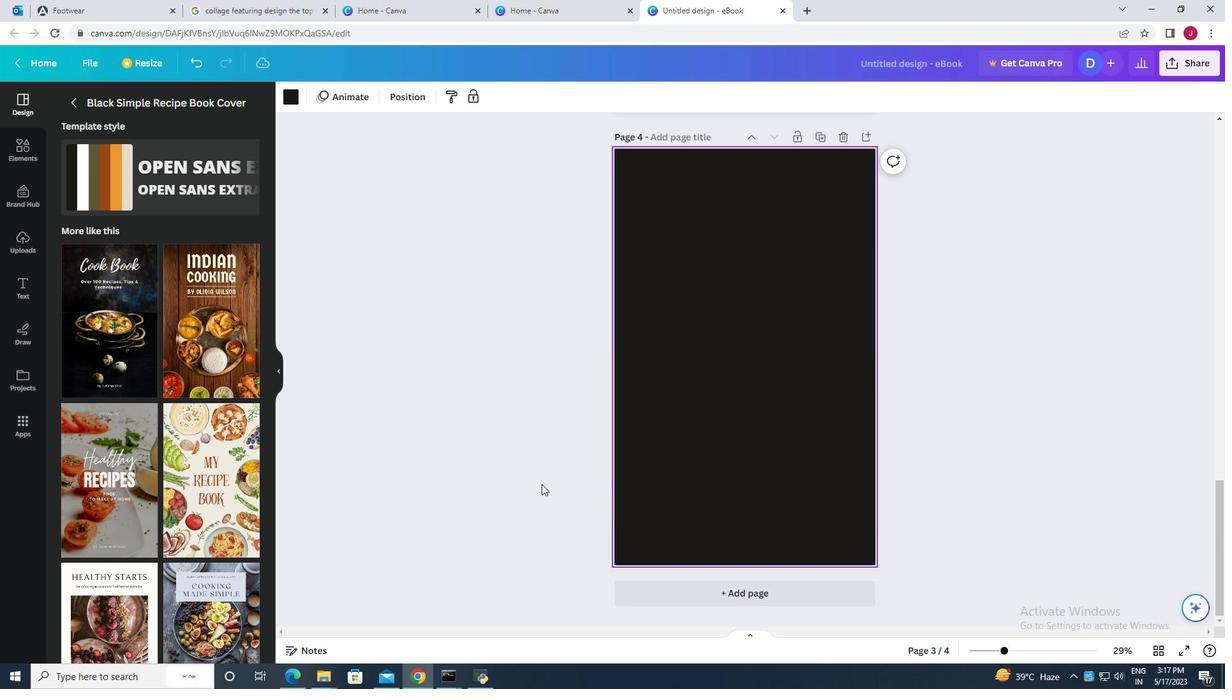 
Action: Mouse scrolled (537, 482) with delta (0, 0)
Screenshot: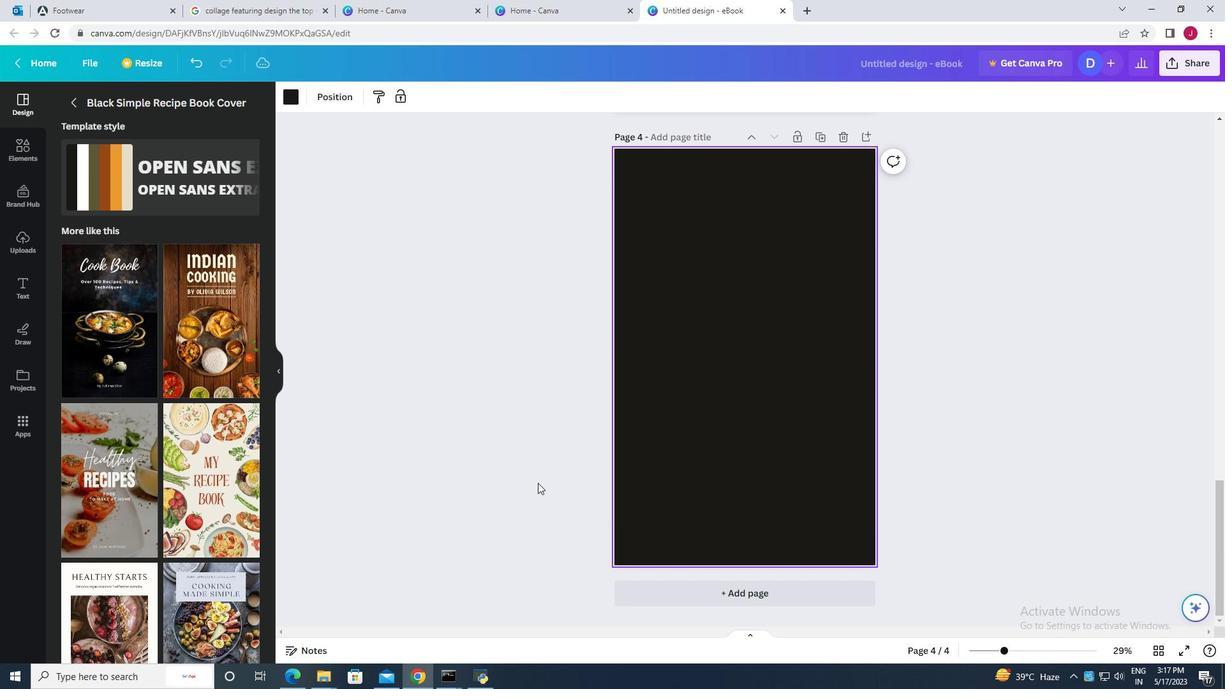 
Action: Mouse moved to (192, 470)
Screenshot: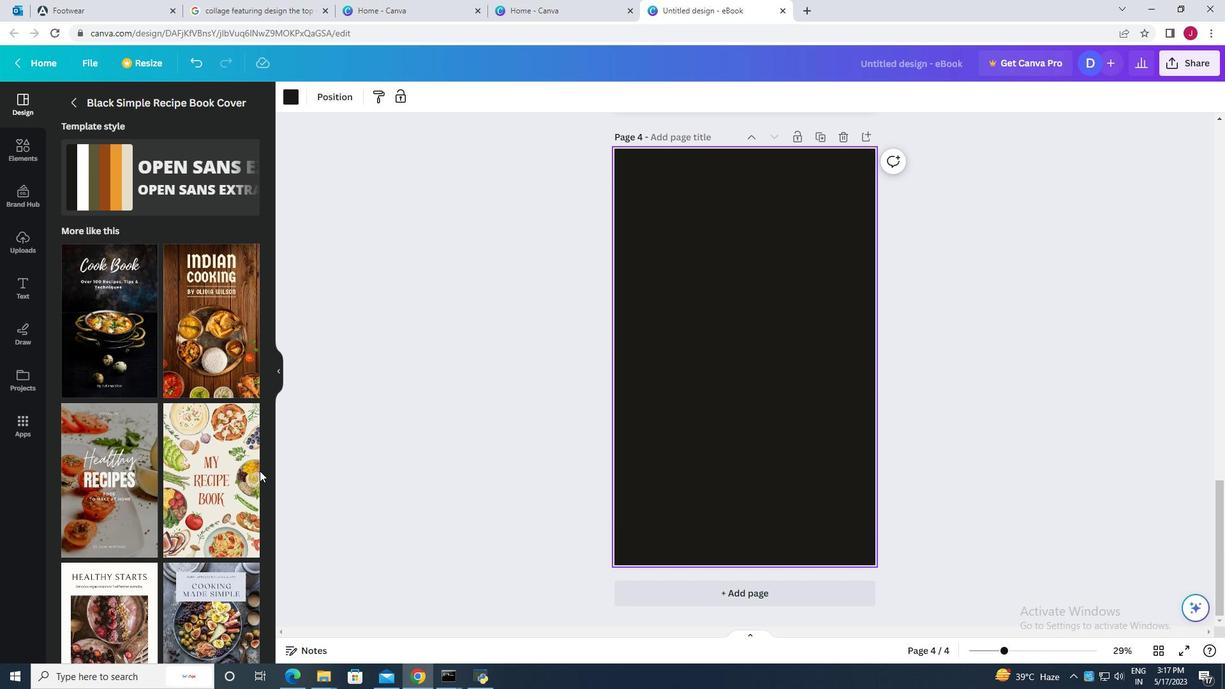 
Action: Mouse scrolled (192, 471) with delta (0, 0)
Screenshot: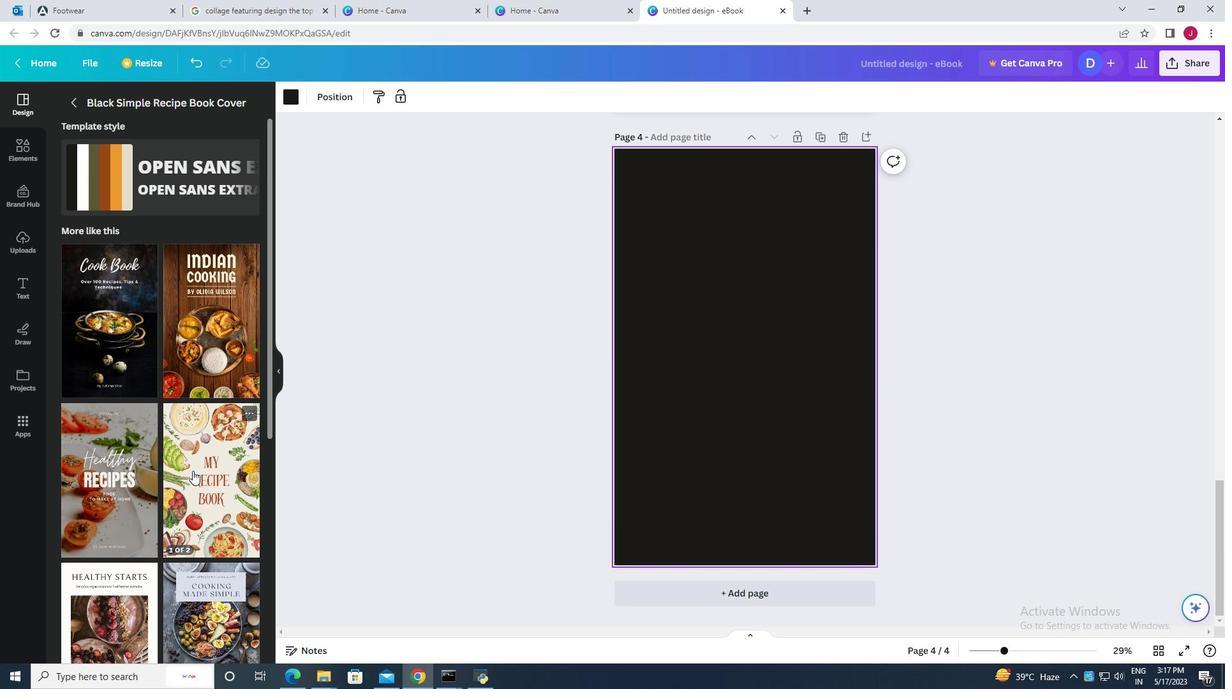 
Action: Mouse scrolled (192, 471) with delta (0, 0)
Screenshot: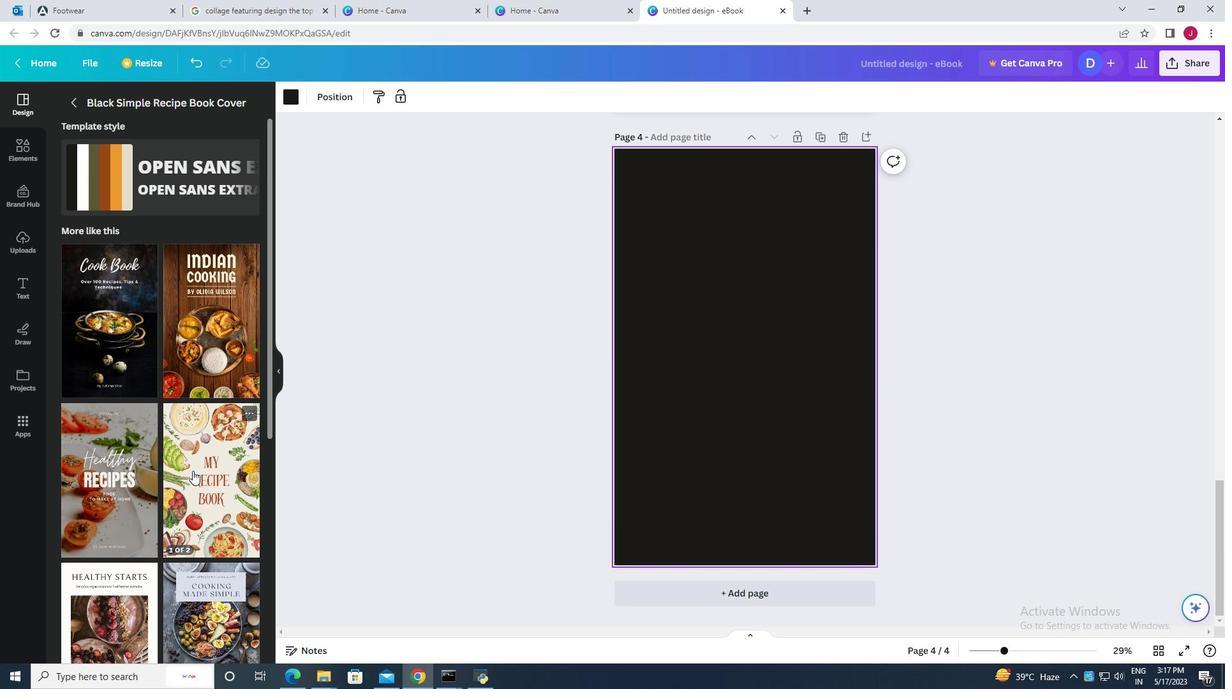 
Action: Mouse scrolled (192, 471) with delta (0, 0)
Screenshot: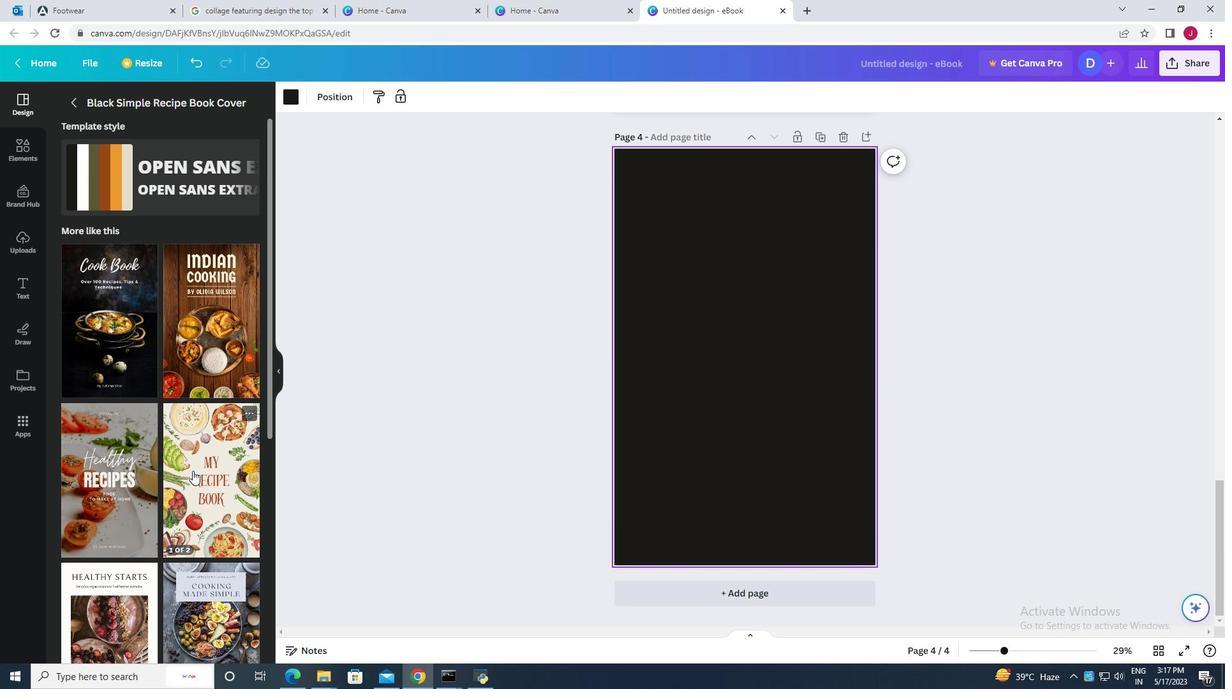 
Action: Mouse scrolled (192, 471) with delta (0, 0)
Screenshot: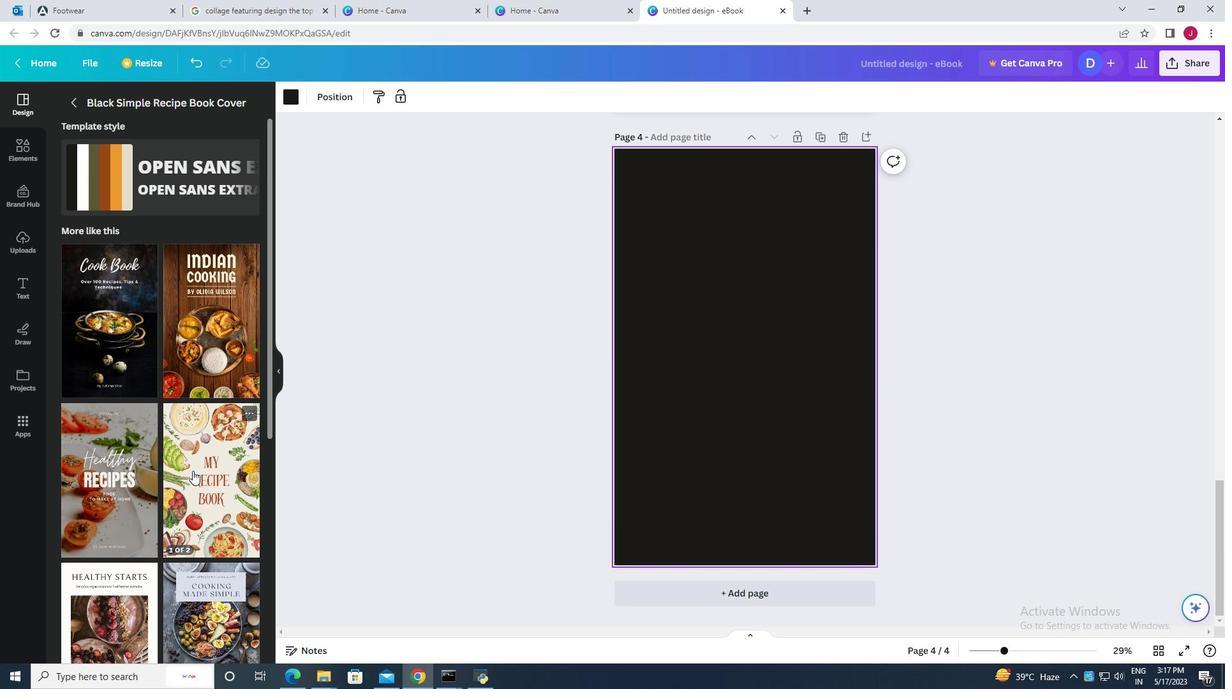 
Action: Mouse scrolled (192, 471) with delta (0, 0)
Screenshot: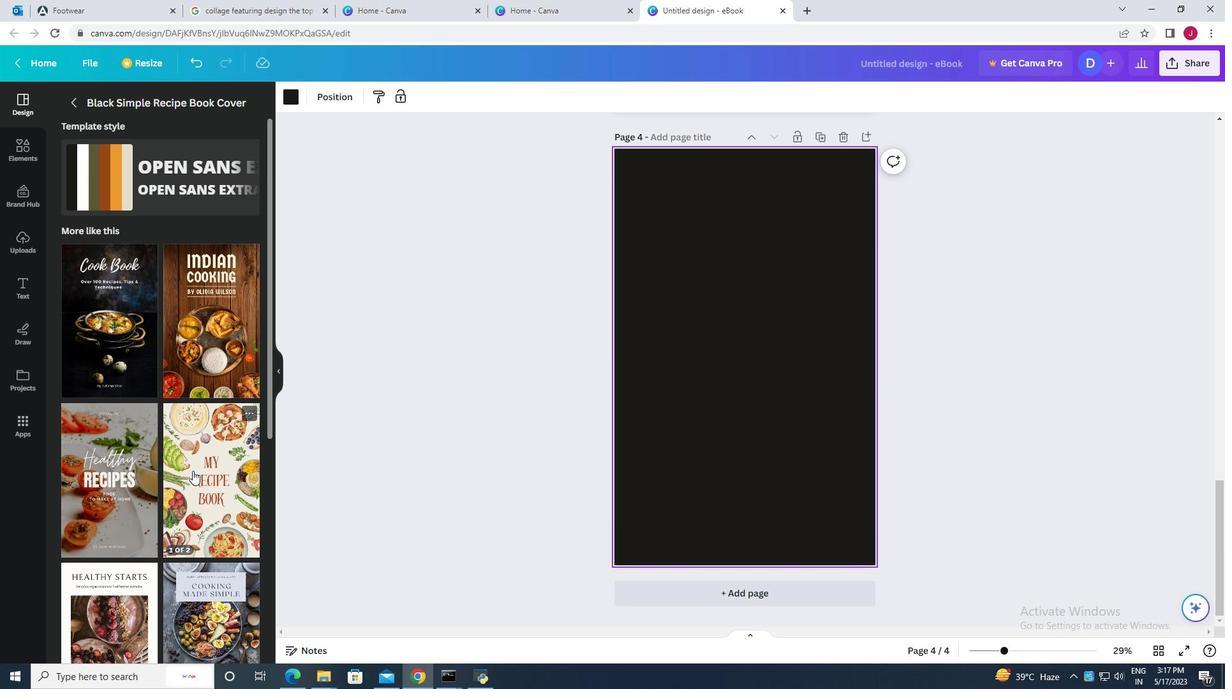 
Action: Mouse scrolled (192, 471) with delta (0, 0)
Screenshot: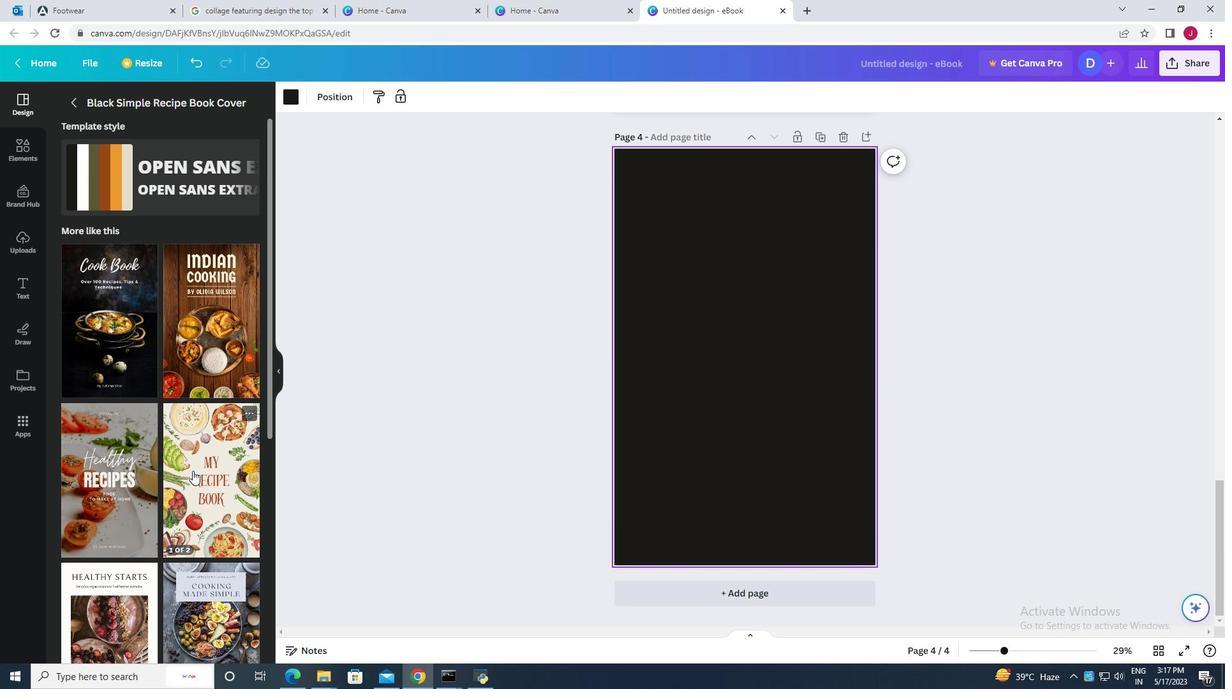
Action: Mouse scrolled (192, 471) with delta (0, 0)
Screenshot: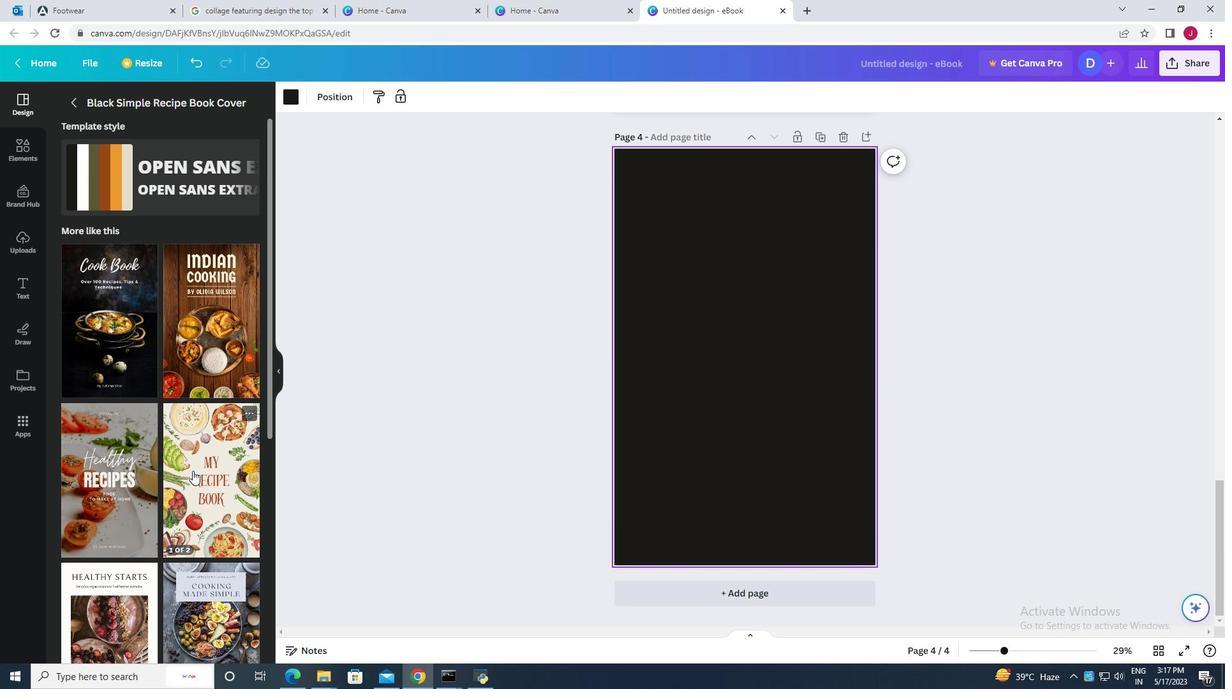 
Action: Mouse scrolled (192, 471) with delta (0, 0)
Screenshot: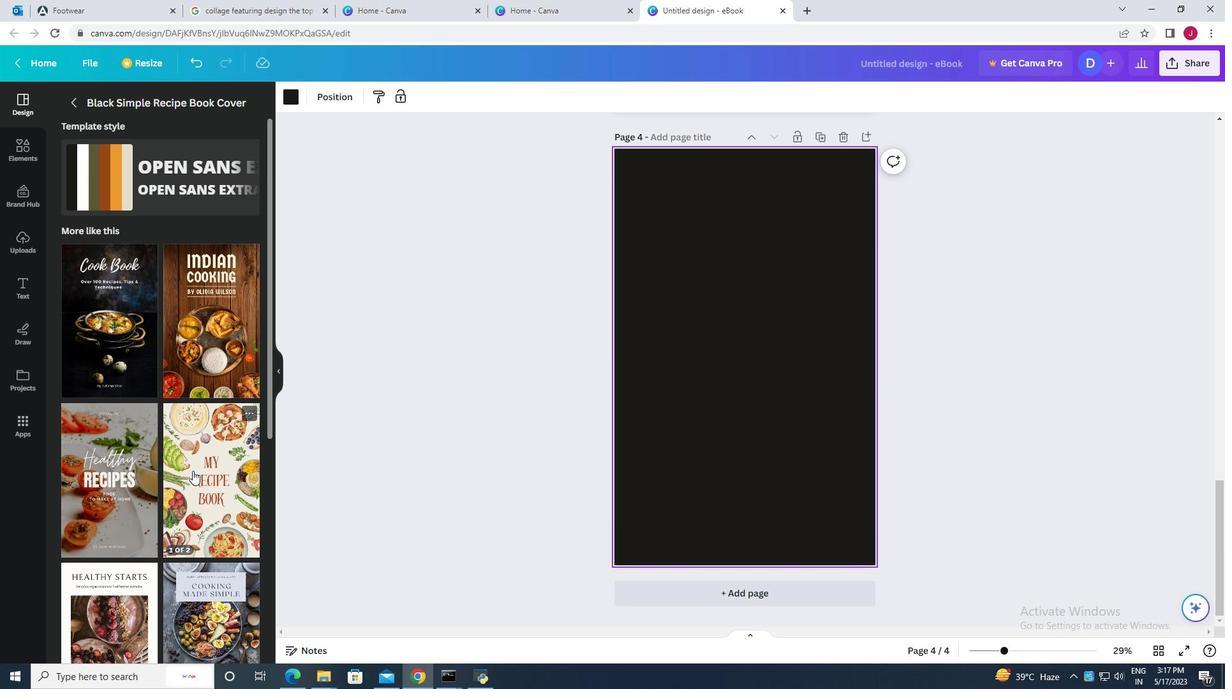 
Action: Mouse moved to (204, 610)
Screenshot: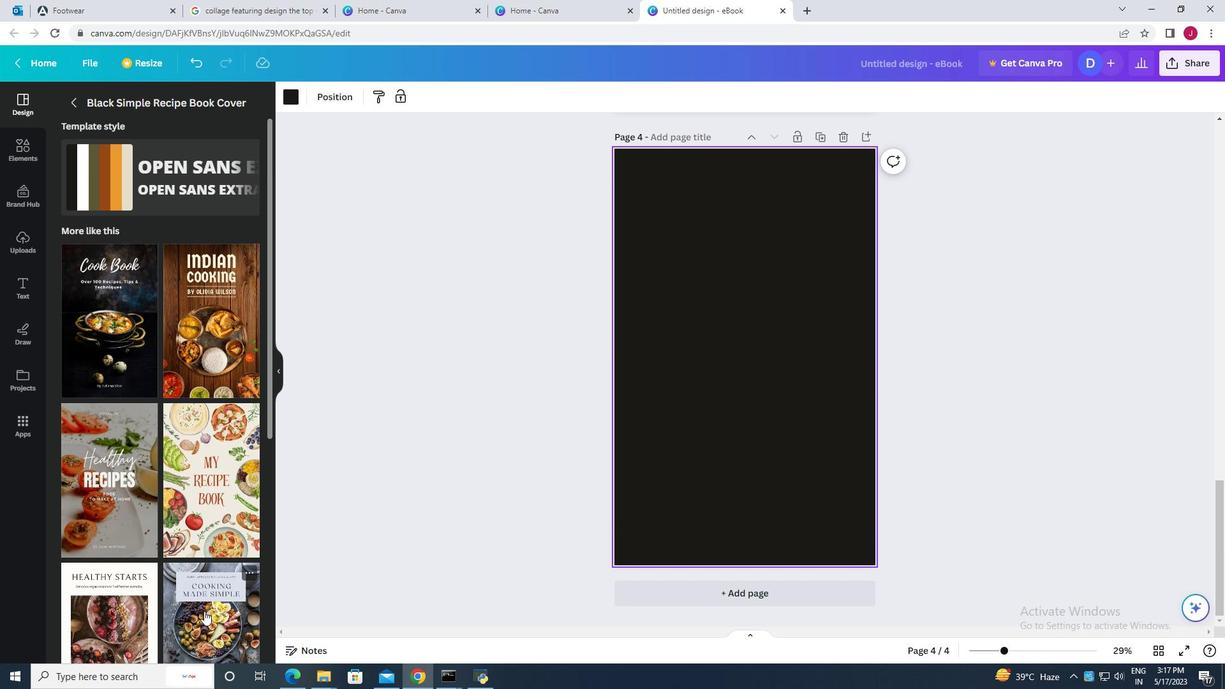 
Action: Mouse pressed left at (204, 610)
Screenshot: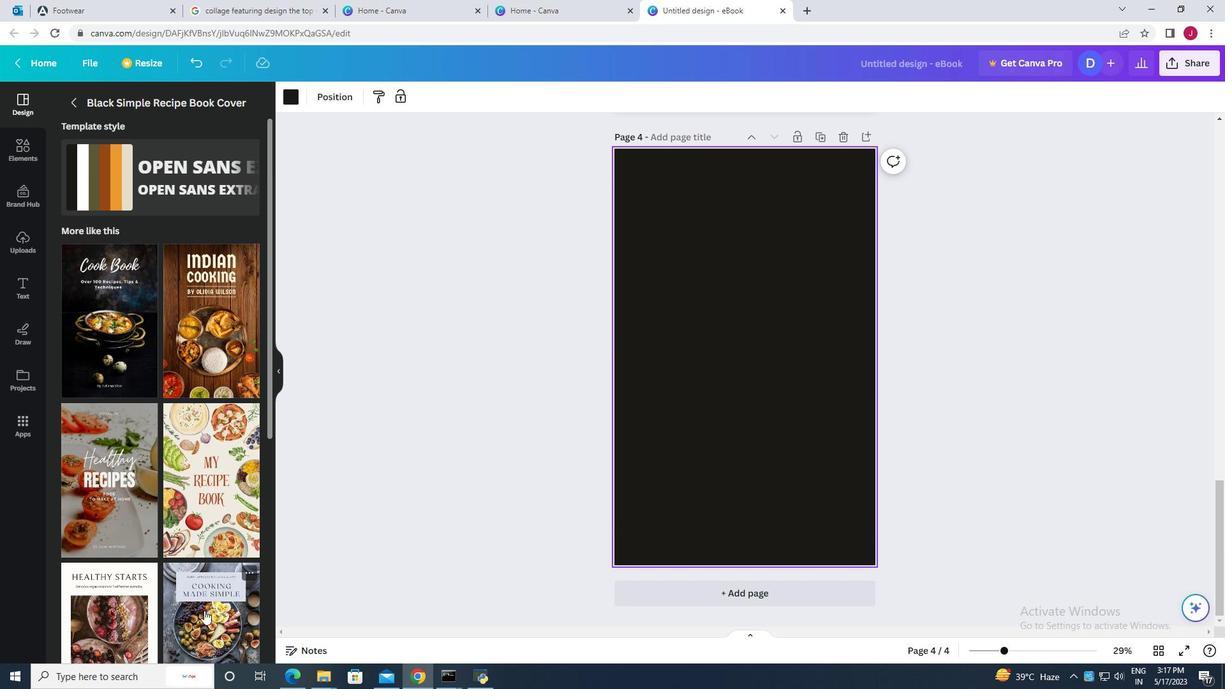 
Action: Mouse moved to (714, 484)
Screenshot: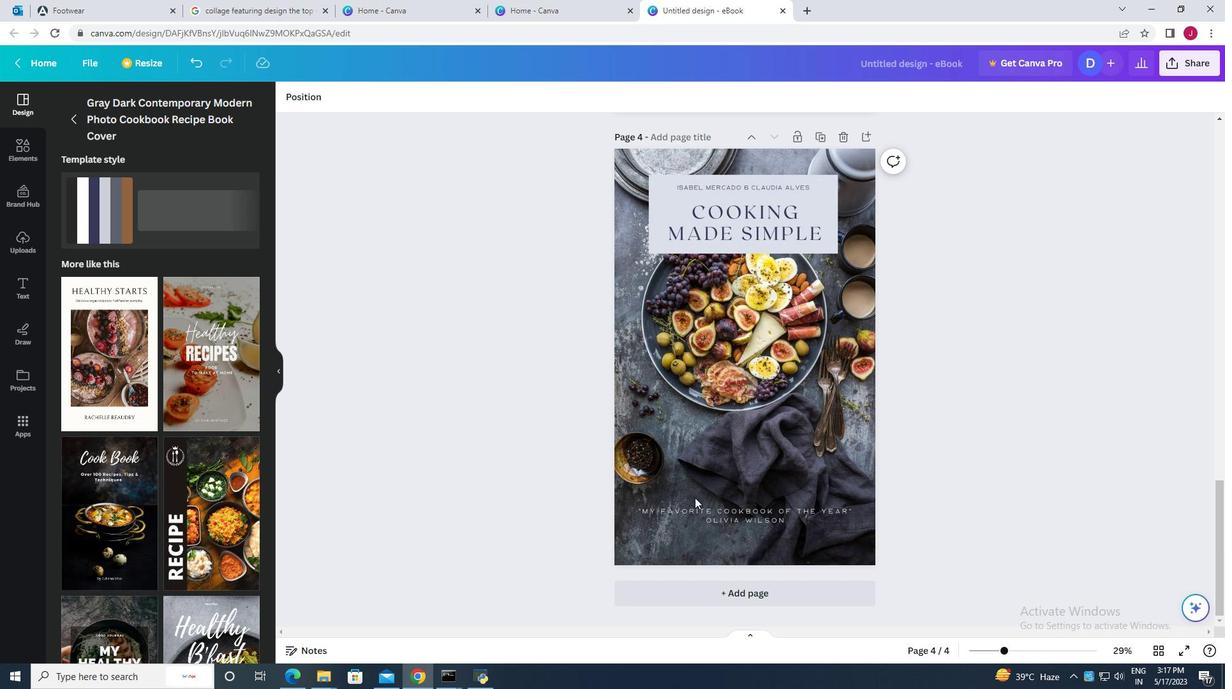 
Action: Mouse scrolled (714, 483) with delta (0, 0)
Screenshot: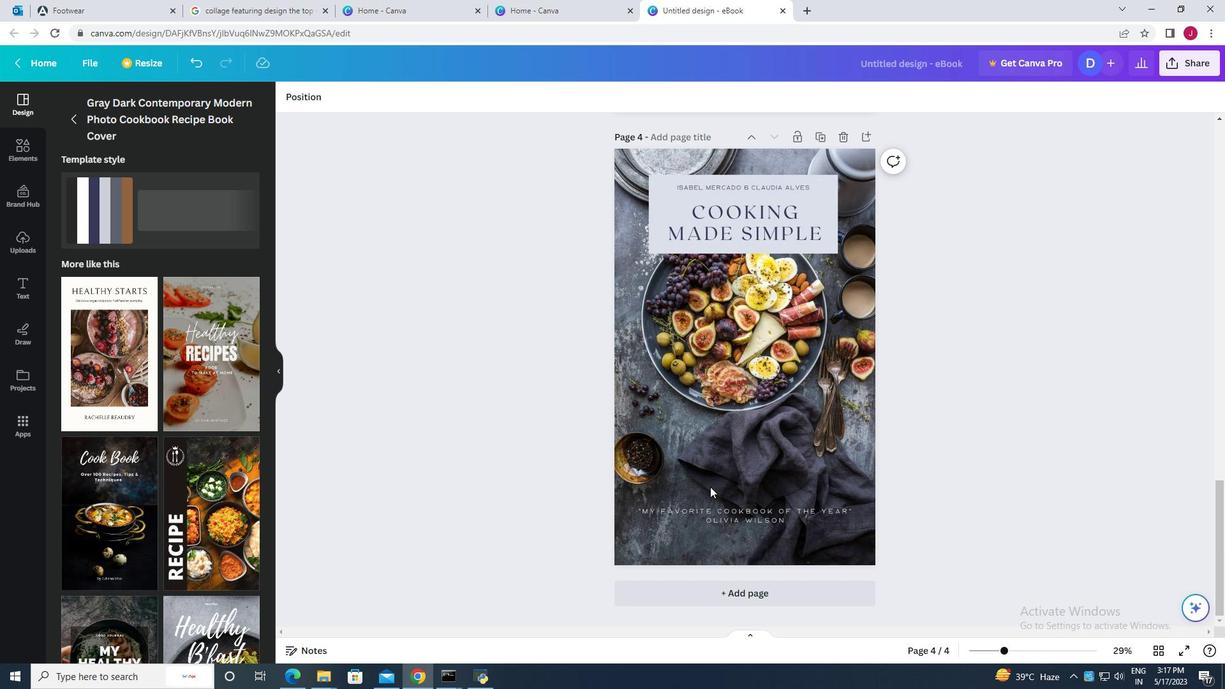 
Action: Mouse scrolled (714, 483) with delta (0, 0)
Screenshot: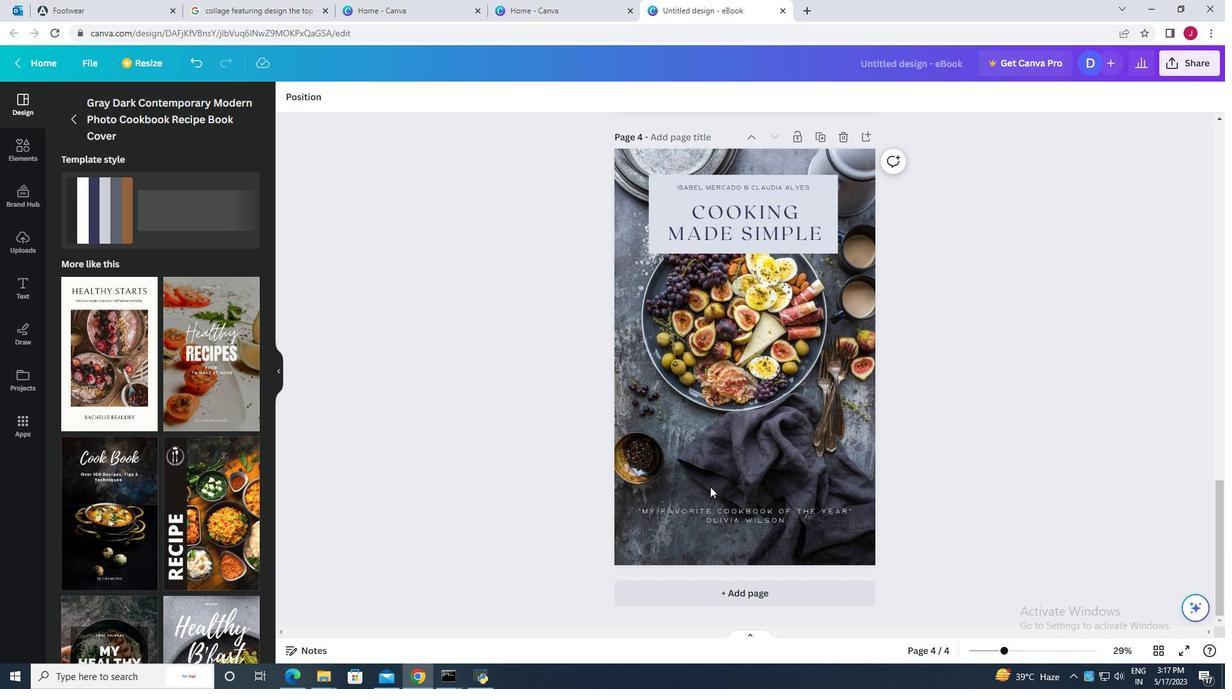 
Action: Mouse scrolled (714, 483) with delta (0, 0)
Screenshot: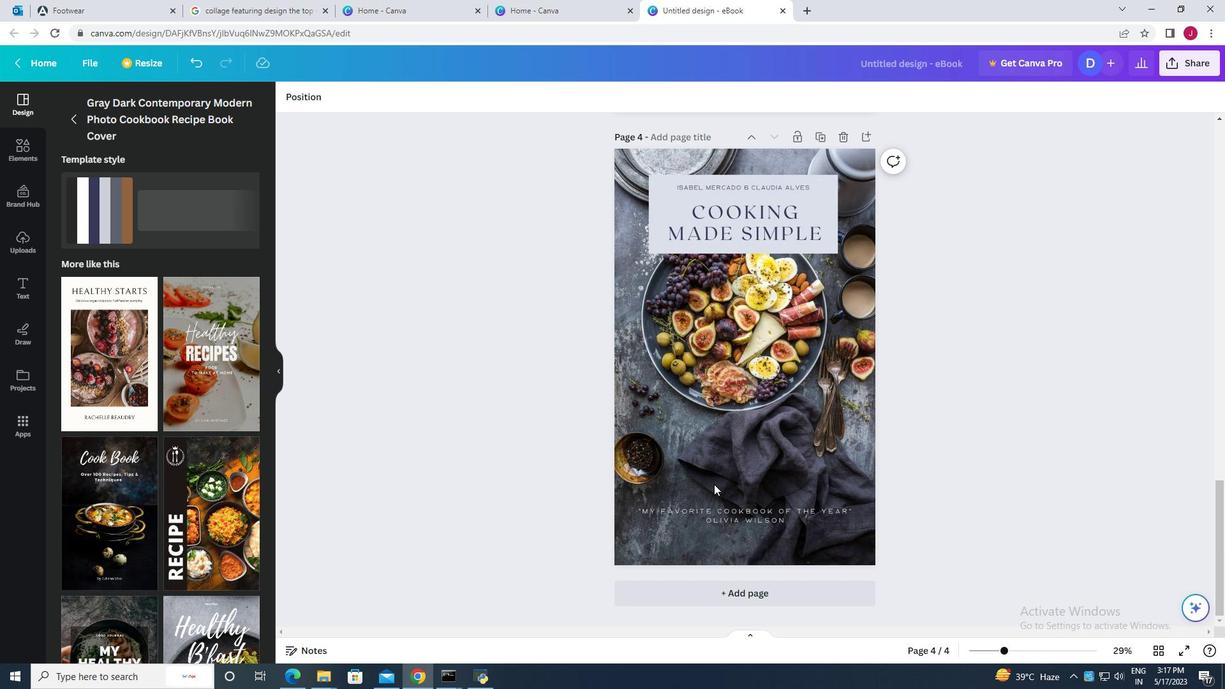 
Action: Mouse scrolled (714, 483) with delta (0, 0)
Screenshot: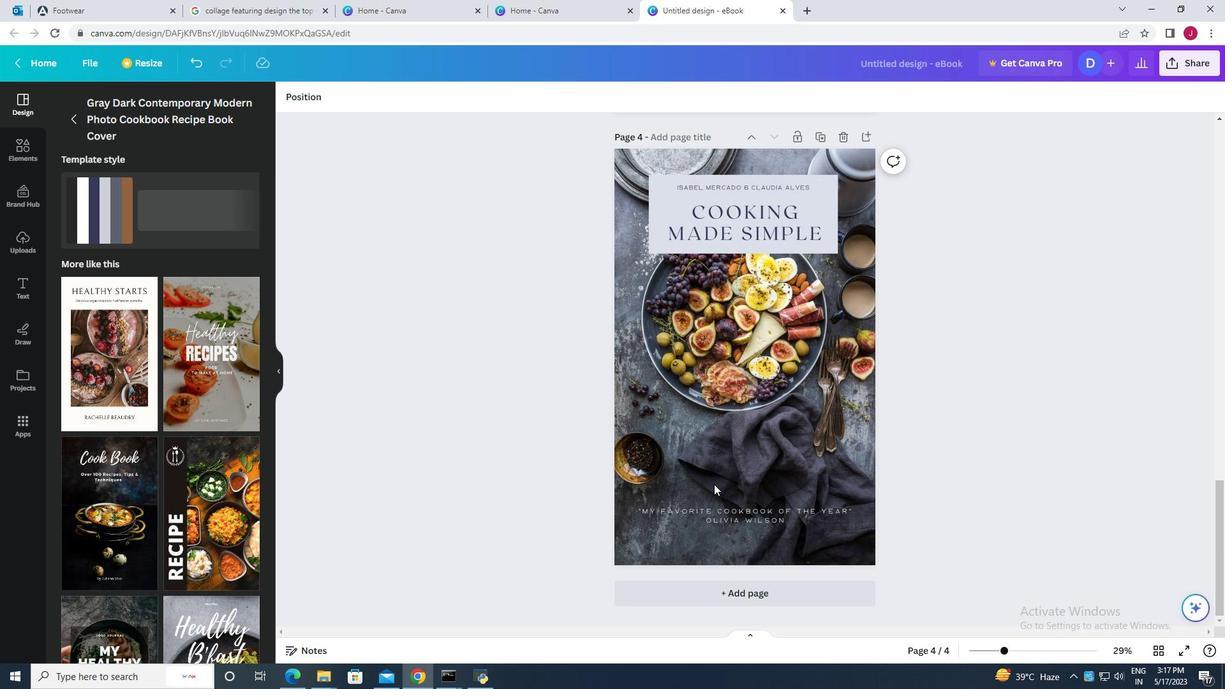 
Action: Mouse moved to (772, 469)
Screenshot: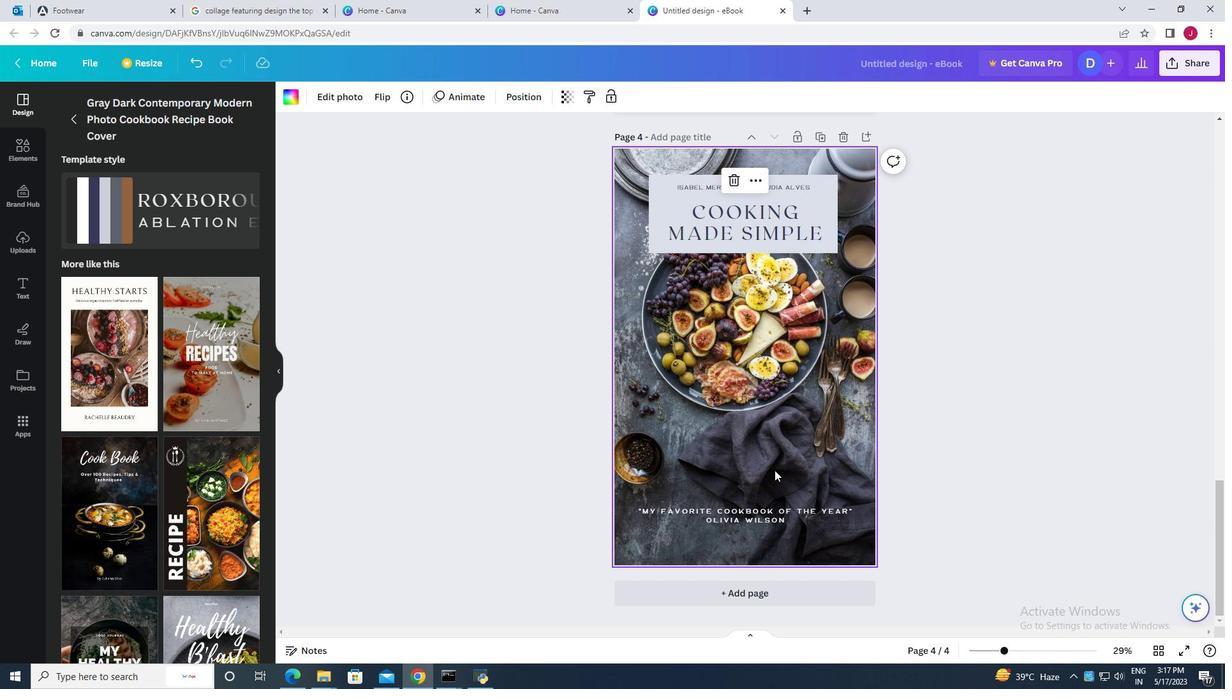 
Action: Mouse scrolled (772, 468) with delta (0, 0)
Screenshot: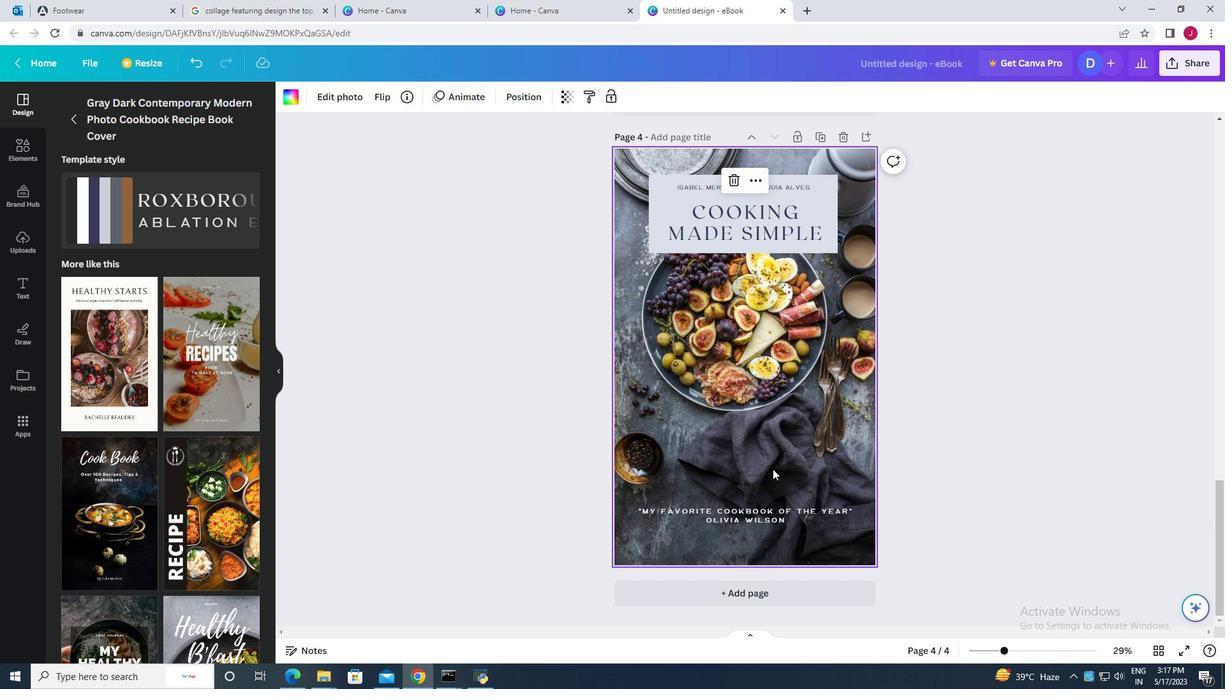 
Action: Mouse scrolled (772, 469) with delta (0, 0)
Screenshot: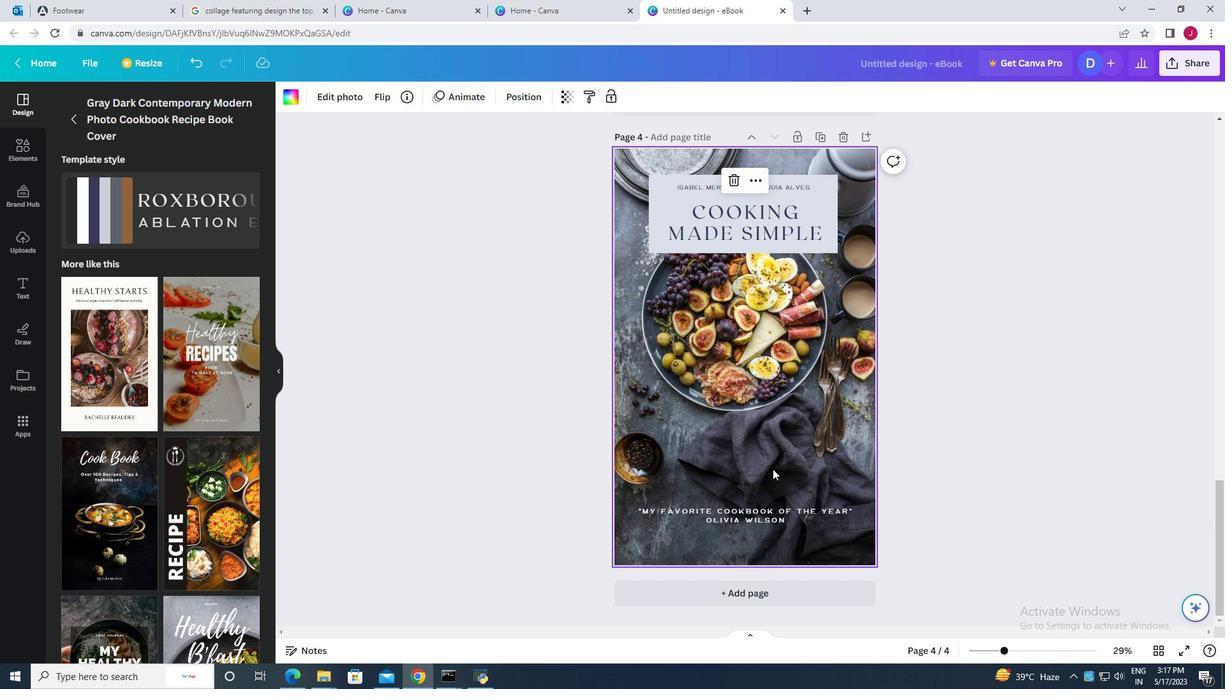 
Action: Mouse scrolled (772, 469) with delta (0, 0)
Screenshot: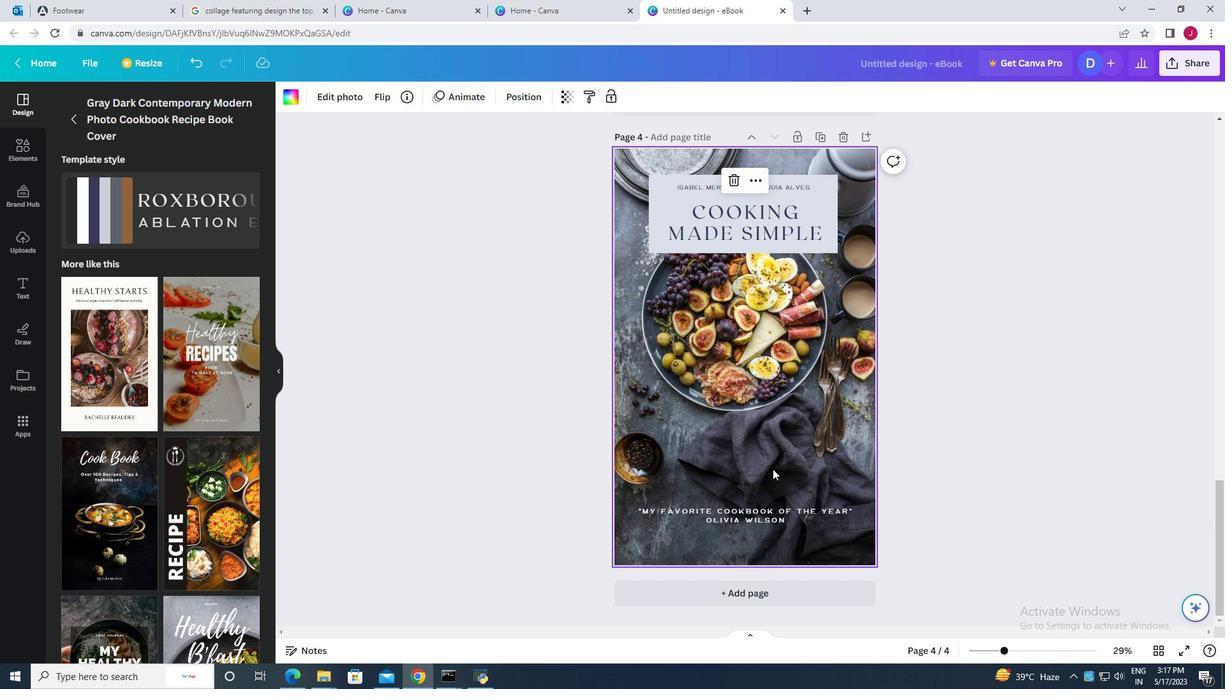 
Action: Mouse scrolled (772, 469) with delta (0, 0)
Screenshot: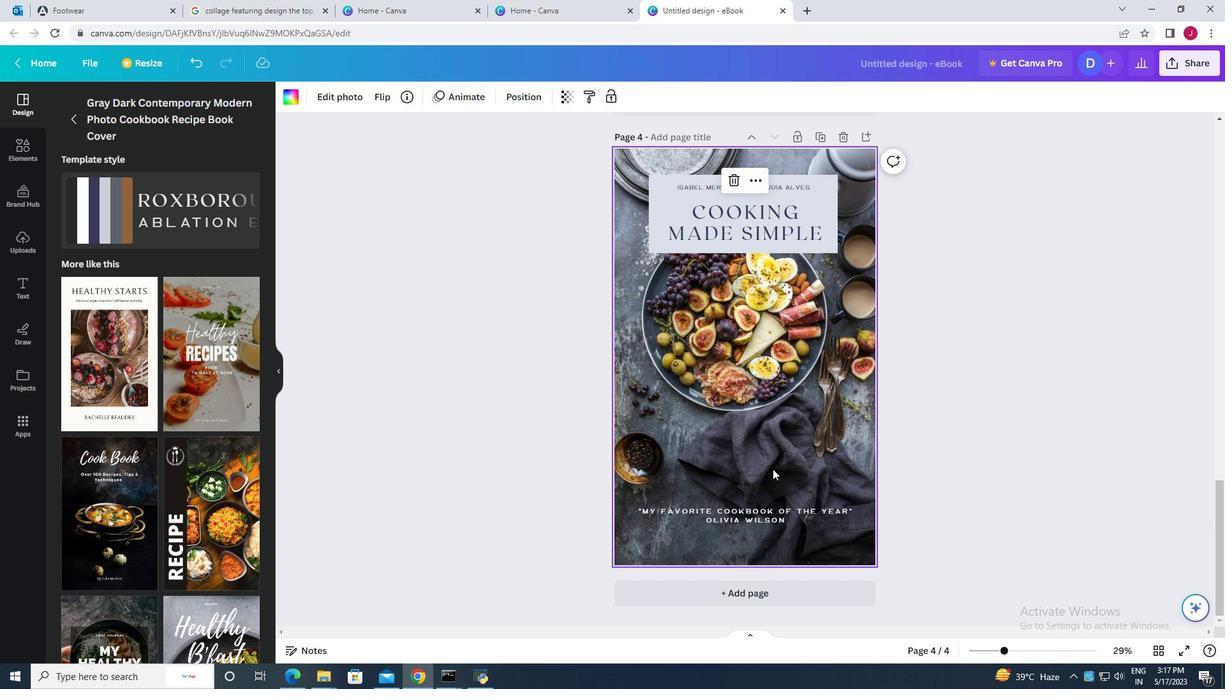 
Action: Mouse scrolled (772, 469) with delta (0, 0)
Screenshot: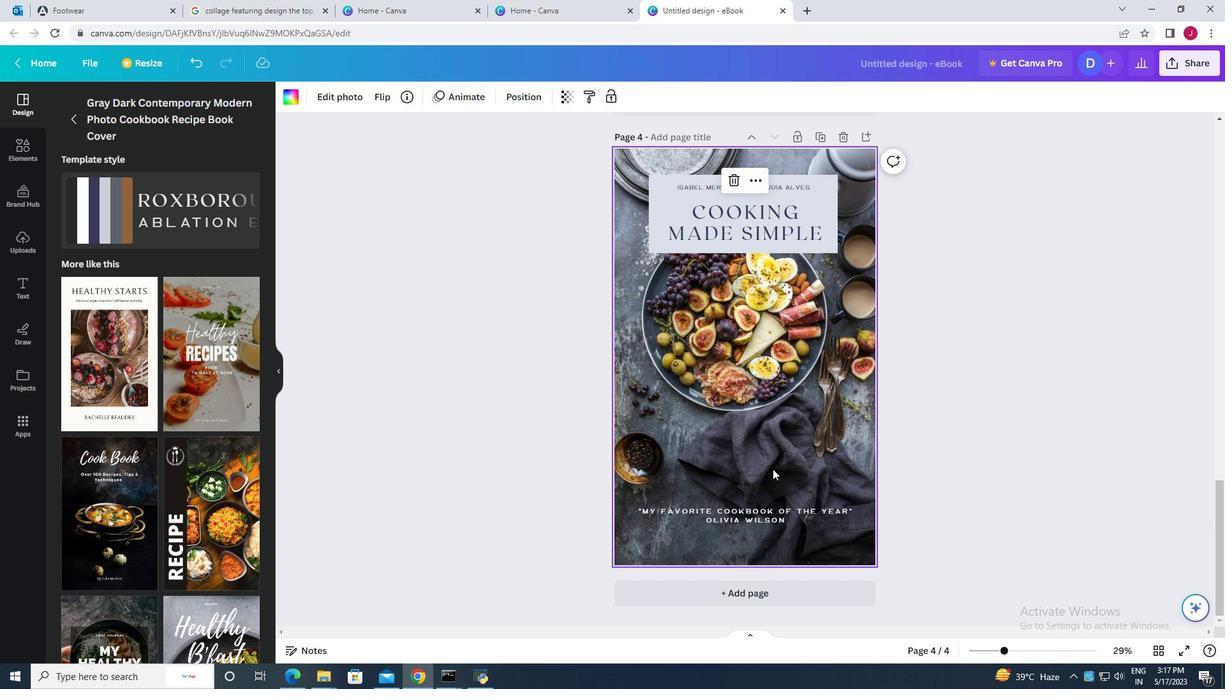
Action: Mouse scrolled (772, 468) with delta (0, 0)
Screenshot: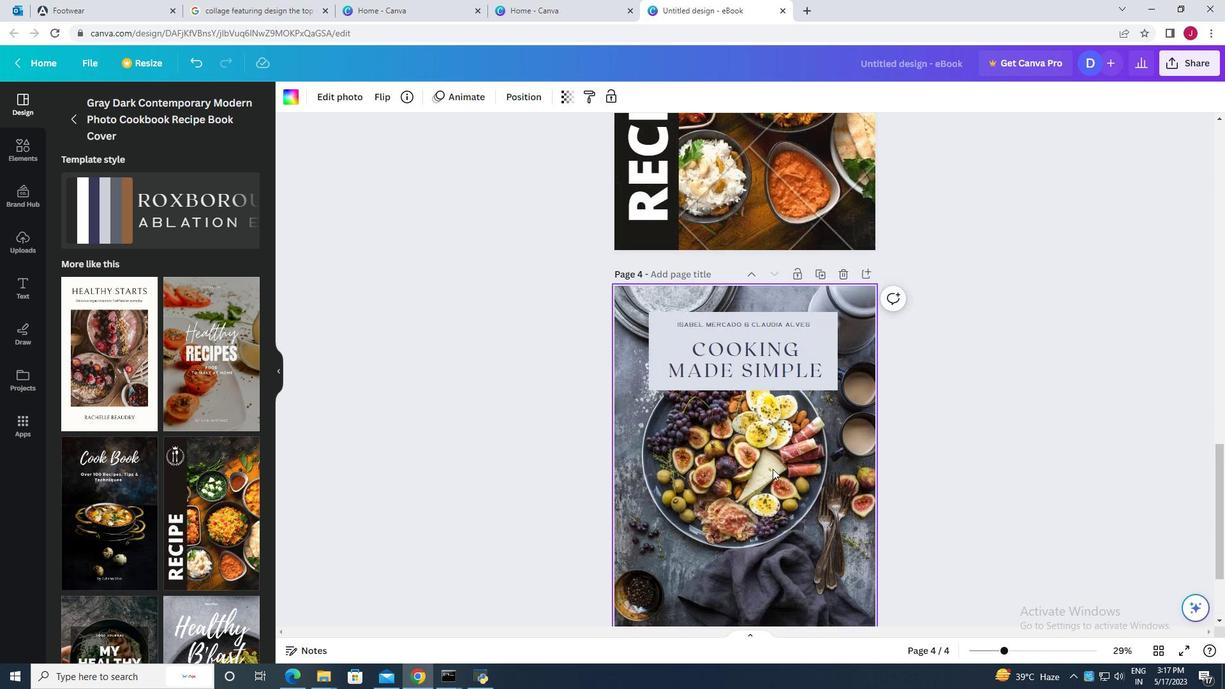 
Action: Mouse scrolled (772, 469) with delta (0, 0)
Screenshot: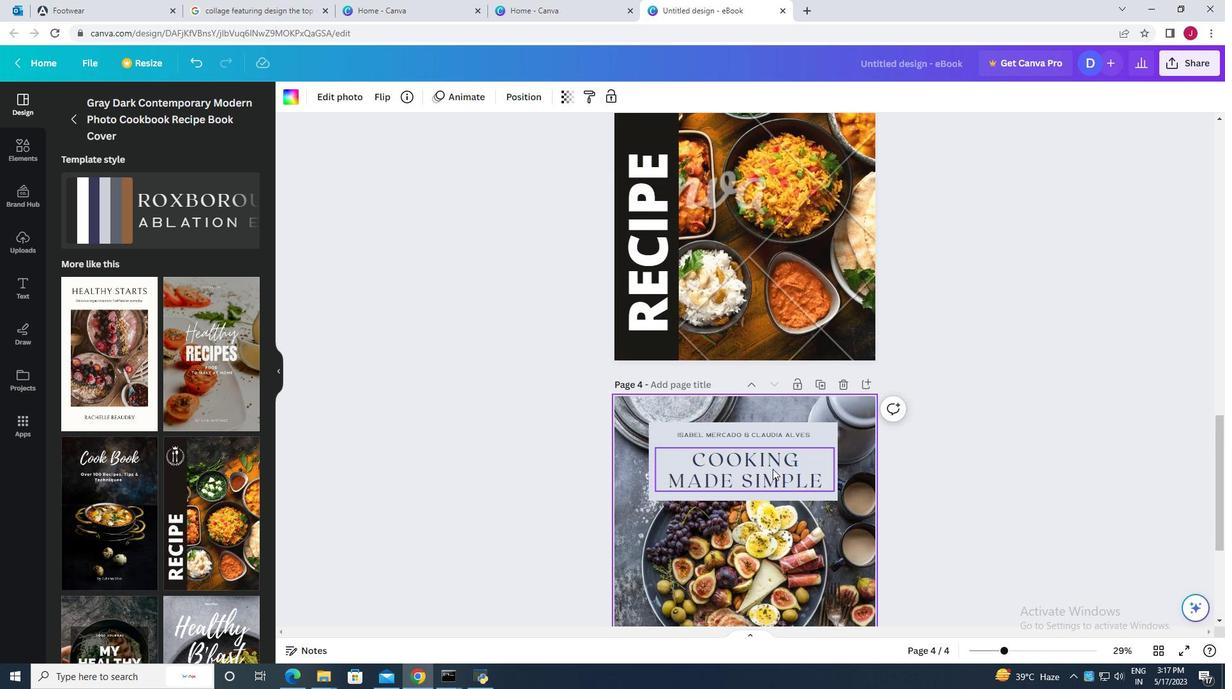 
Action: Mouse scrolled (772, 469) with delta (0, 0)
Screenshot: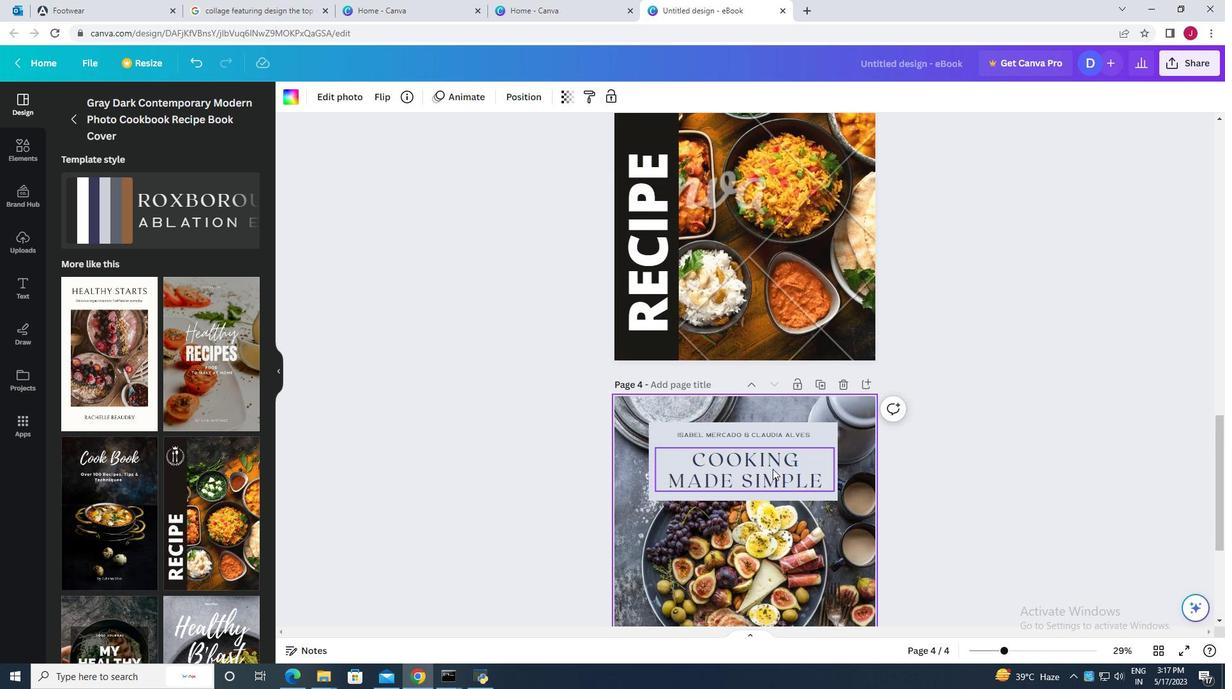 
Action: Mouse scrolled (772, 469) with delta (0, 0)
Screenshot: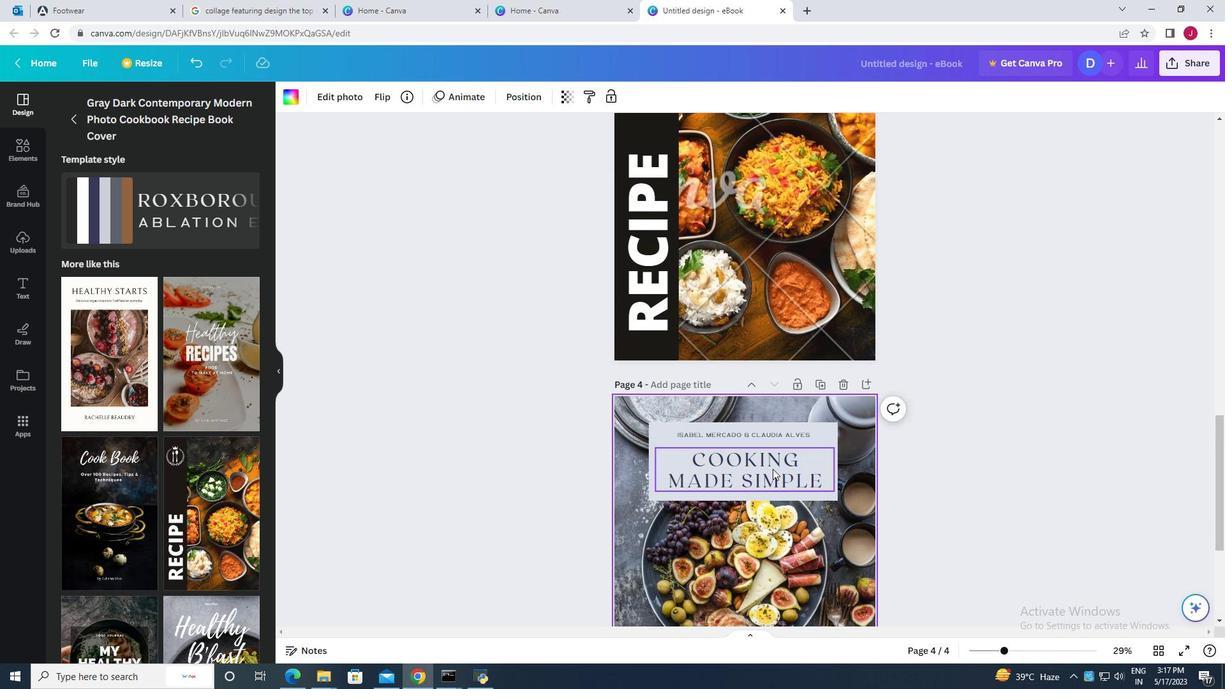 
Action: Mouse scrolled (772, 469) with delta (0, 0)
Screenshot: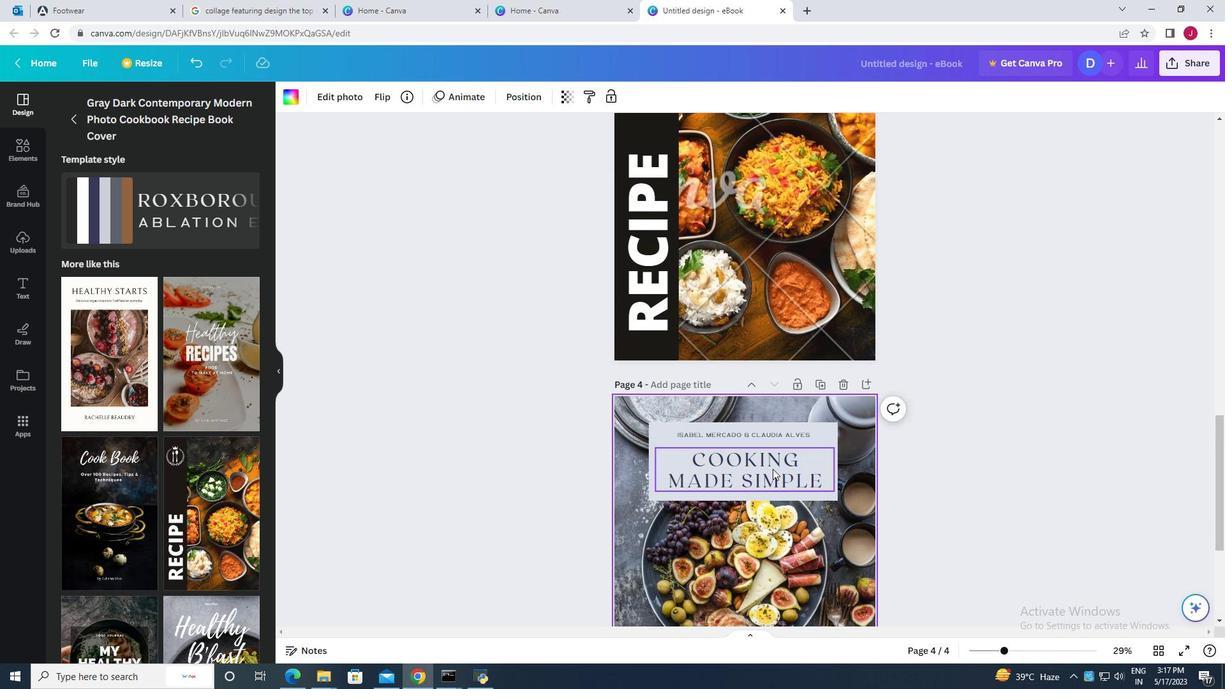 
Action: Mouse scrolled (772, 469) with delta (0, 0)
Screenshot: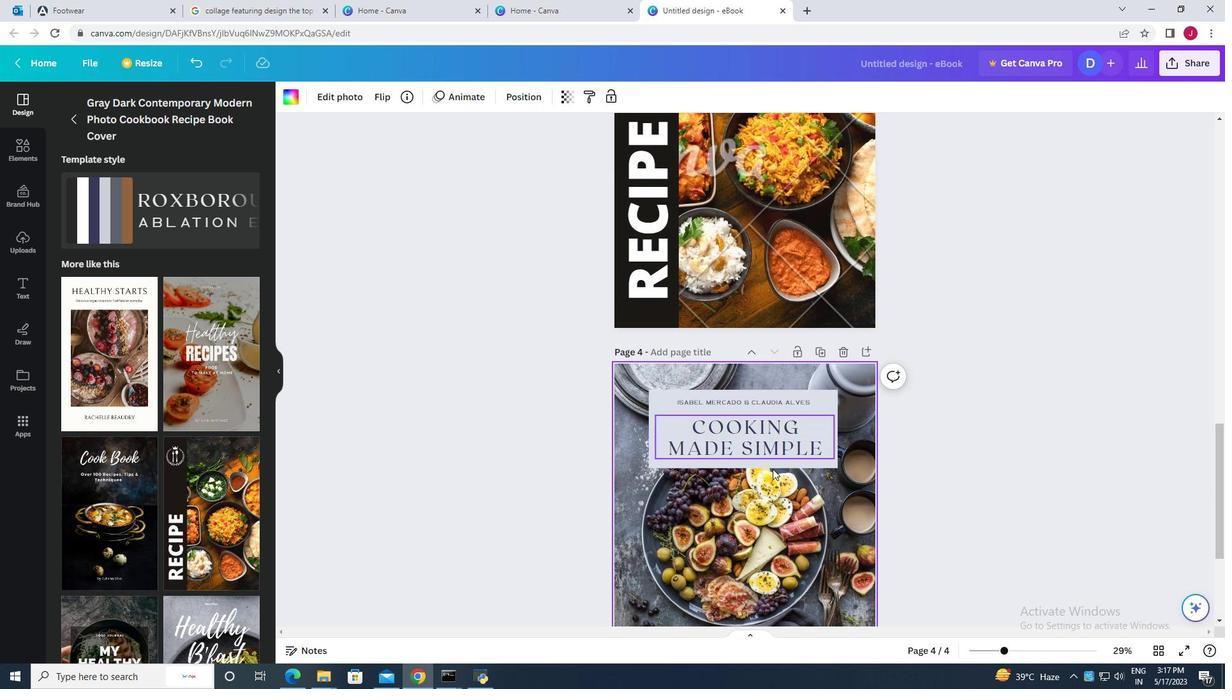 
Action: Mouse scrolled (772, 469) with delta (0, 0)
Screenshot: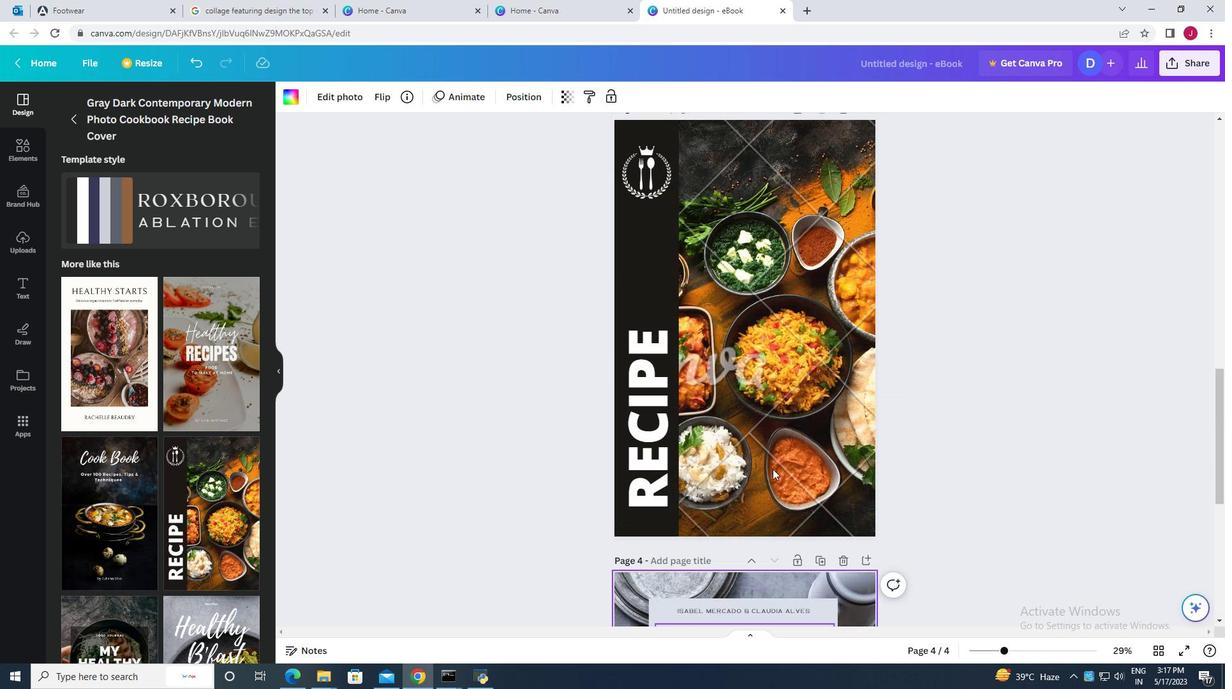 
Action: Mouse scrolled (772, 469) with delta (0, 0)
Screenshot: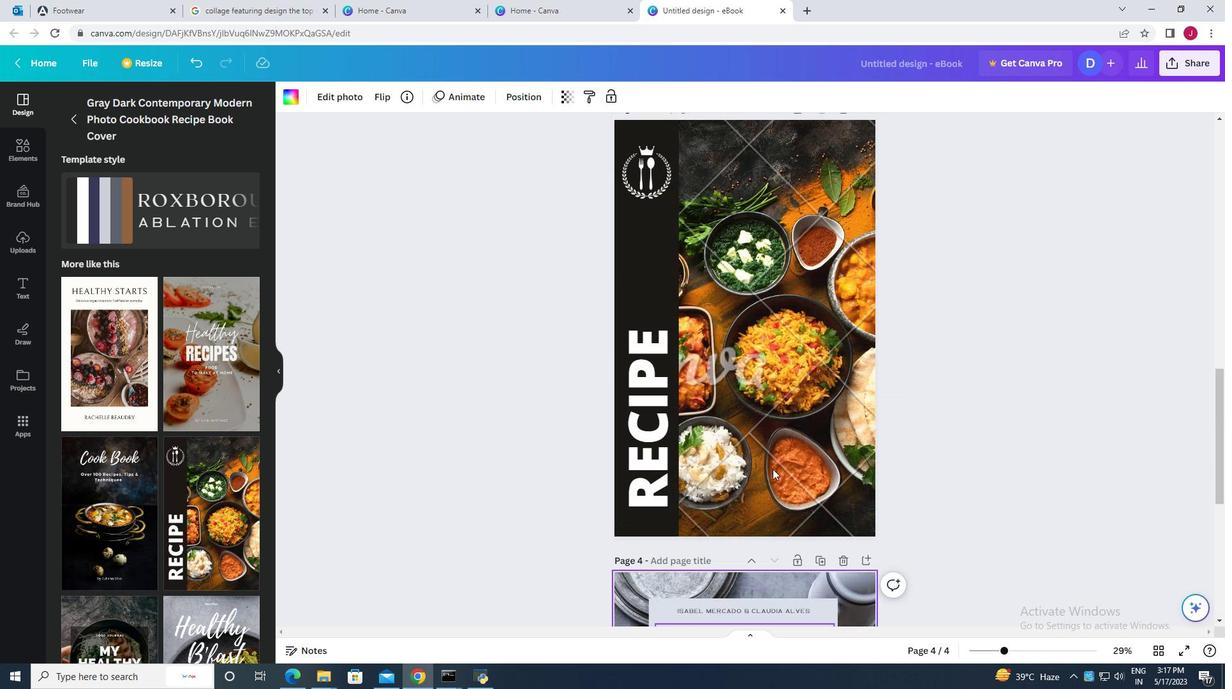 
Action: Mouse scrolled (772, 469) with delta (0, 0)
Screenshot: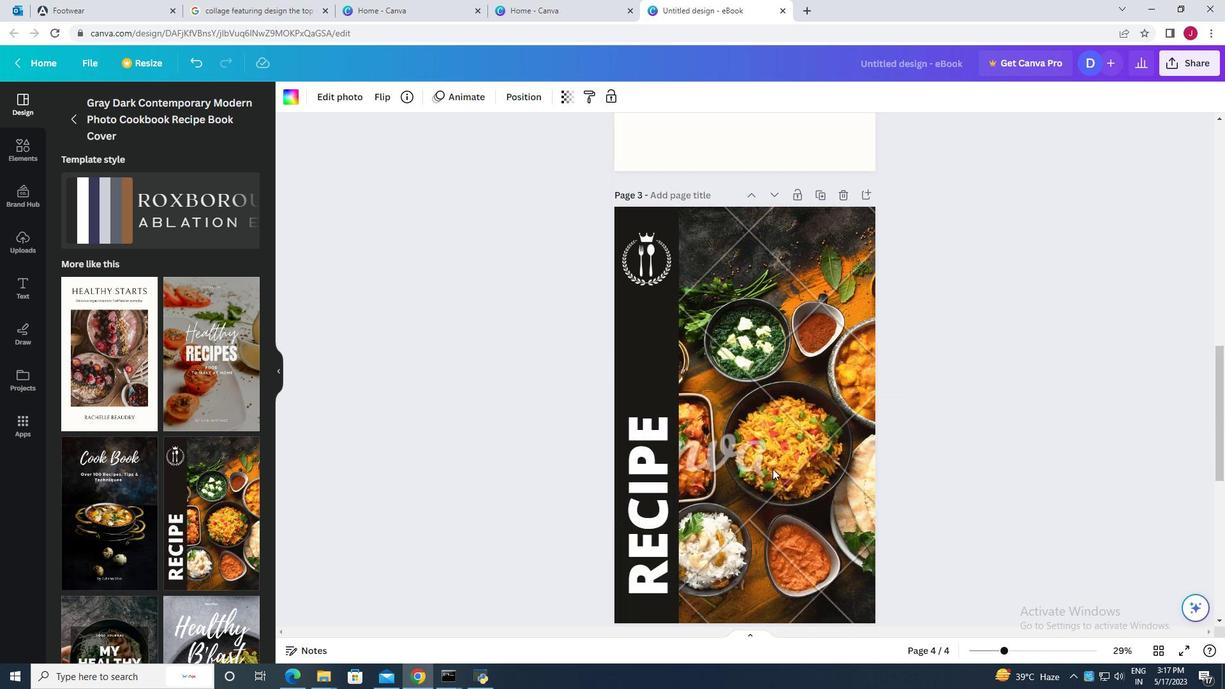 
Action: Mouse scrolled (772, 469) with delta (0, 0)
Screenshot: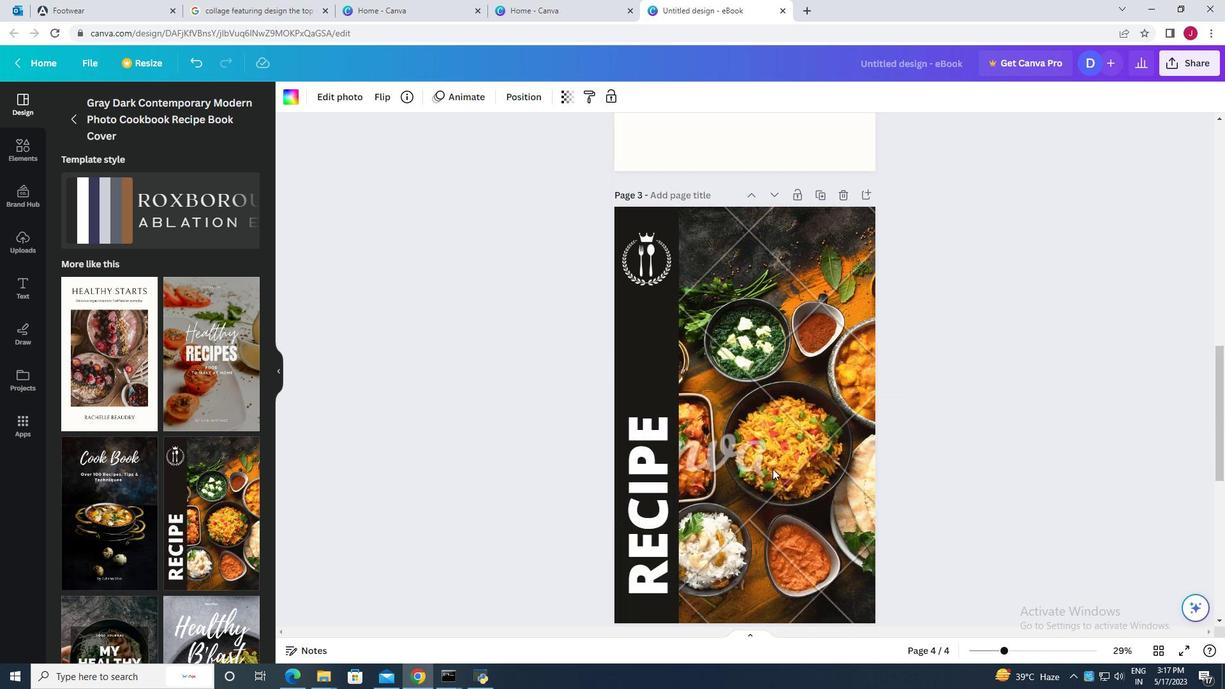 
Action: Mouse scrolled (772, 469) with delta (0, 0)
Screenshot: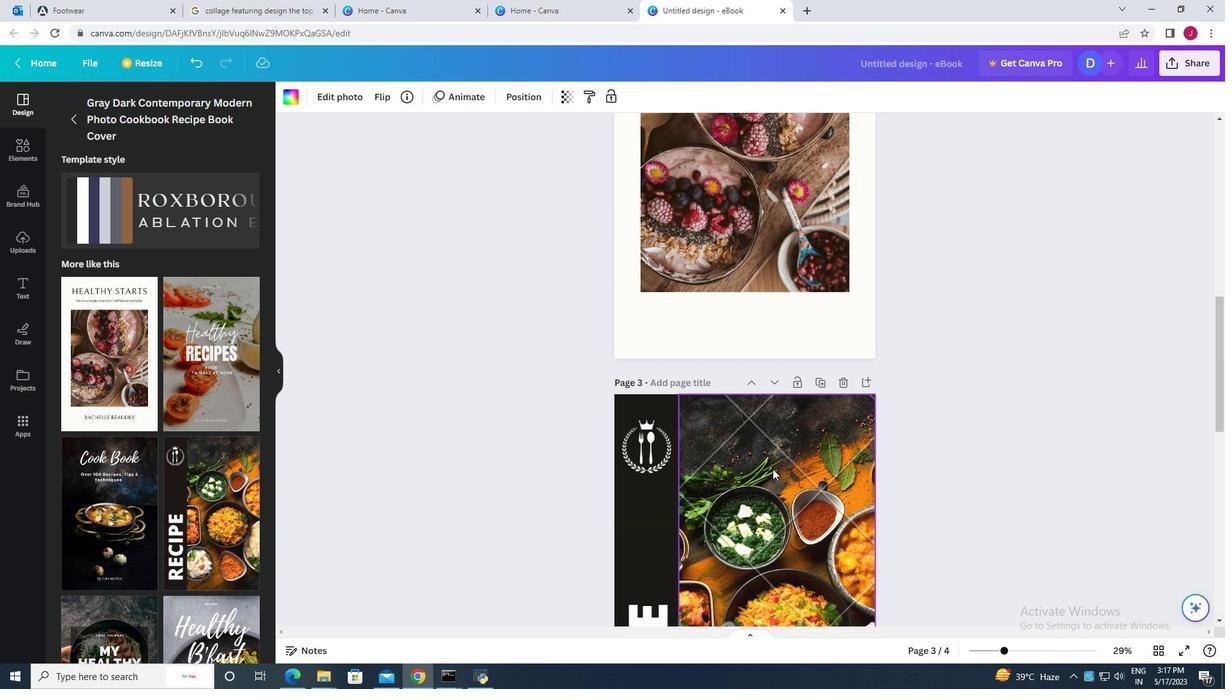 
Action: Mouse scrolled (772, 469) with delta (0, 0)
Screenshot: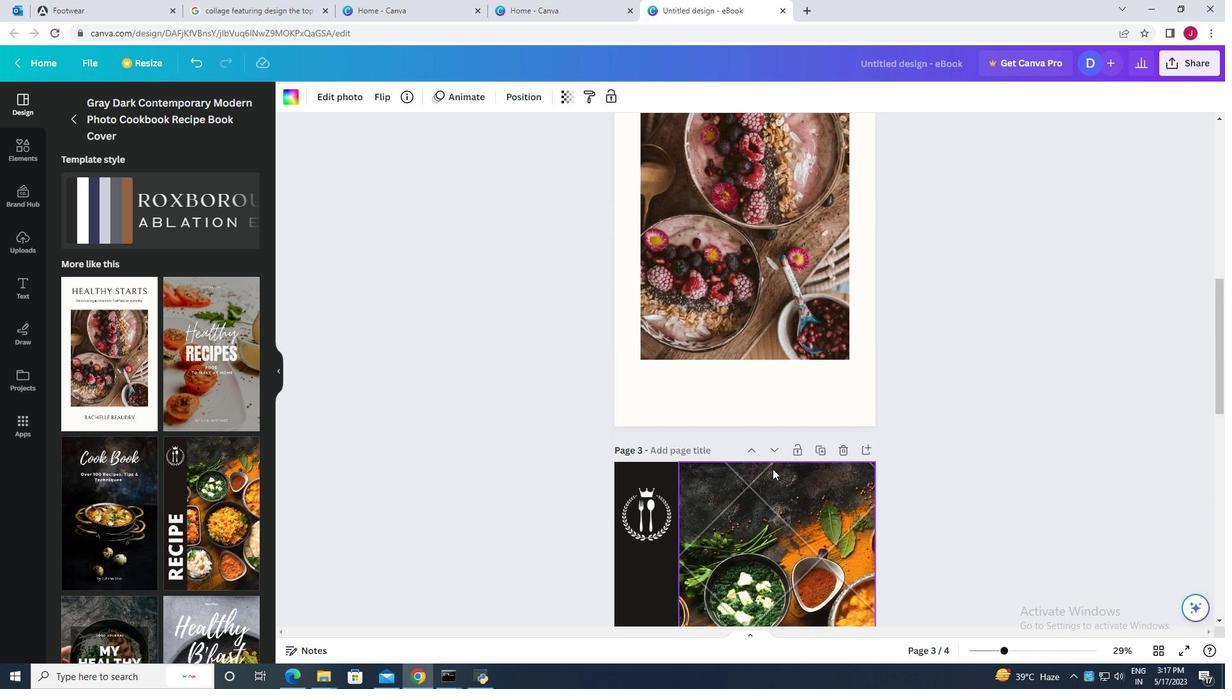 
Action: Mouse scrolled (772, 469) with delta (0, 0)
Screenshot: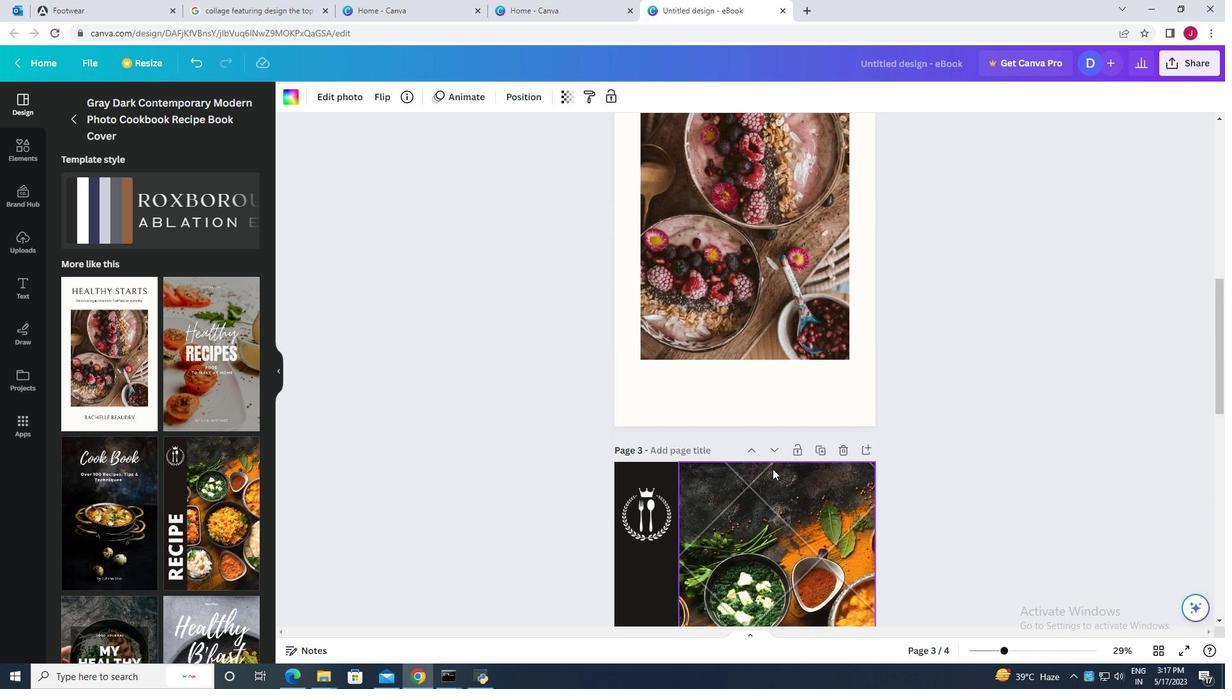 
Action: Mouse scrolled (772, 469) with delta (0, 0)
Screenshot: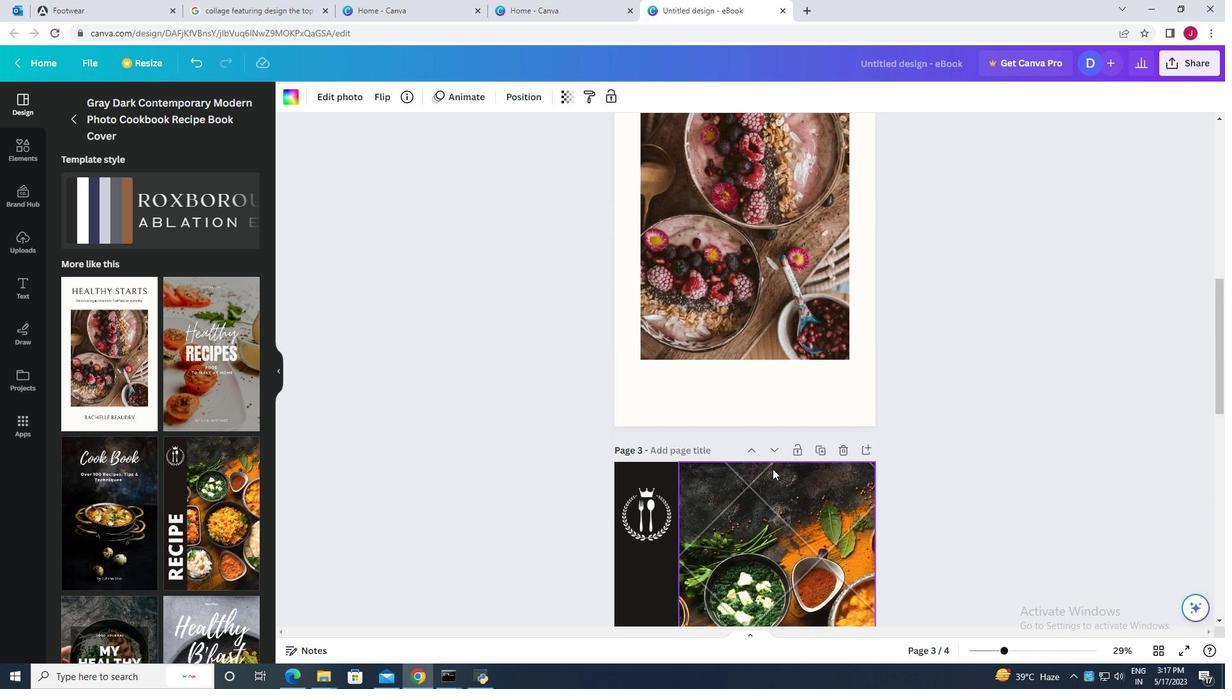 
Action: Mouse scrolled (772, 469) with delta (0, 0)
Screenshot: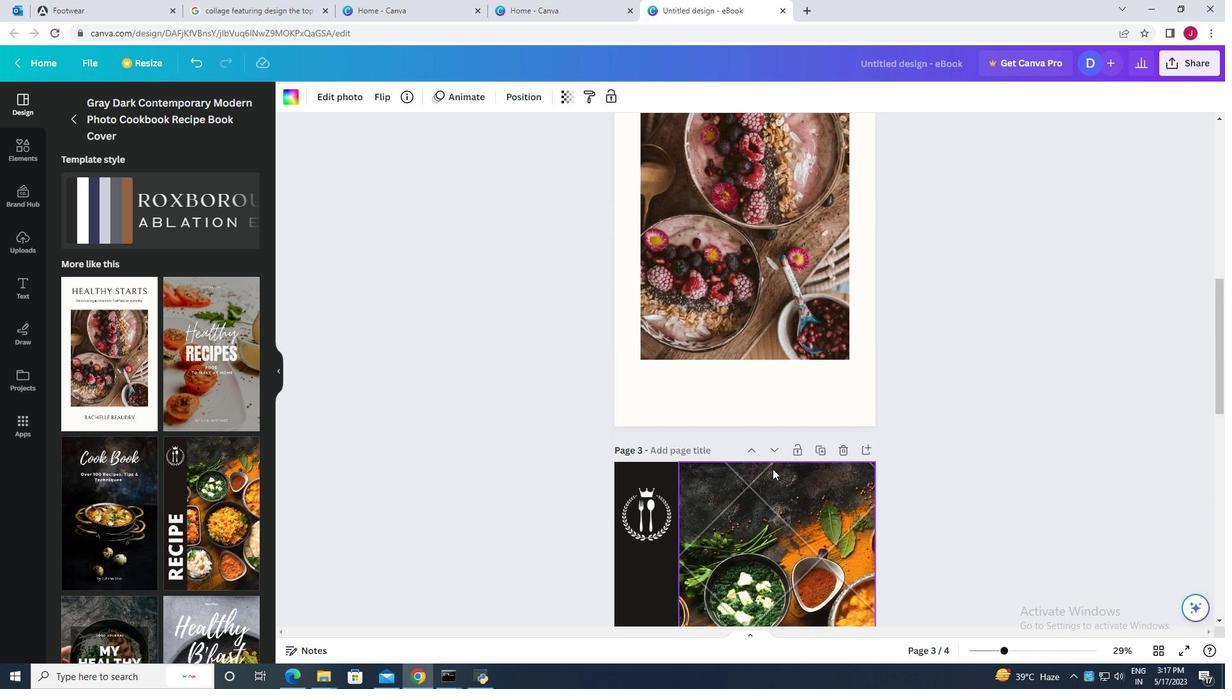 
Action: Mouse scrolled (772, 469) with delta (0, 0)
Screenshot: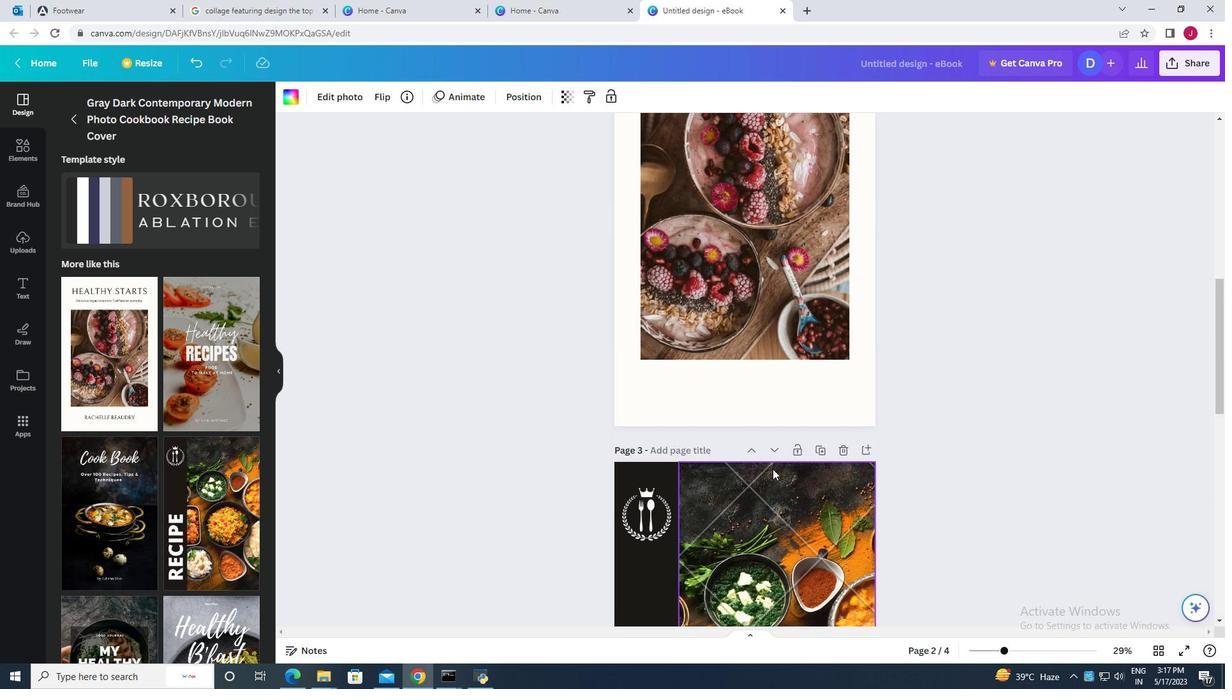 
Action: Mouse scrolled (772, 468) with delta (0, 0)
Screenshot: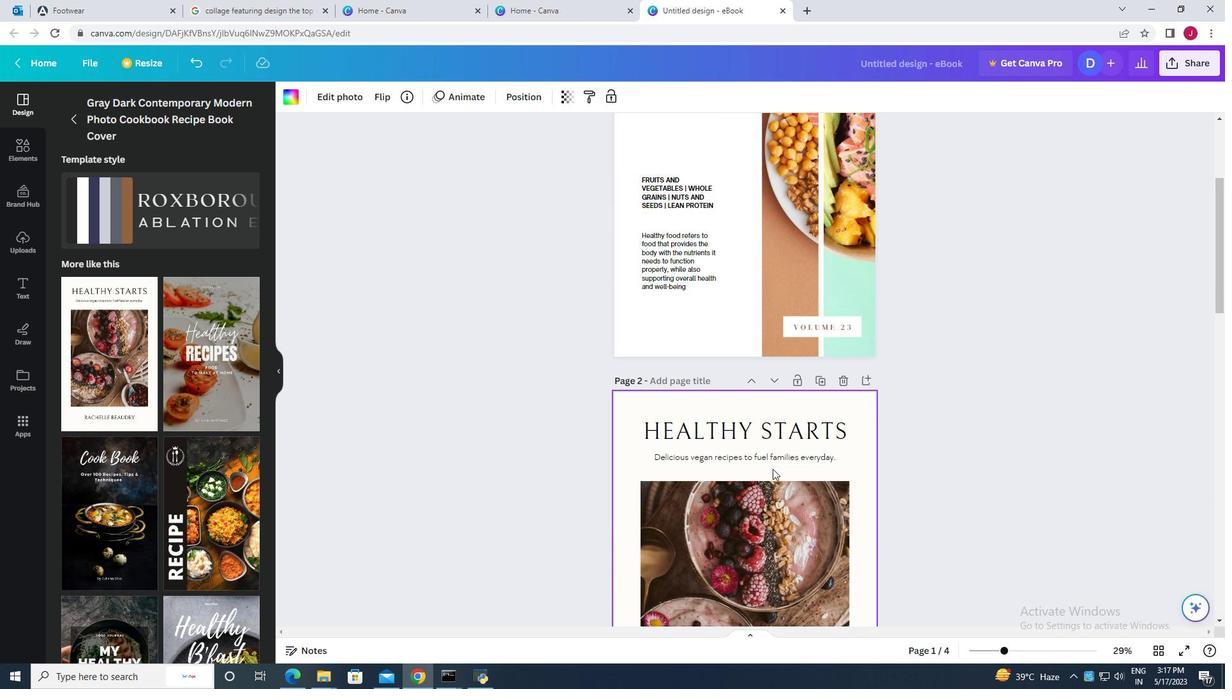 
Action: Mouse scrolled (772, 468) with delta (0, 0)
Screenshot: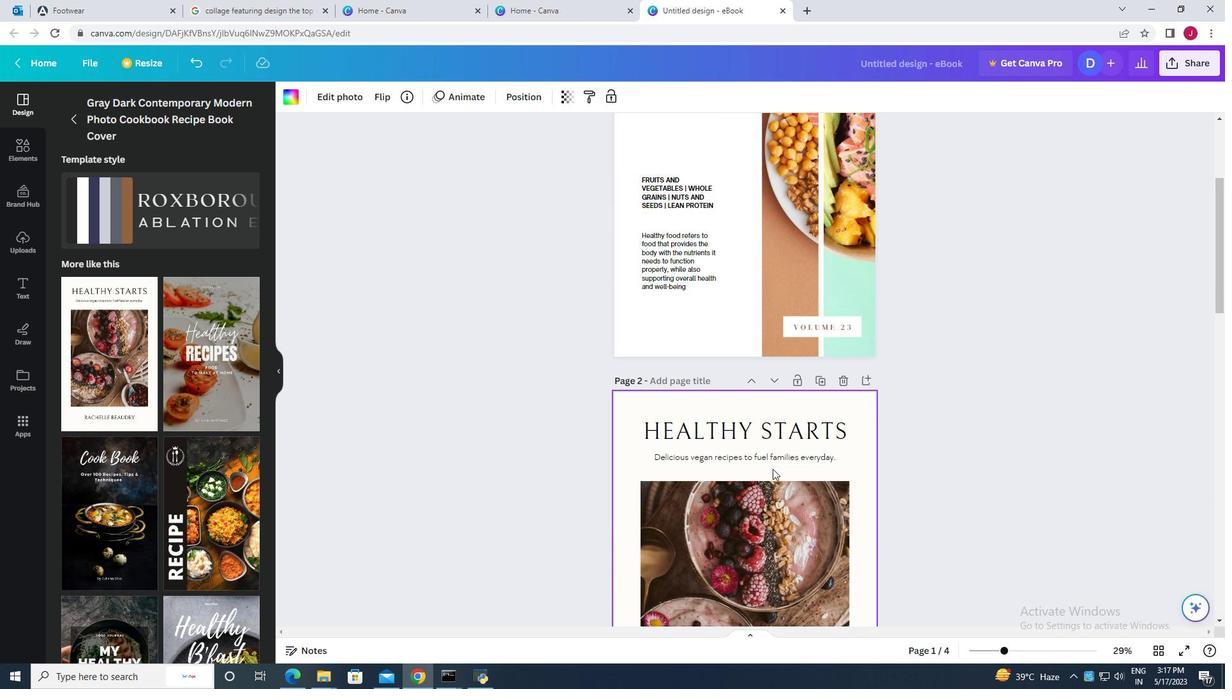 
Action: Mouse scrolled (772, 468) with delta (0, 0)
Screenshot: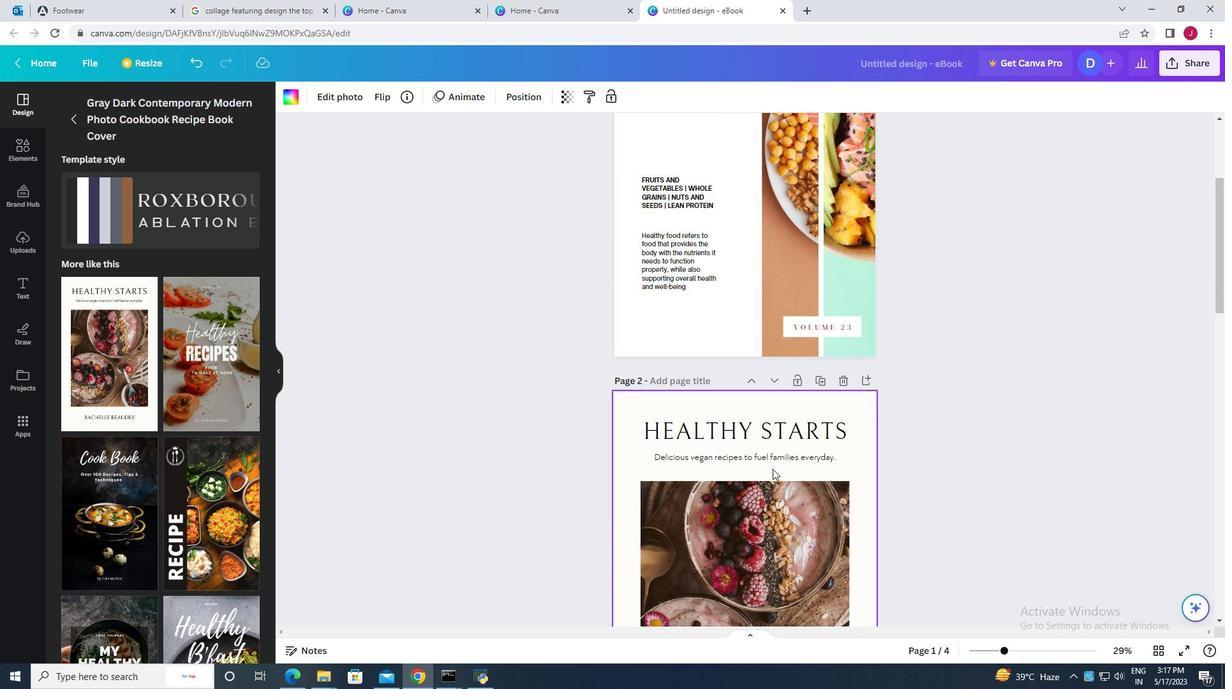 
Action: Mouse scrolled (772, 468) with delta (0, 0)
Screenshot: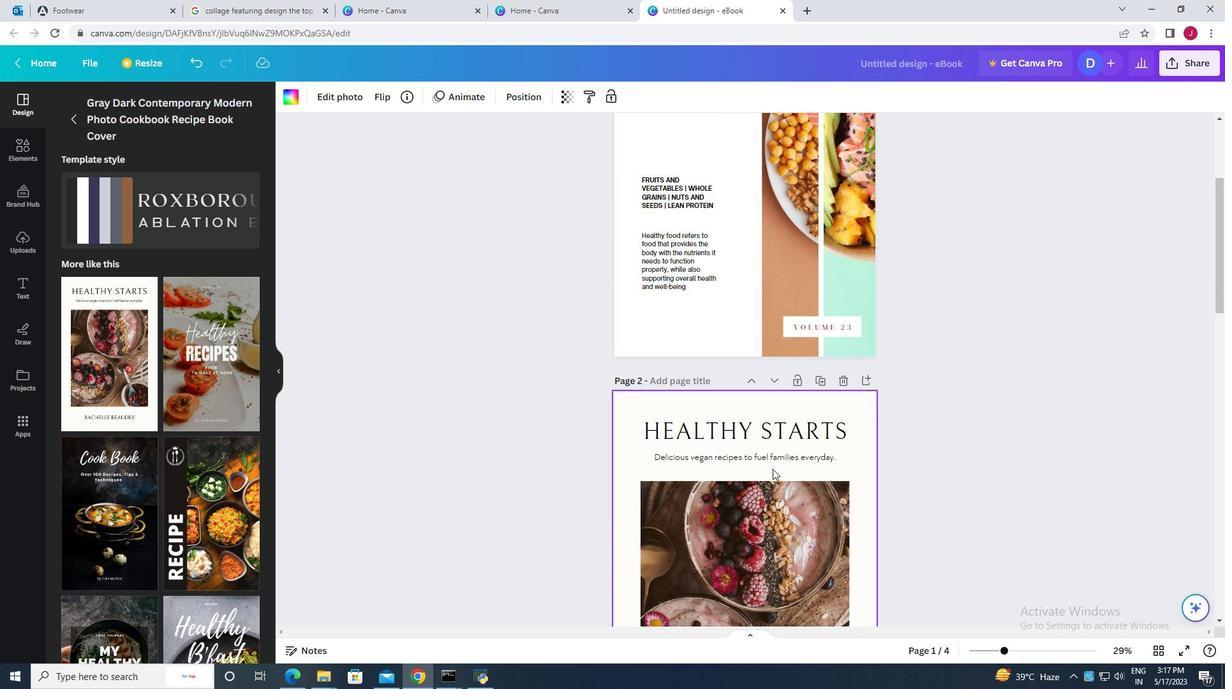 
Action: Mouse scrolled (772, 468) with delta (0, 0)
Screenshot: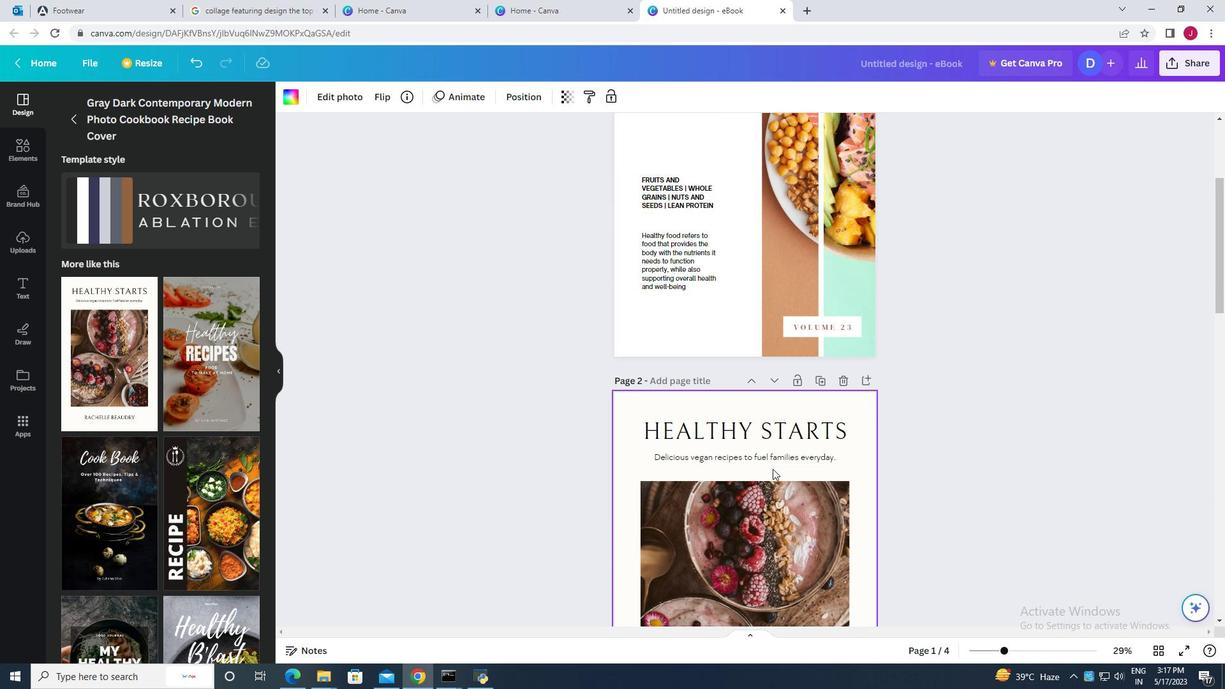
Action: Mouse scrolled (772, 468) with delta (0, 0)
Screenshot: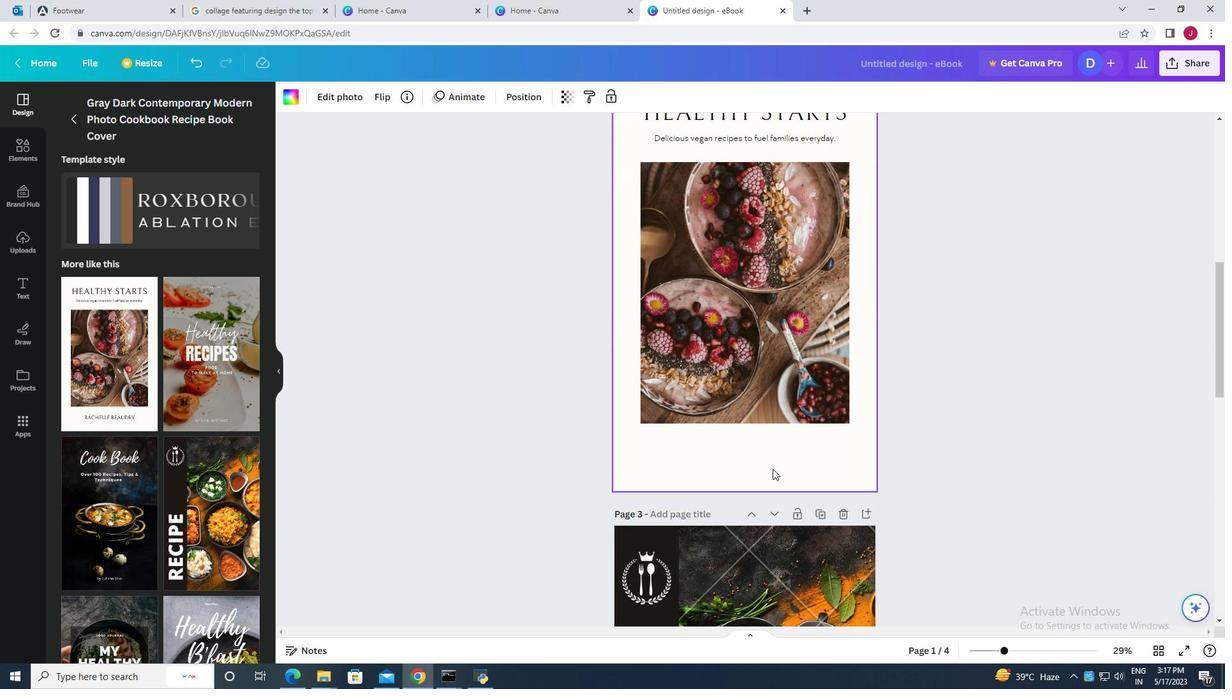
Action: Mouse scrolled (772, 468) with delta (0, 0)
Screenshot: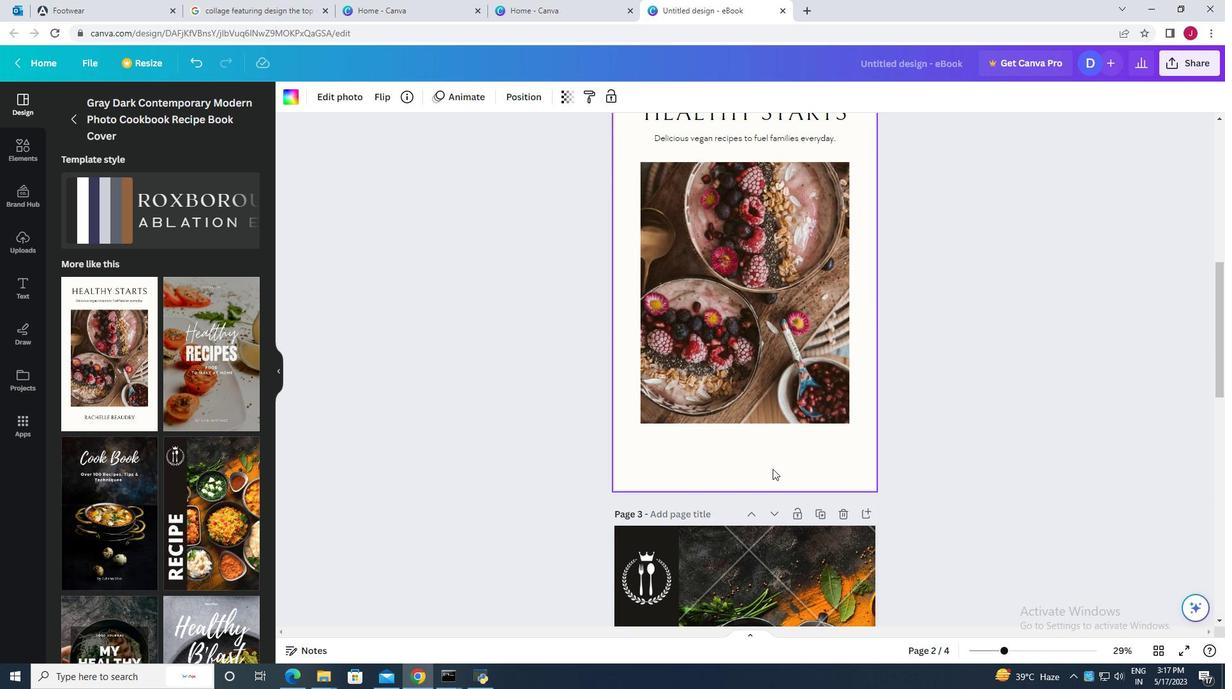 
Action: Mouse scrolled (772, 468) with delta (0, 0)
Screenshot: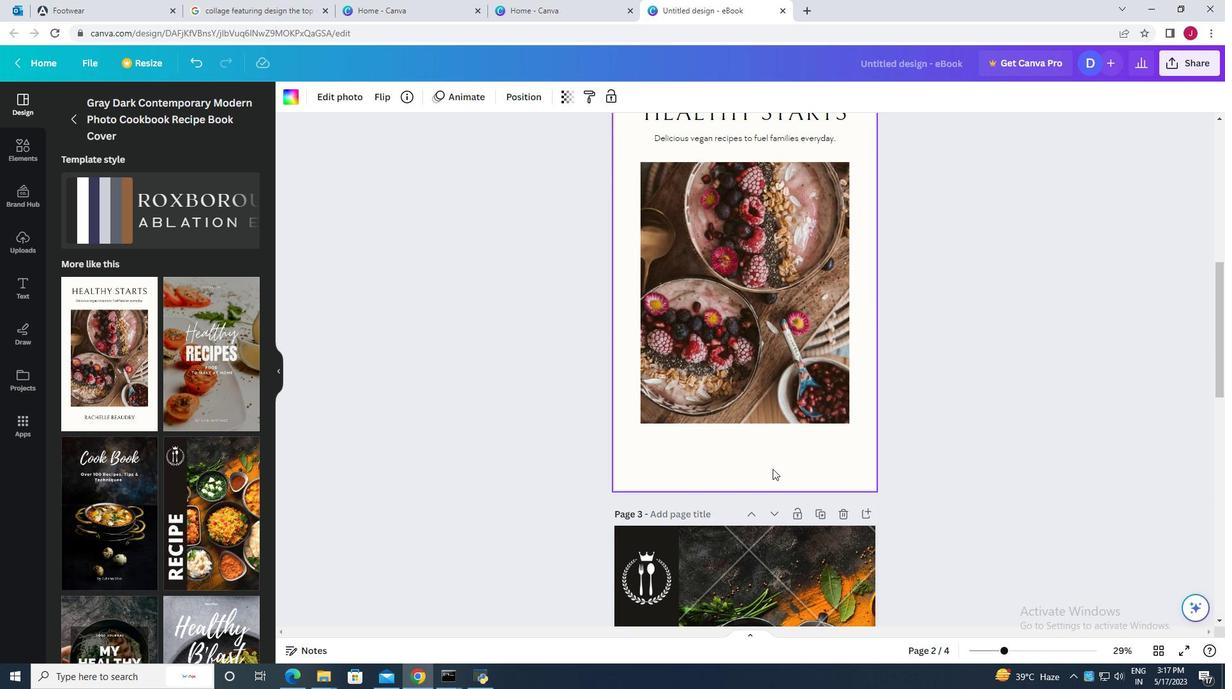 
Action: Mouse scrolled (772, 468) with delta (0, 0)
Screenshot: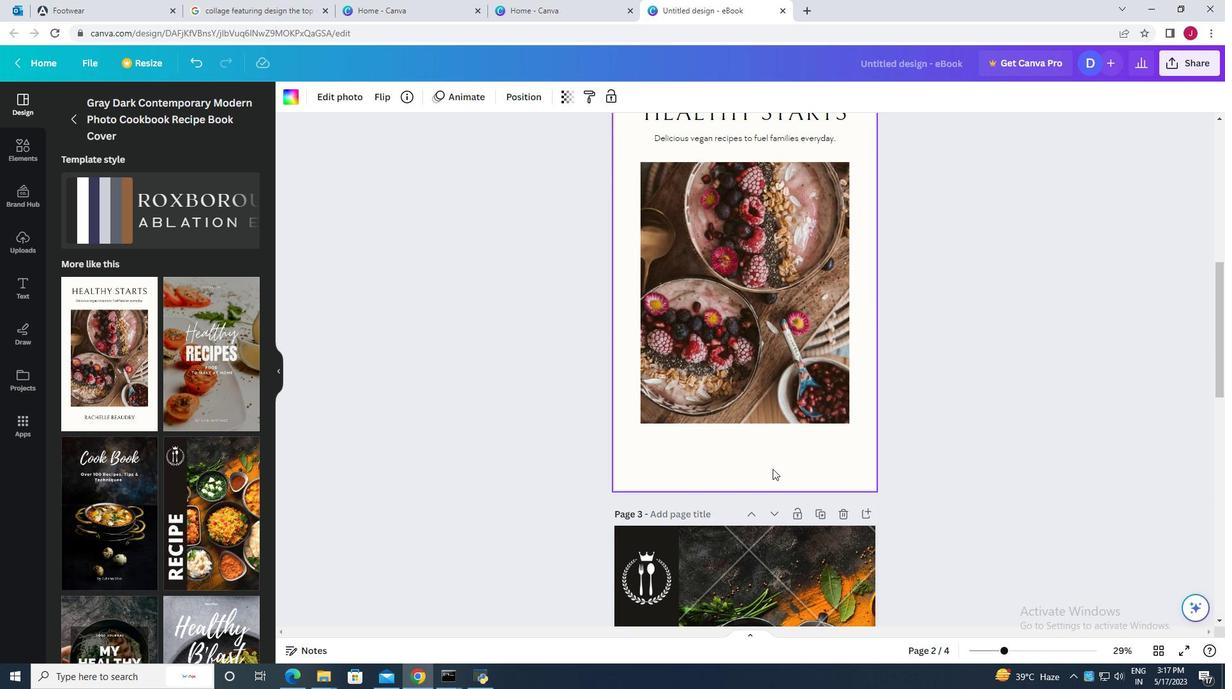 
Action: Mouse scrolled (772, 468) with delta (0, 0)
Screenshot: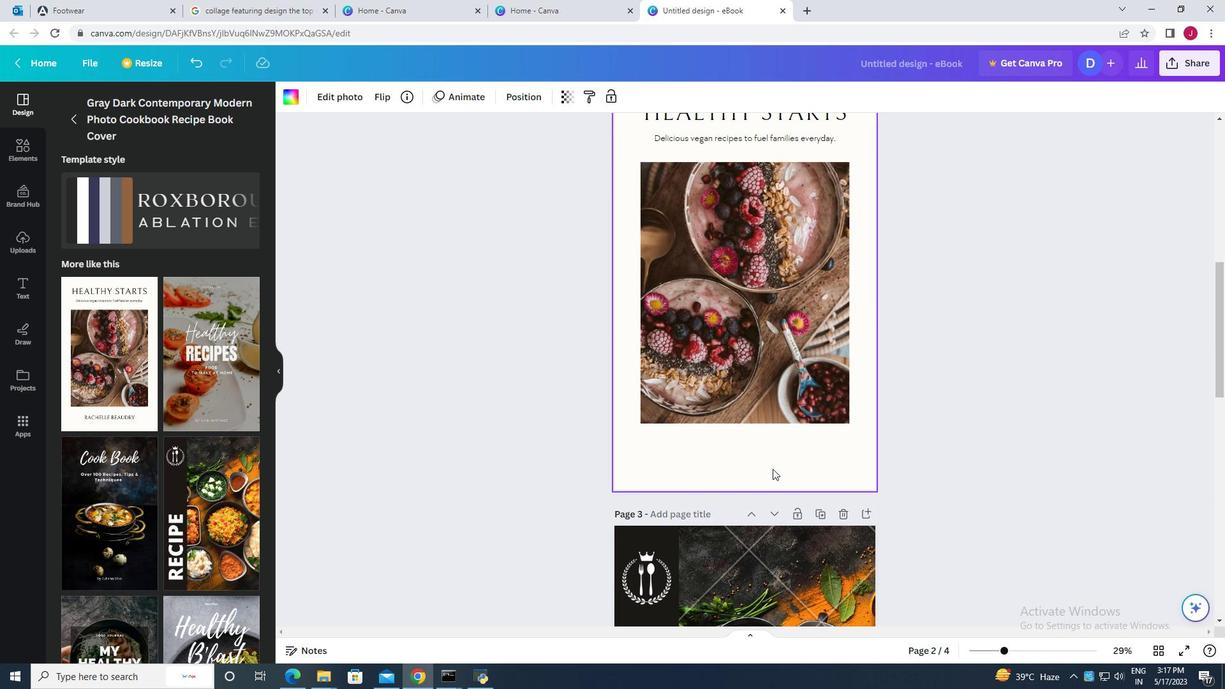 
Action: Mouse scrolled (772, 468) with delta (0, 0)
Screenshot: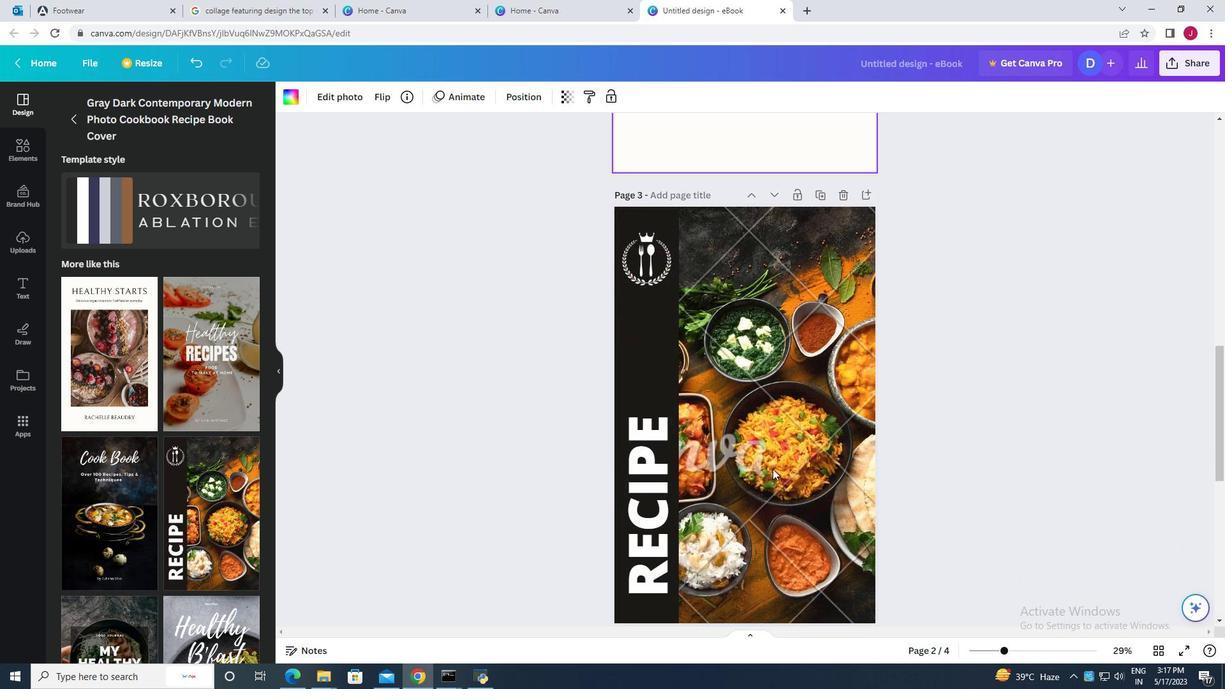 
Action: Mouse scrolled (772, 468) with delta (0, 0)
Screenshot: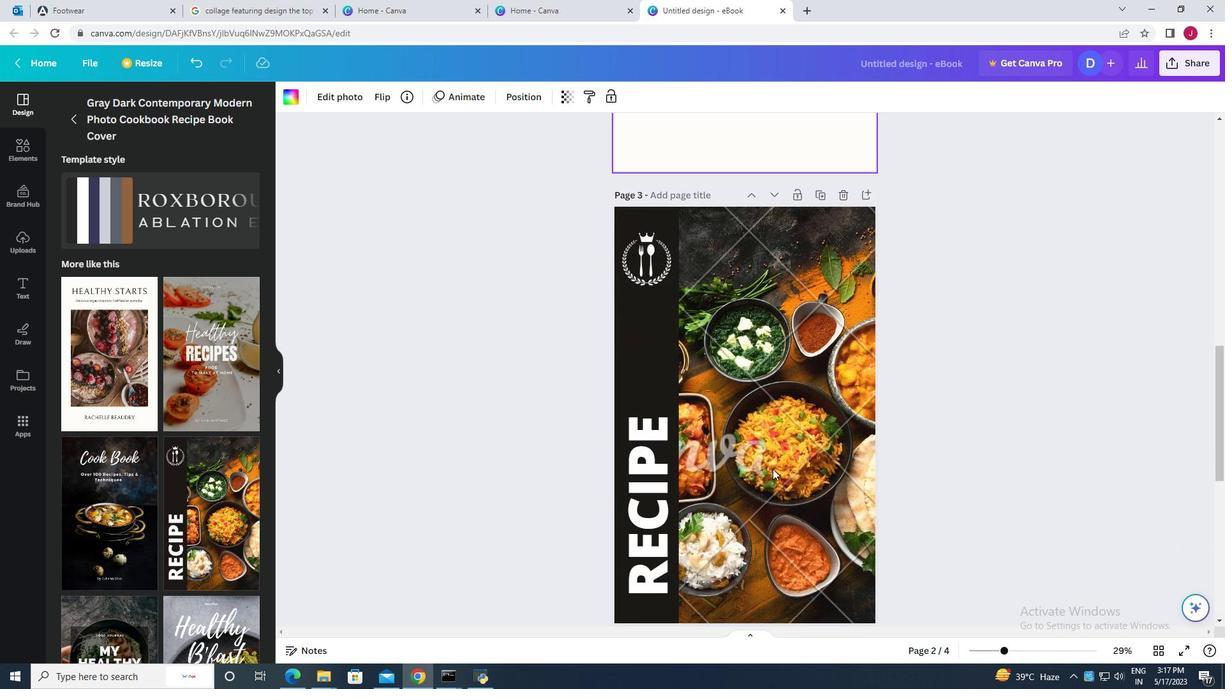 
Action: Mouse scrolled (772, 468) with delta (0, 0)
Screenshot: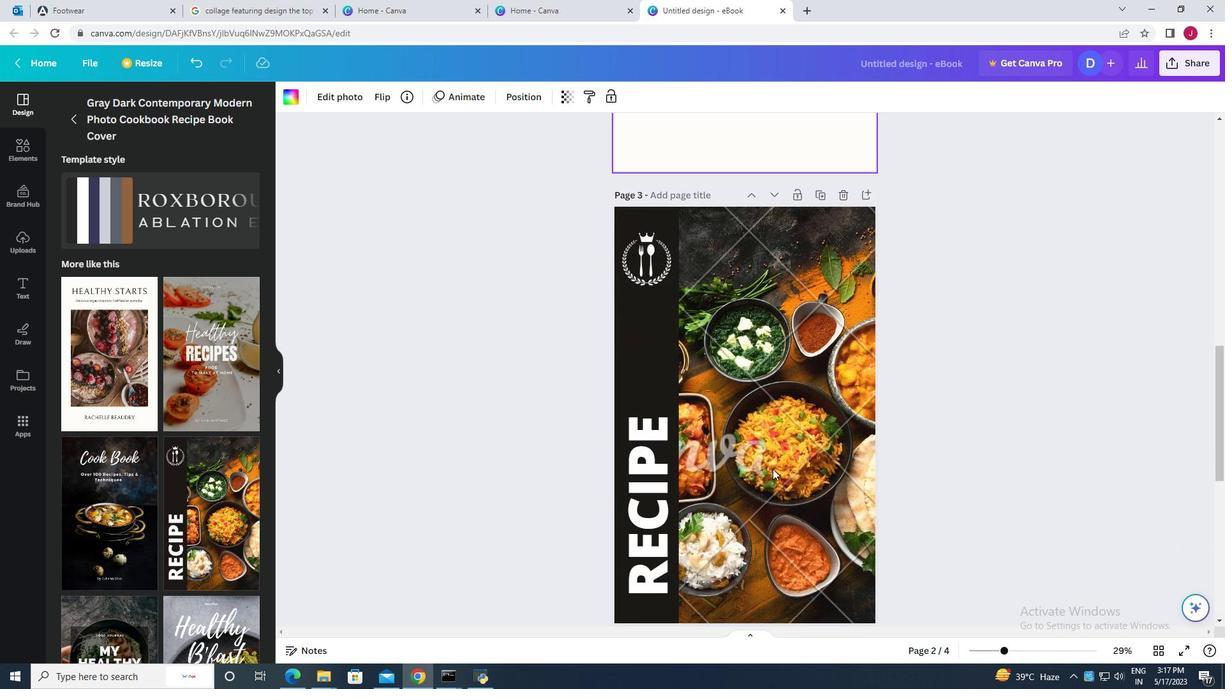 
Action: Mouse scrolled (772, 468) with delta (0, 0)
Screenshot: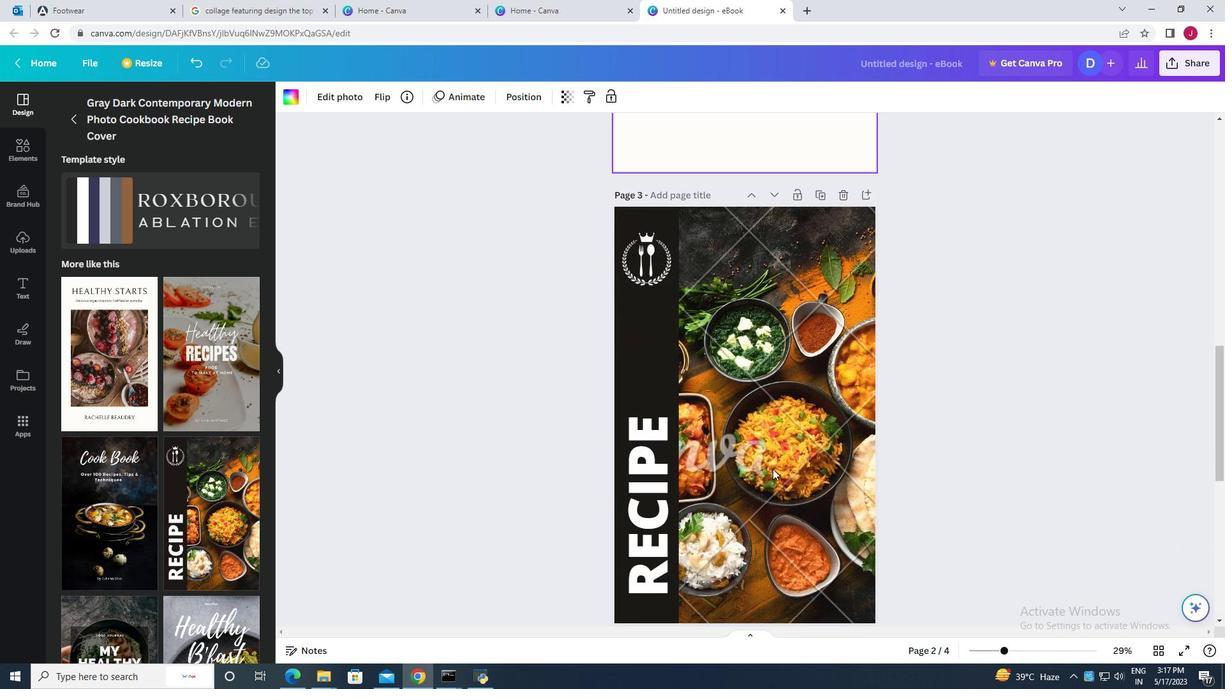 
Action: Mouse scrolled (772, 468) with delta (0, 0)
Screenshot: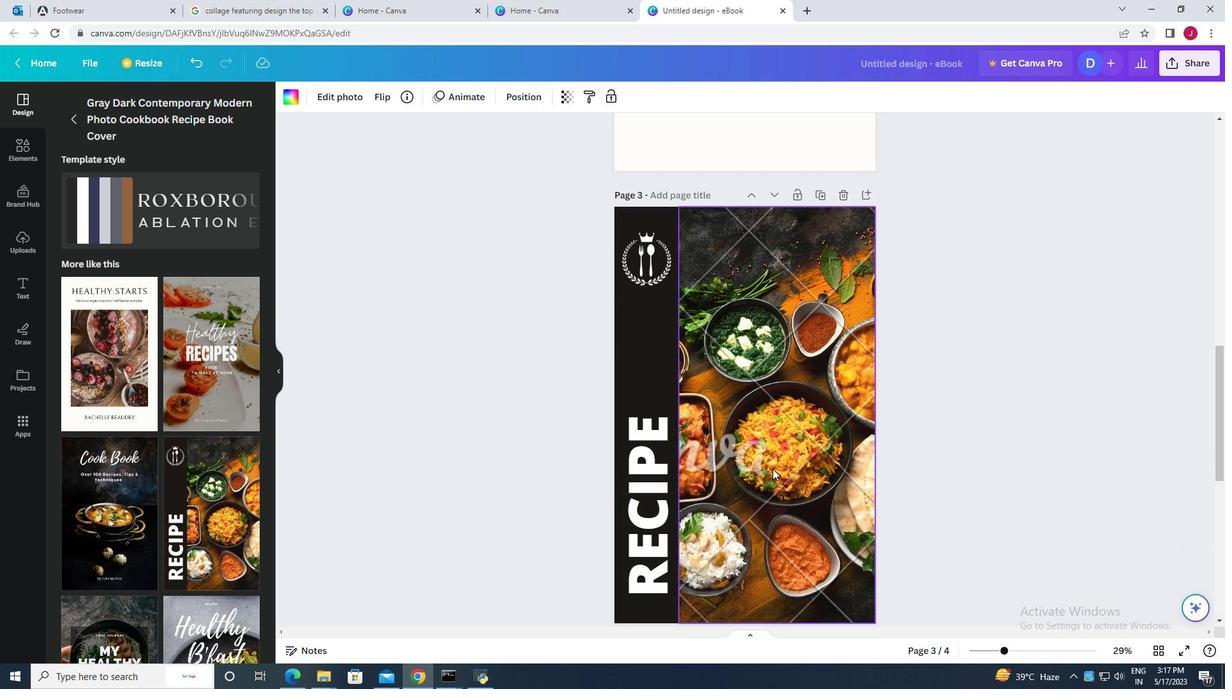 
Action: Mouse scrolled (772, 468) with delta (0, 0)
Screenshot: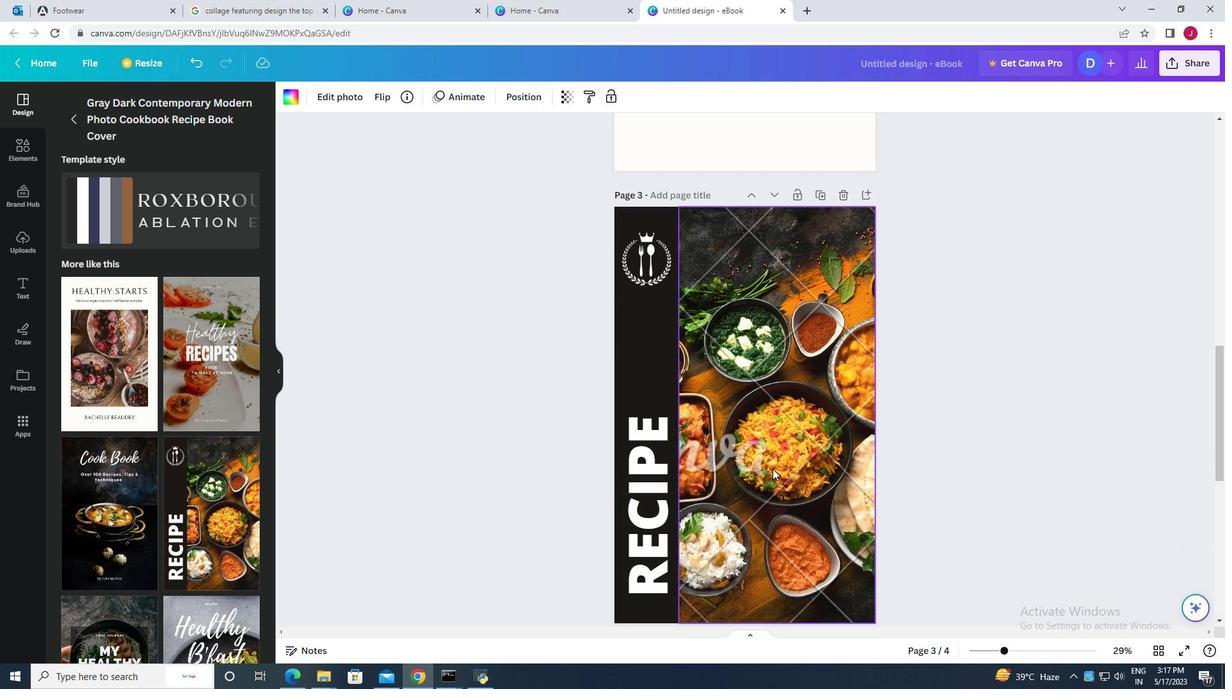
Action: Mouse scrolled (772, 468) with delta (0, 0)
Screenshot: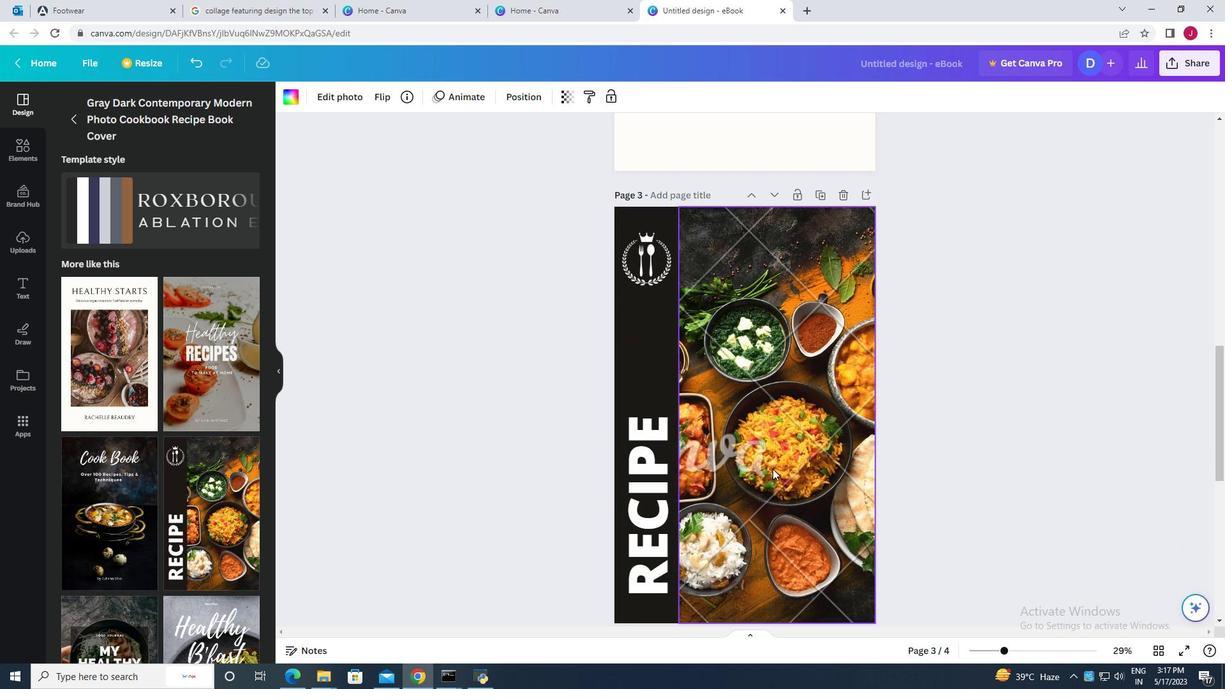 
Action: Mouse moved to (774, 530)
Screenshot: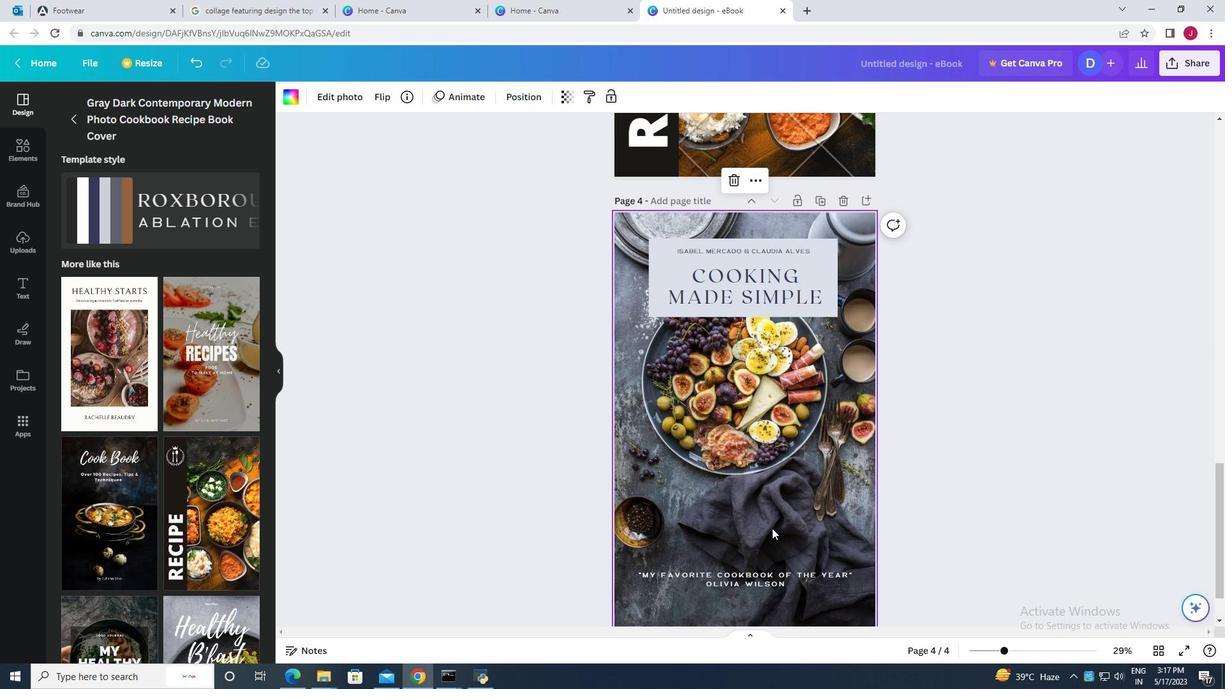 
Action: Mouse scrolled (774, 530) with delta (0, 0)
Screenshot: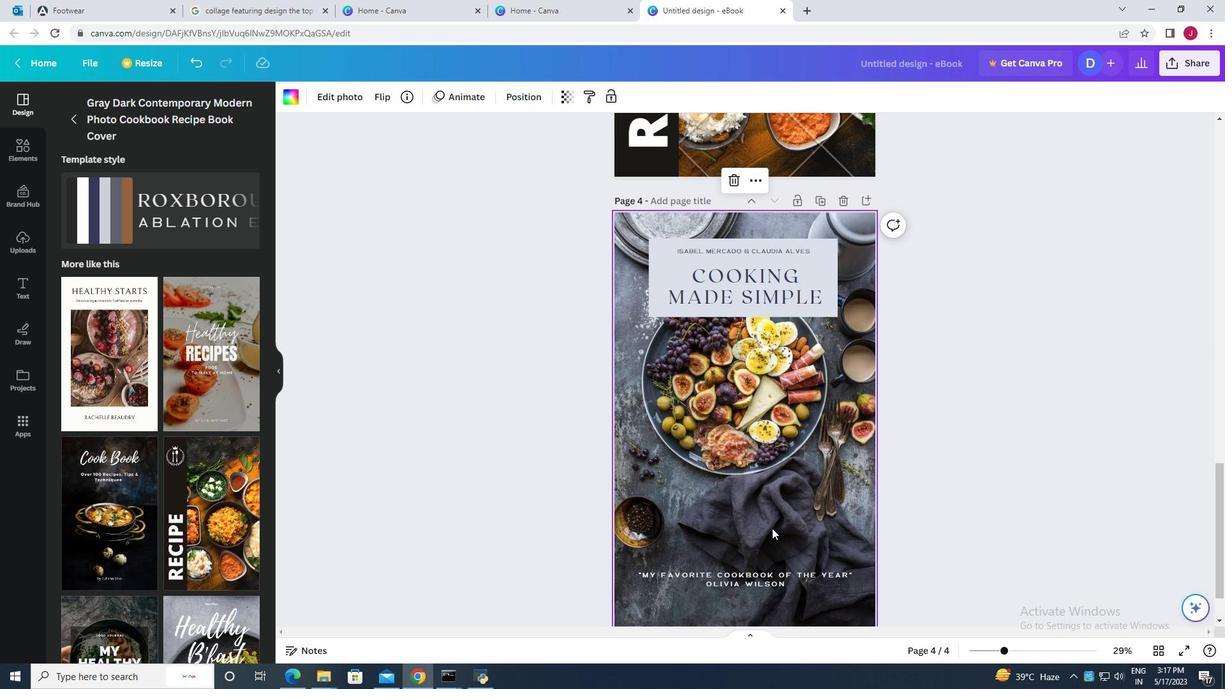 
Action: Mouse scrolled (774, 530) with delta (0, 0)
Screenshot: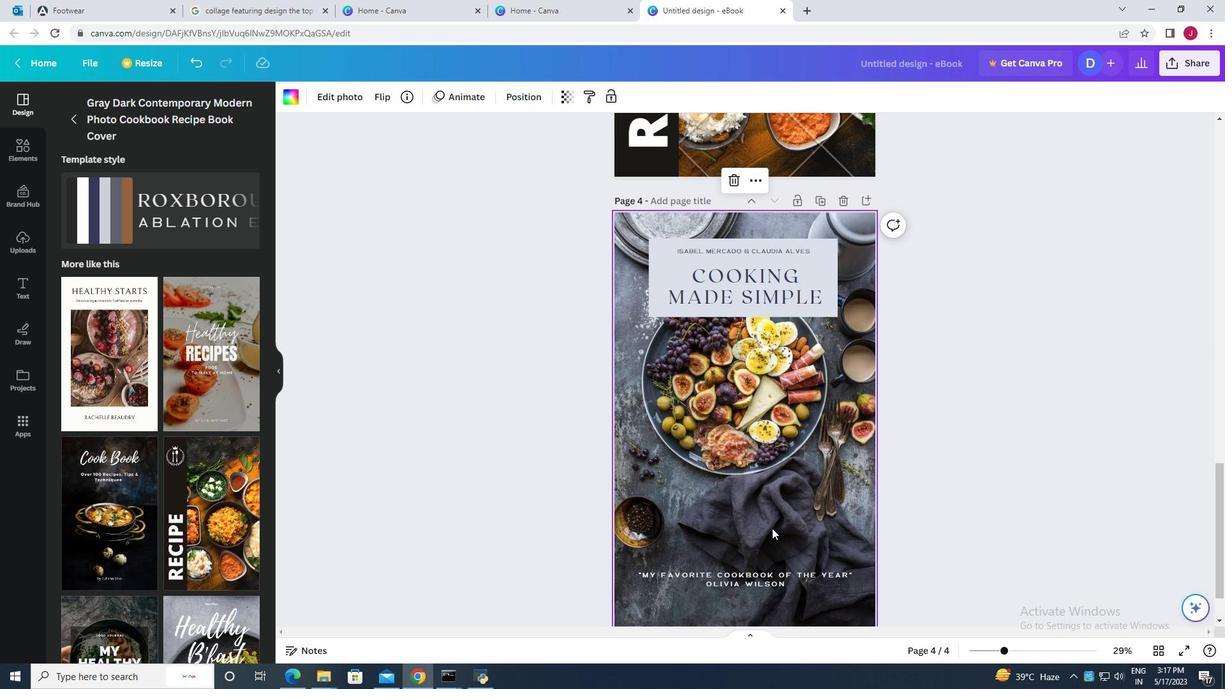 
Action: Mouse moved to (774, 530)
Screenshot: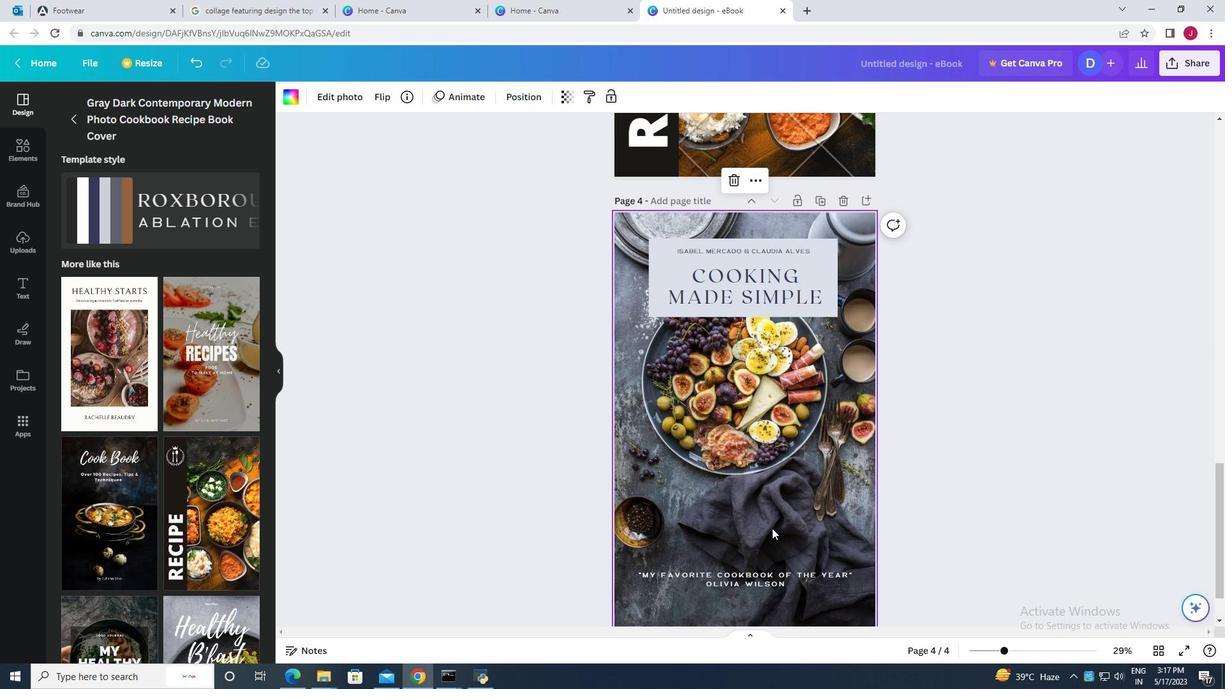 
Action: Mouse scrolled (774, 530) with delta (0, 0)
Screenshot: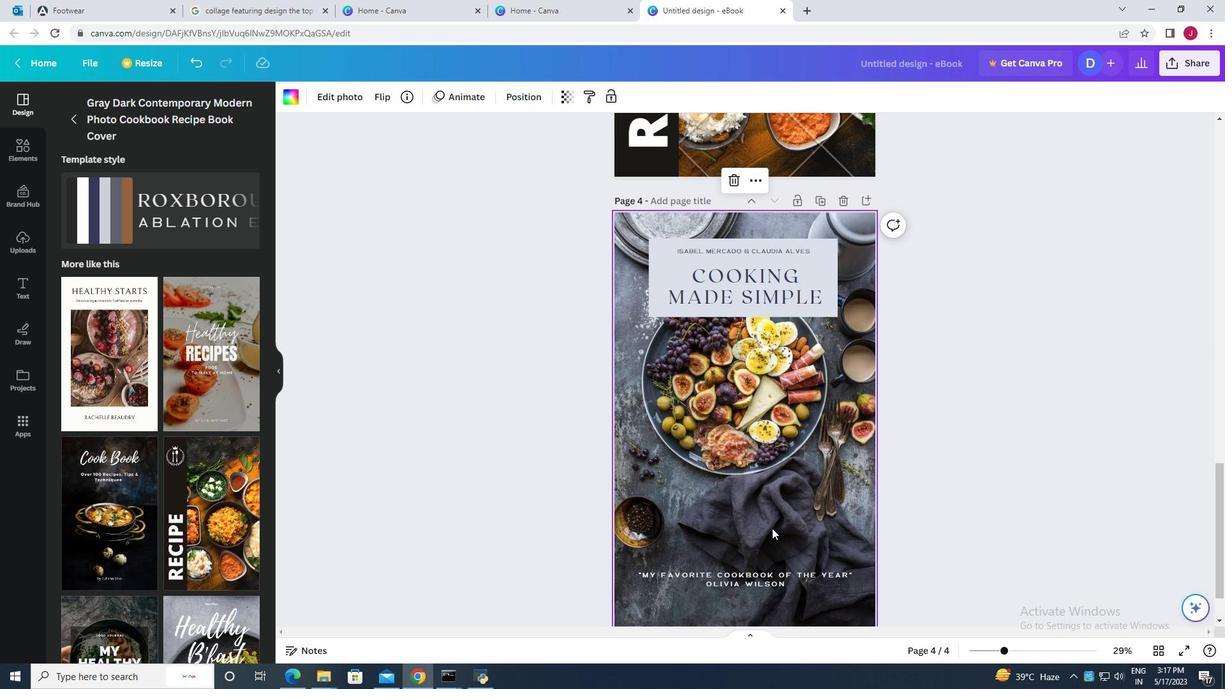 
Action: Mouse scrolled (774, 530) with delta (0, 0)
Screenshot: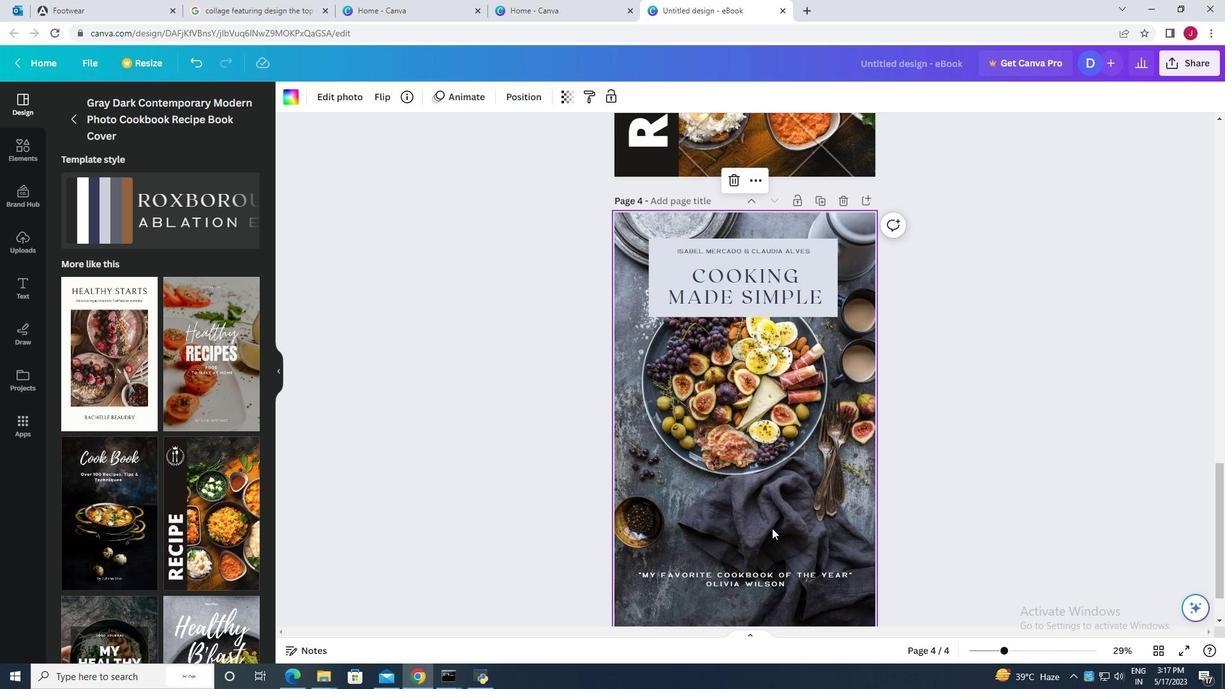 
Action: Mouse scrolled (774, 530) with delta (0, 0)
Screenshot: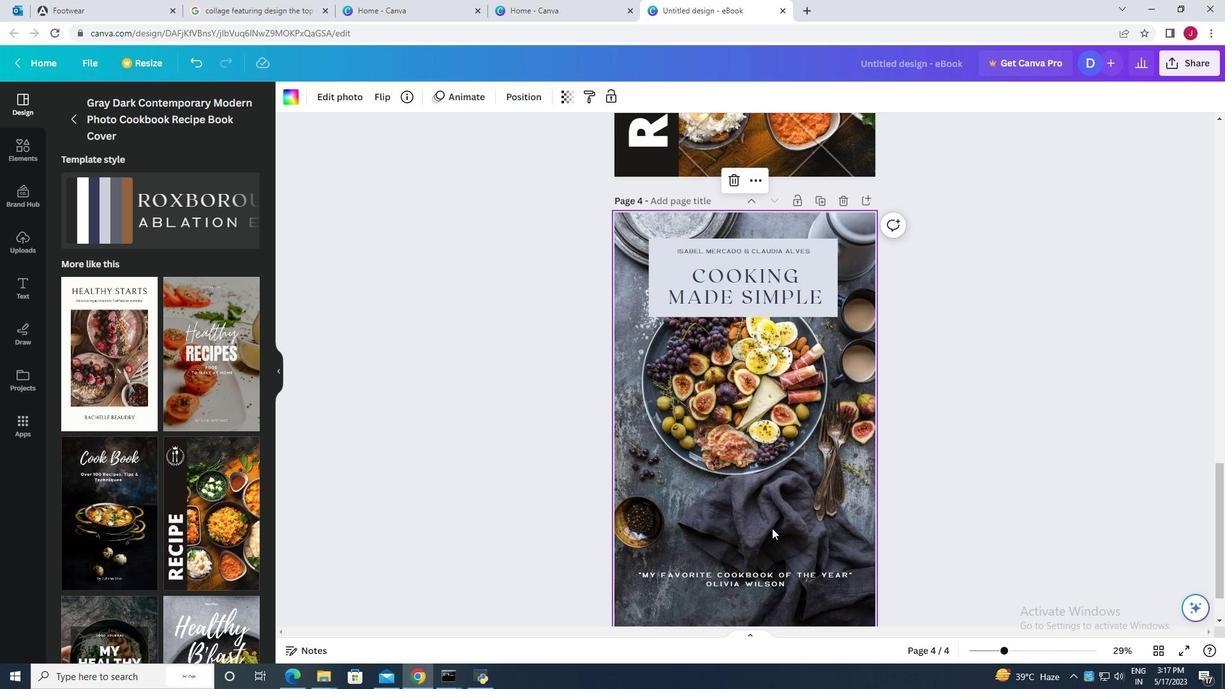 
Action: Mouse moved to (749, 594)
Screenshot: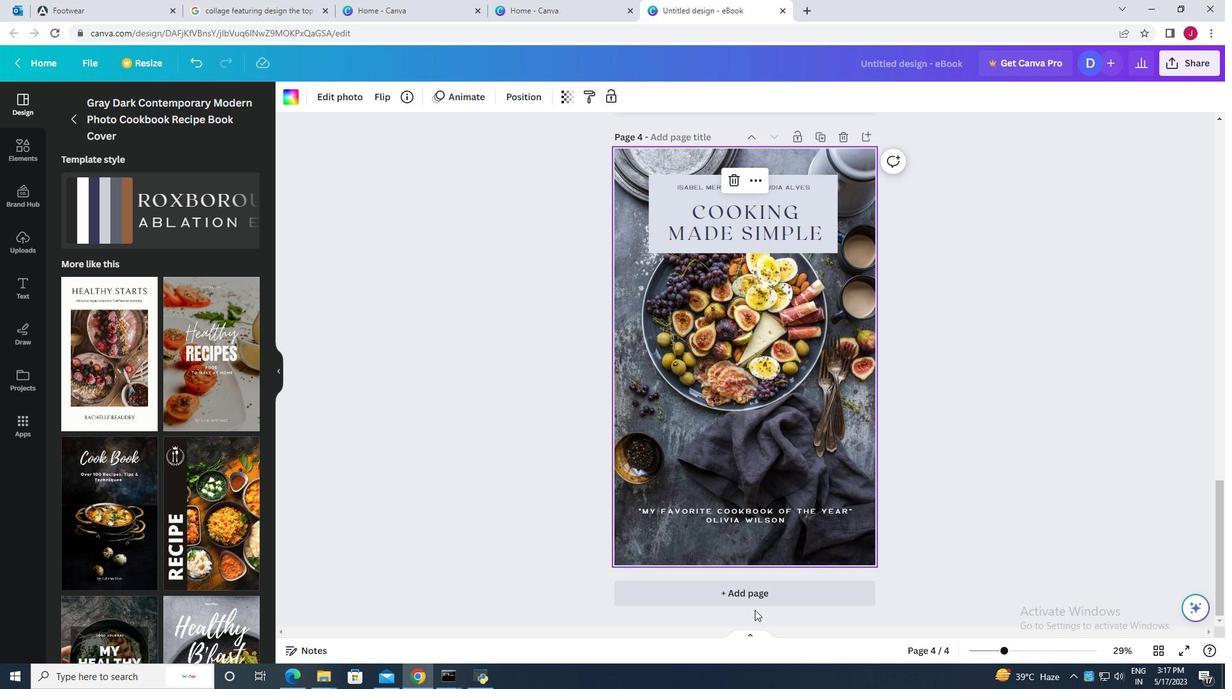 
Action: Mouse pressed left at (749, 594)
Screenshot: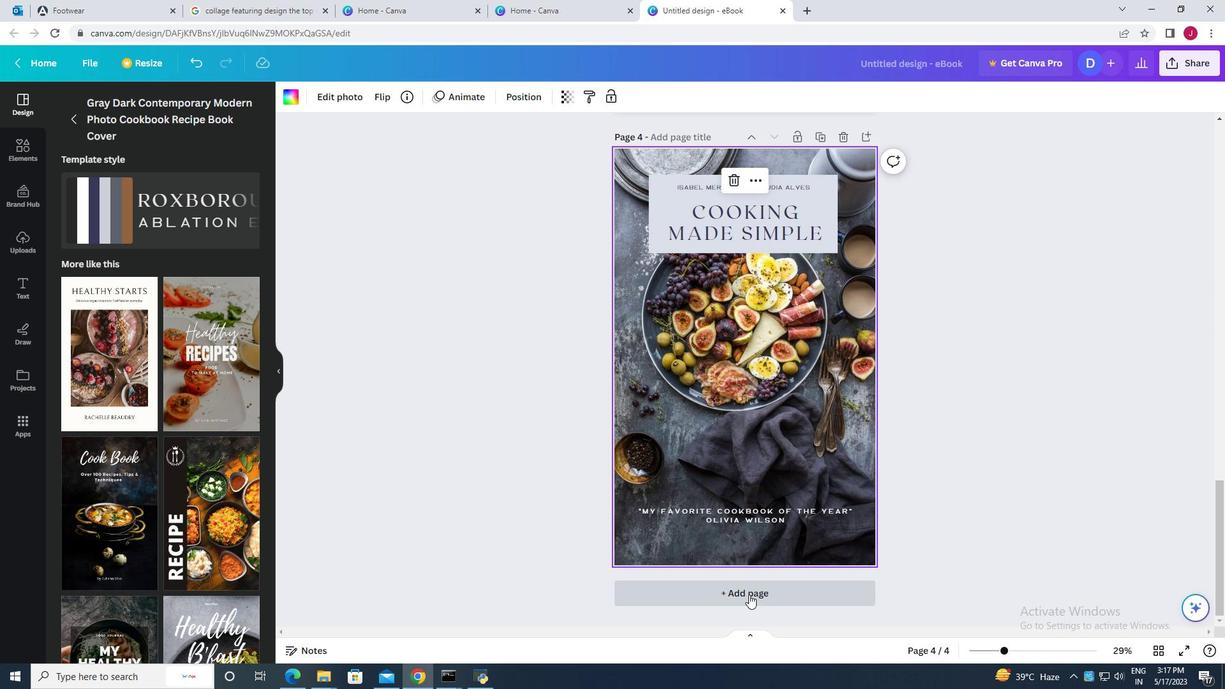 
Action: Mouse moved to (142, 475)
Screenshot: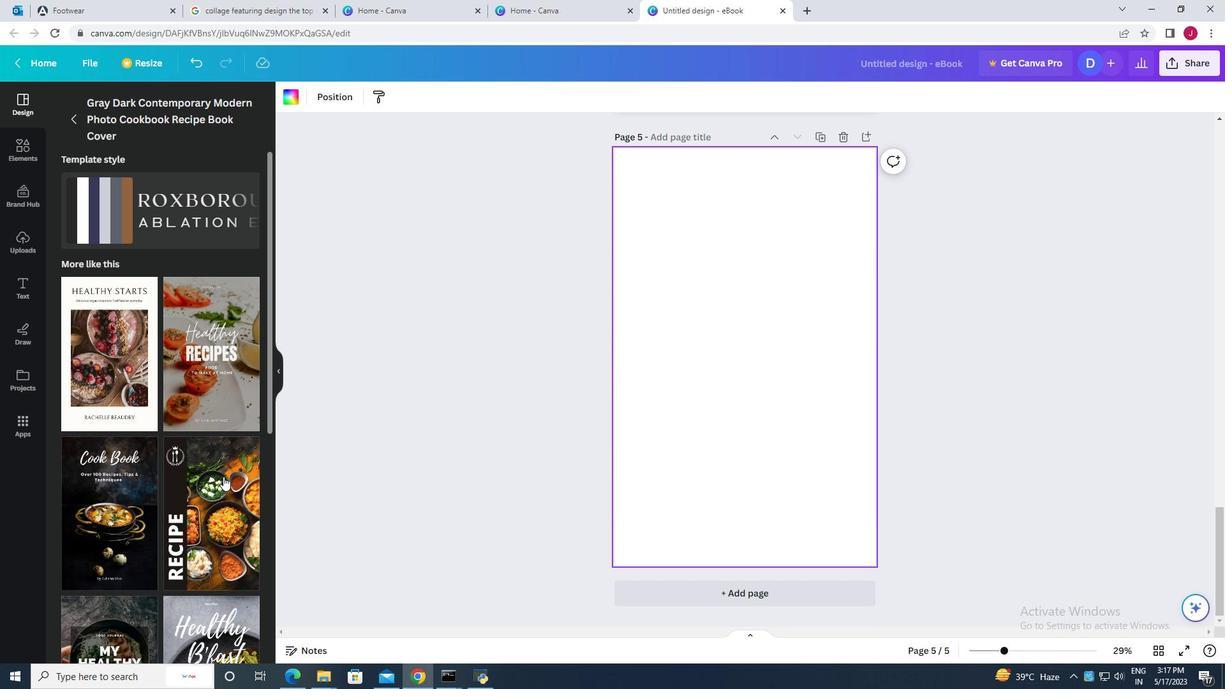 
Action: Mouse scrolled (142, 474) with delta (0, 0)
Screenshot: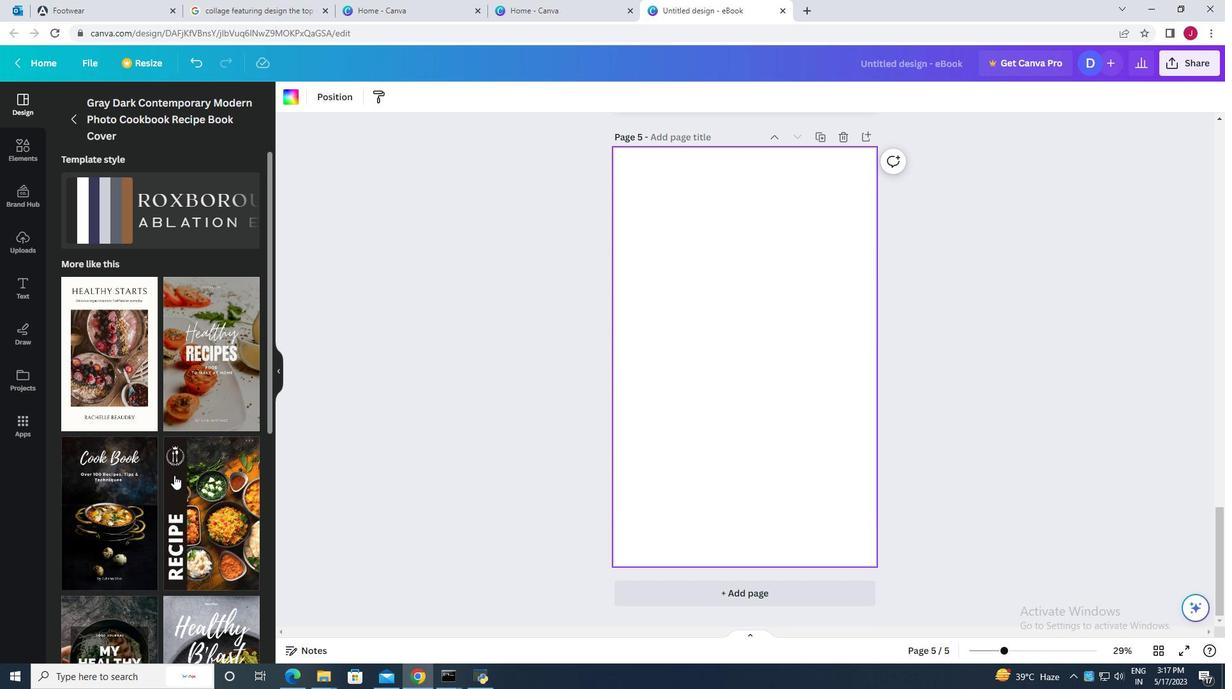 
Action: Mouse scrolled (142, 474) with delta (0, 0)
Screenshot: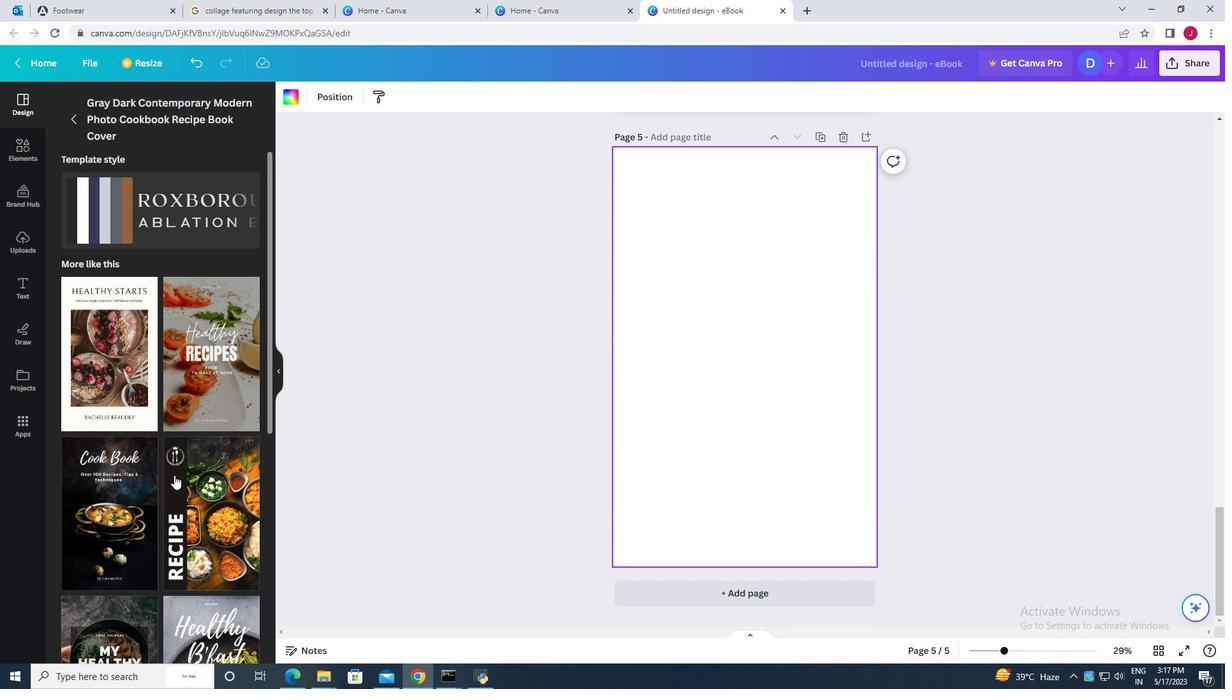 
Action: Mouse scrolled (142, 474) with delta (0, 0)
Screenshot: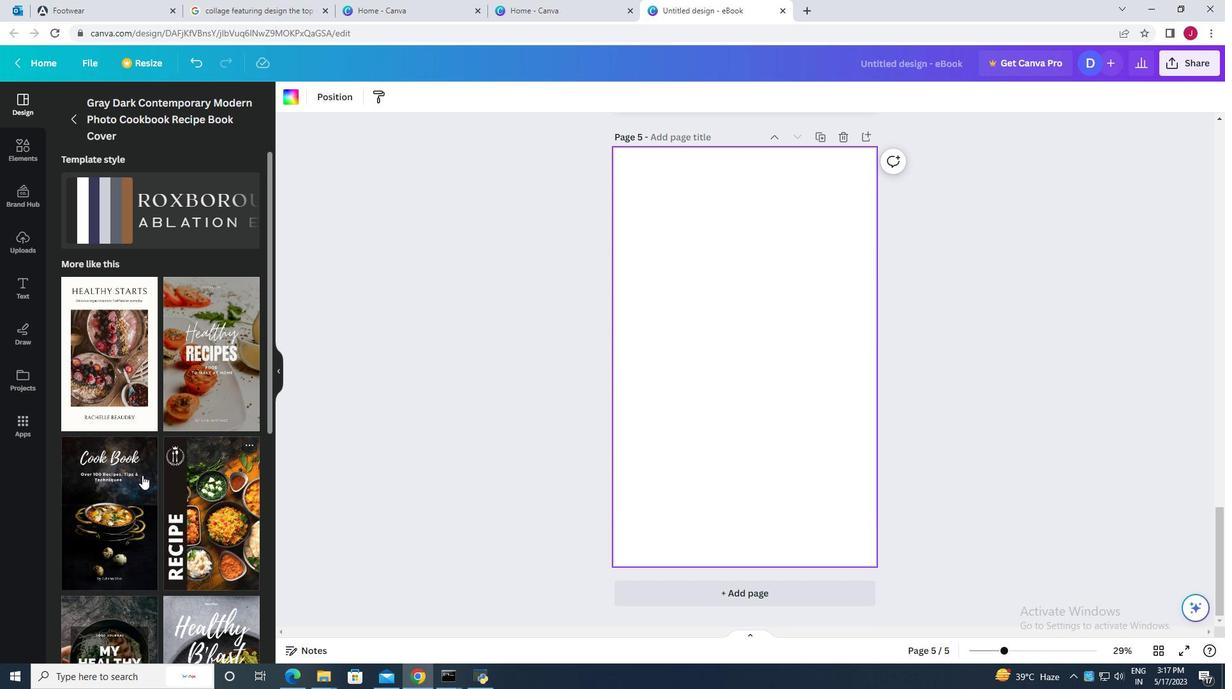 
Action: Mouse scrolled (142, 474) with delta (0, 0)
Screenshot: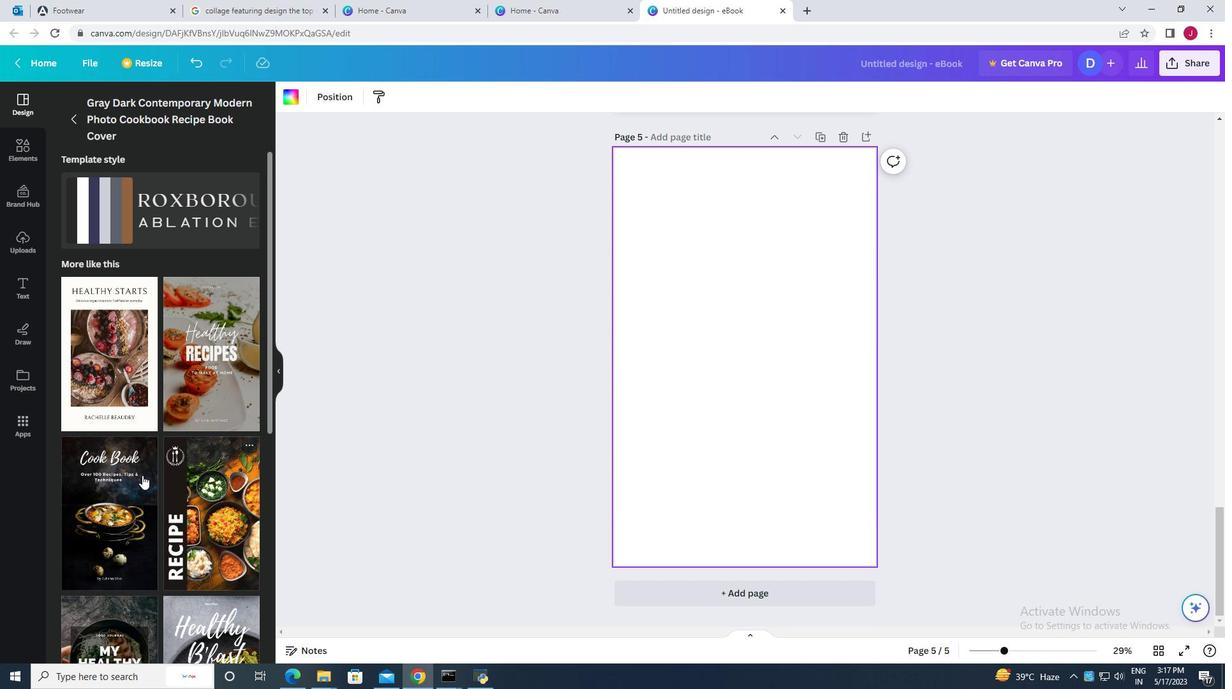 
Action: Mouse moved to (141, 474)
Screenshot: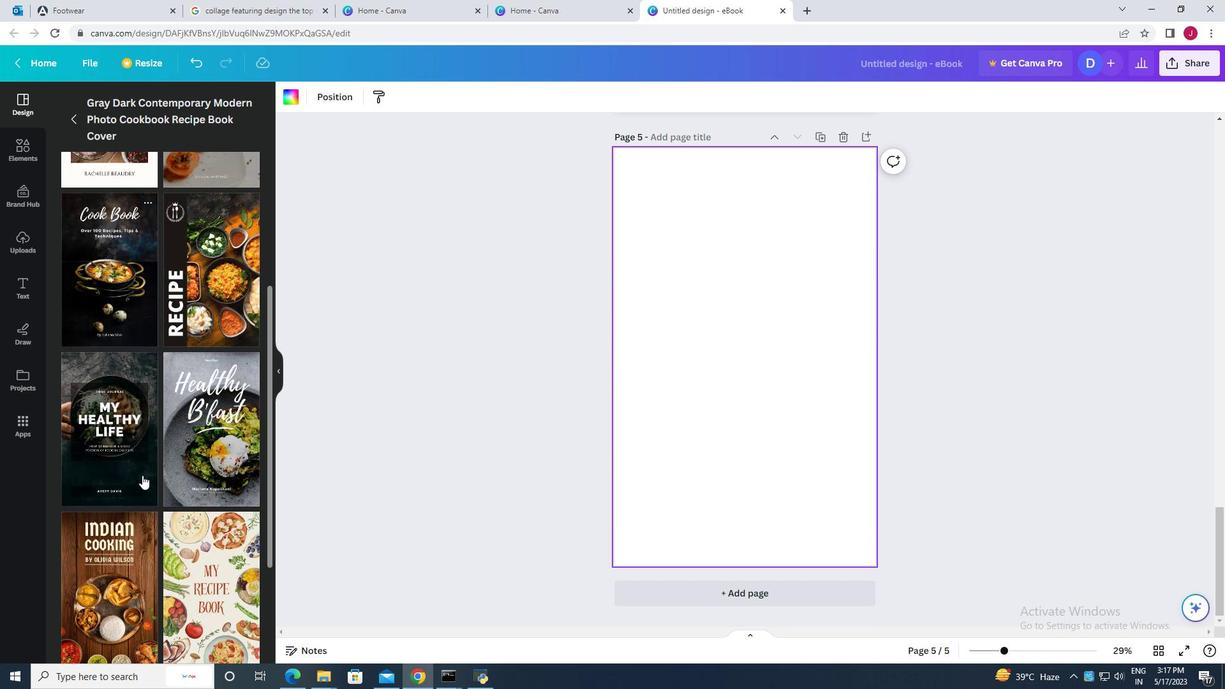 
Action: Mouse scrolled (141, 474) with delta (0, 0)
Screenshot: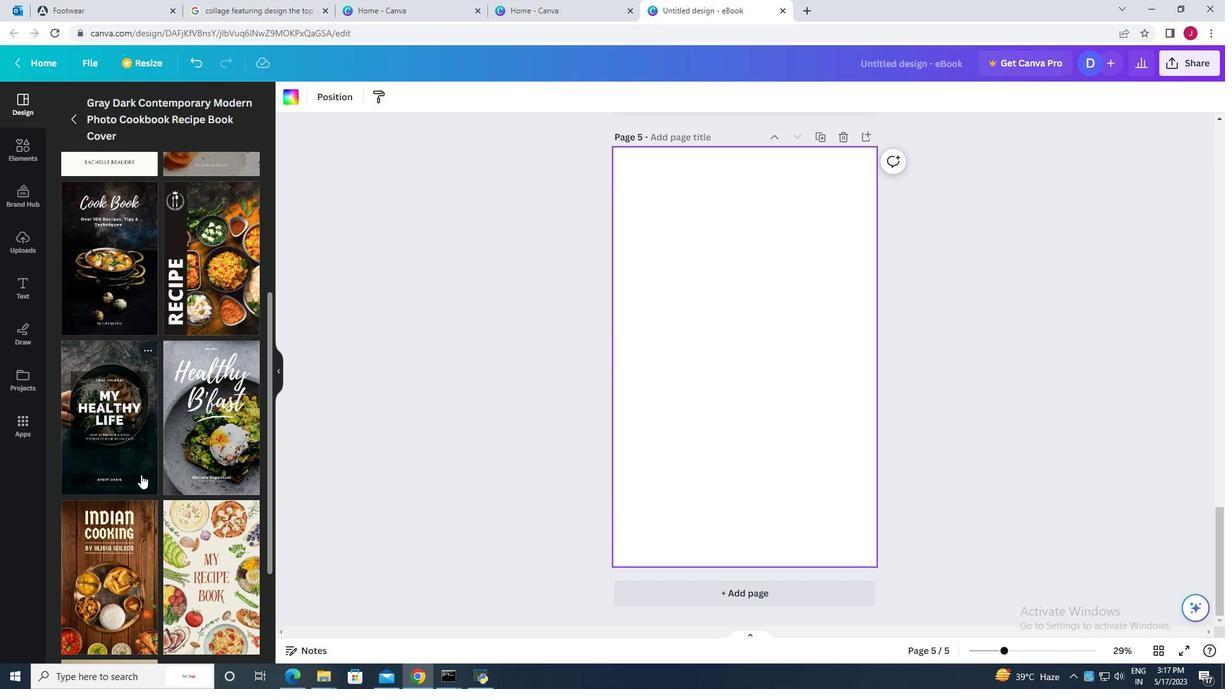 
Action: Mouse scrolled (141, 474) with delta (0, 0)
Screenshot: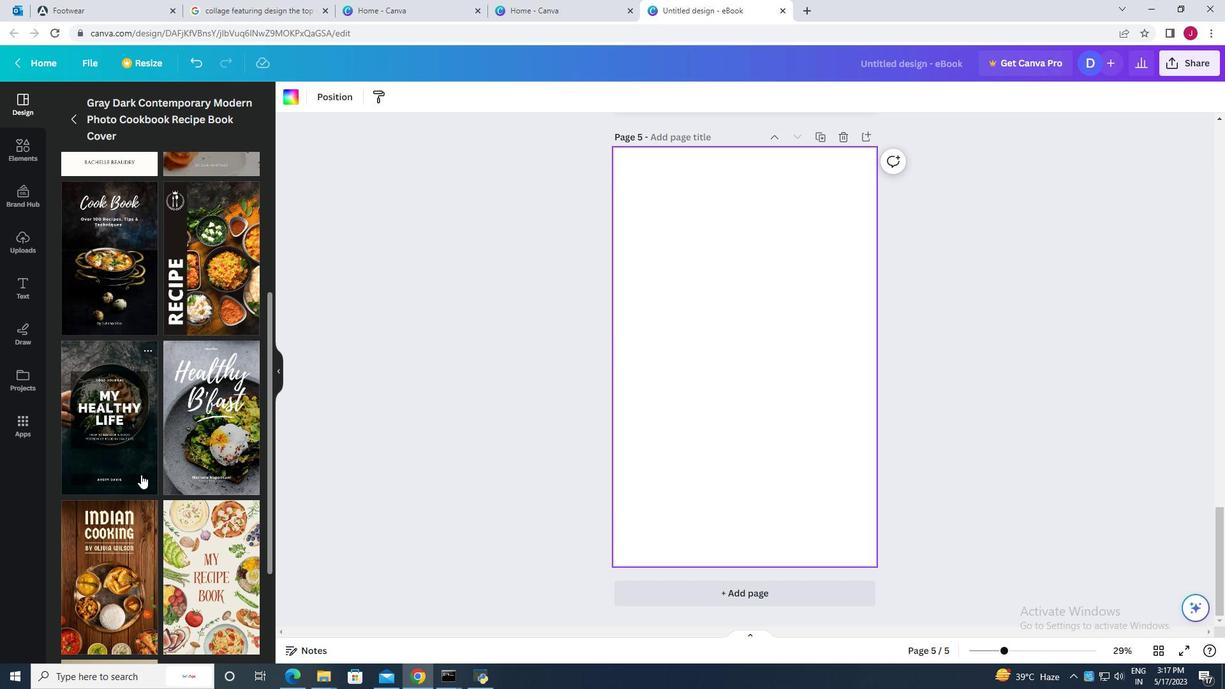 
Action: Mouse scrolled (141, 474) with delta (0, 0)
Screenshot: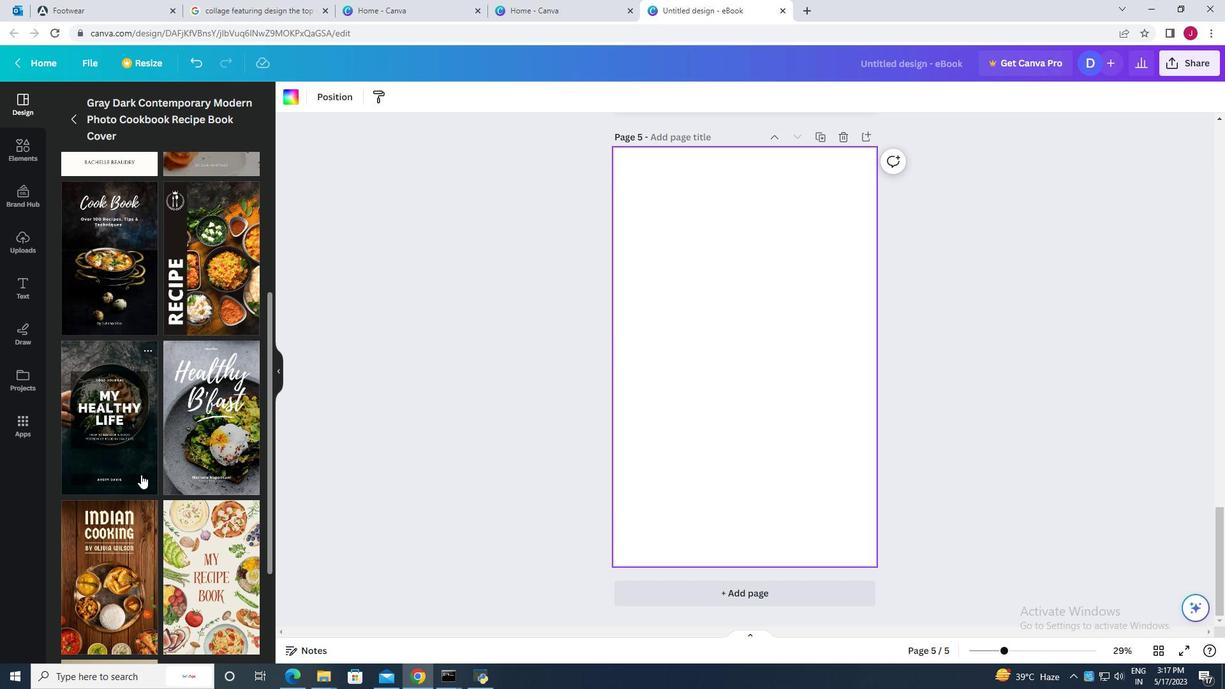 
Action: Mouse scrolled (141, 474) with delta (0, 0)
Screenshot: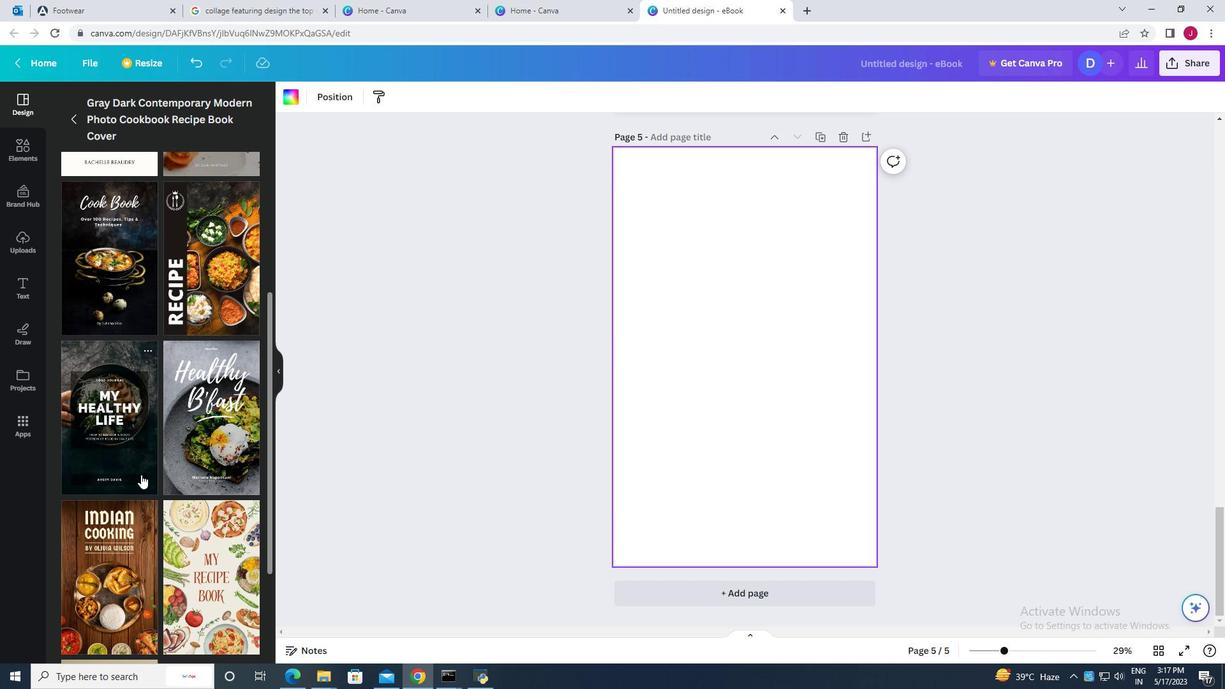 
Action: Mouse scrolled (141, 474) with delta (0, 0)
Screenshot: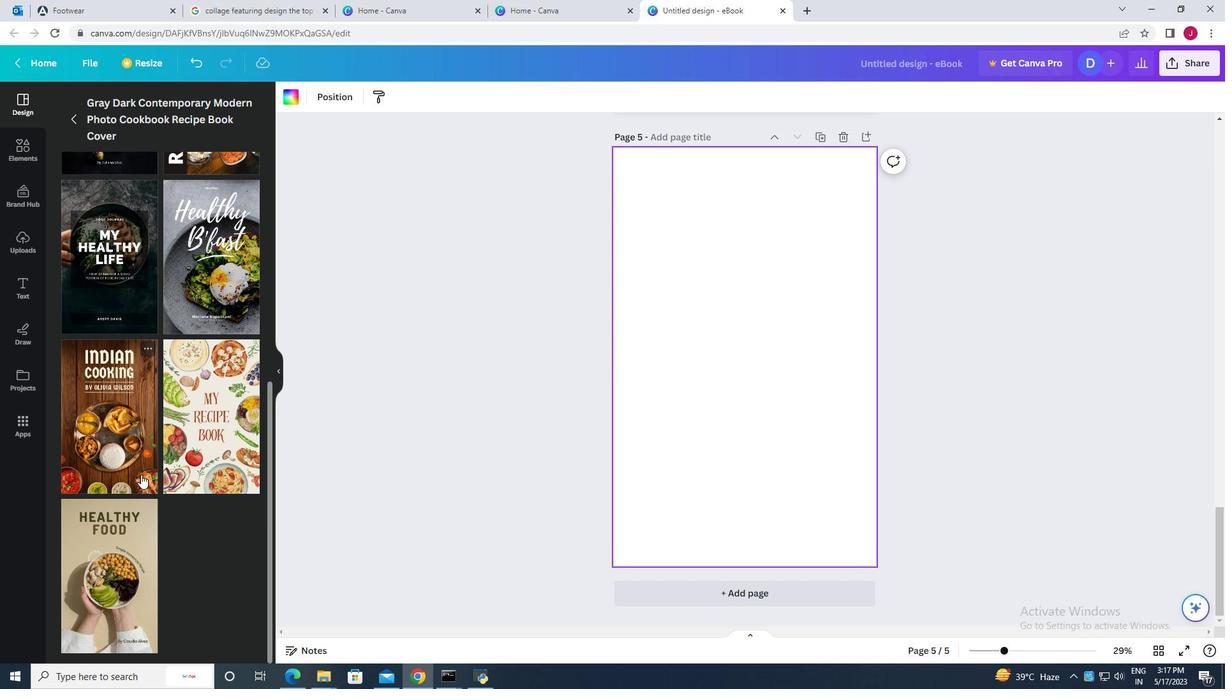
Action: Mouse scrolled (141, 474) with delta (0, 0)
Screenshot: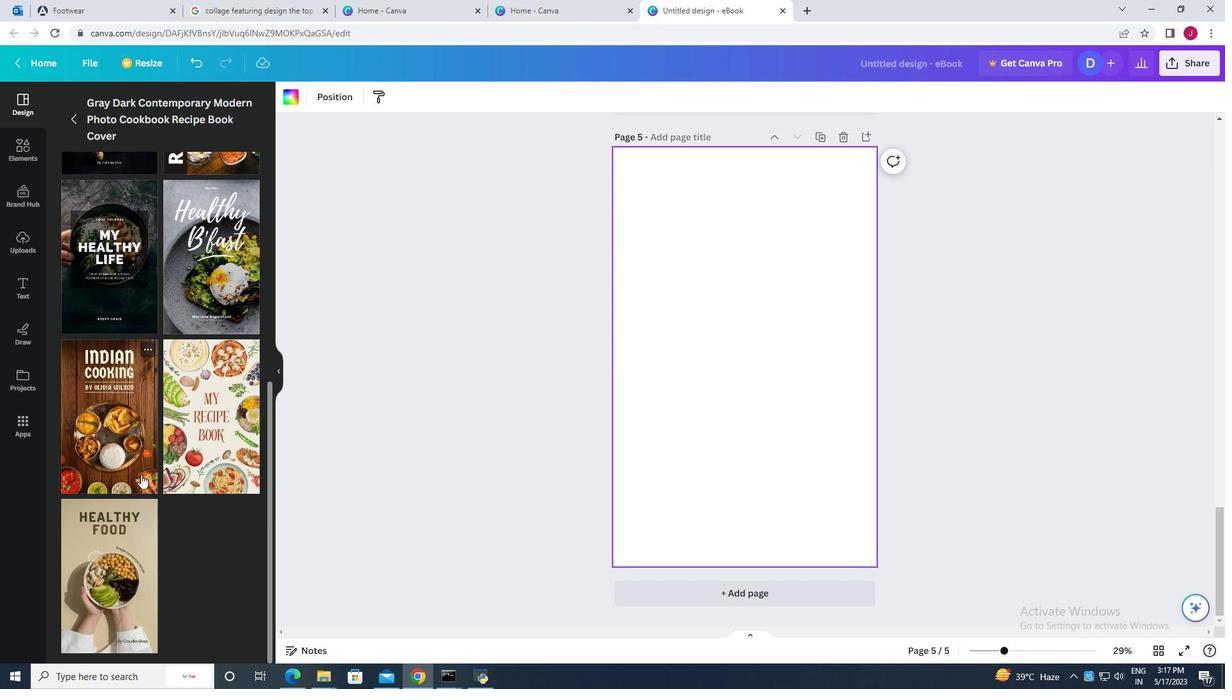 
Action: Mouse scrolled (141, 474) with delta (0, 0)
Screenshot: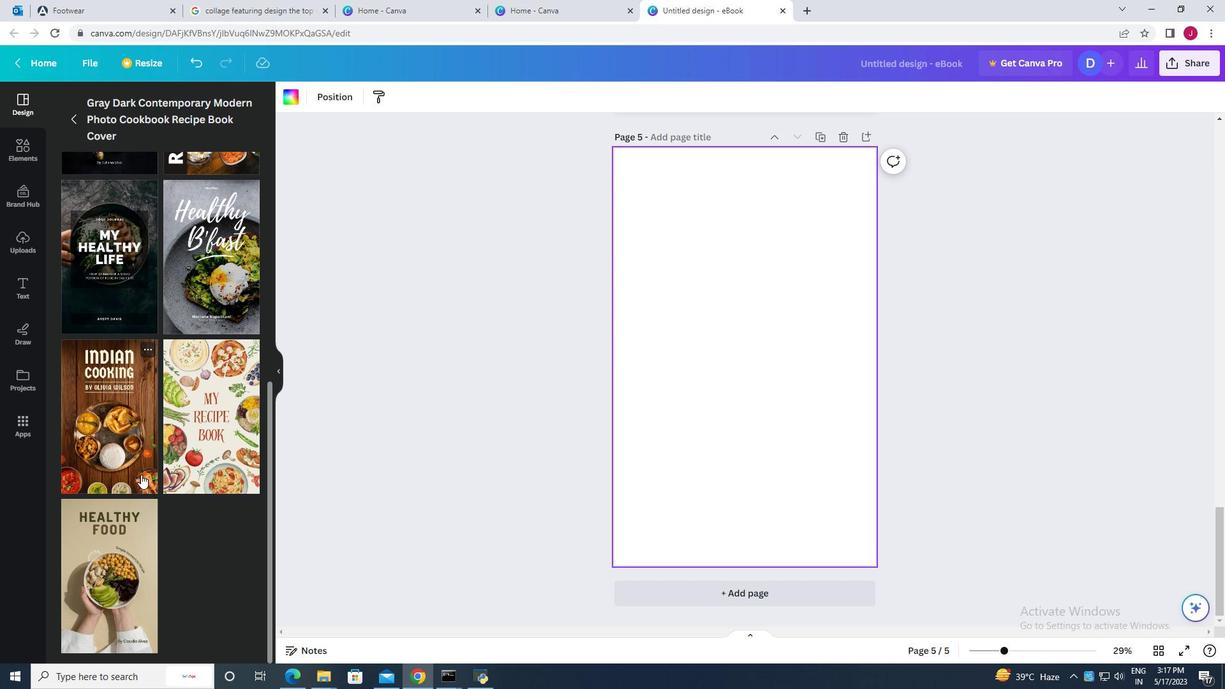 
Action: Mouse moved to (226, 278)
Screenshot: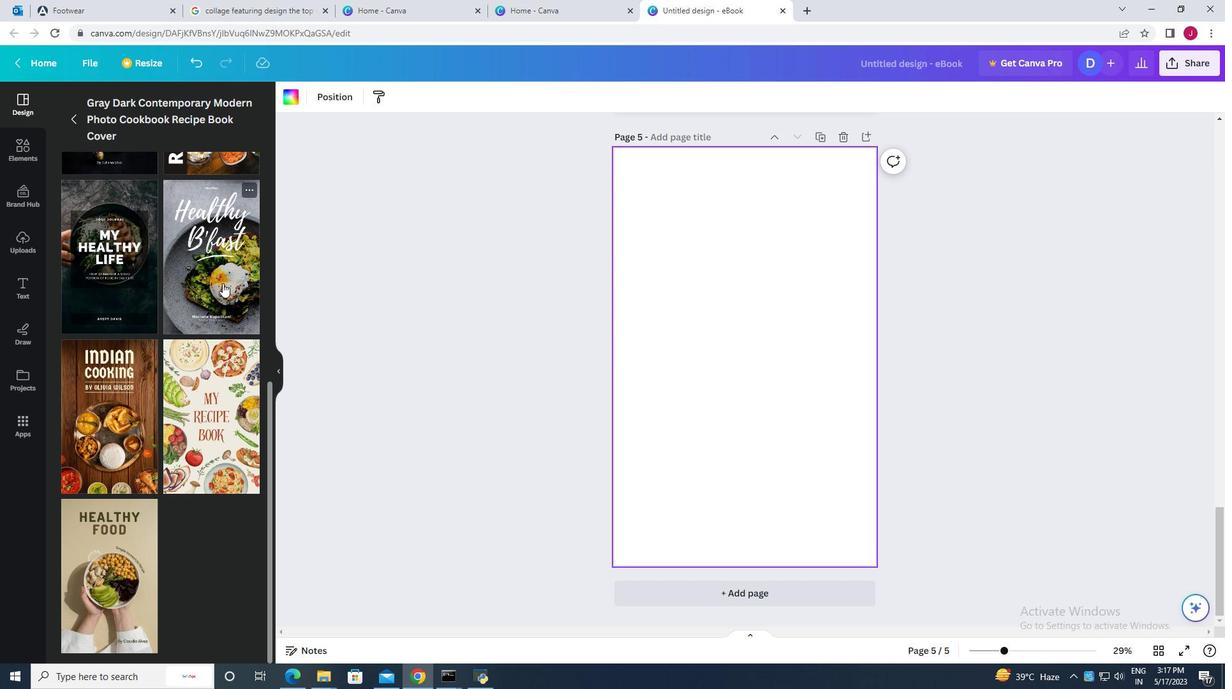 
Action: Mouse pressed left at (226, 278)
